 Task: Use the "Norton Family" extension for safer browsing for kids.
Action: Mouse moved to (1049, 28)
Screenshot: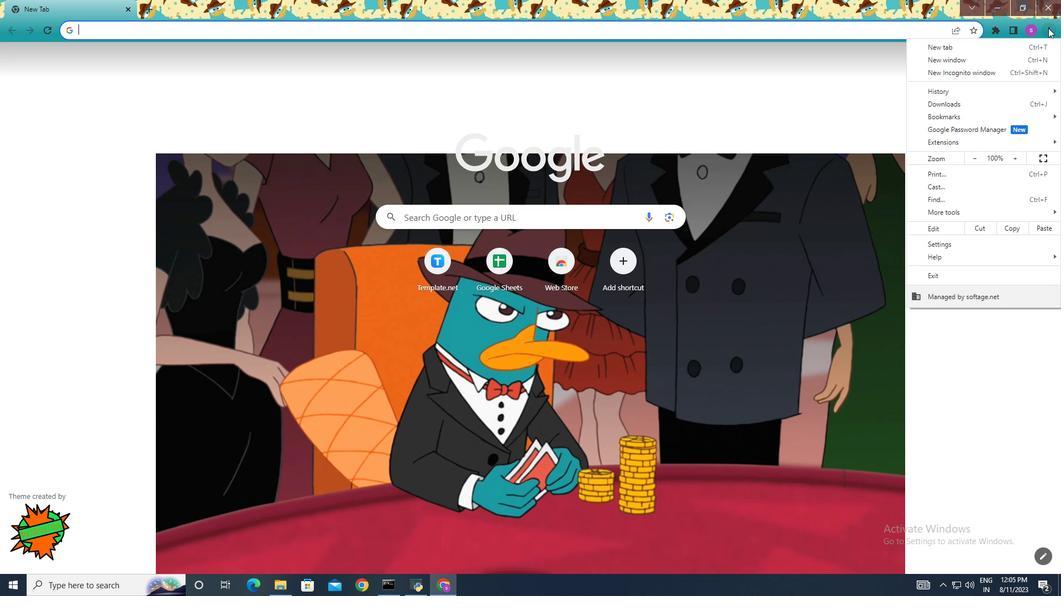 
Action: Mouse pressed left at (1049, 28)
Screenshot: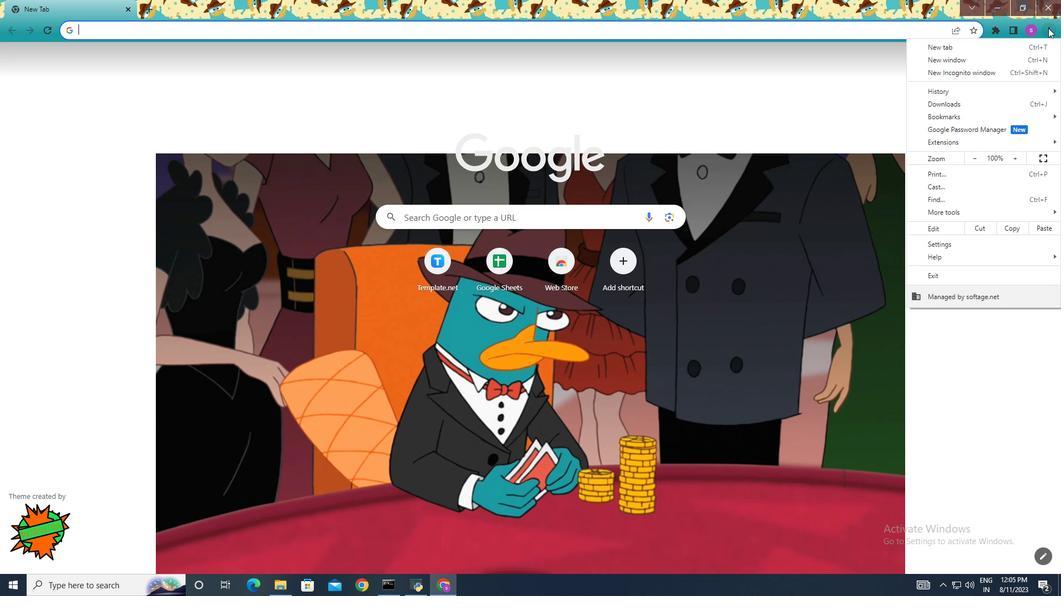 
Action: Mouse moved to (988, 243)
Screenshot: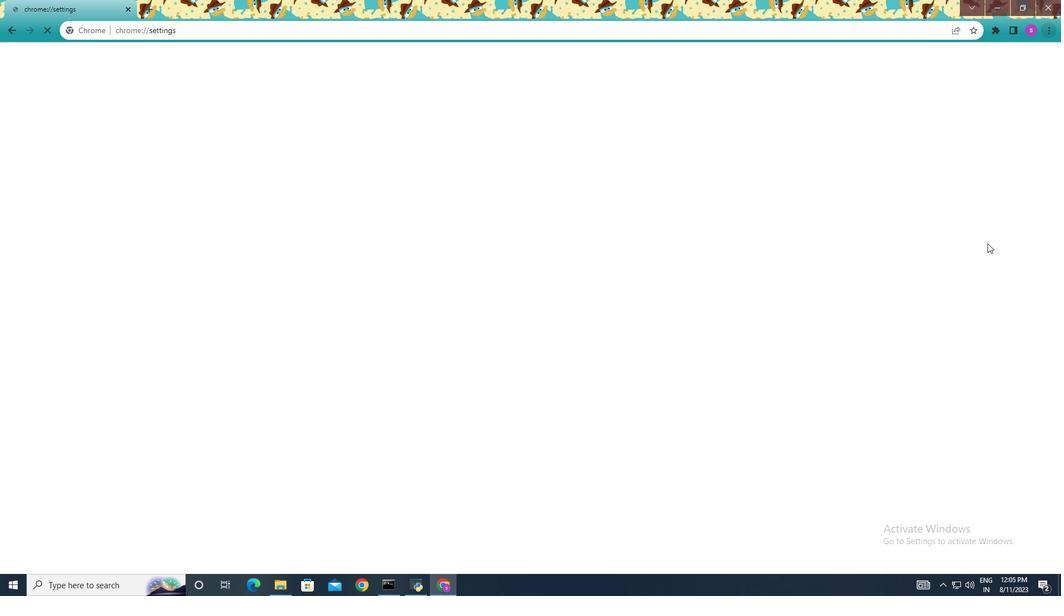 
Action: Mouse pressed left at (987, 243)
Screenshot: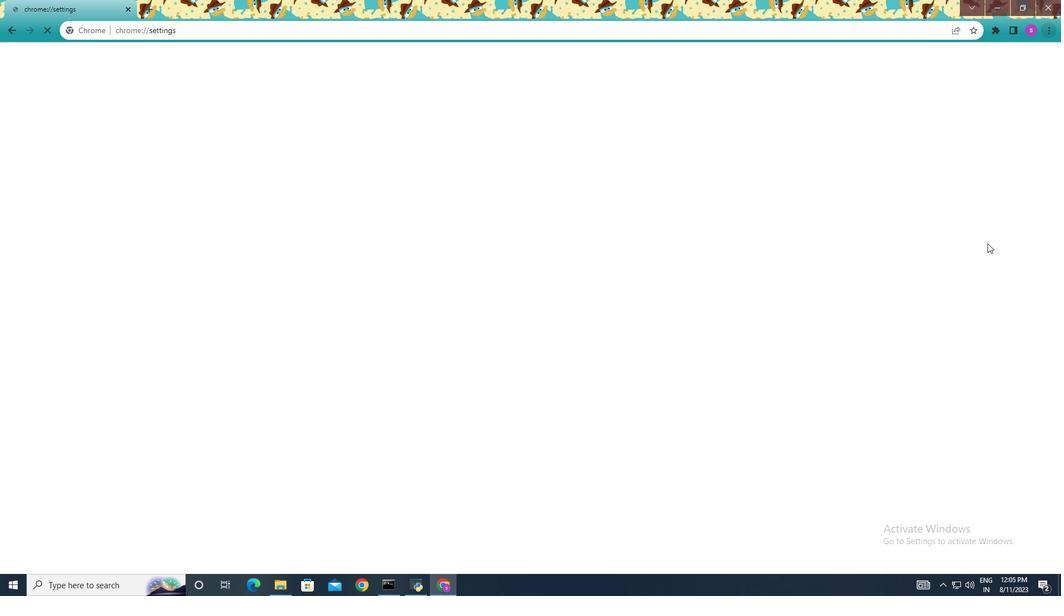 
Action: Mouse moved to (45, 399)
Screenshot: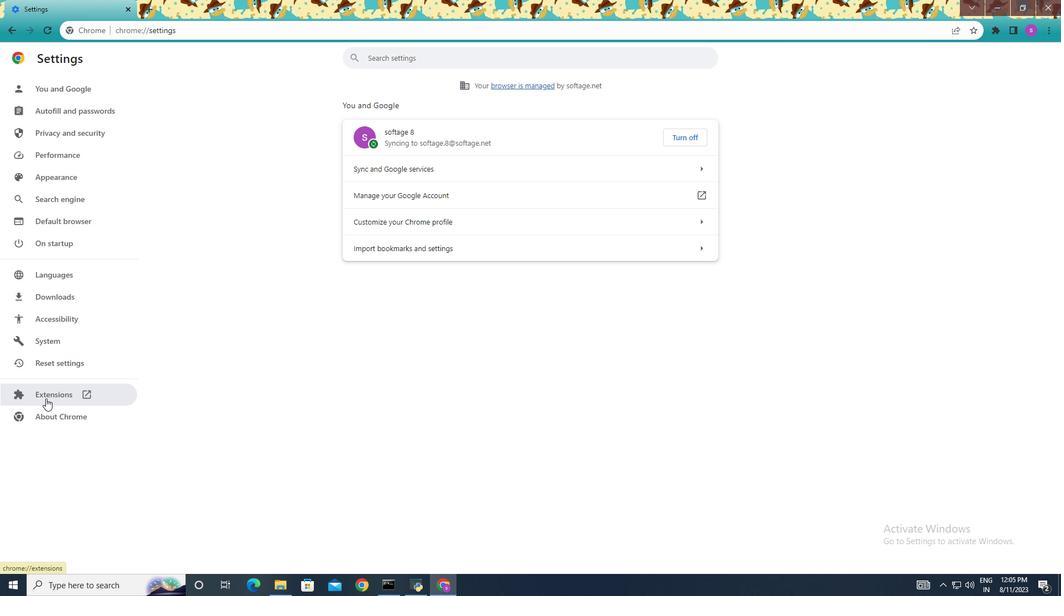 
Action: Mouse pressed left at (45, 399)
Screenshot: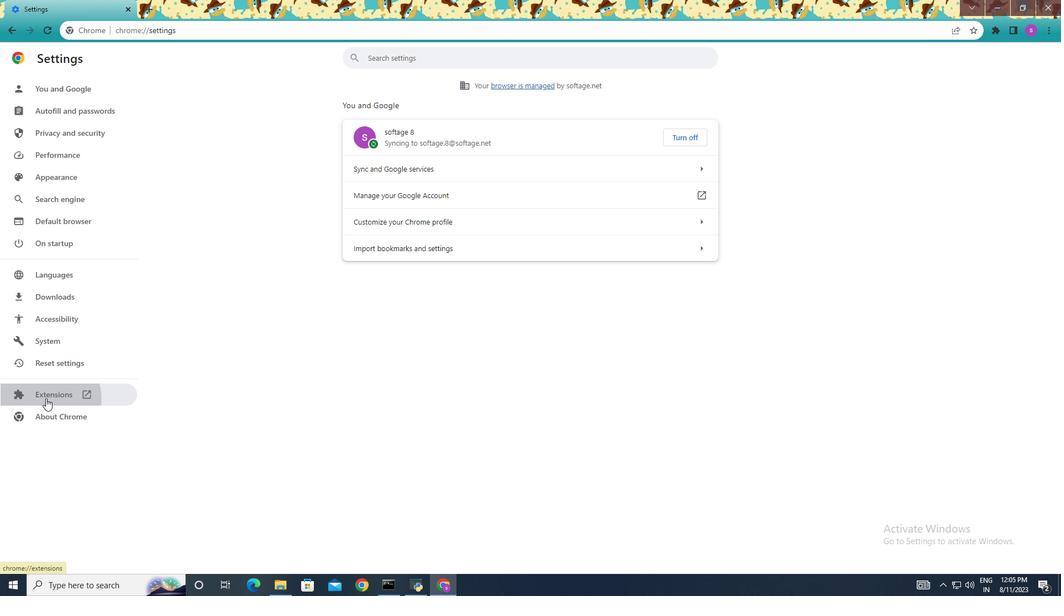 
Action: Mouse moved to (22, 58)
Screenshot: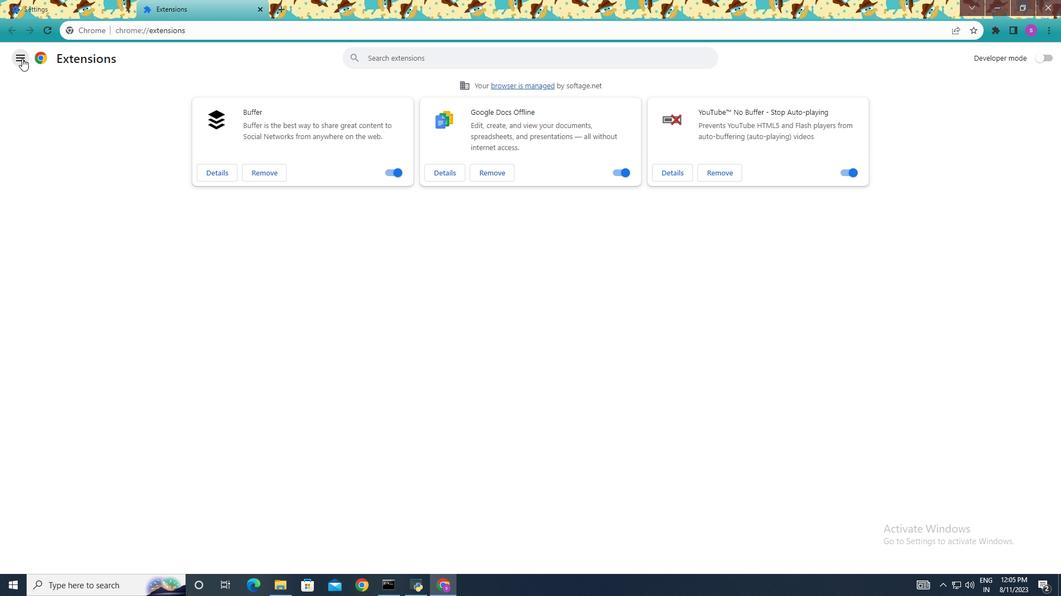 
Action: Mouse pressed left at (22, 58)
Screenshot: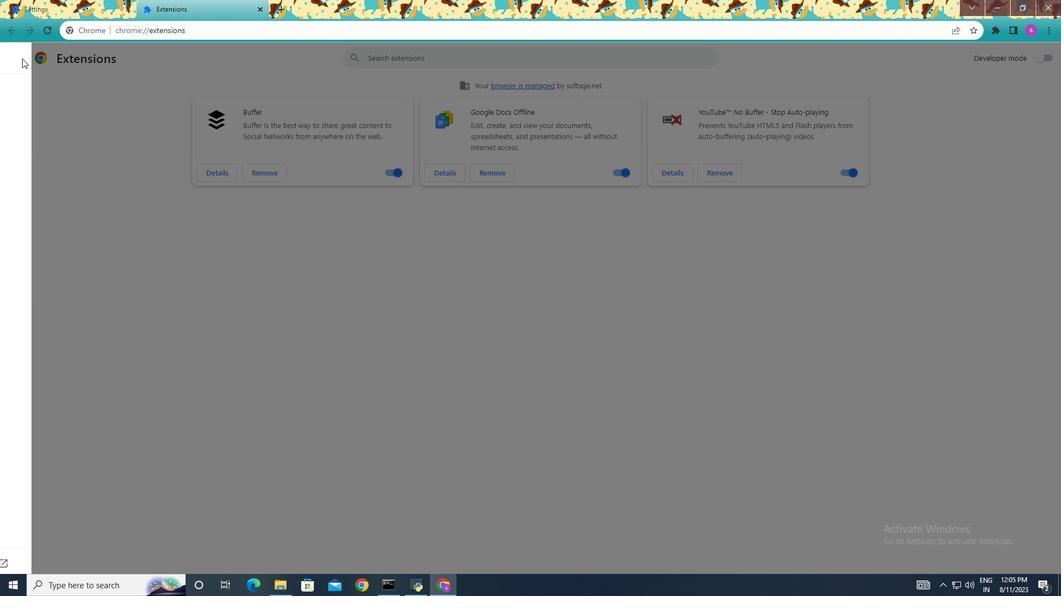 
Action: Mouse moved to (65, 561)
Screenshot: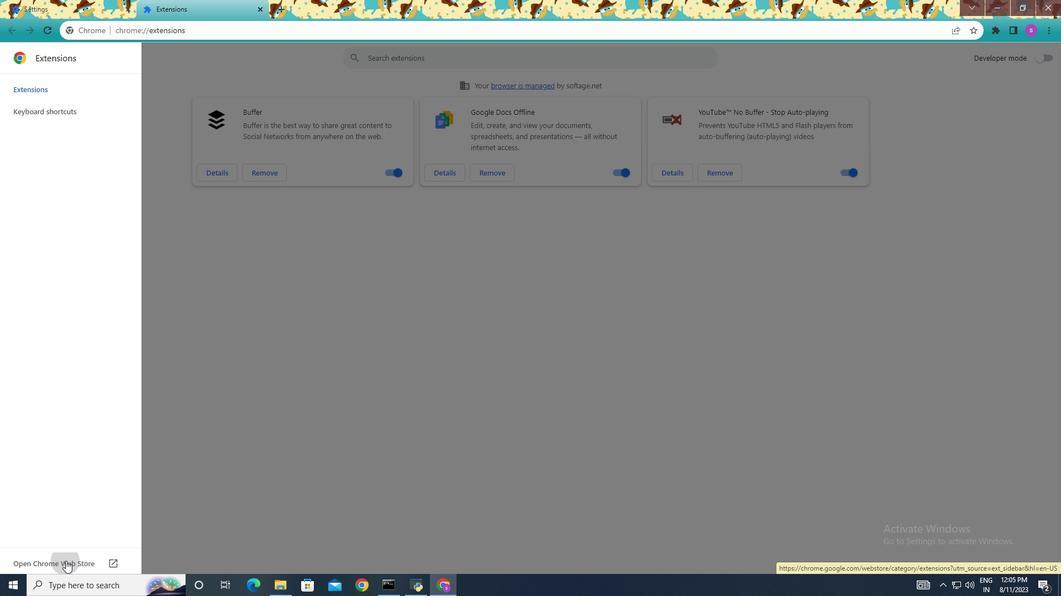 
Action: Mouse pressed left at (65, 561)
Screenshot: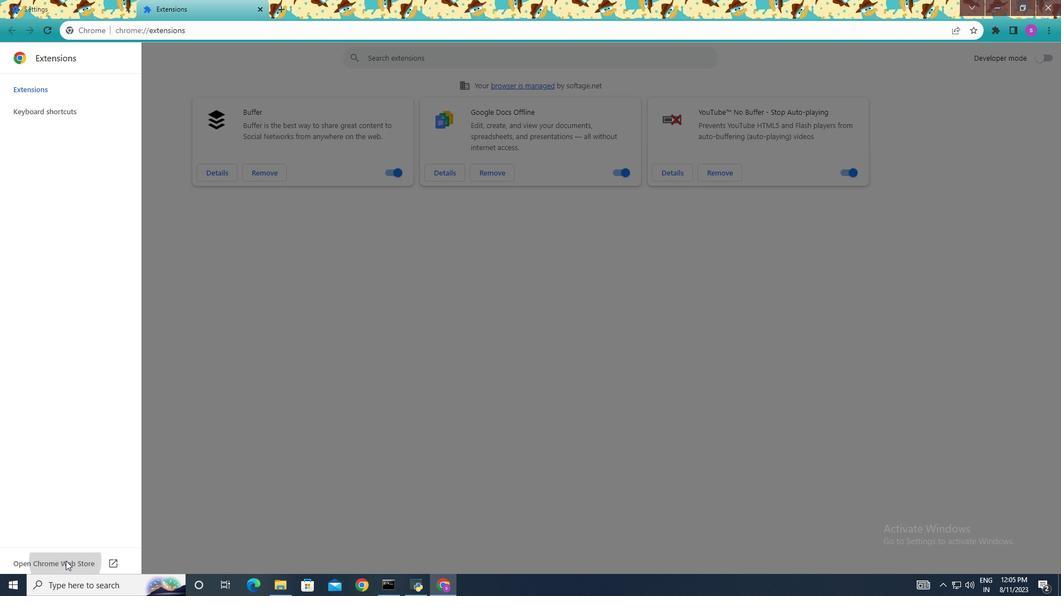 
Action: Mouse moved to (233, 100)
Screenshot: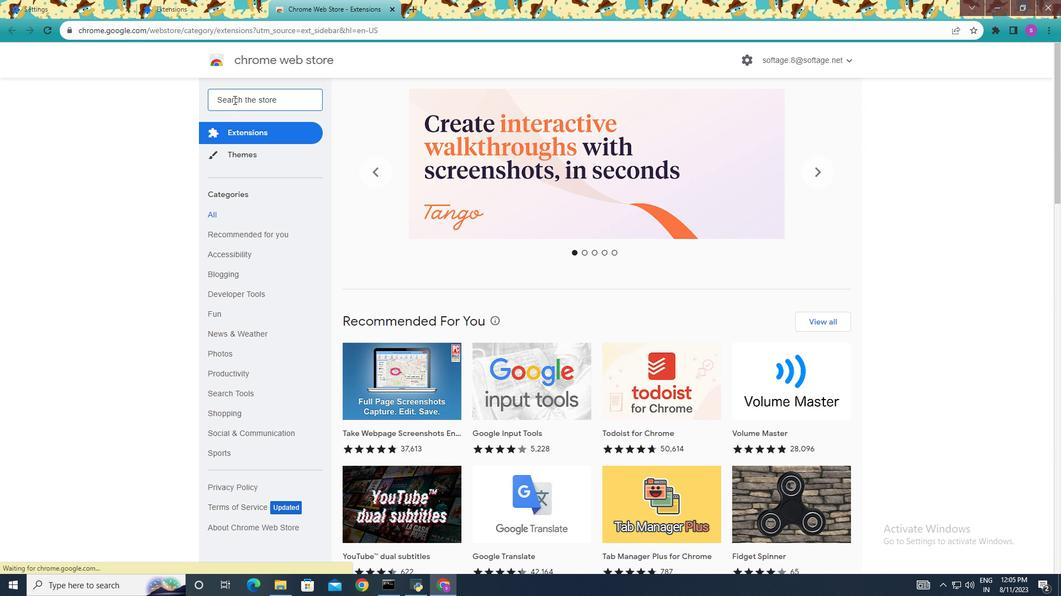 
Action: Mouse pressed left at (233, 100)
Screenshot: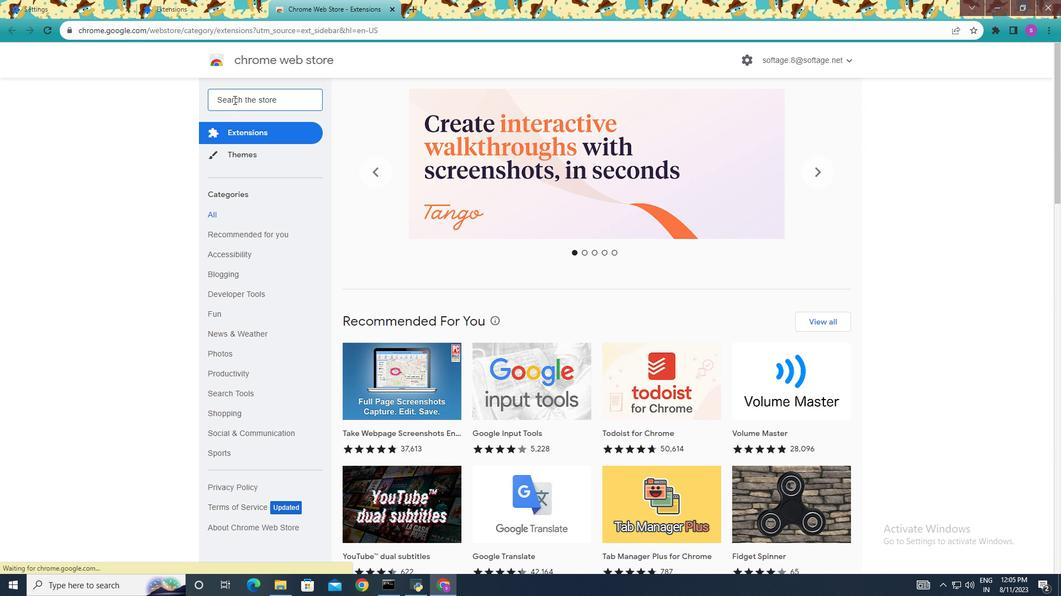 
Action: Mouse moved to (233, 100)
Screenshot: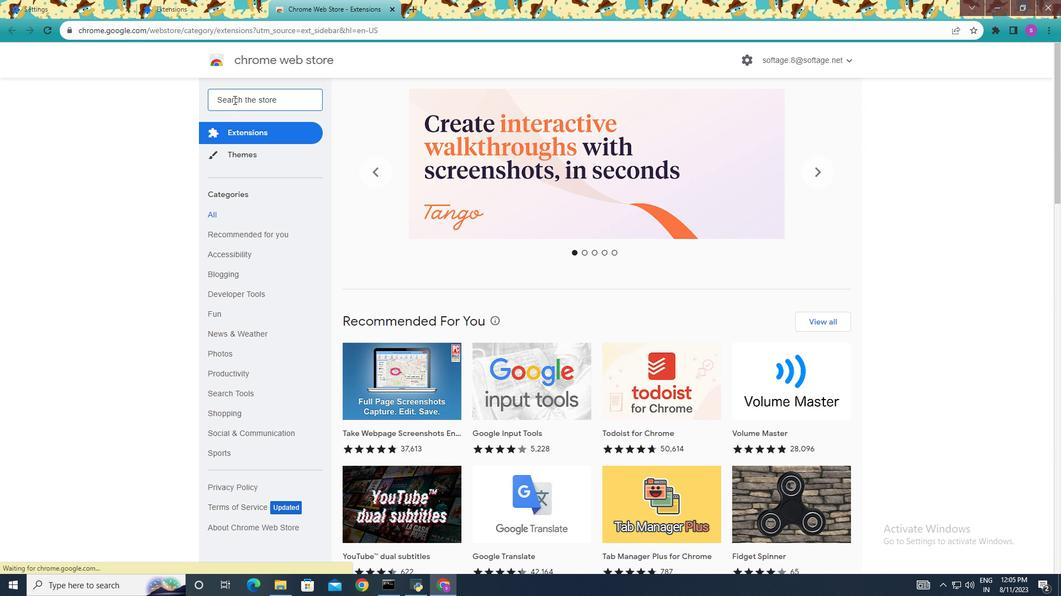 
Action: Key pressed <Key.shift>Norton<Key.space><Key.shift>Family
Screenshot: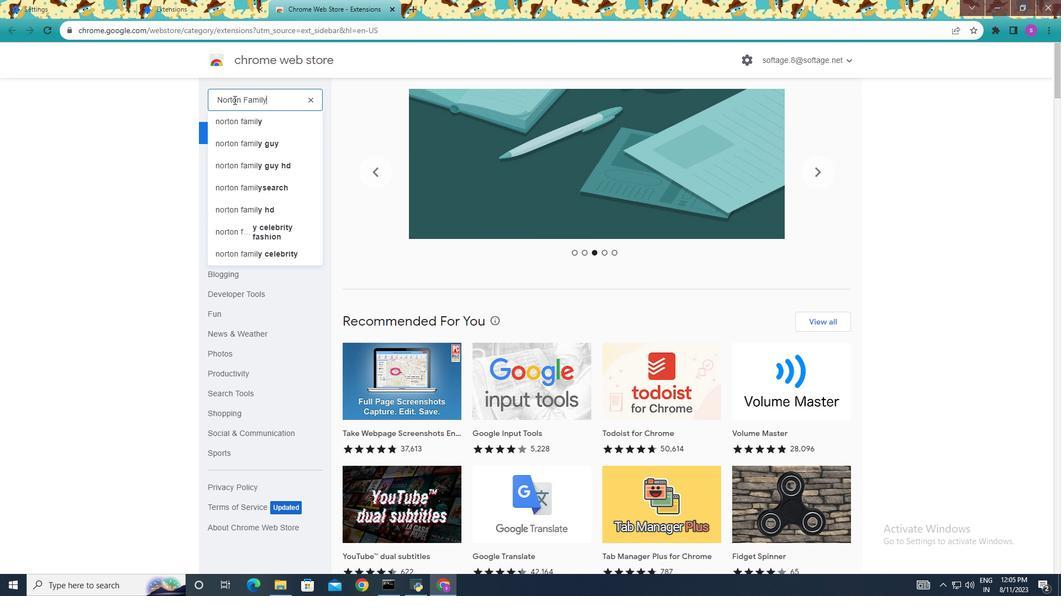 
Action: Mouse moved to (241, 125)
Screenshot: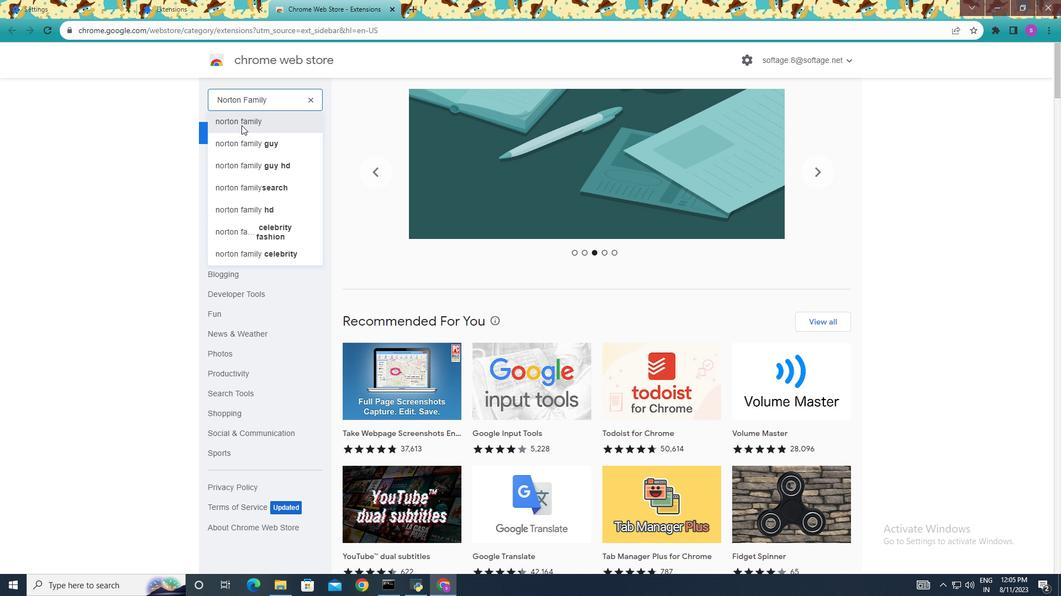
Action: Mouse pressed left at (241, 125)
Screenshot: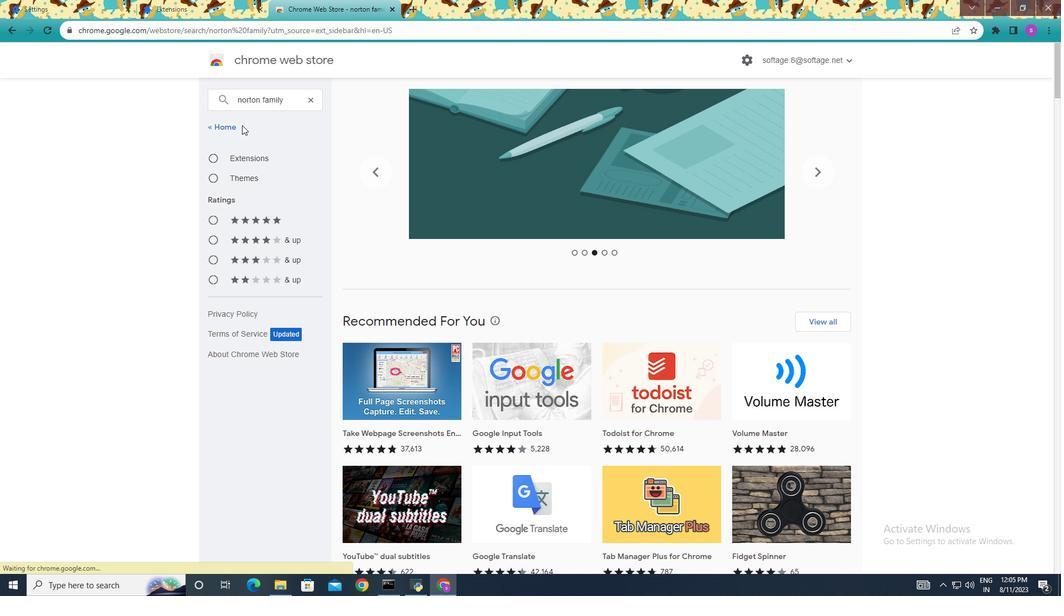 
Action: Mouse moved to (401, 167)
Screenshot: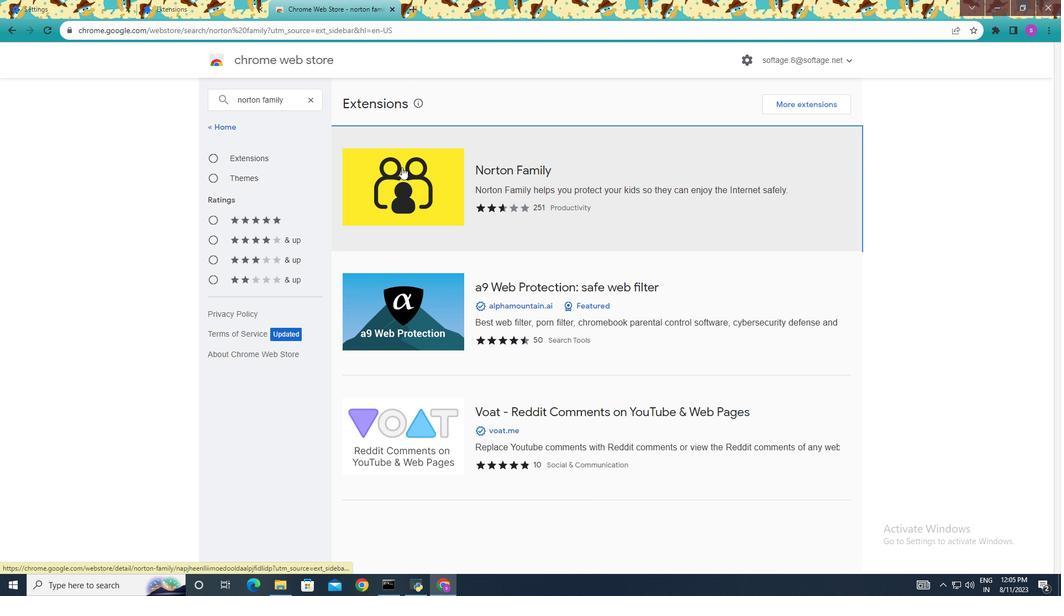 
Action: Mouse pressed left at (401, 167)
Screenshot: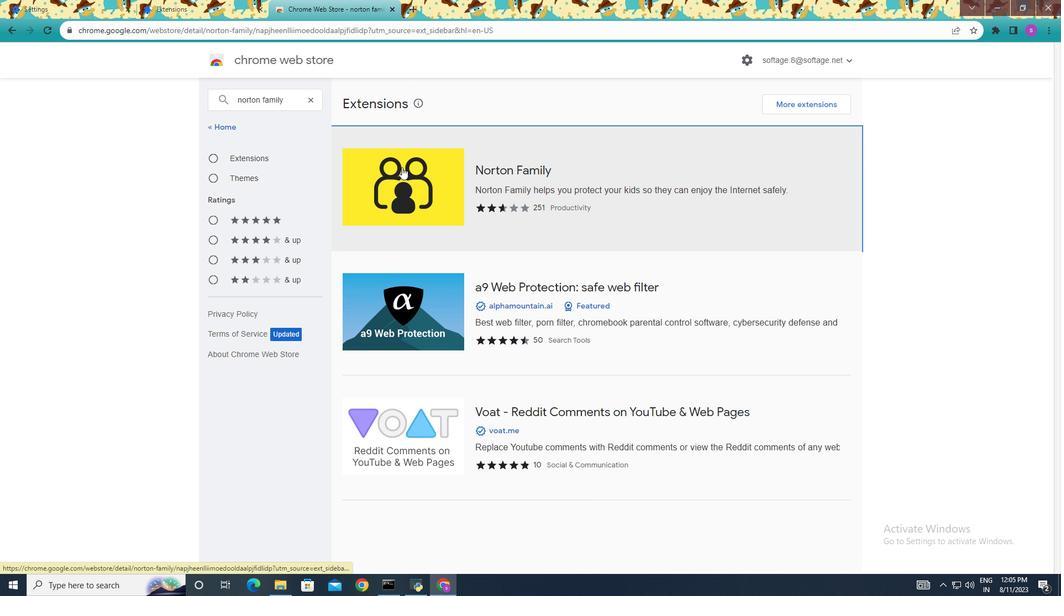 
Action: Mouse moved to (768, 133)
Screenshot: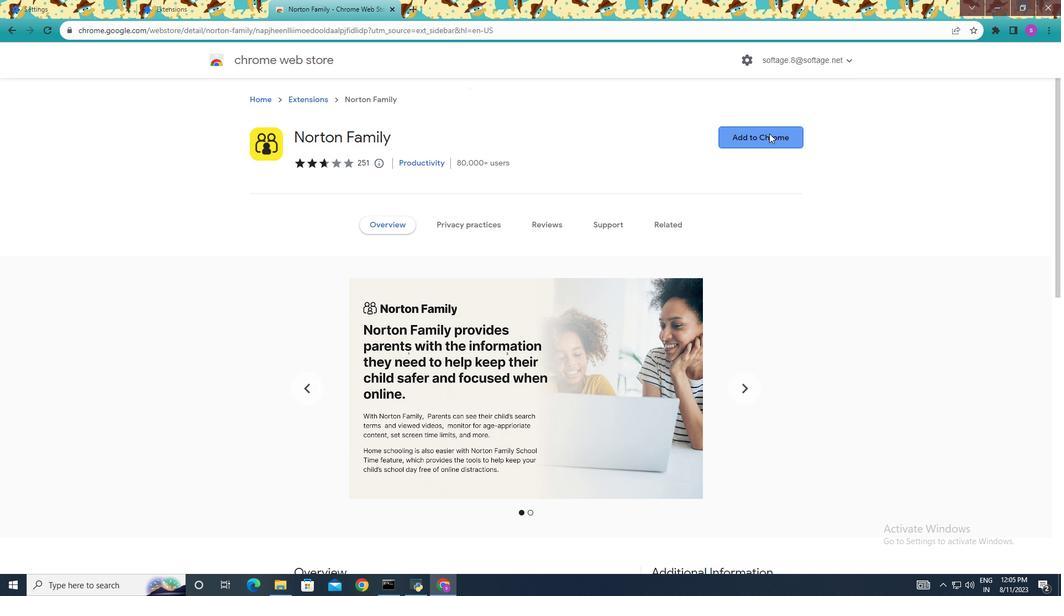 
Action: Mouse pressed left at (768, 133)
Screenshot: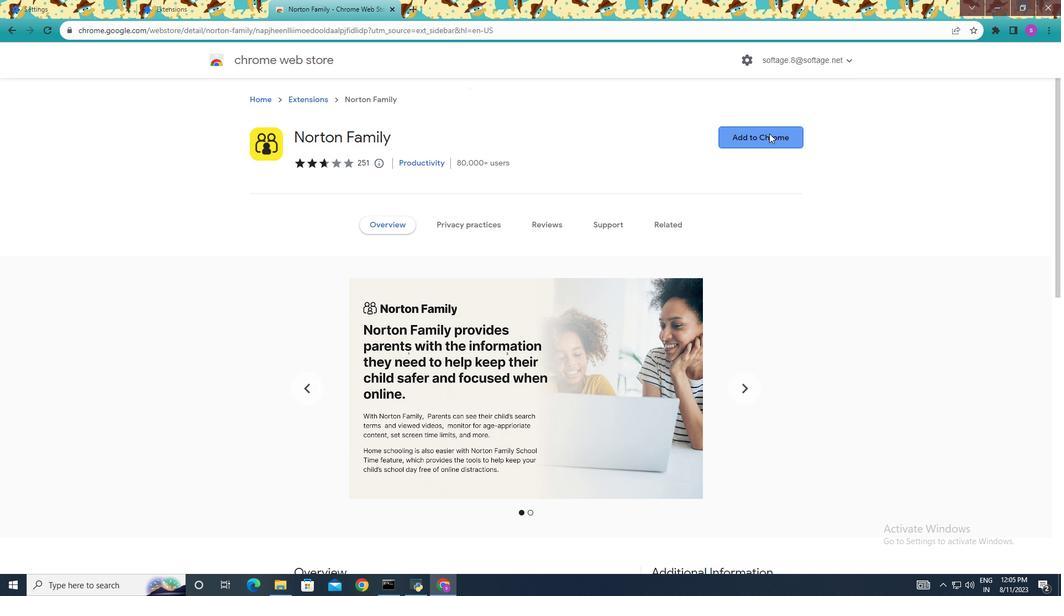 
Action: Mouse moved to (552, 143)
Screenshot: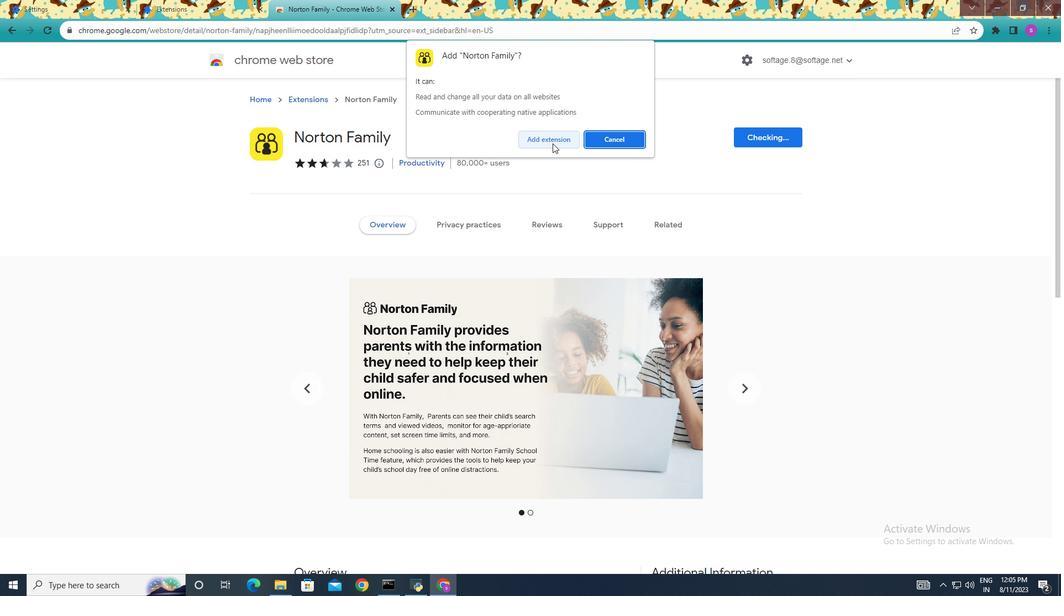 
Action: Mouse pressed left at (552, 143)
Screenshot: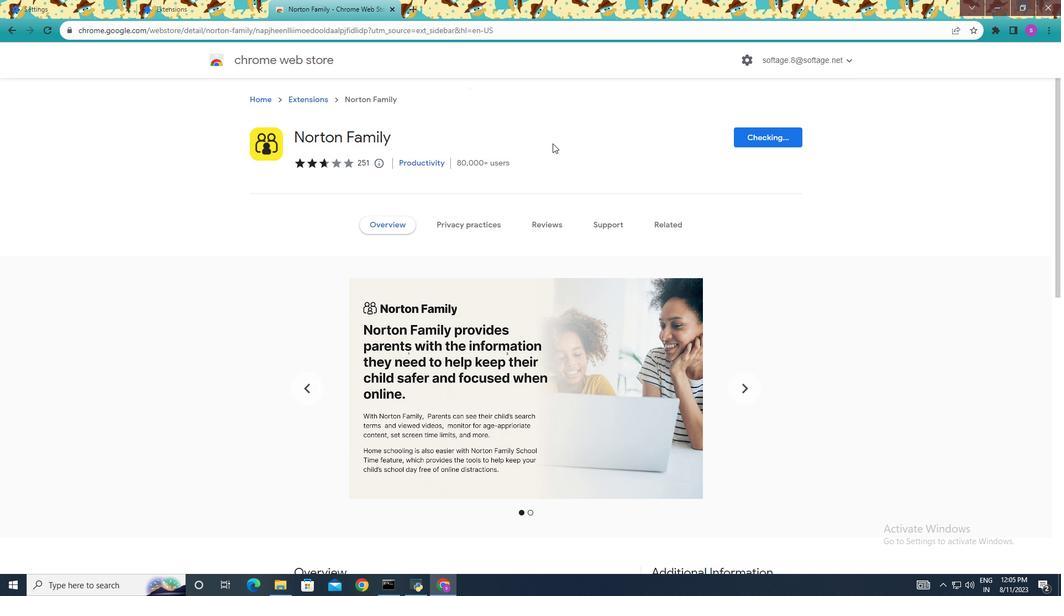 
Action: Mouse moved to (916, 50)
Screenshot: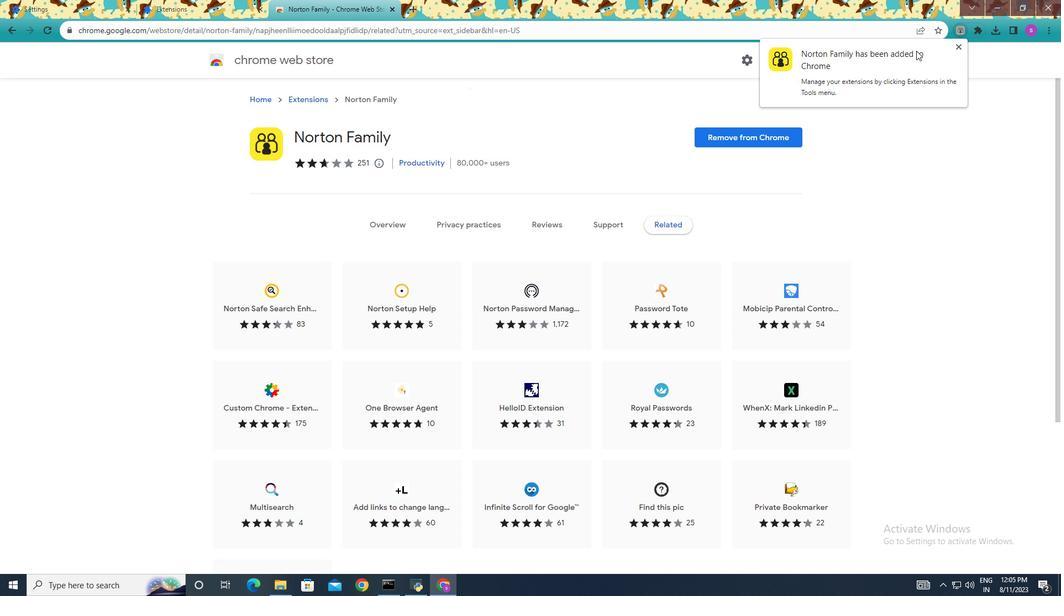 
Action: Mouse pressed left at (916, 50)
Screenshot: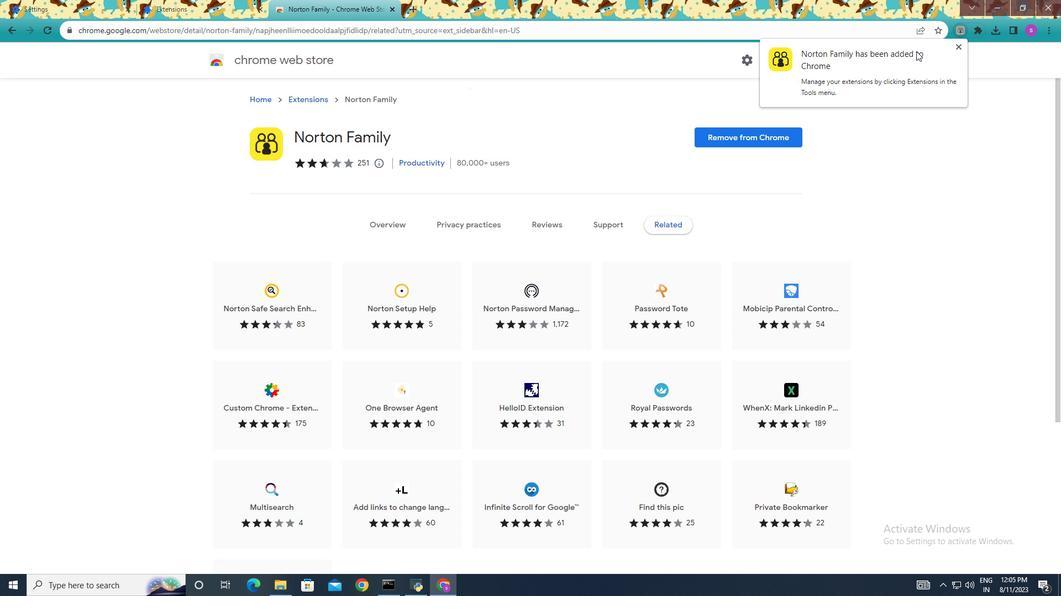 
Action: Mouse moved to (873, 69)
Screenshot: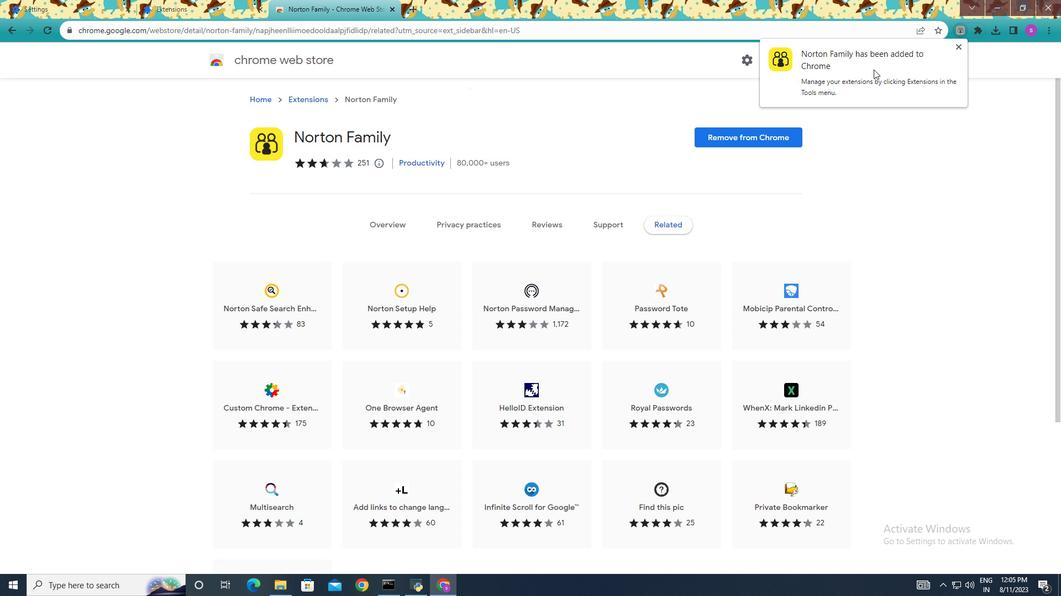 
Action: Mouse pressed left at (873, 69)
Screenshot: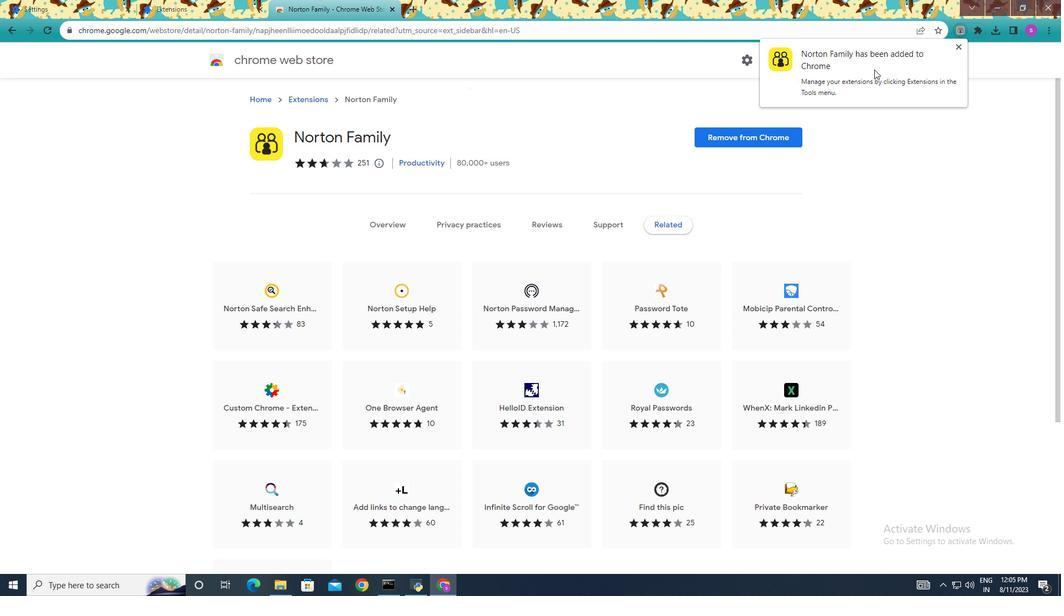 
Action: Mouse moved to (861, 96)
Screenshot: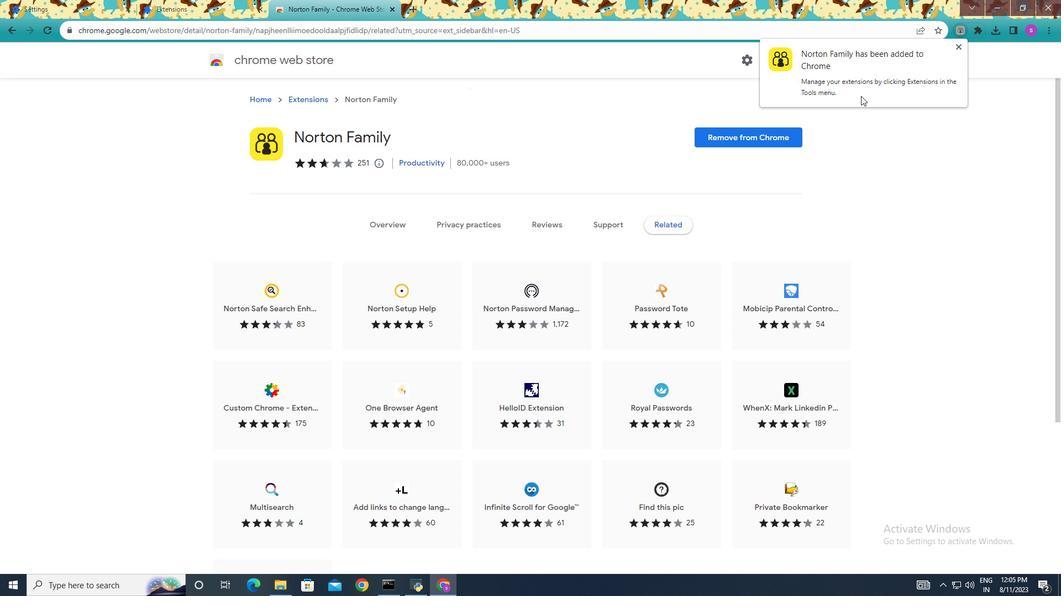 
Action: Mouse pressed left at (861, 96)
Screenshot: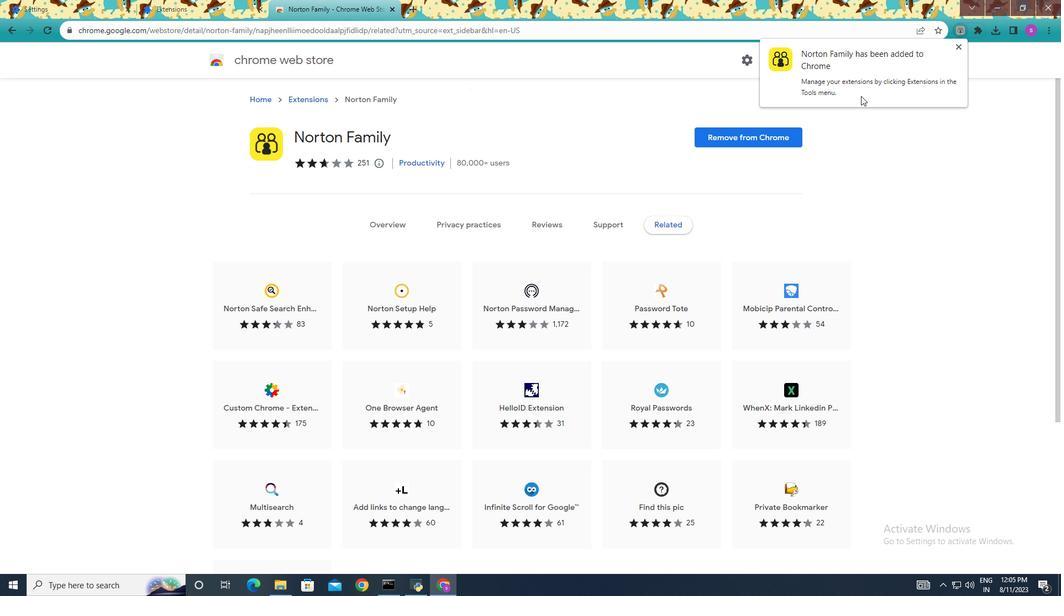 
Action: Mouse moved to (981, 28)
Screenshot: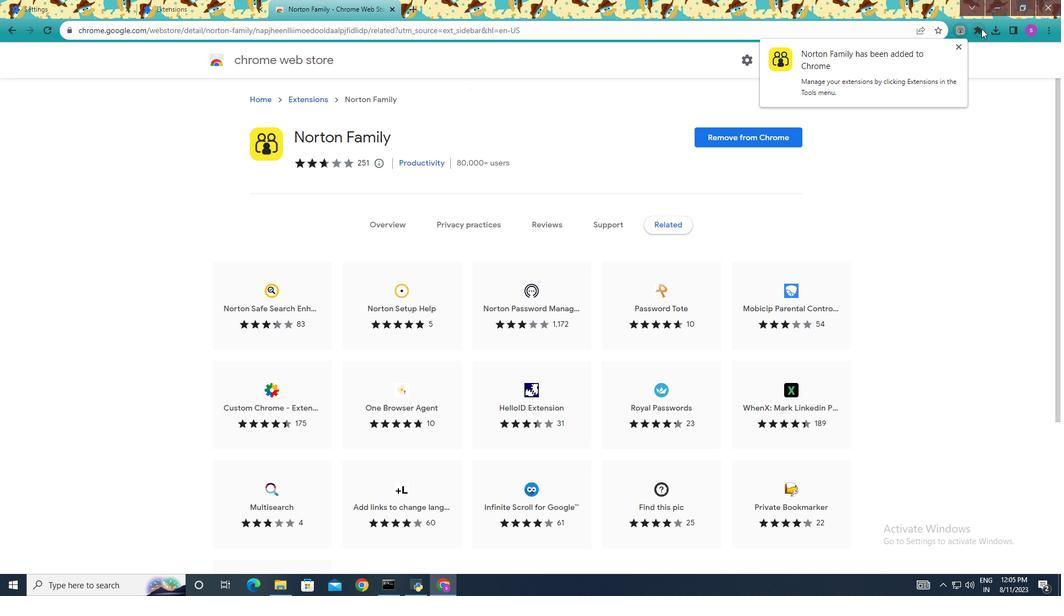 
Action: Mouse pressed left at (981, 28)
Screenshot: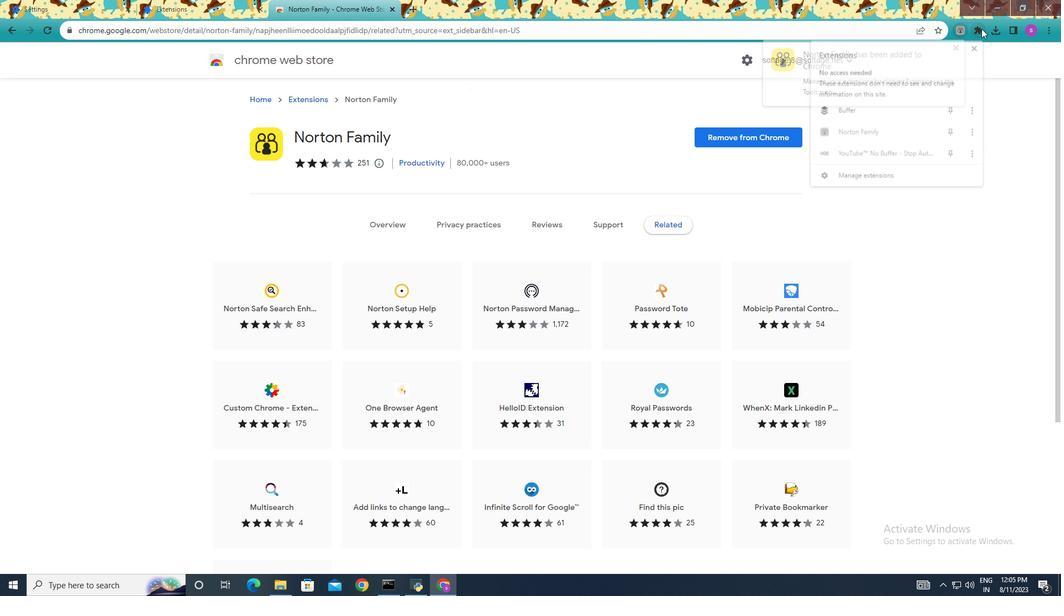 
Action: Mouse moved to (877, 124)
Screenshot: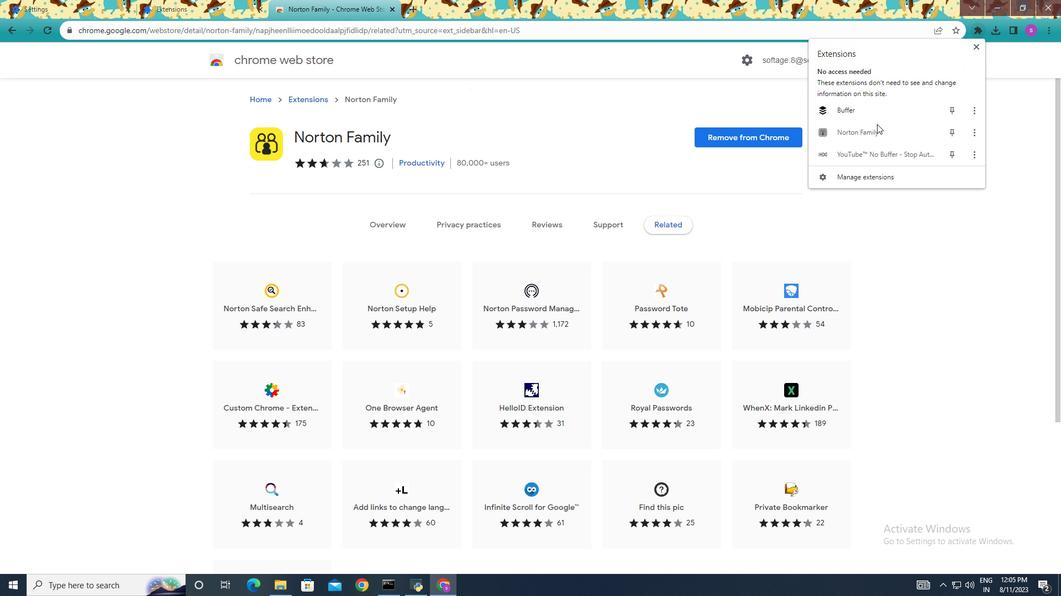 
Action: Mouse scrolled (877, 123) with delta (0, 0)
Screenshot: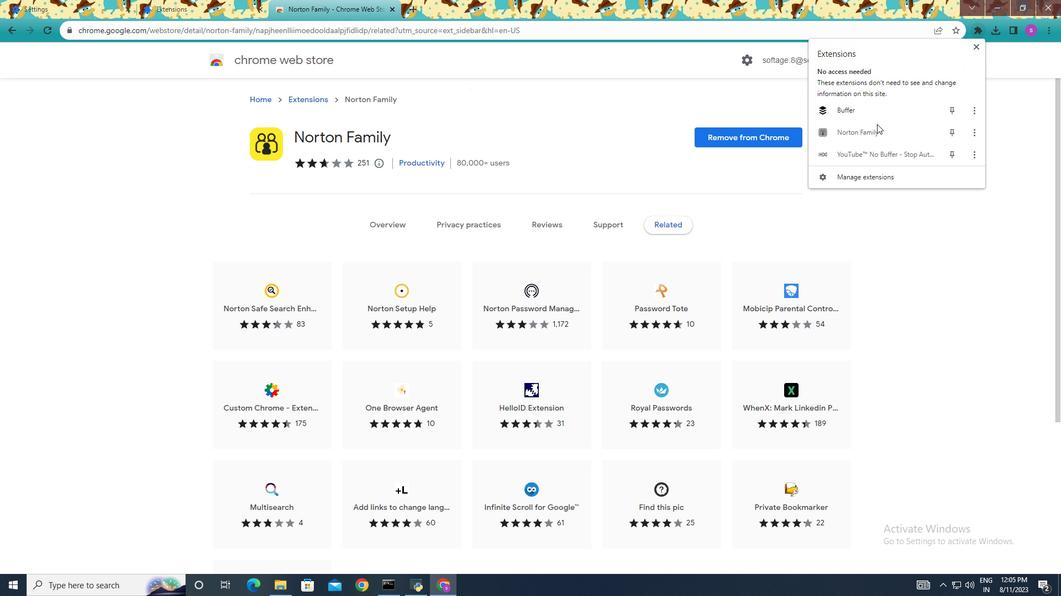 
Action: Mouse moved to (877, 128)
Screenshot: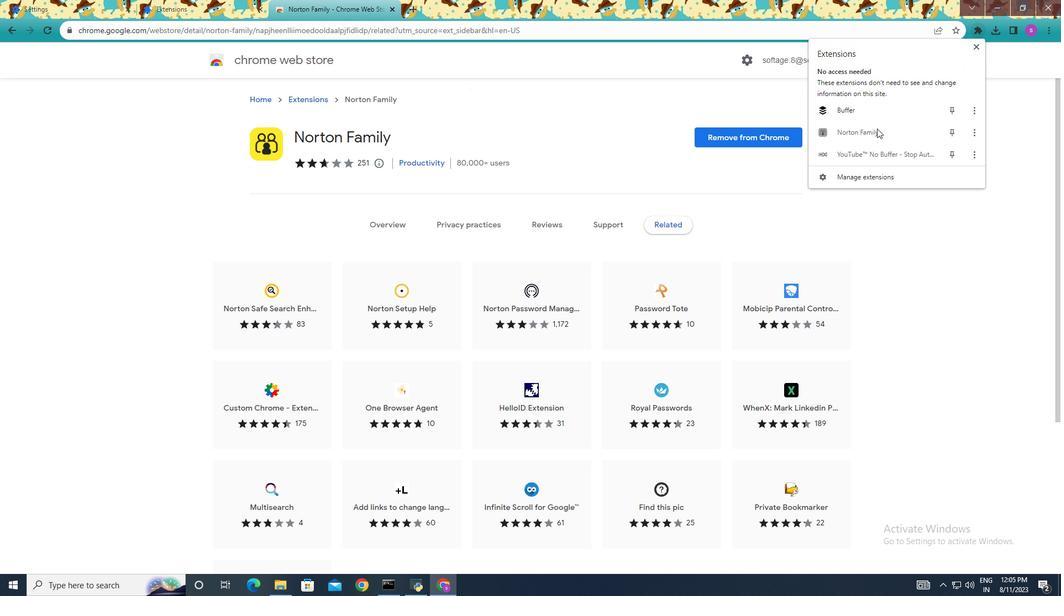 
Action: Mouse pressed left at (877, 128)
Screenshot: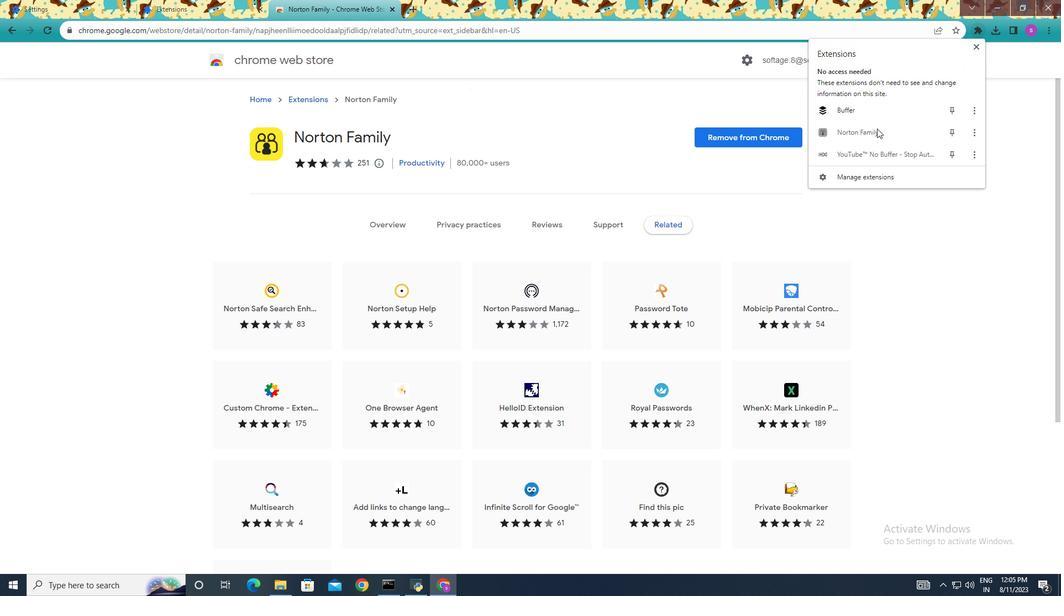 
Action: Mouse moved to (863, 131)
Screenshot: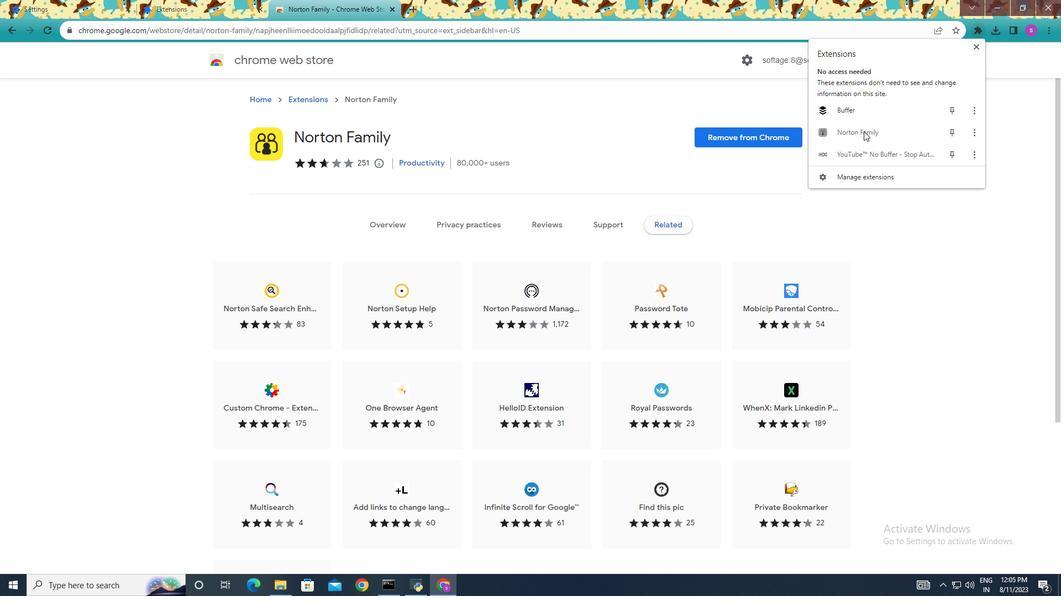 
Action: Mouse pressed left at (863, 131)
Screenshot: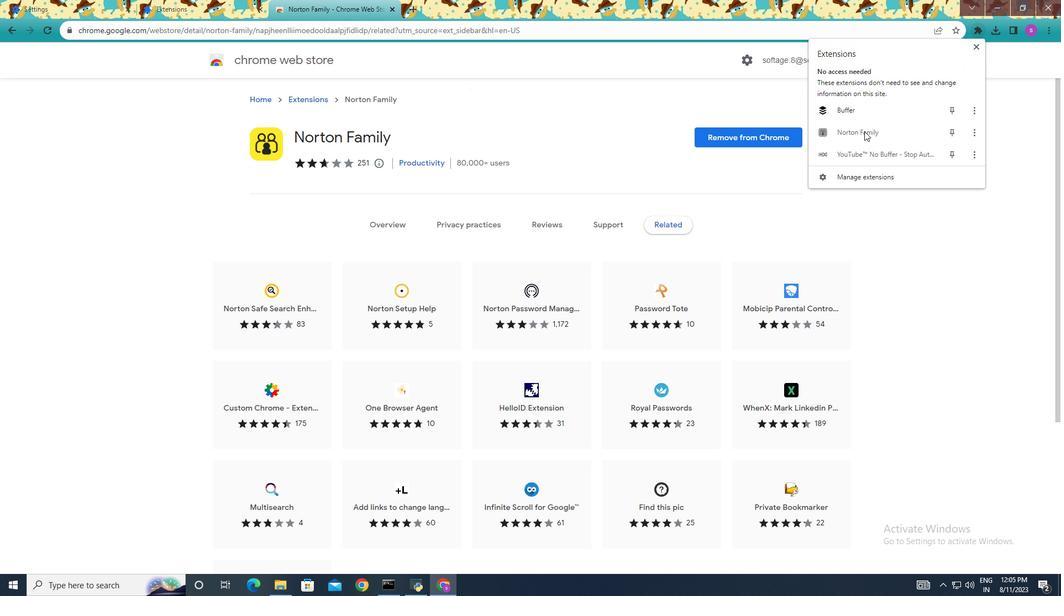 
Action: Mouse moved to (829, 132)
Screenshot: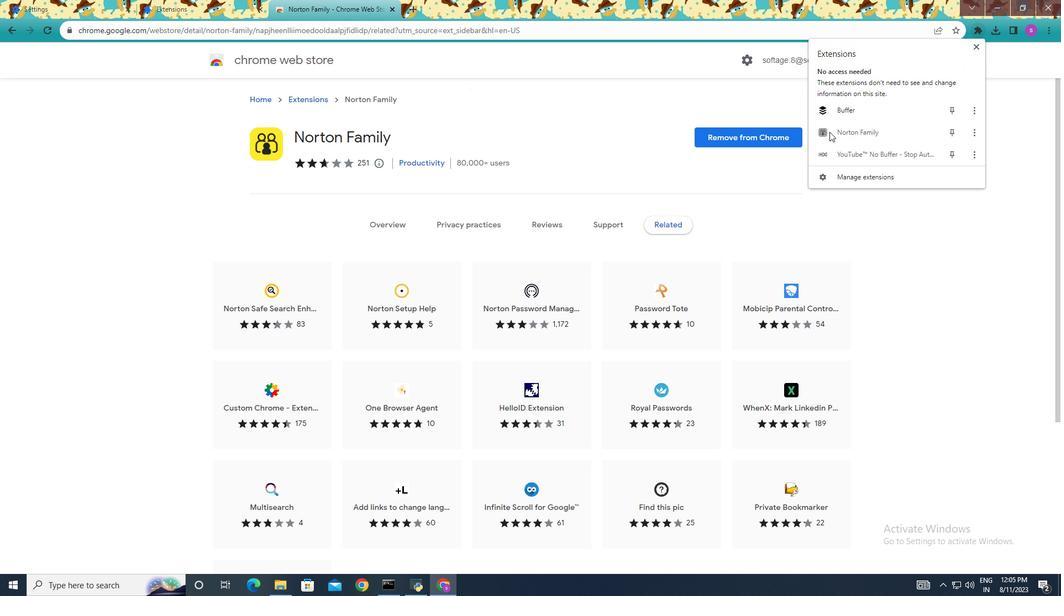 
Action: Mouse pressed left at (829, 132)
Screenshot: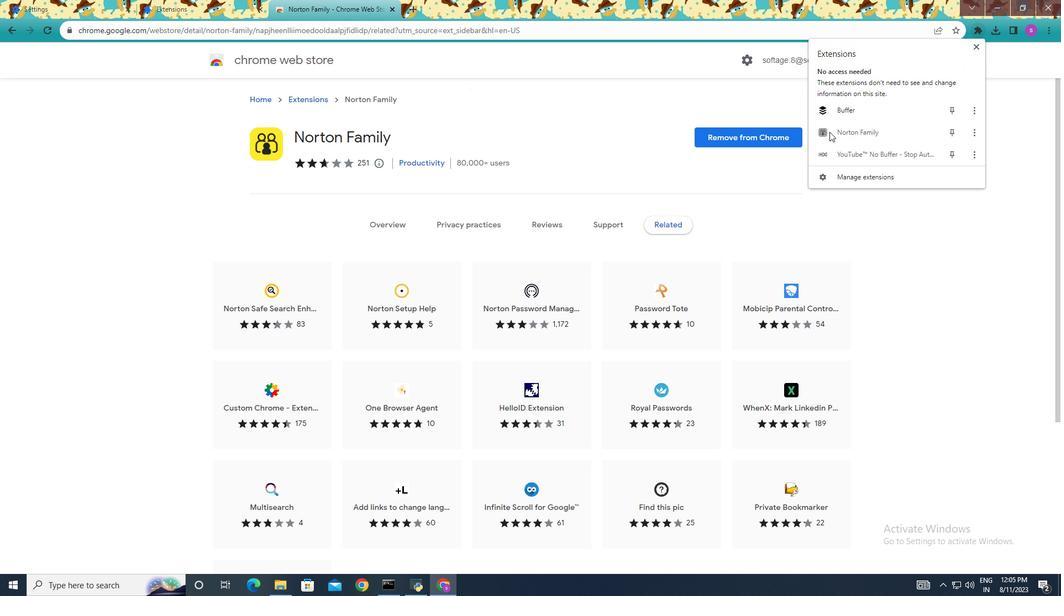 
Action: Mouse moved to (829, 132)
Screenshot: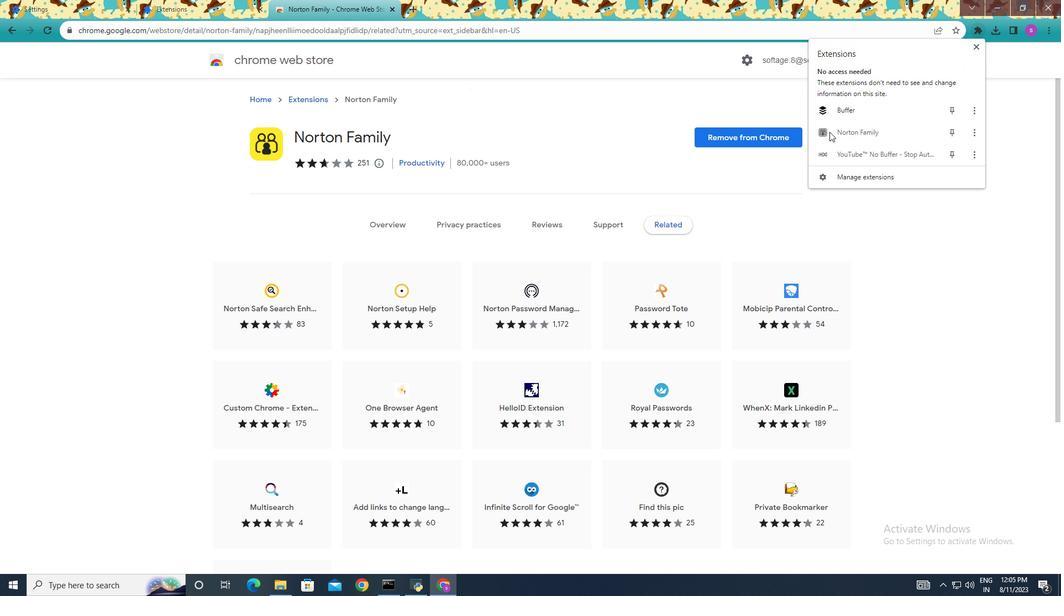 
Action: Mouse pressed left at (829, 132)
Screenshot: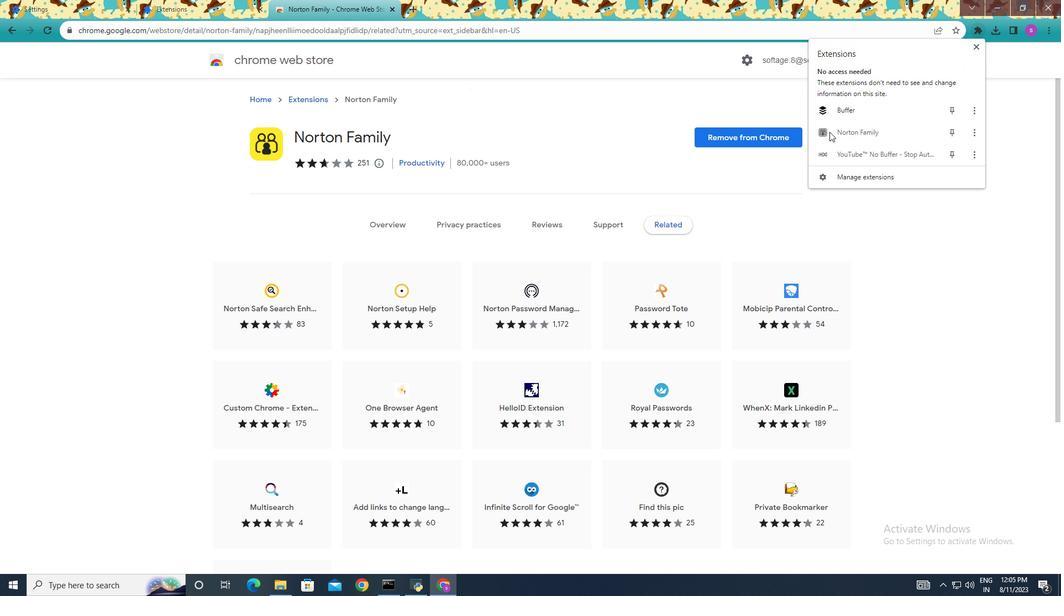 
Action: Mouse moved to (975, 132)
Screenshot: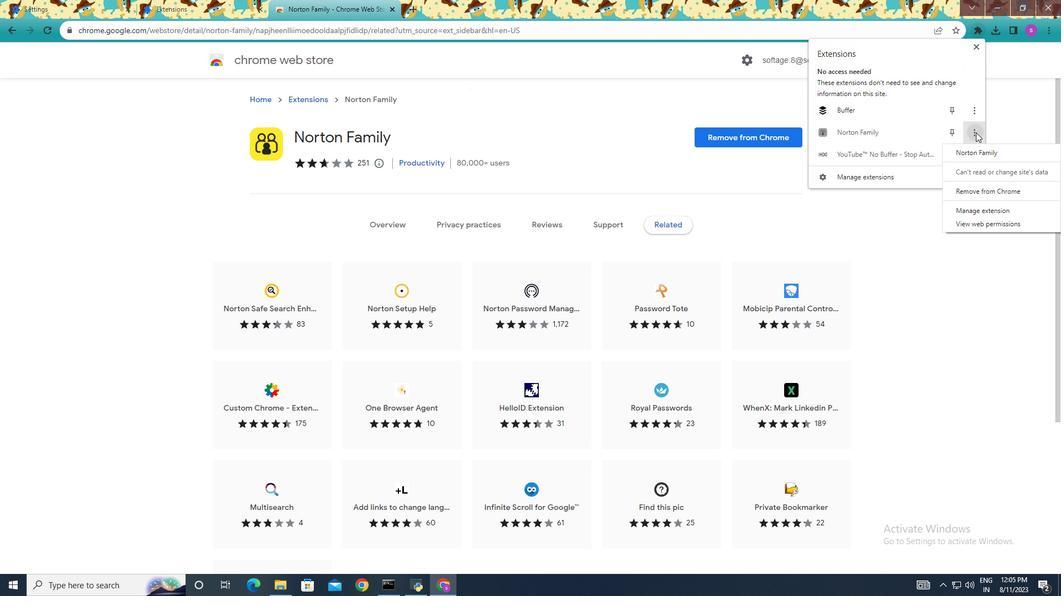 
Action: Mouse pressed left at (975, 132)
Screenshot: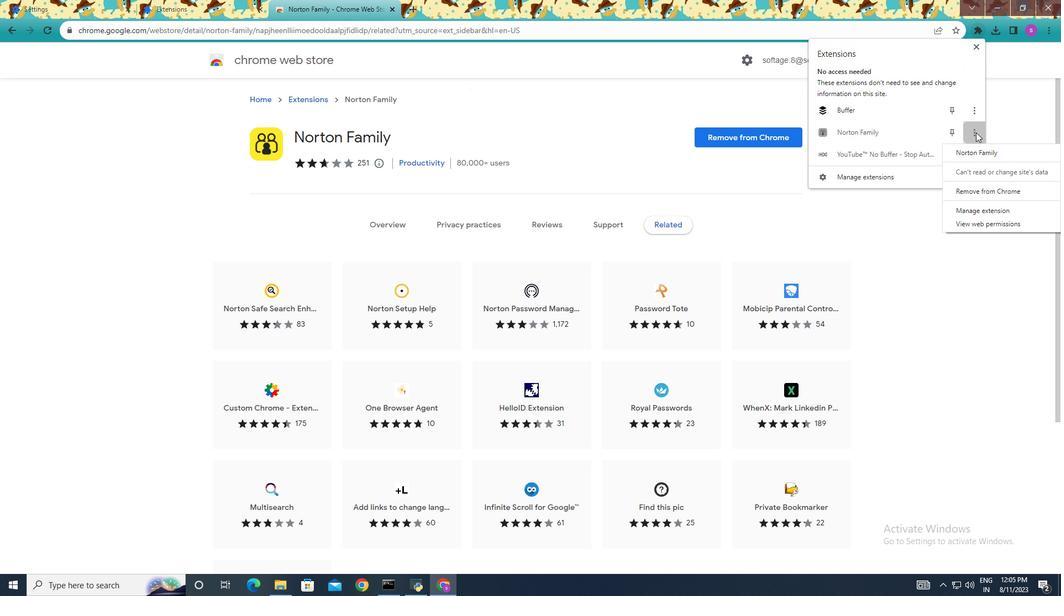 
Action: Mouse moved to (893, 132)
Screenshot: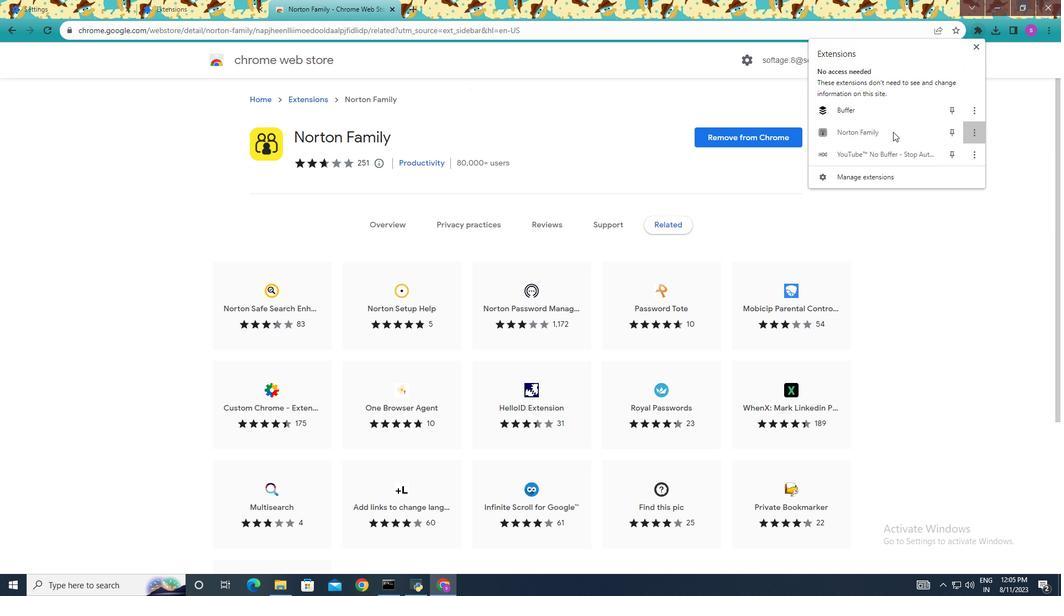 
Action: Mouse pressed left at (893, 132)
Screenshot: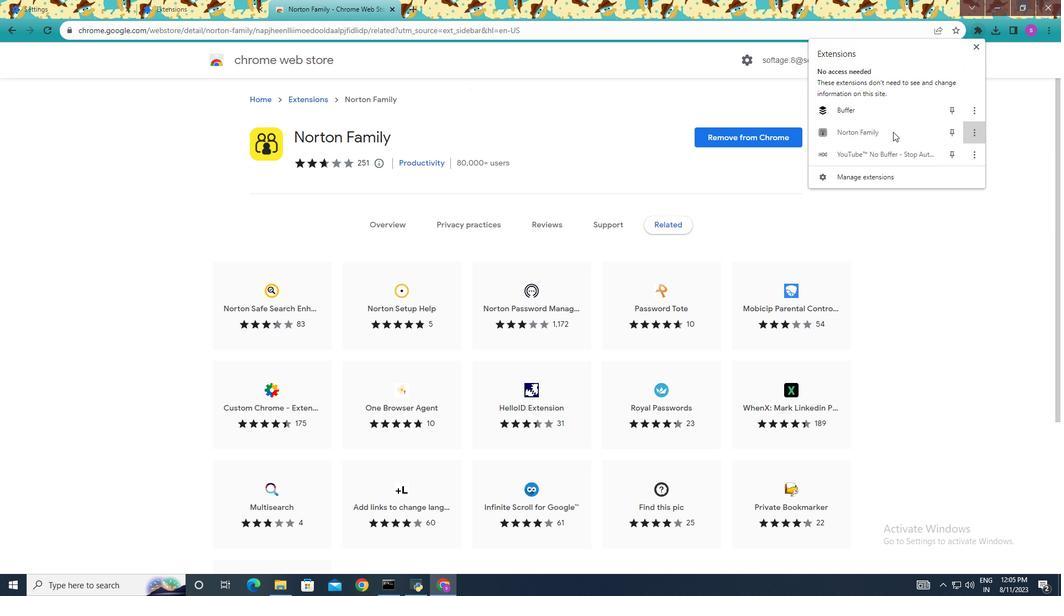 
Action: Mouse pressed left at (893, 132)
Screenshot: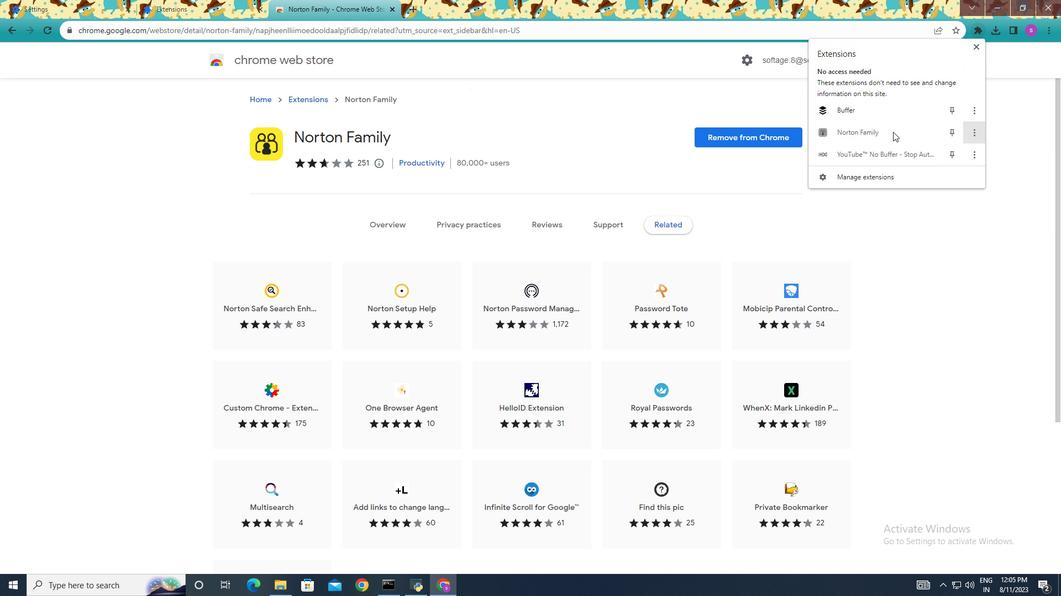 
Action: Mouse pressed left at (893, 132)
Screenshot: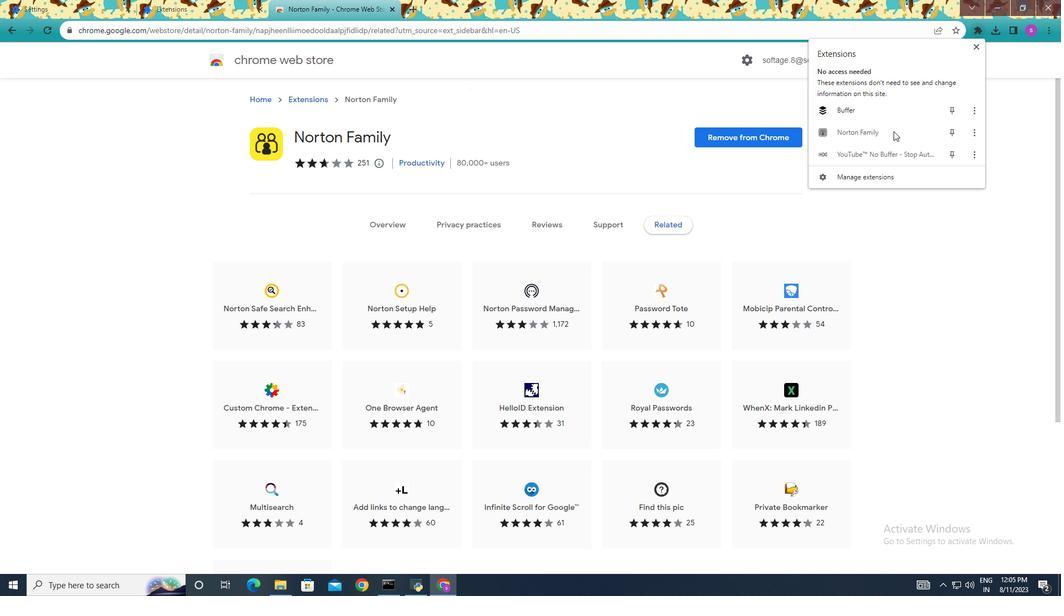 
Action: Mouse moved to (973, 42)
Screenshot: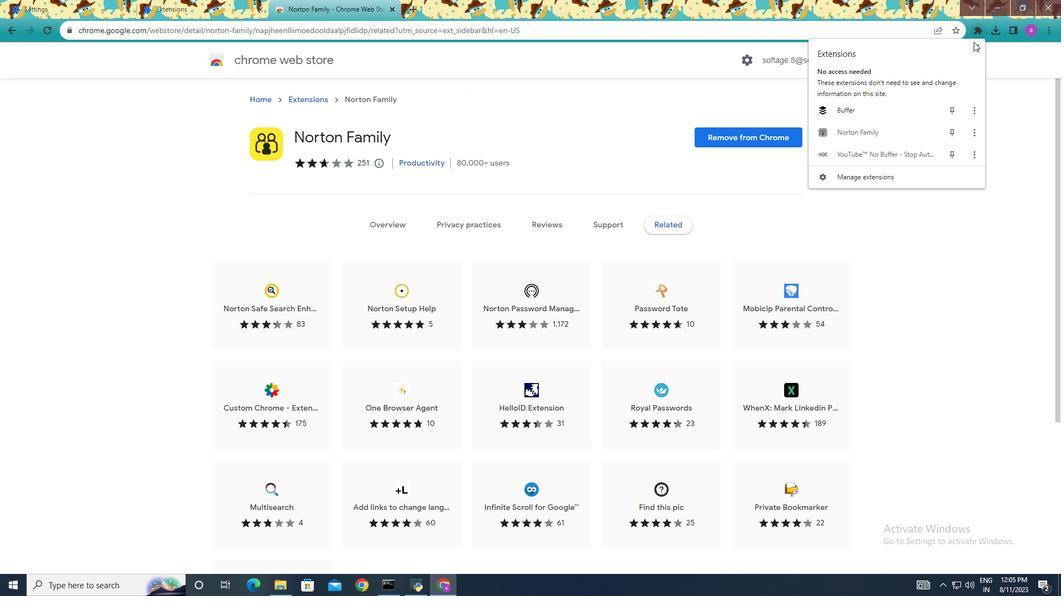 
Action: Mouse pressed left at (973, 42)
Screenshot: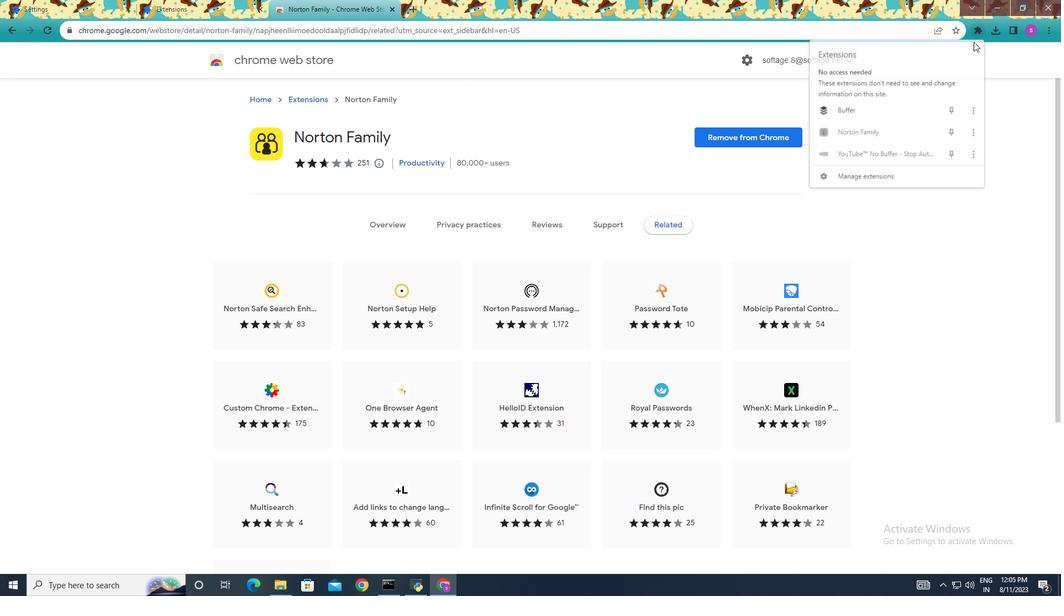 
Action: Mouse moved to (977, 29)
Screenshot: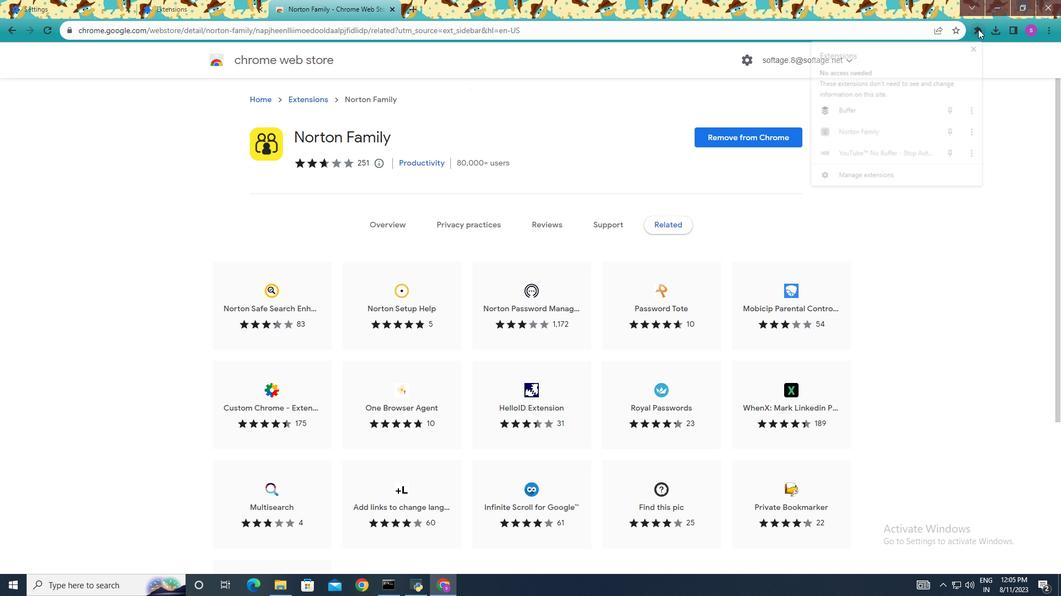 
Action: Mouse pressed left at (977, 29)
Screenshot: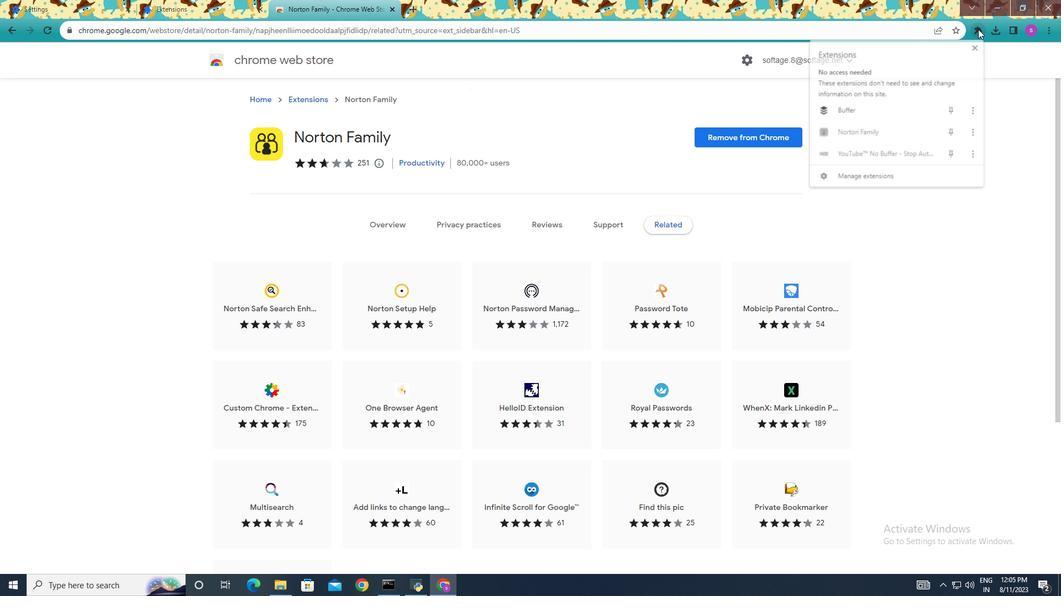 
Action: Mouse moved to (880, 127)
Screenshot: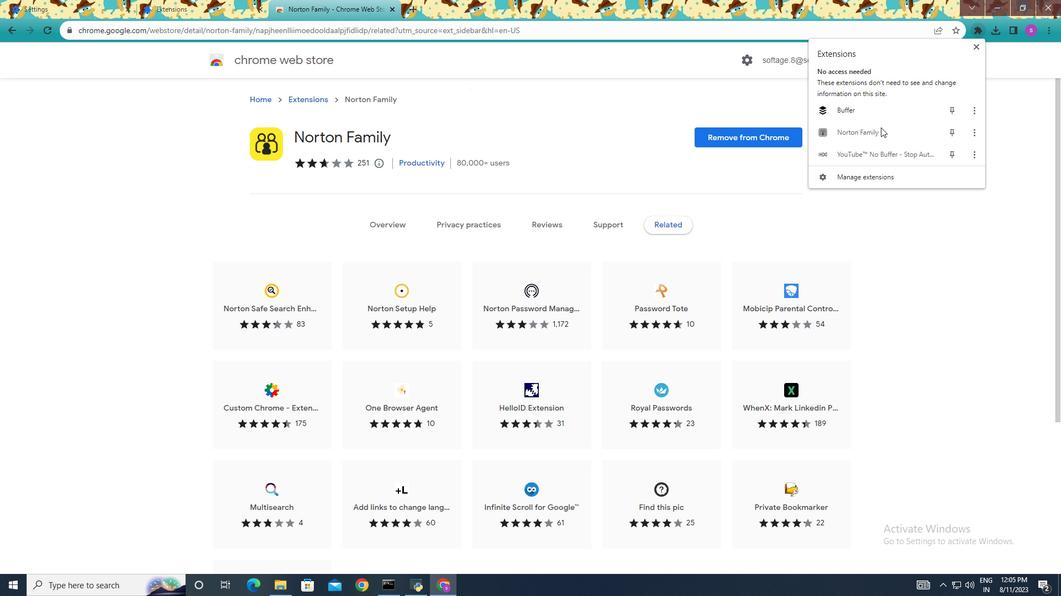 
Action: Mouse pressed left at (880, 127)
Screenshot: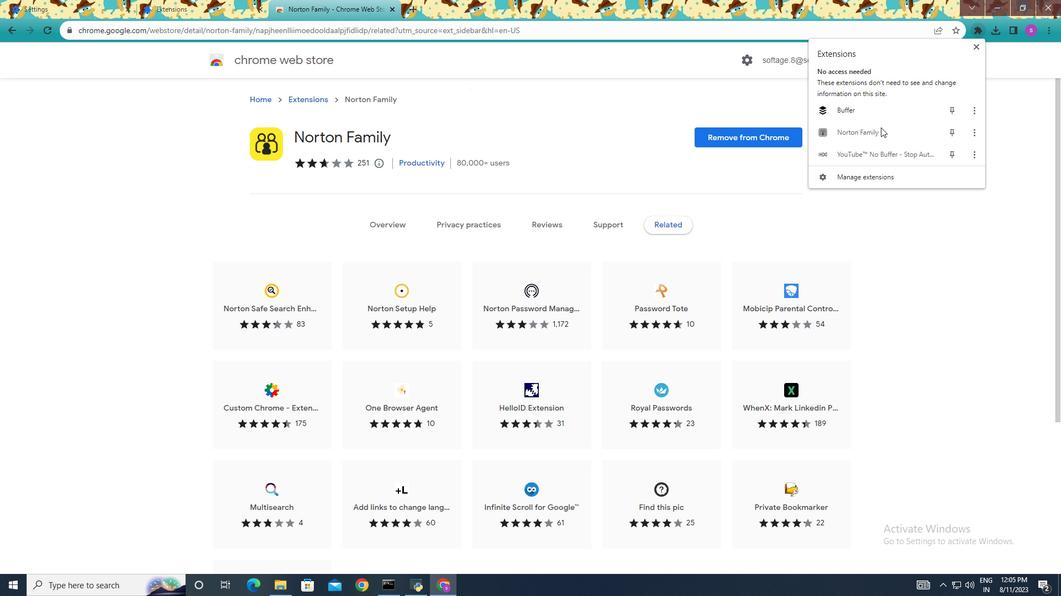 
Action: Mouse moved to (881, 129)
Screenshot: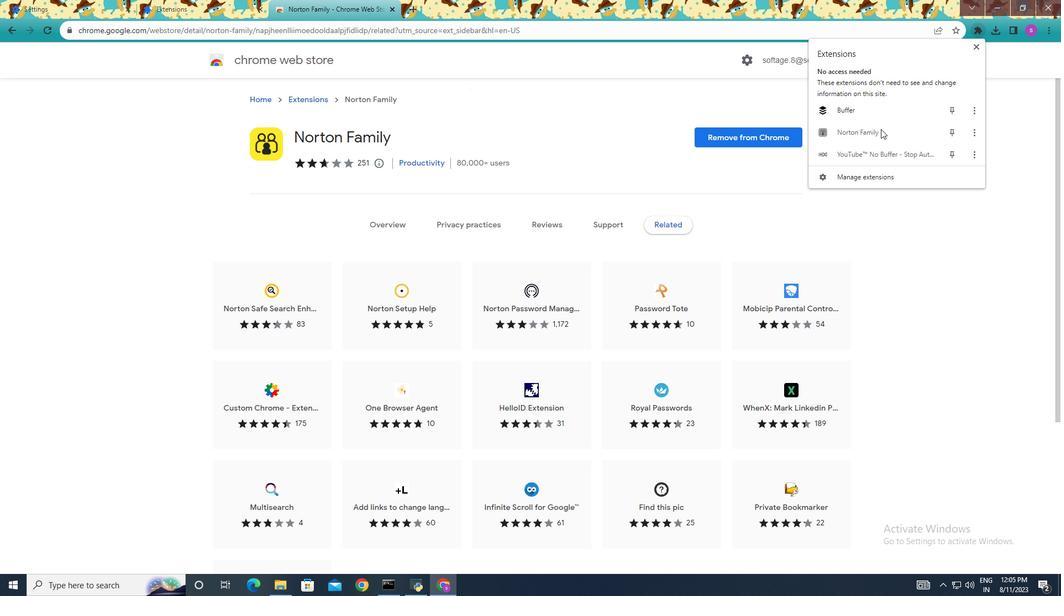 
Action: Mouse pressed left at (881, 129)
Screenshot: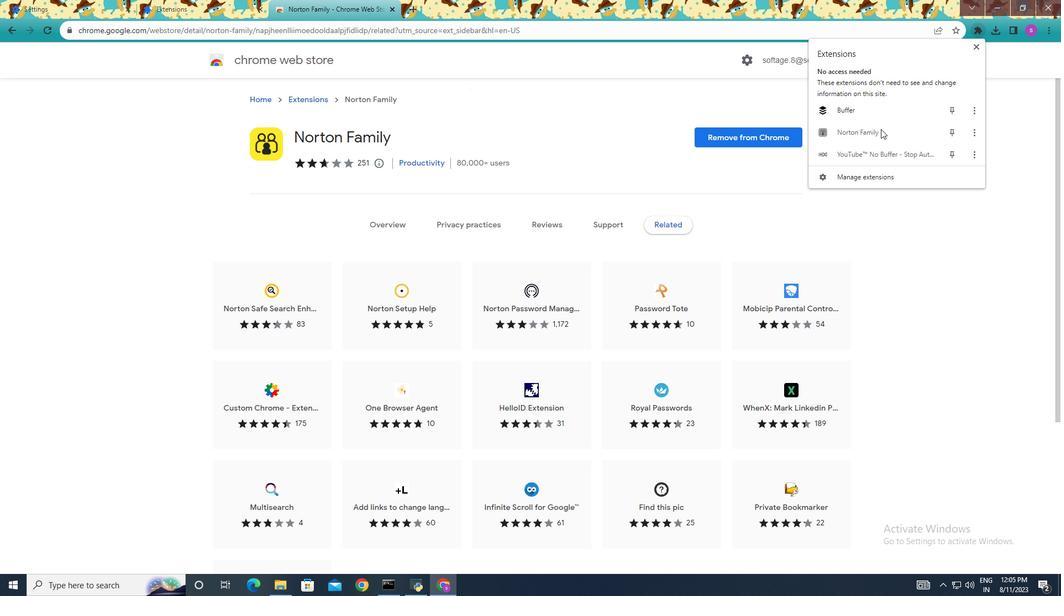 
Action: Mouse moved to (881, 129)
Screenshot: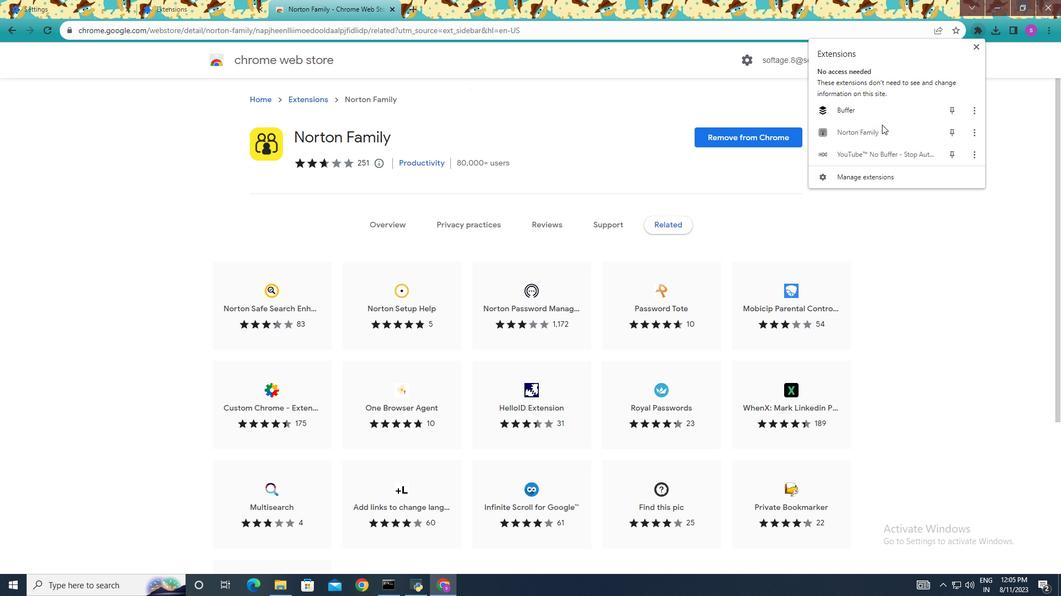
Action: Mouse pressed left at (881, 129)
Screenshot: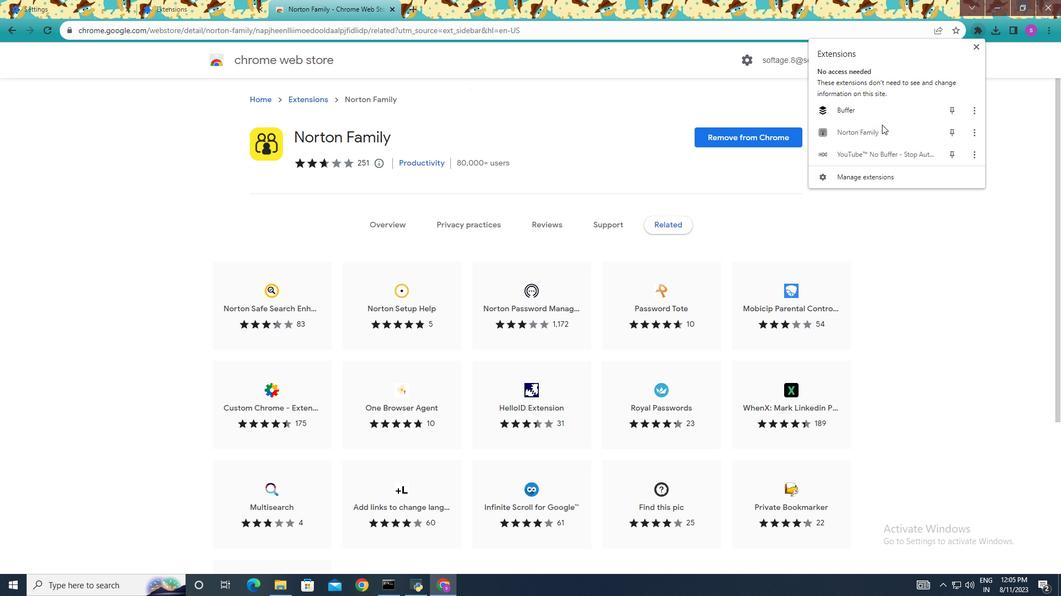 
Action: Mouse moved to (977, 45)
Screenshot: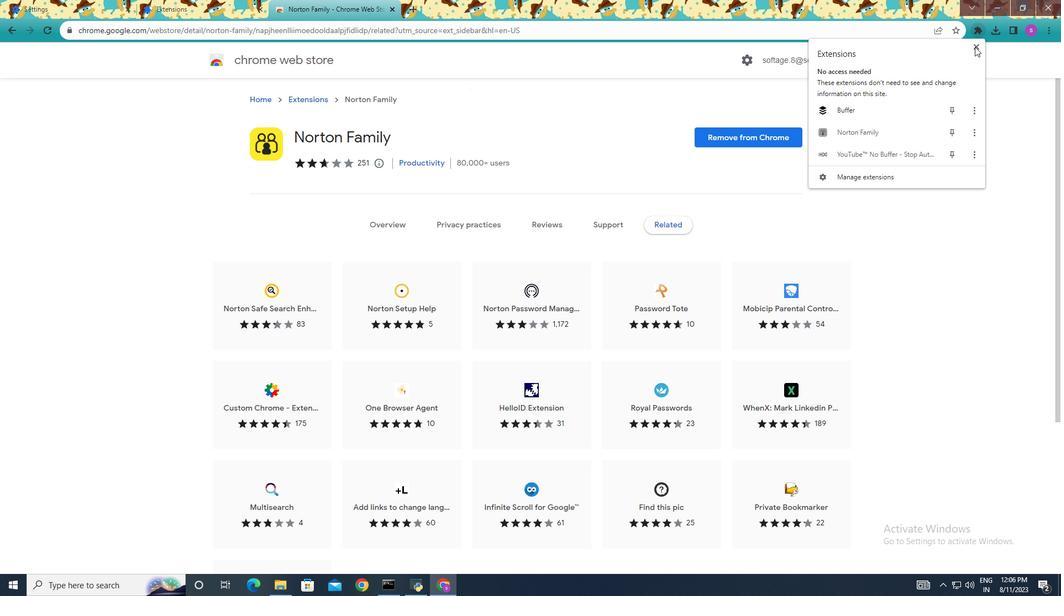 
Action: Mouse pressed left at (977, 45)
Screenshot: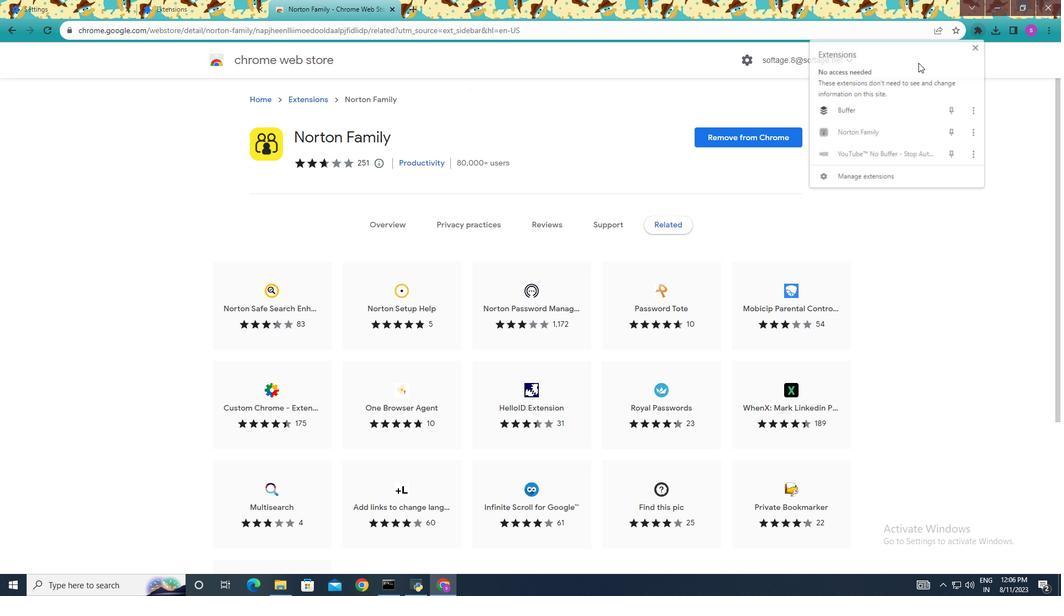 
Action: Mouse moved to (6, 28)
Screenshot: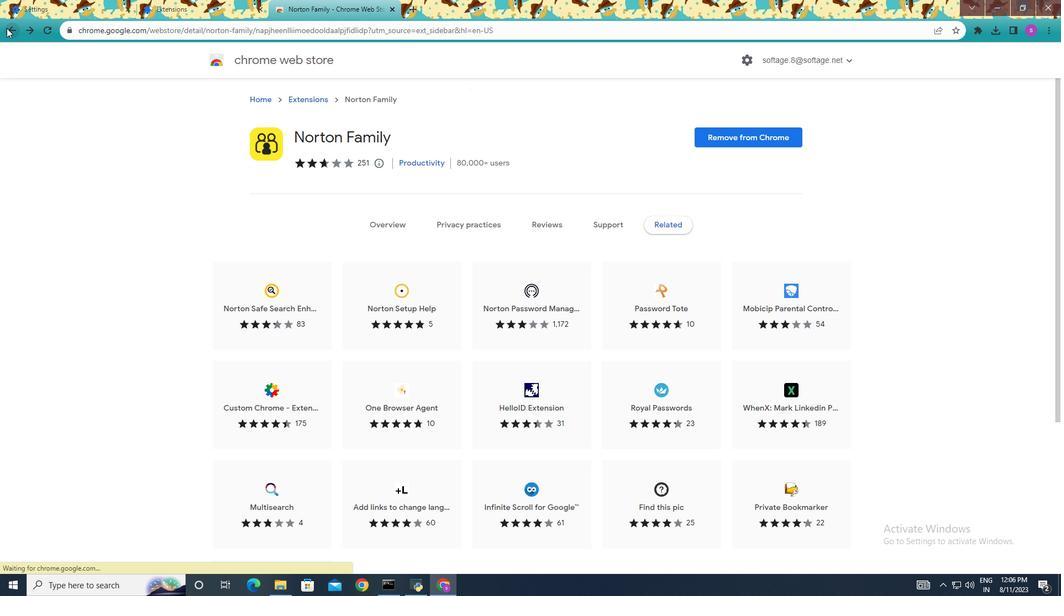 
Action: Mouse pressed left at (6, 28)
Screenshot: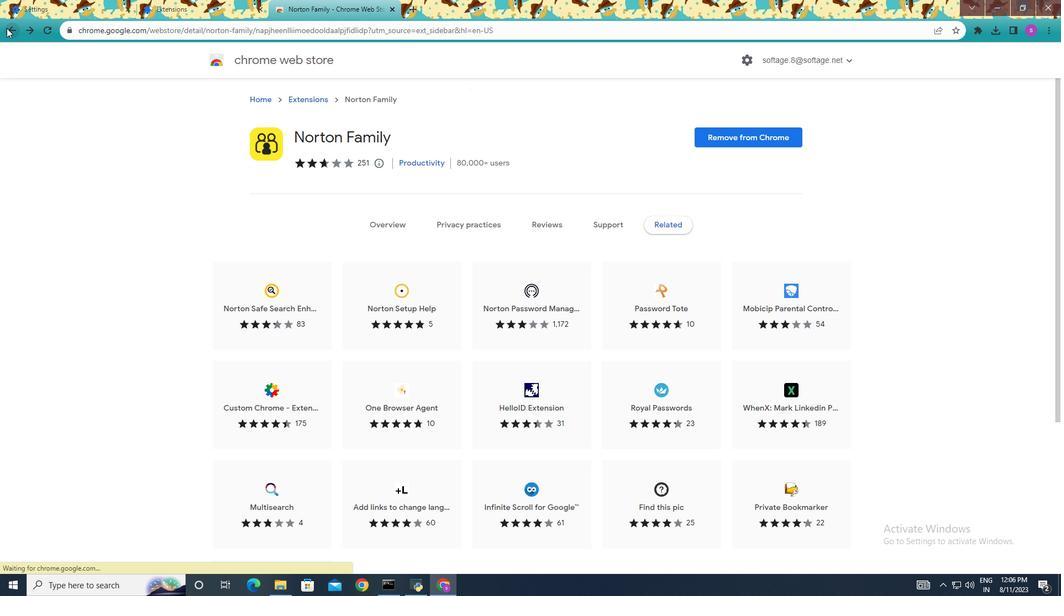 
Action: Mouse moved to (7, 31)
Screenshot: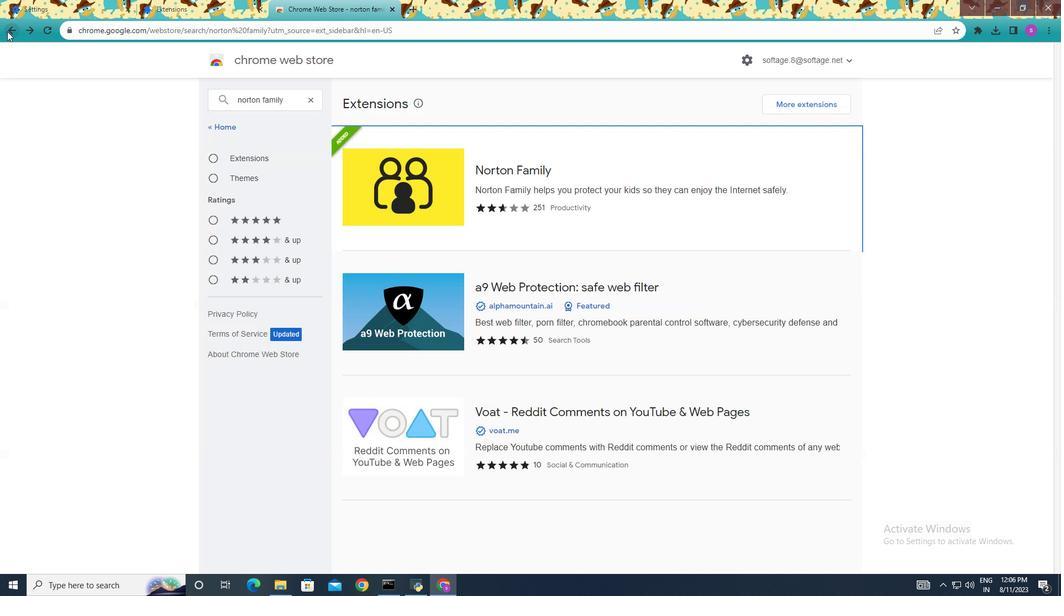
Action: Mouse pressed left at (7, 31)
Screenshot: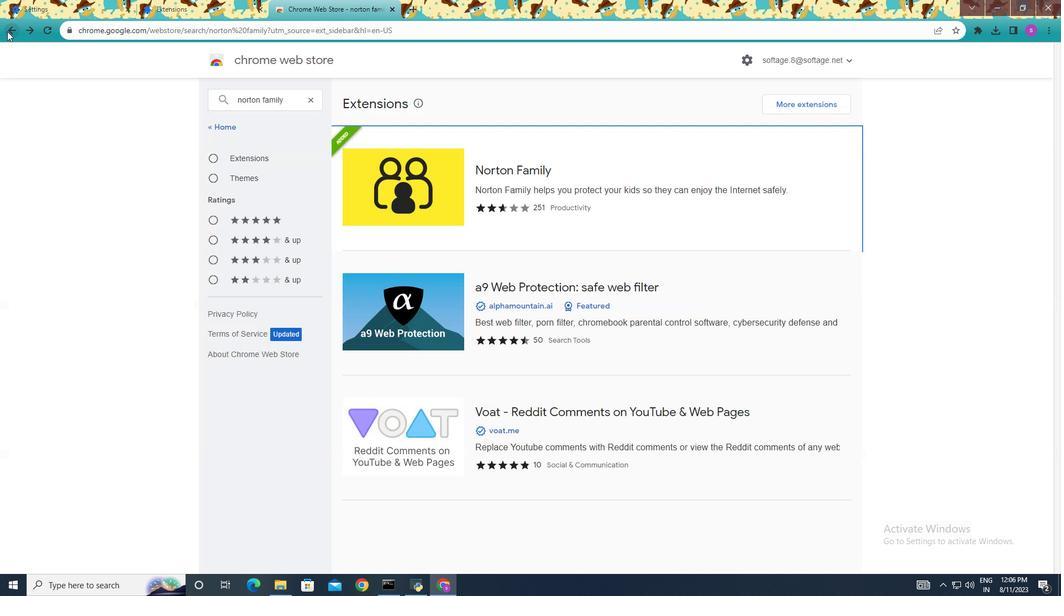 
Action: Mouse moved to (575, 279)
Screenshot: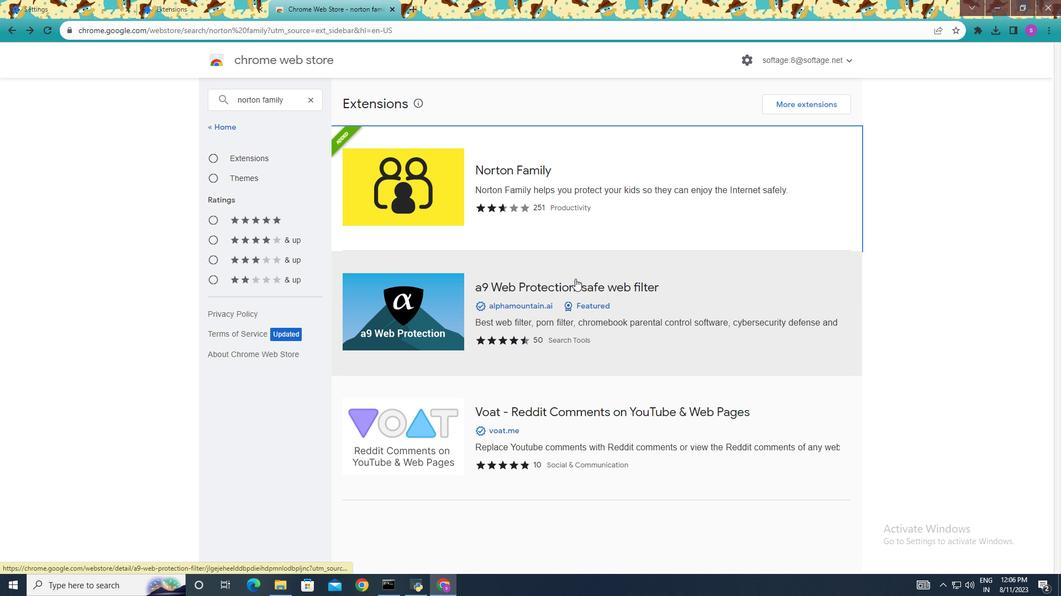 
Action: Mouse scrolled (575, 278) with delta (0, 0)
Screenshot: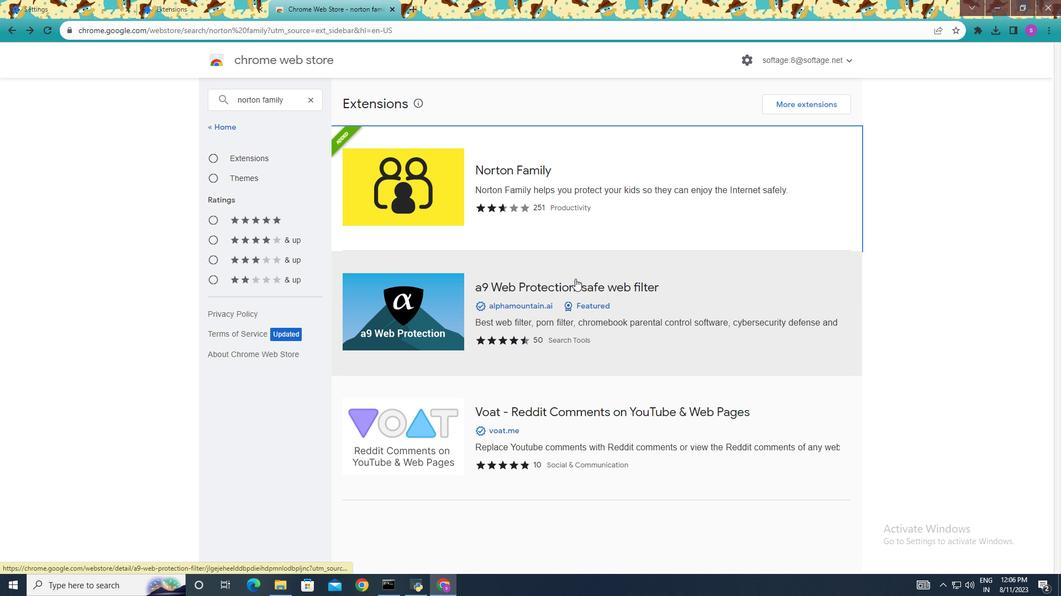 
Action: Mouse moved to (417, 296)
Screenshot: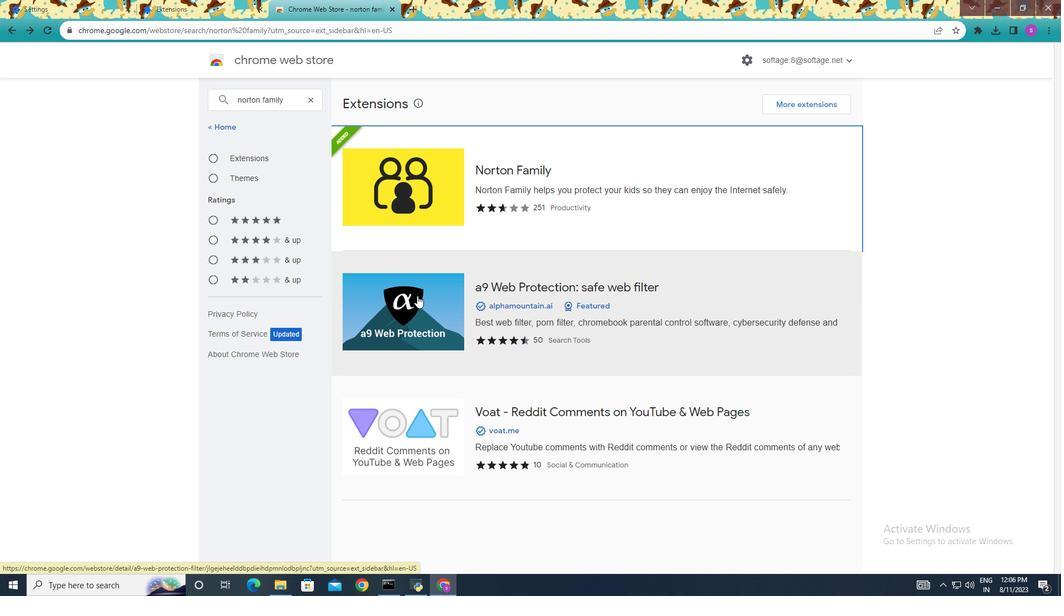 
Action: Mouse pressed left at (417, 296)
Screenshot: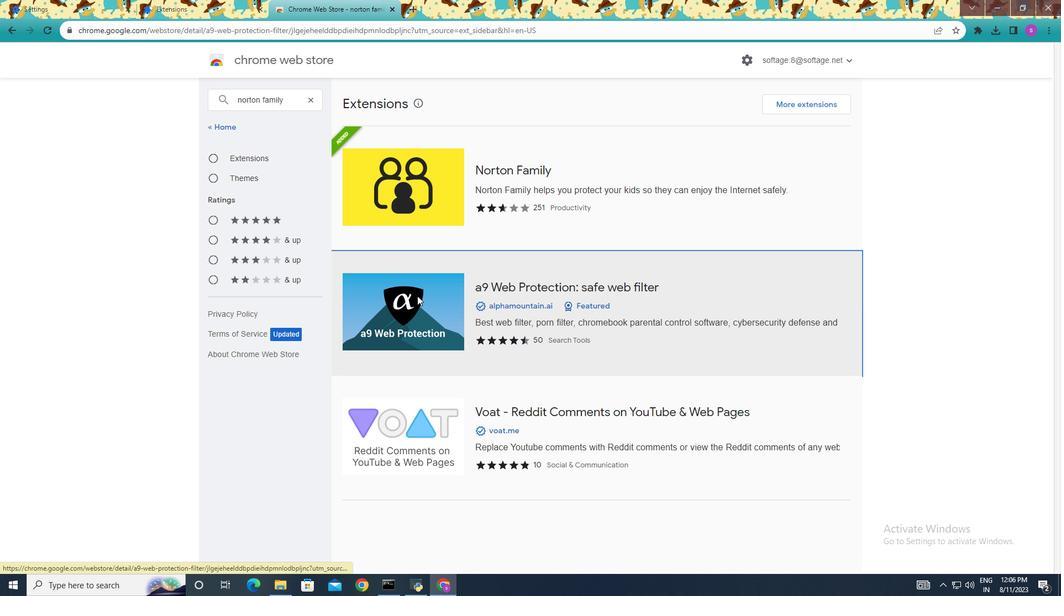 
Action: Mouse moved to (761, 135)
Screenshot: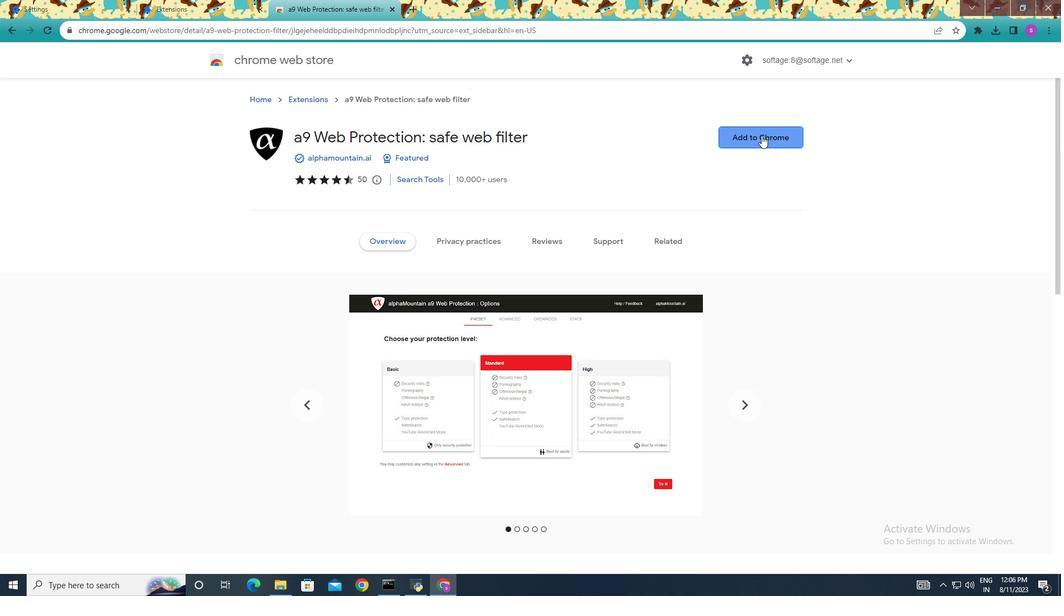 
Action: Mouse pressed left at (761, 135)
Screenshot: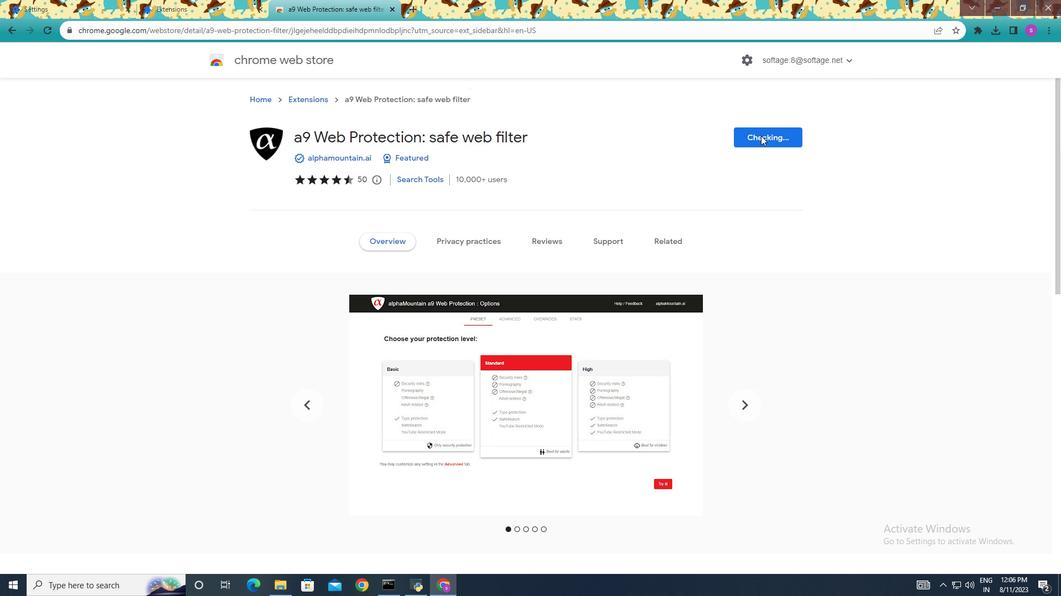 
Action: Mouse moved to (530, 125)
Screenshot: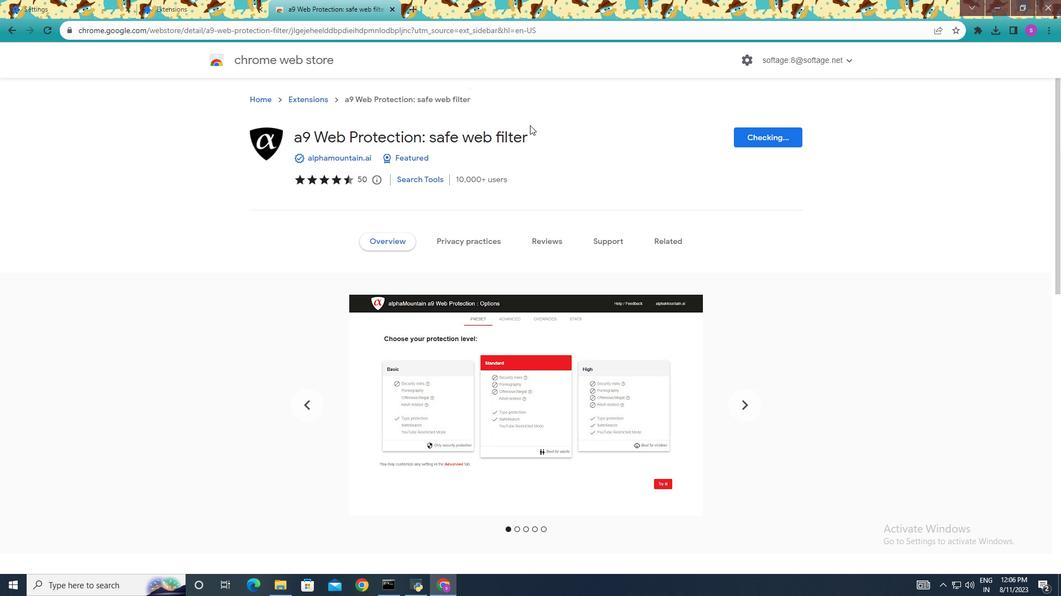 
Action: Mouse pressed left at (530, 125)
Screenshot: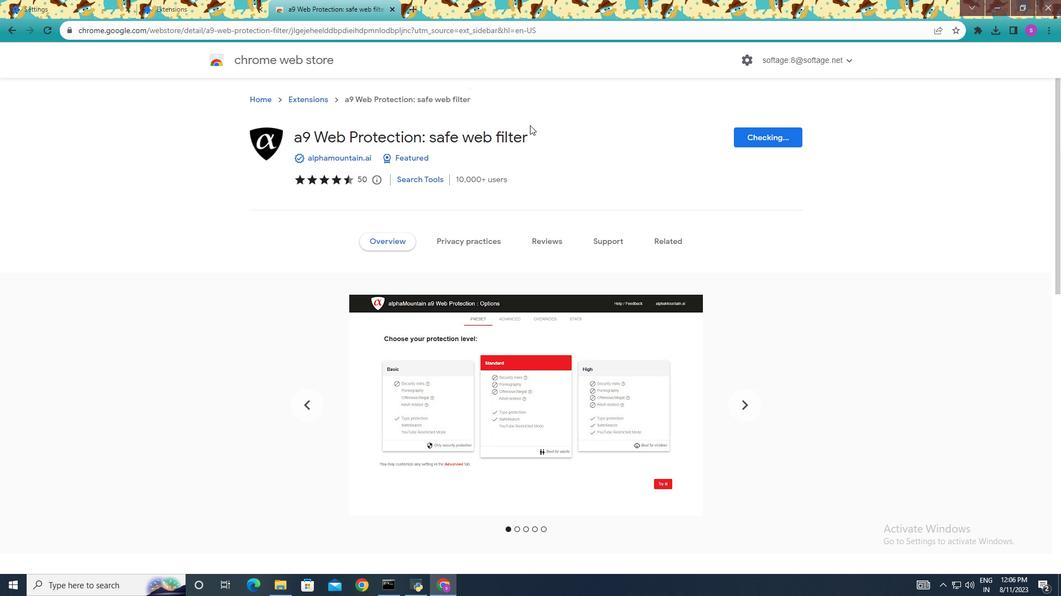 
Action: Mouse moved to (955, 46)
Screenshot: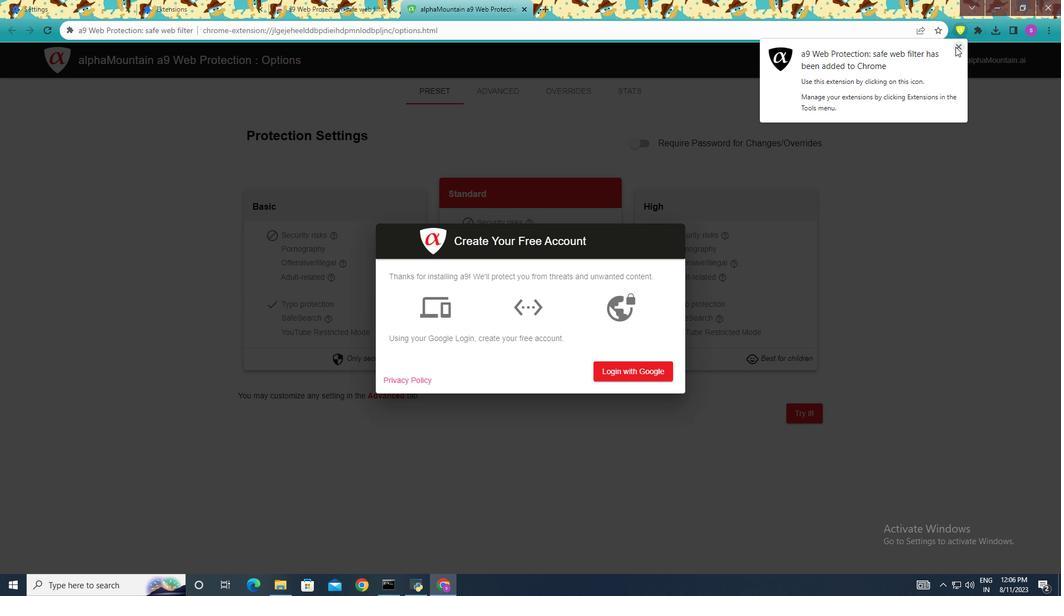 
Action: Mouse pressed left at (955, 46)
Screenshot: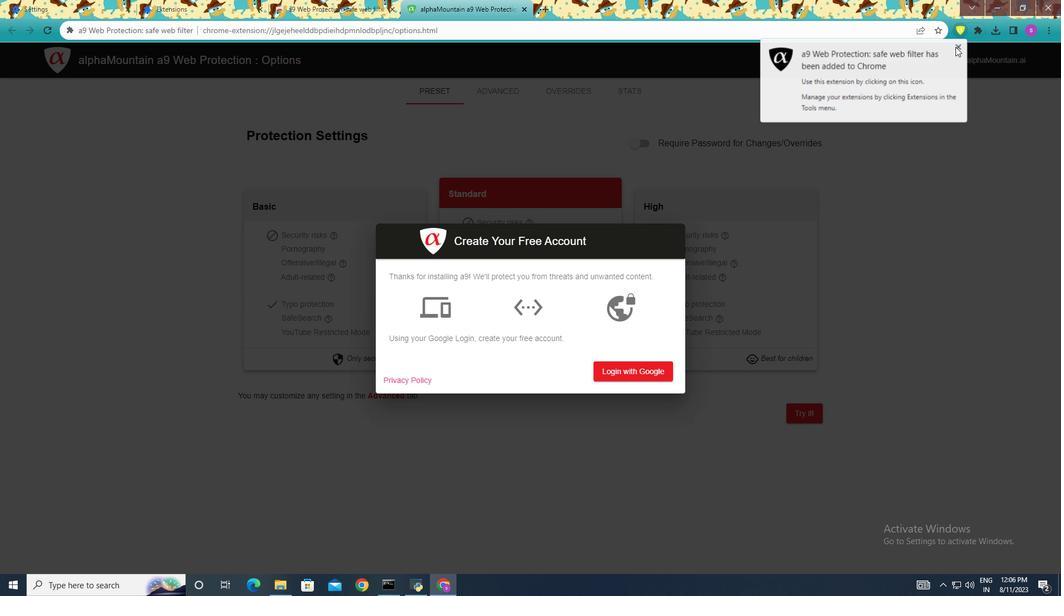 
Action: Mouse moved to (406, 382)
Screenshot: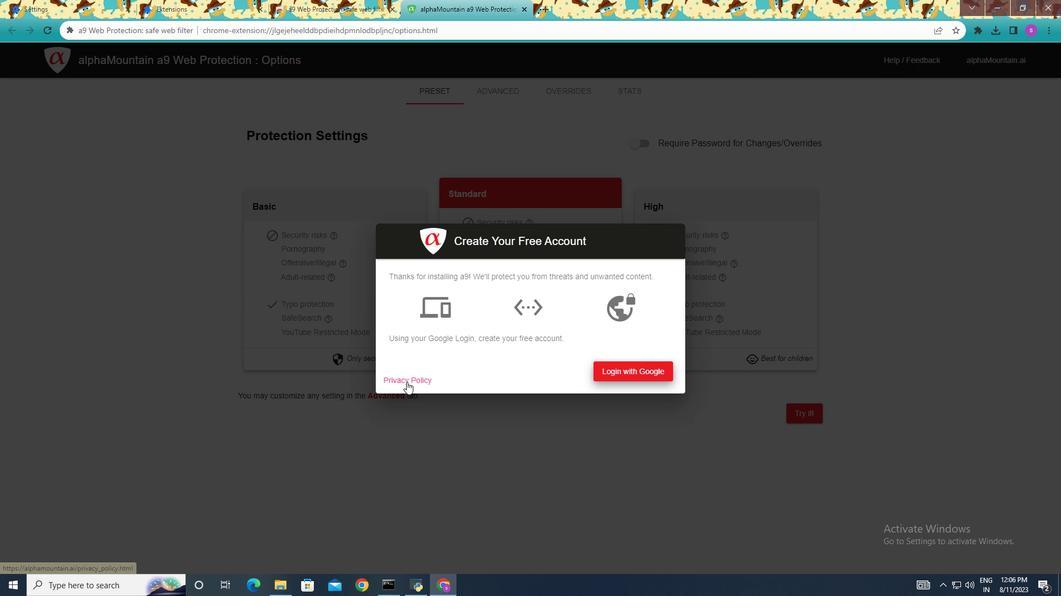 
Action: Mouse pressed left at (406, 382)
Screenshot: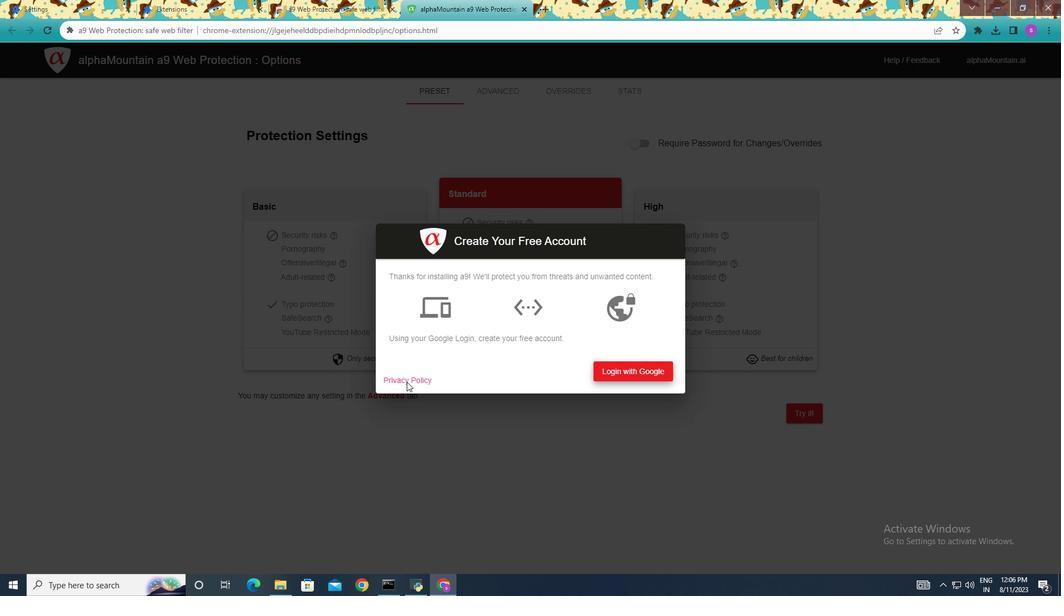 
Action: Mouse moved to (478, 5)
Screenshot: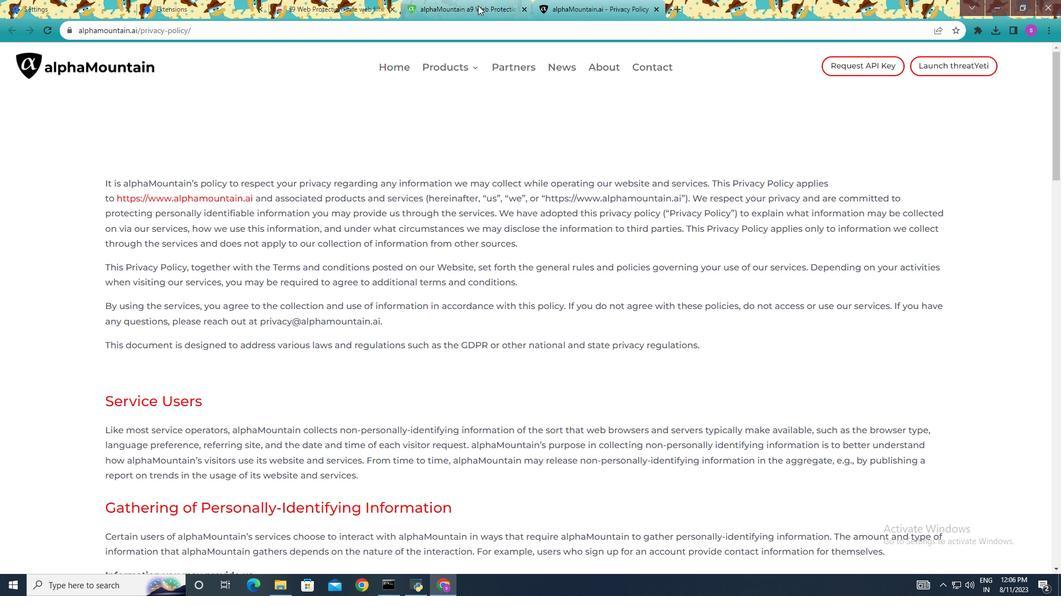 
Action: Mouse pressed left at (478, 5)
Screenshot: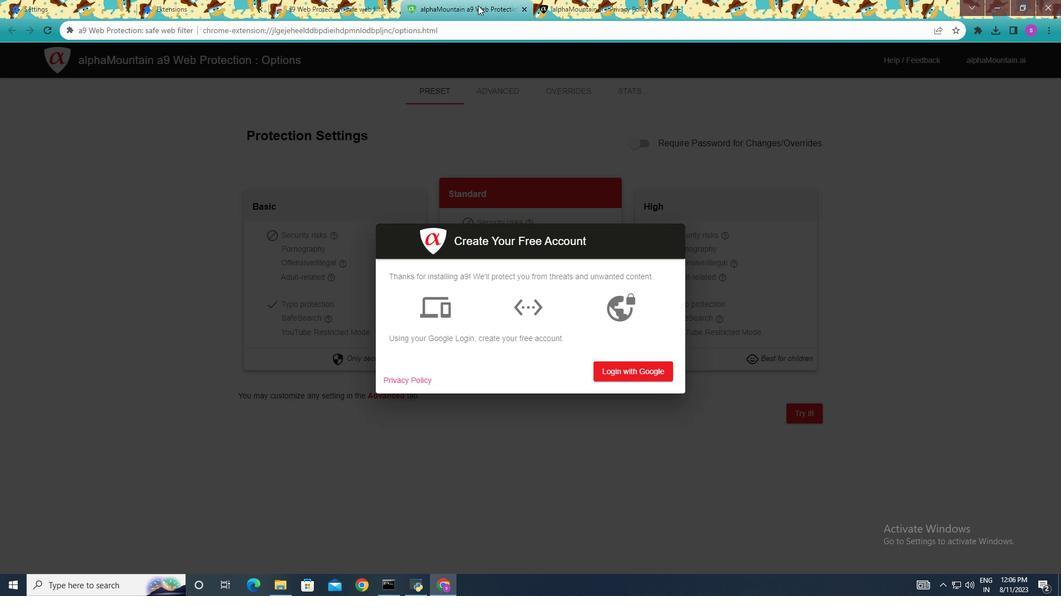 
Action: Mouse moved to (627, 436)
Screenshot: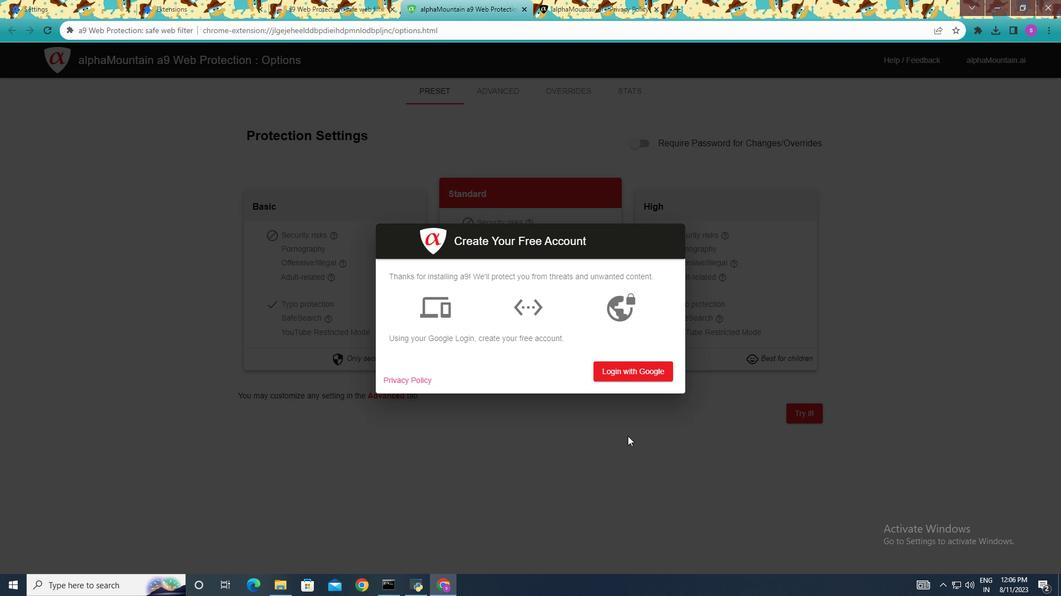 
Action: Mouse pressed left at (627, 436)
Screenshot: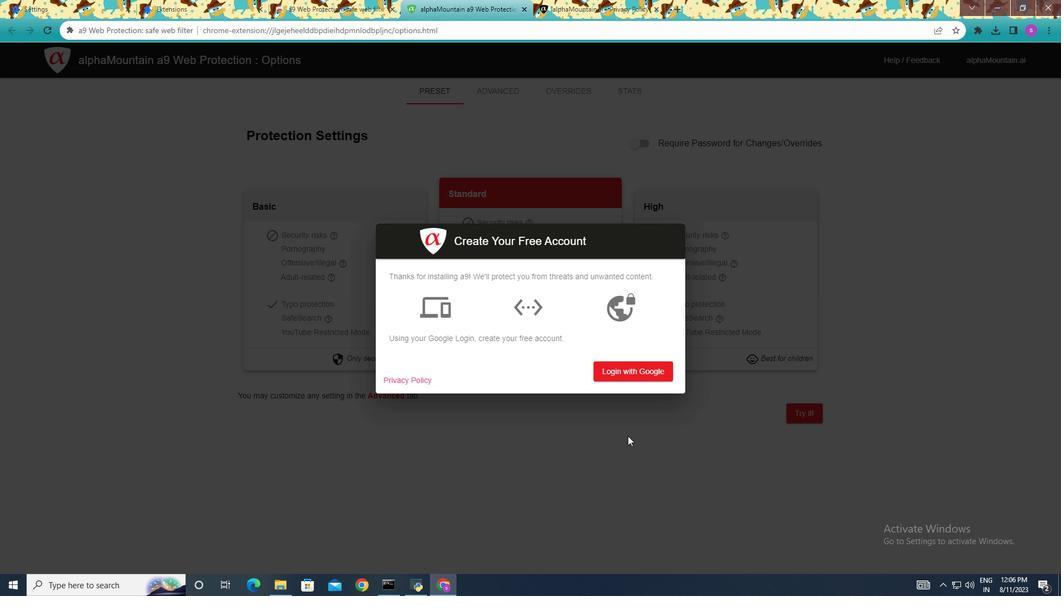 
Action: Mouse moved to (983, 33)
Screenshot: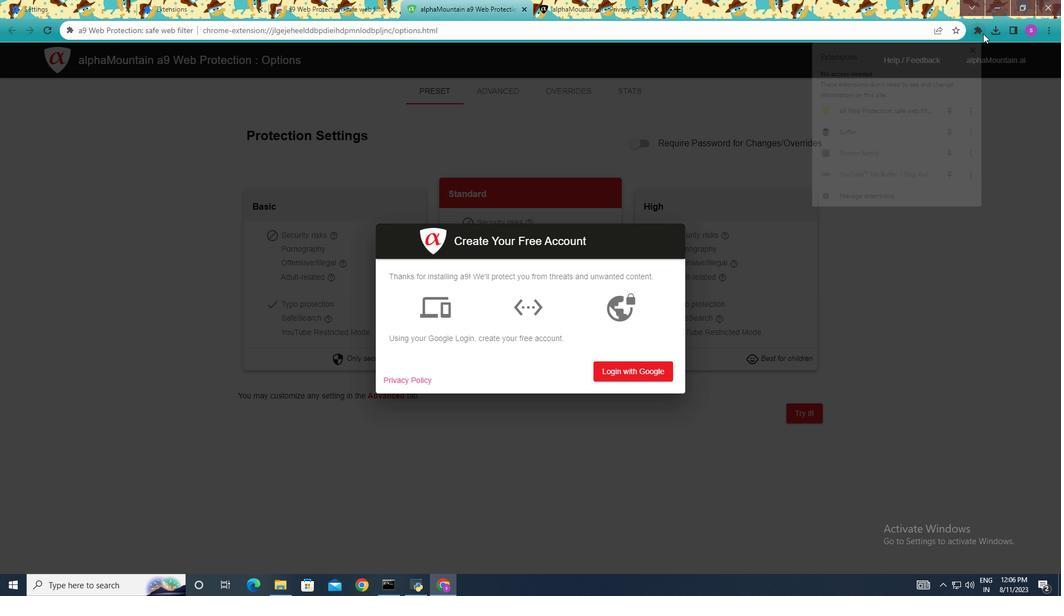 
Action: Mouse pressed left at (983, 33)
Screenshot: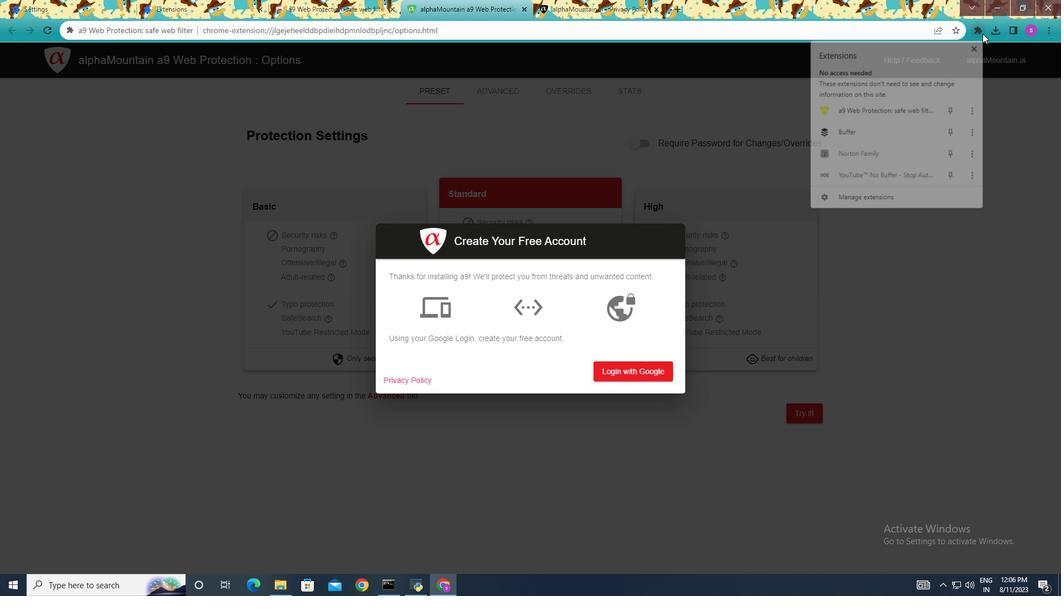 
Action: Mouse moved to (857, 112)
Screenshot: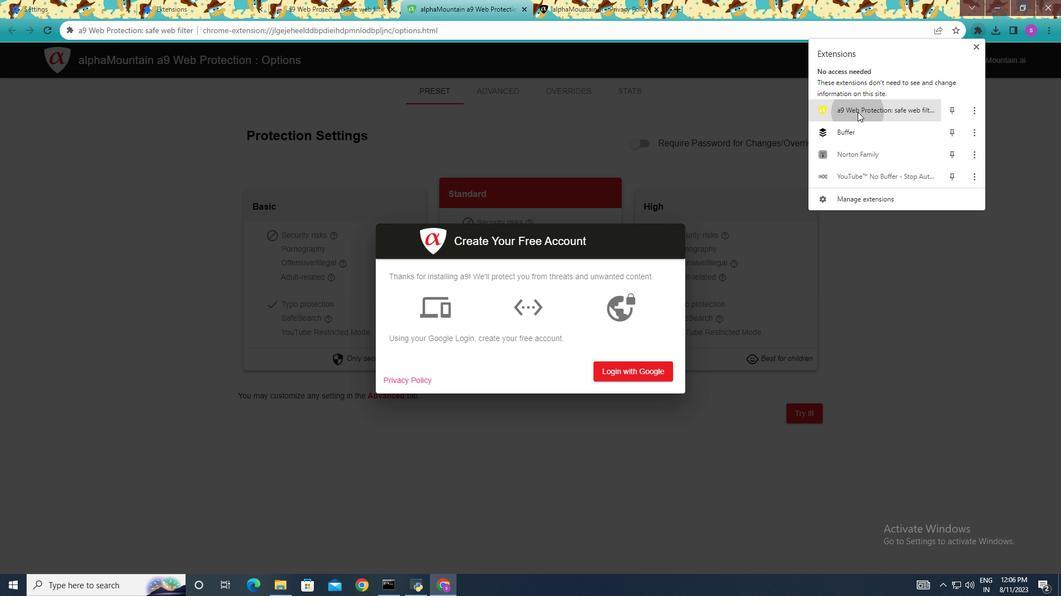 
Action: Mouse pressed left at (857, 112)
Screenshot: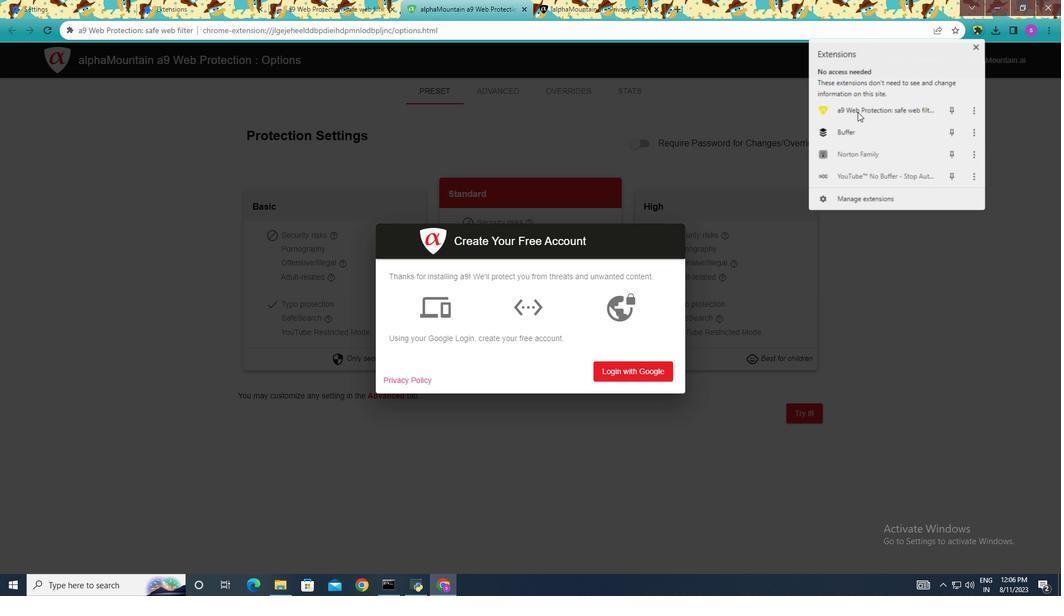 
Action: Mouse moved to (960, 176)
Screenshot: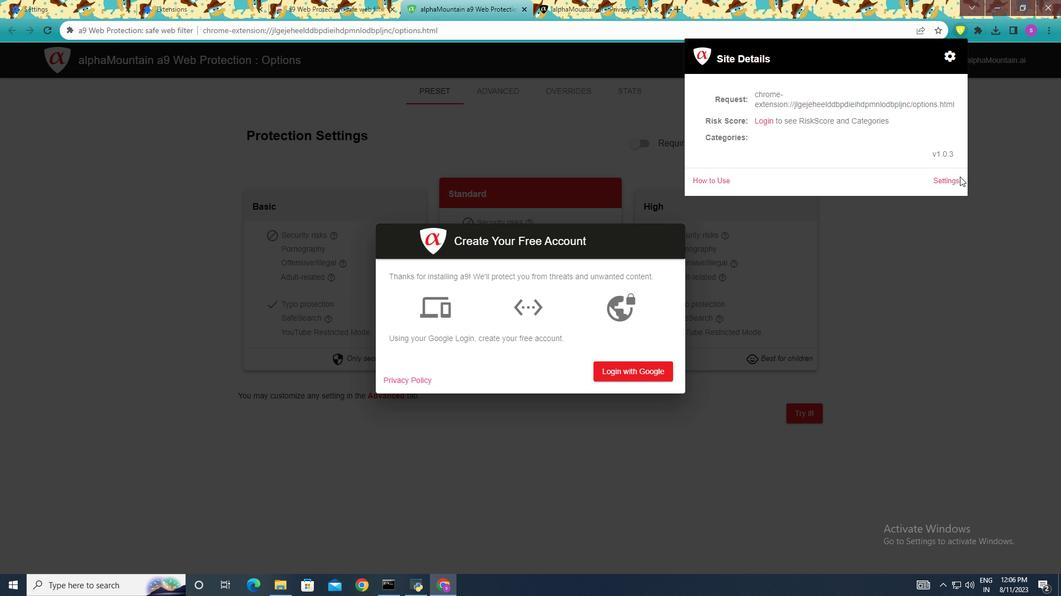
Action: Mouse pressed left at (960, 176)
Screenshot: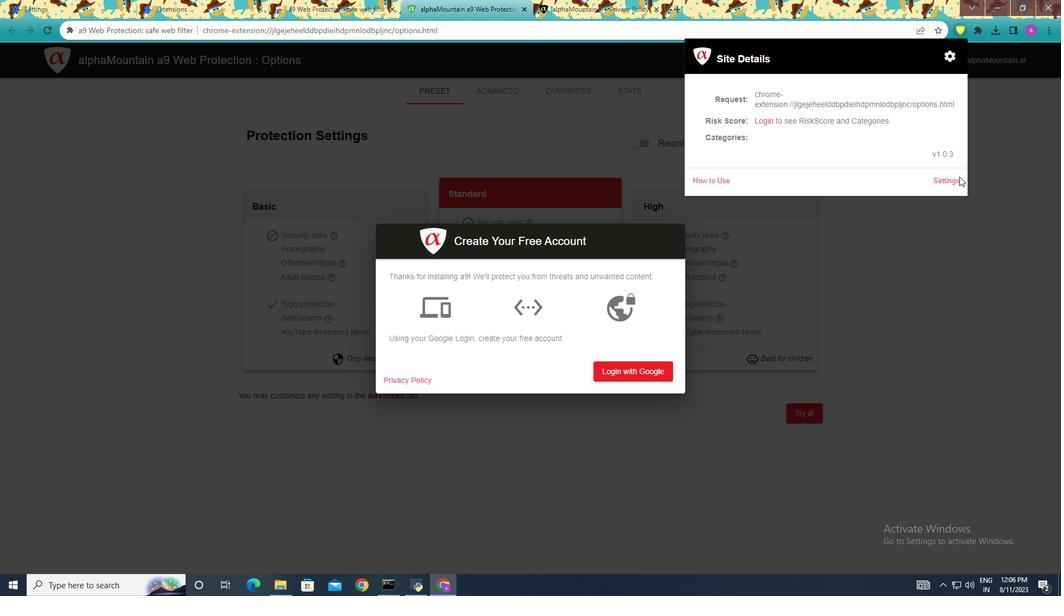
Action: Mouse moved to (956, 180)
Screenshot: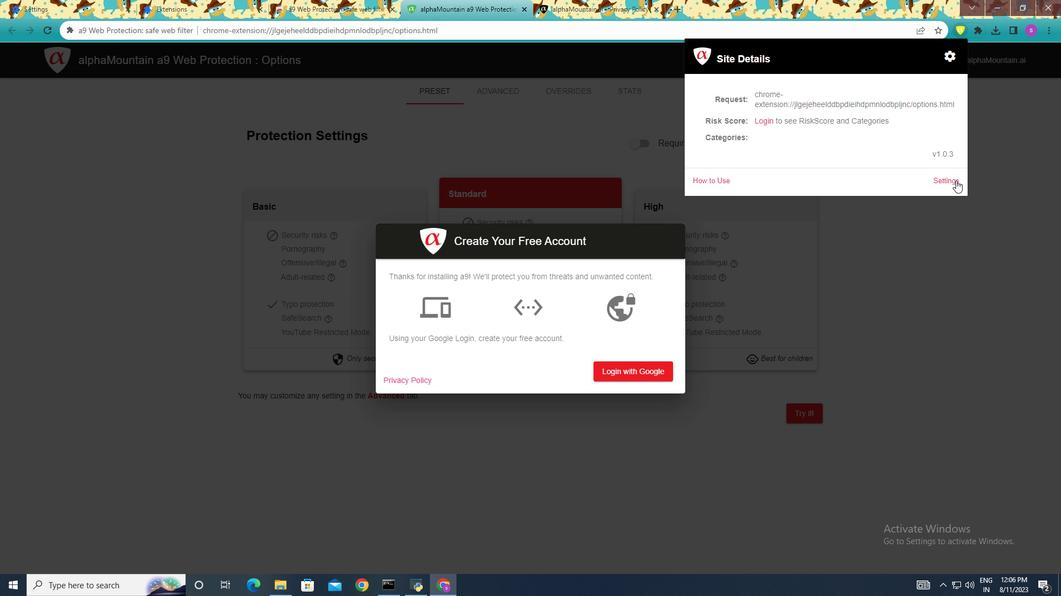 
Action: Mouse pressed left at (956, 180)
Screenshot: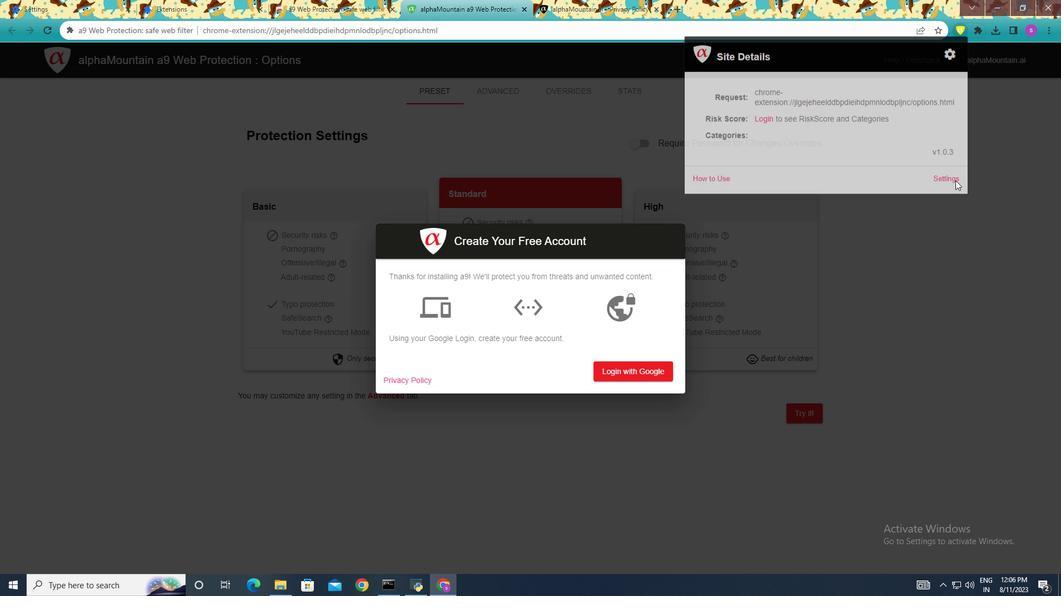 
Action: Mouse moved to (410, 405)
Screenshot: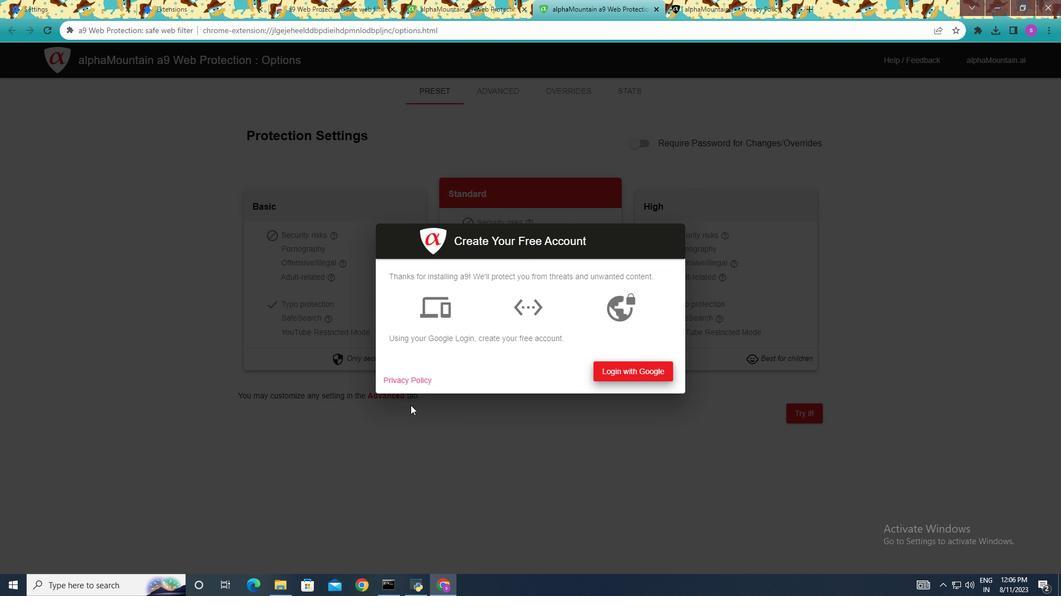 
Action: Mouse pressed left at (410, 405)
Screenshot: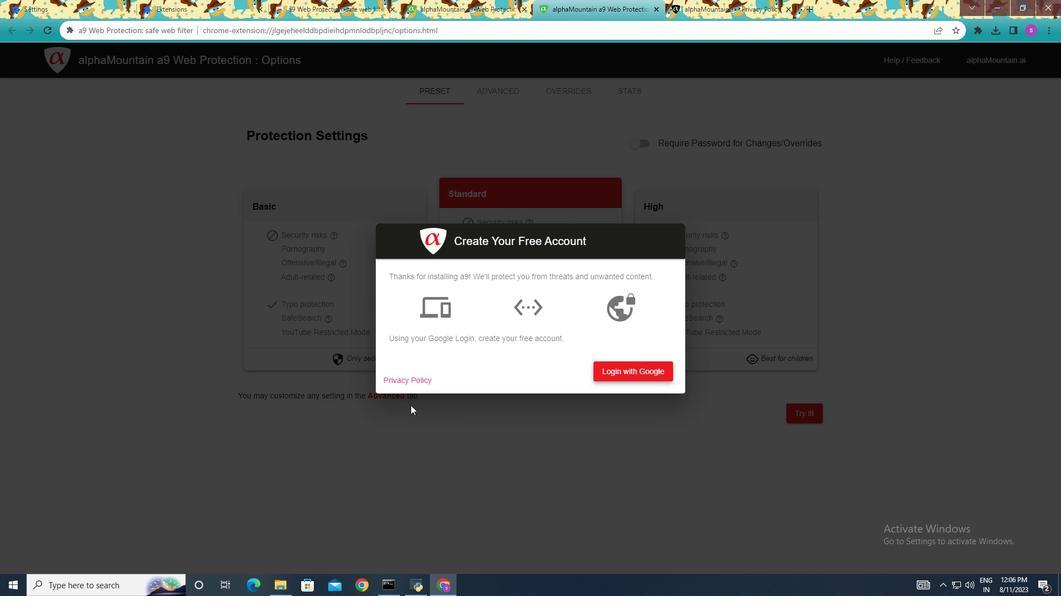 
Action: Mouse moved to (736, 259)
Screenshot: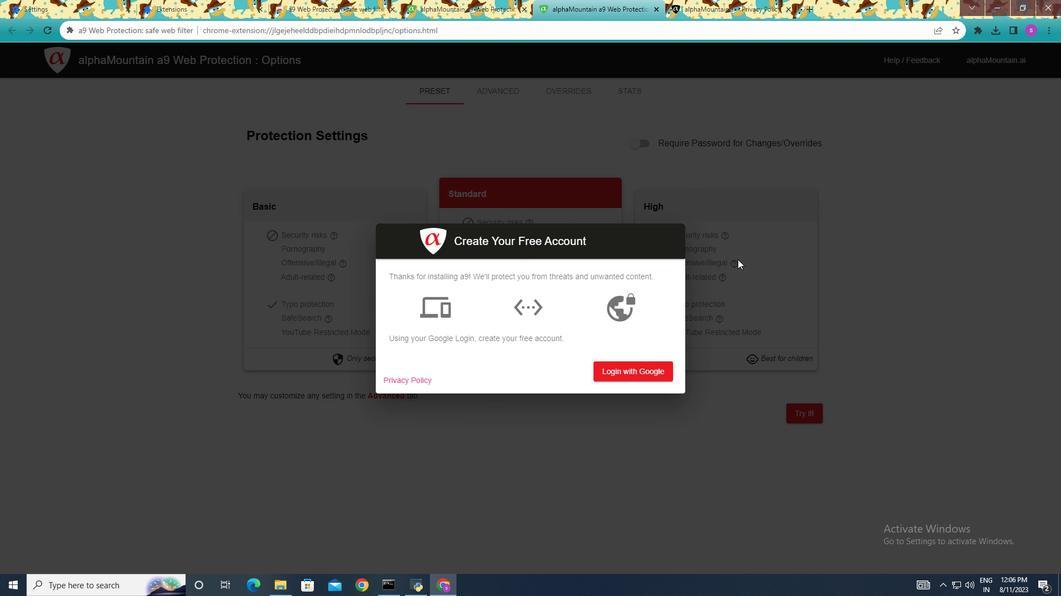 
Action: Mouse pressed left at (736, 259)
Screenshot: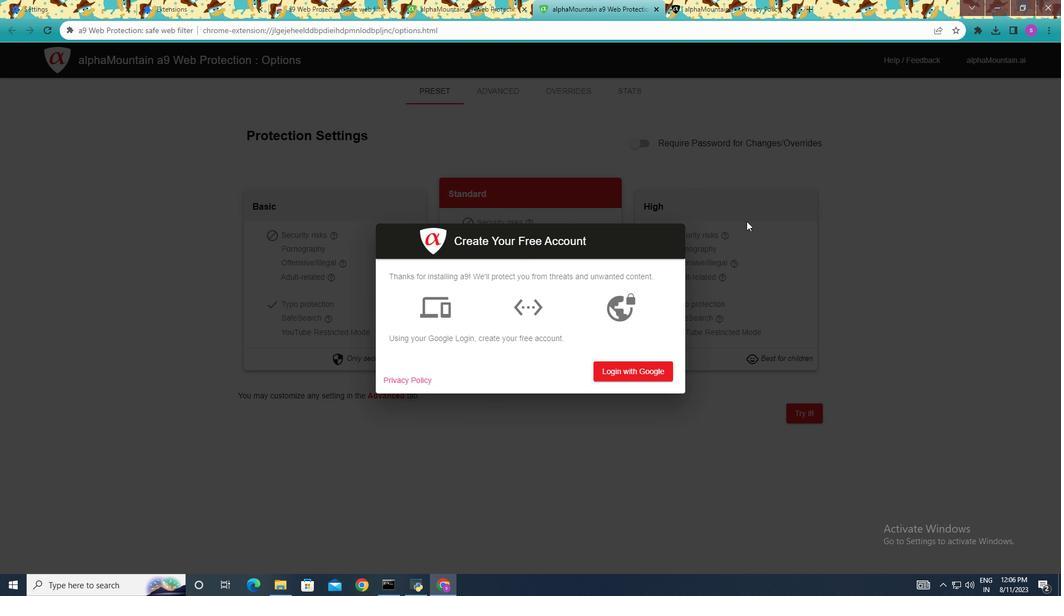 
Action: Mouse moved to (652, 9)
Screenshot: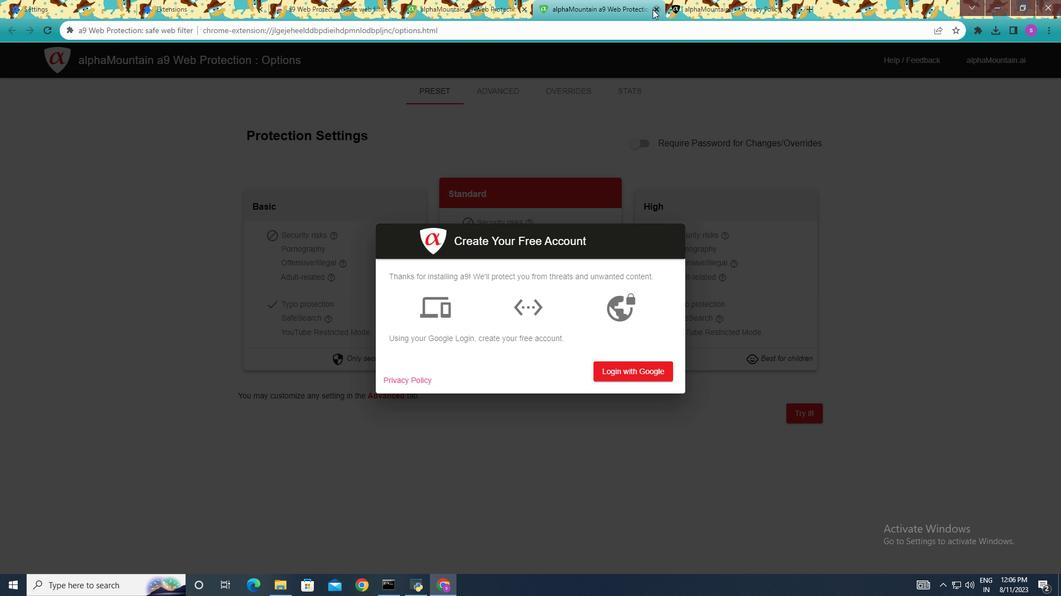 
Action: Mouse pressed left at (652, 9)
Screenshot: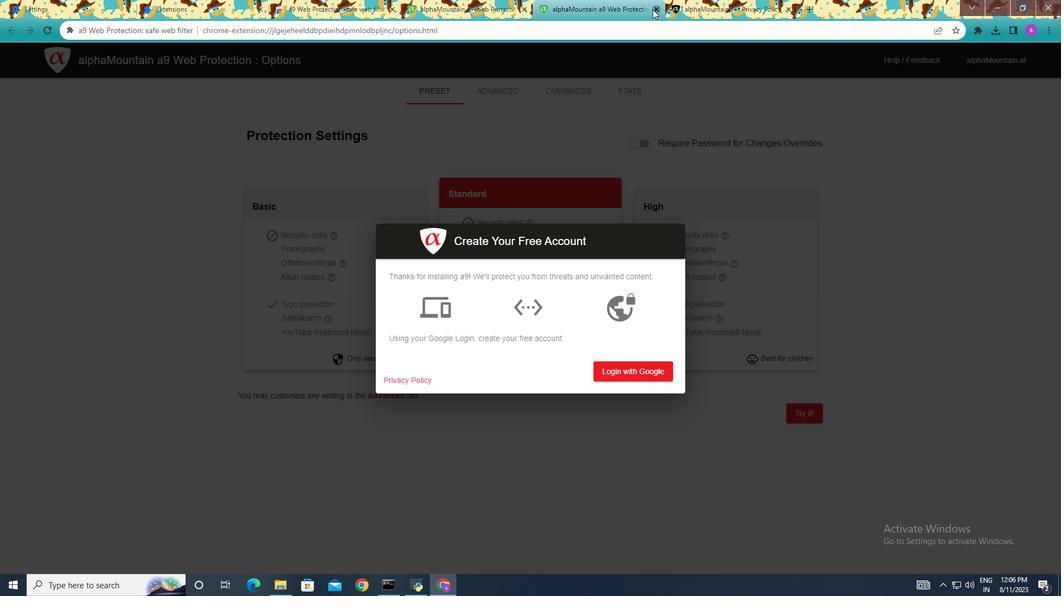 
Action: Mouse moved to (656, 7)
Screenshot: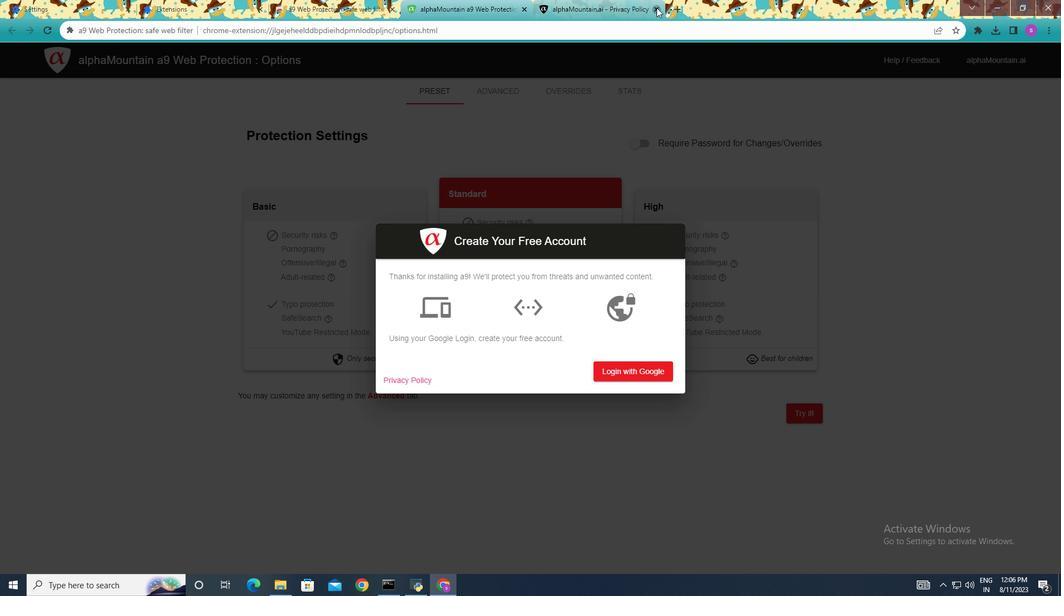 
Action: Mouse pressed left at (656, 7)
Screenshot: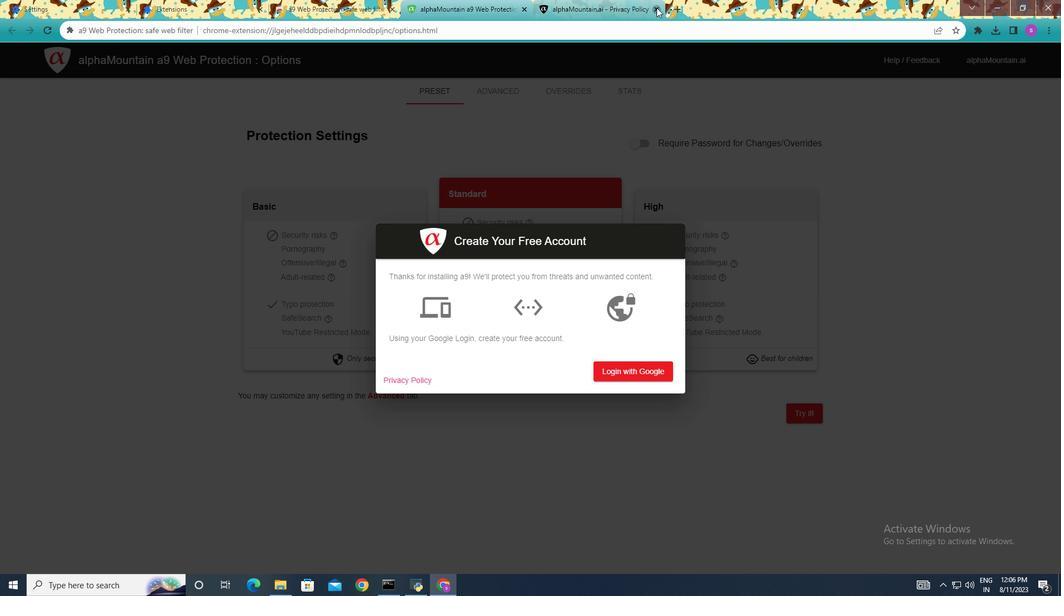 
Action: Mouse moved to (361, 3)
Screenshot: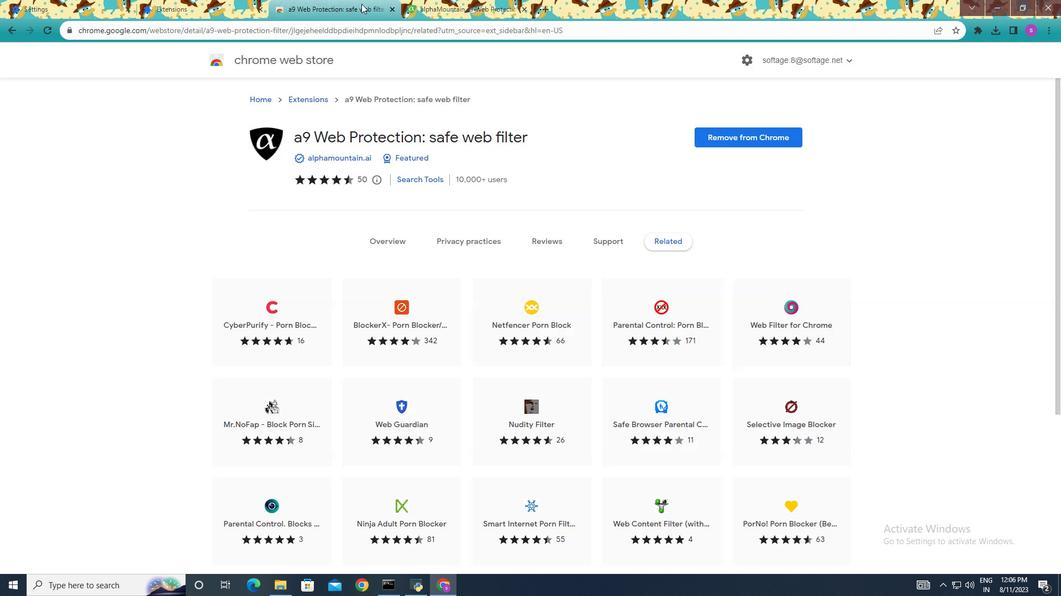 
Action: Mouse pressed left at (361, 3)
Screenshot: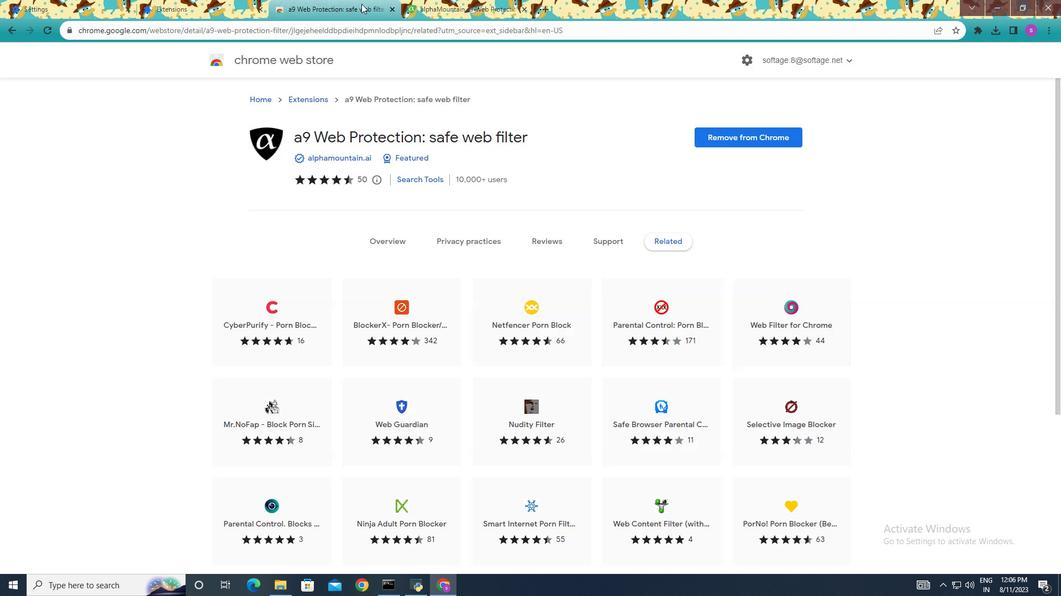 
Action: Mouse moved to (12, 28)
Screenshot: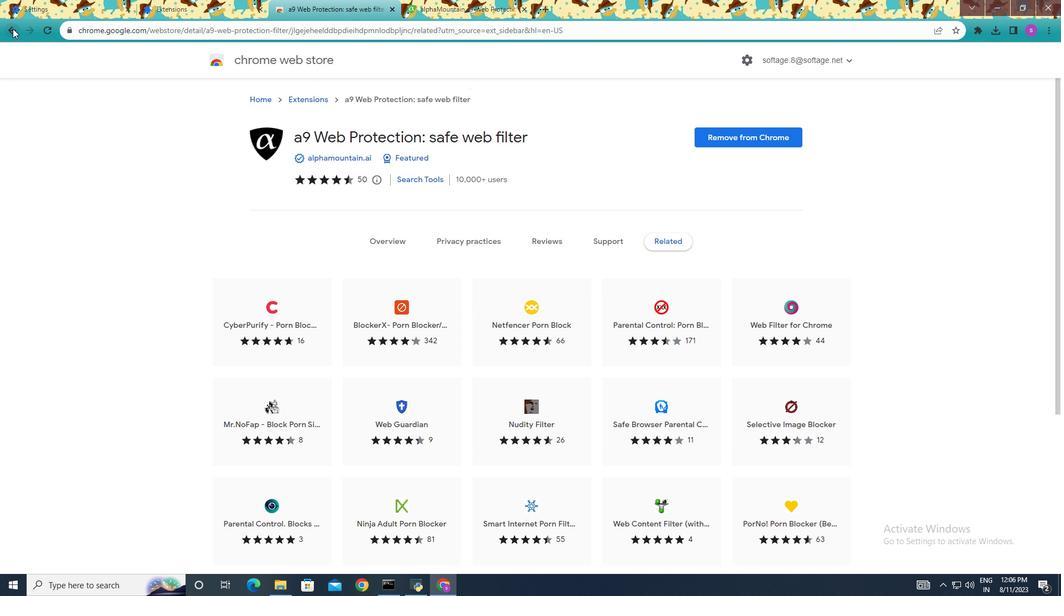 
Action: Mouse pressed left at (12, 28)
Screenshot: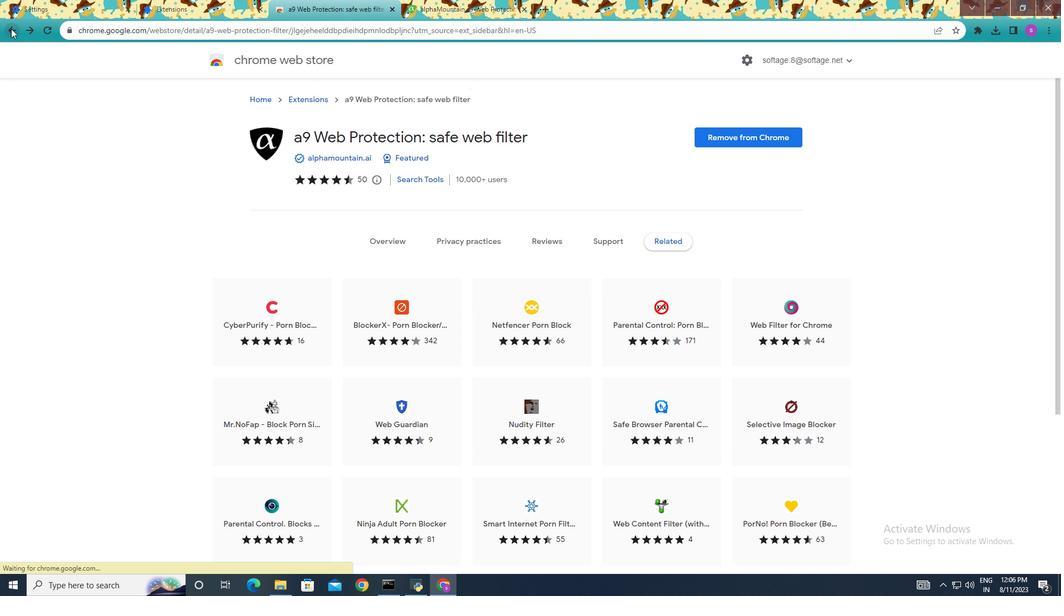 
Action: Mouse moved to (9, 30)
Screenshot: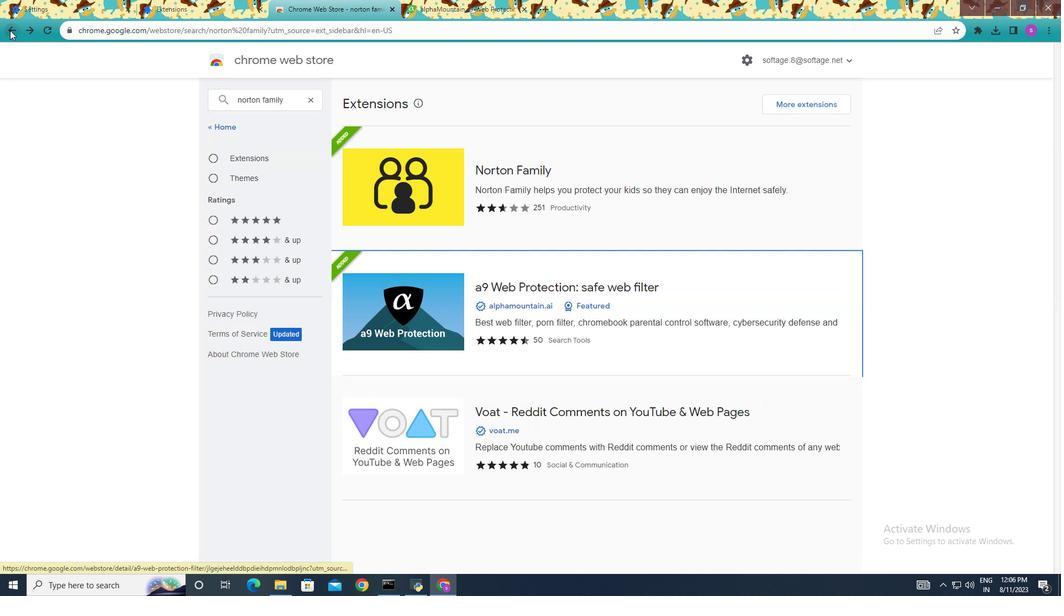 
Action: Mouse pressed left at (9, 30)
Screenshot: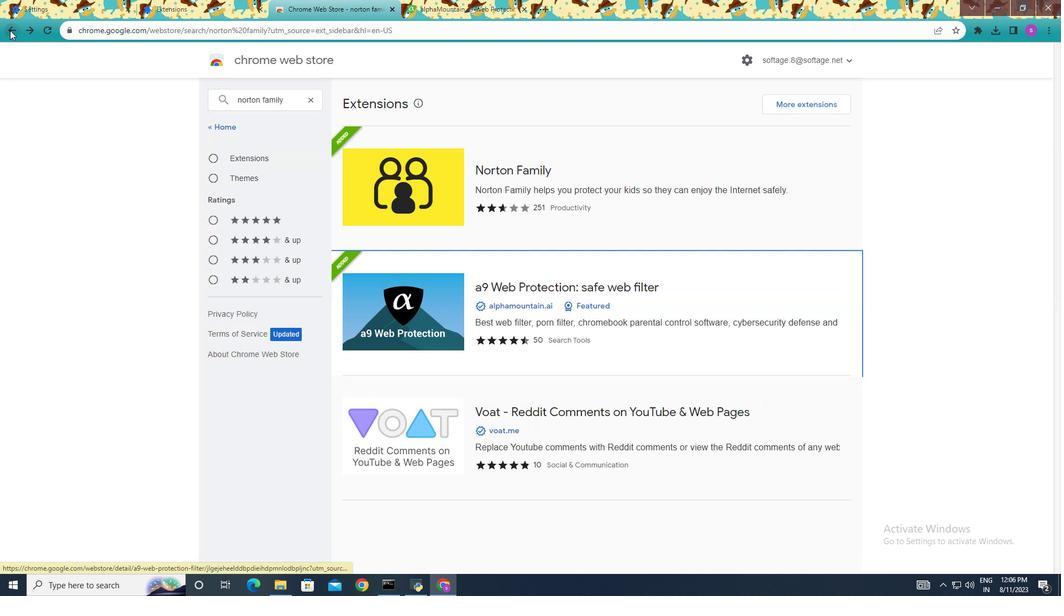 
Action: Mouse moved to (437, 394)
Screenshot: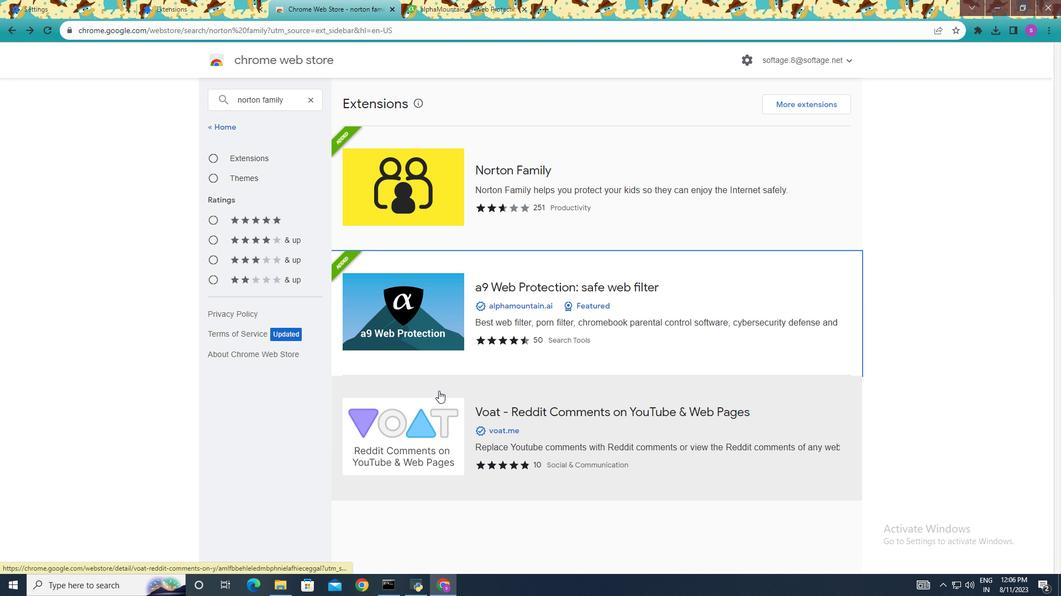 
Action: Mouse scrolled (437, 393) with delta (0, 0)
Screenshot: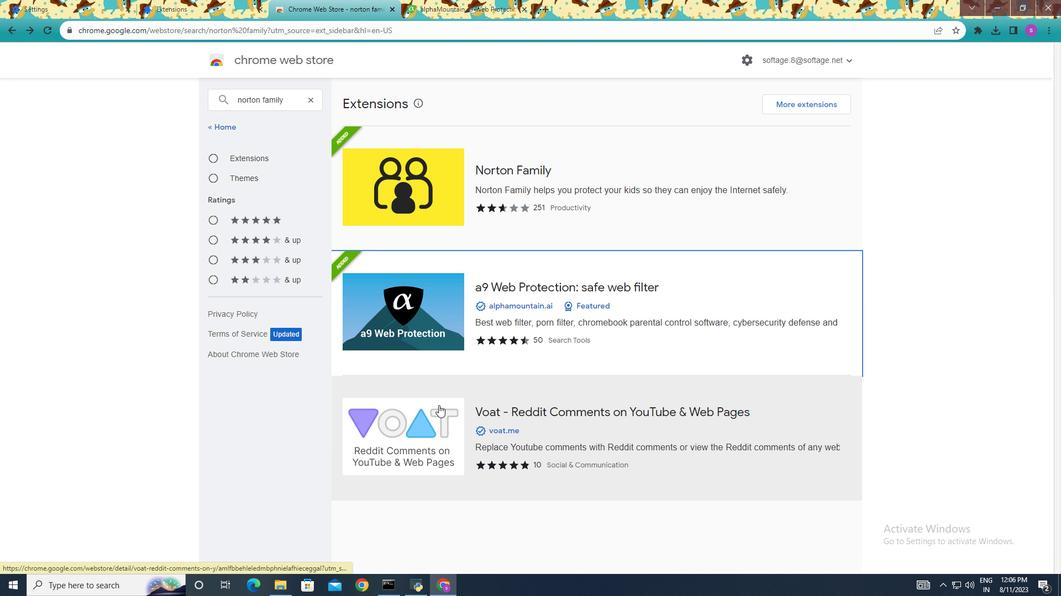
Action: Mouse moved to (437, 393)
Screenshot: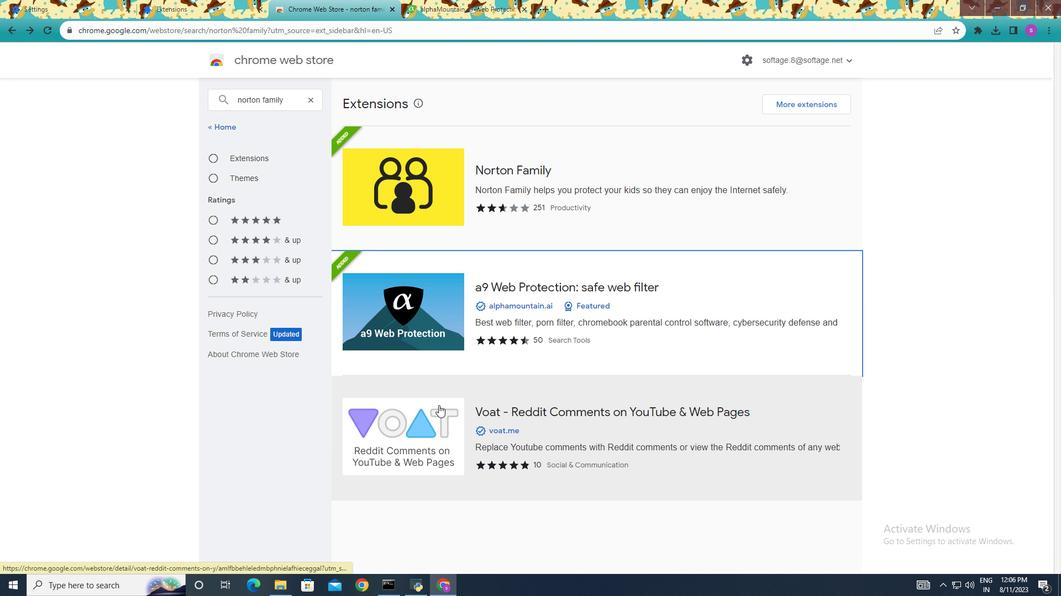 
Action: Mouse scrolled (437, 392) with delta (0, 0)
Screenshot: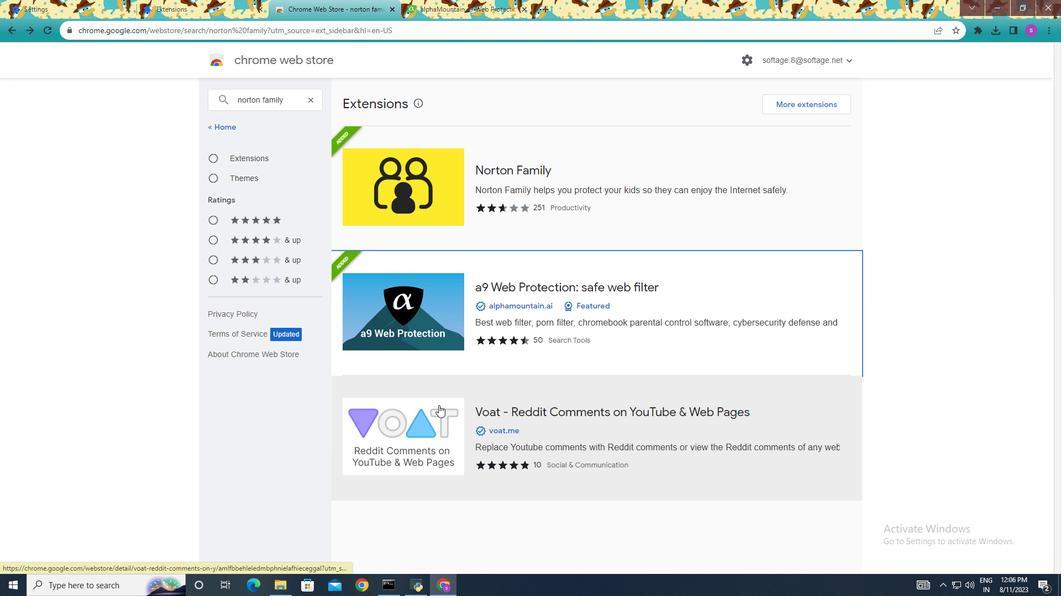 
Action: Mouse moved to (410, 427)
Screenshot: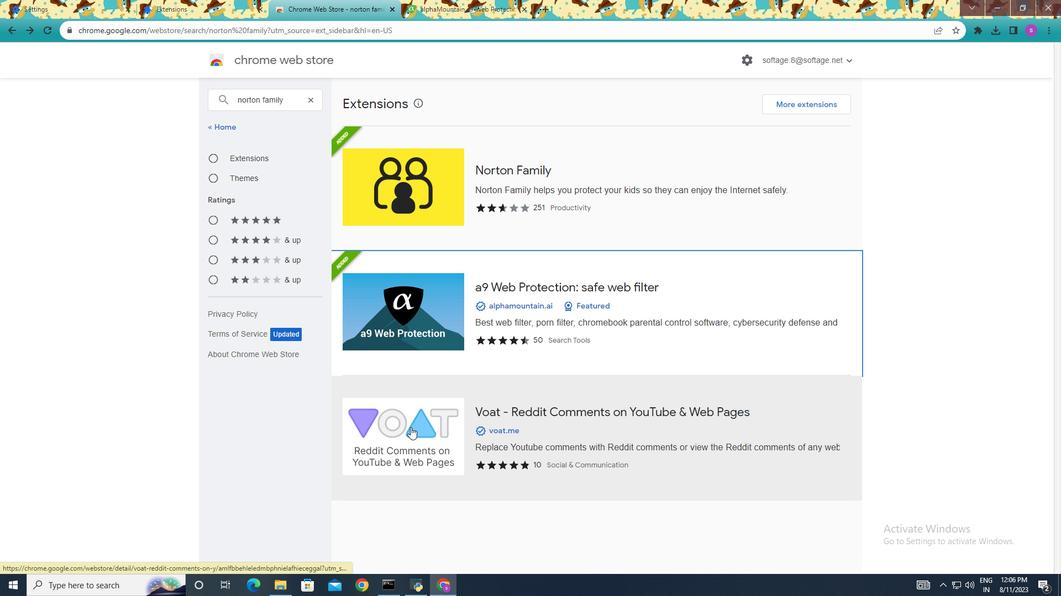 
Action: Mouse pressed left at (410, 427)
Screenshot: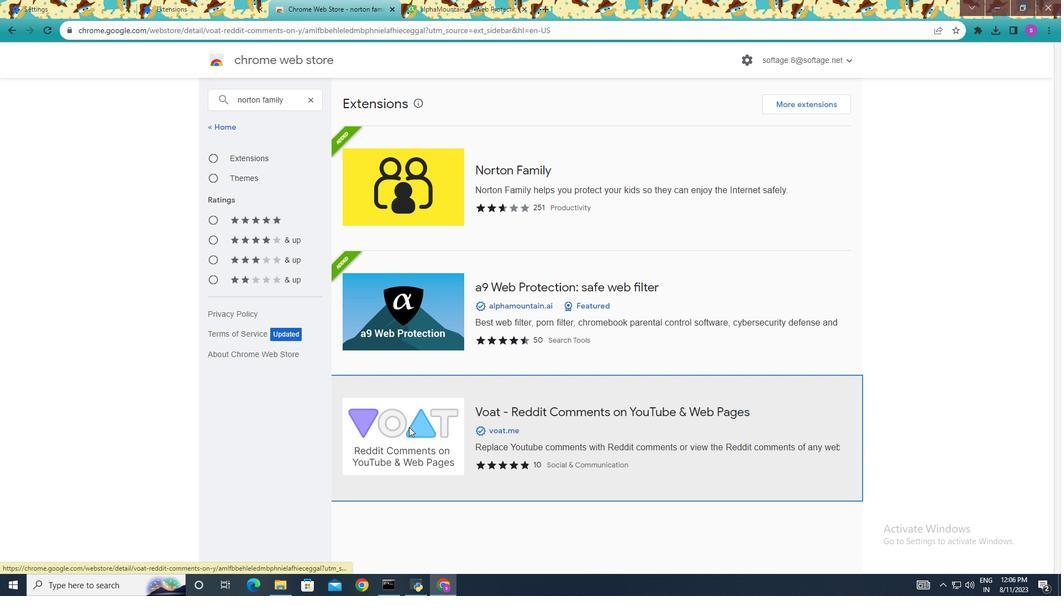 
Action: Mouse moved to (769, 138)
Screenshot: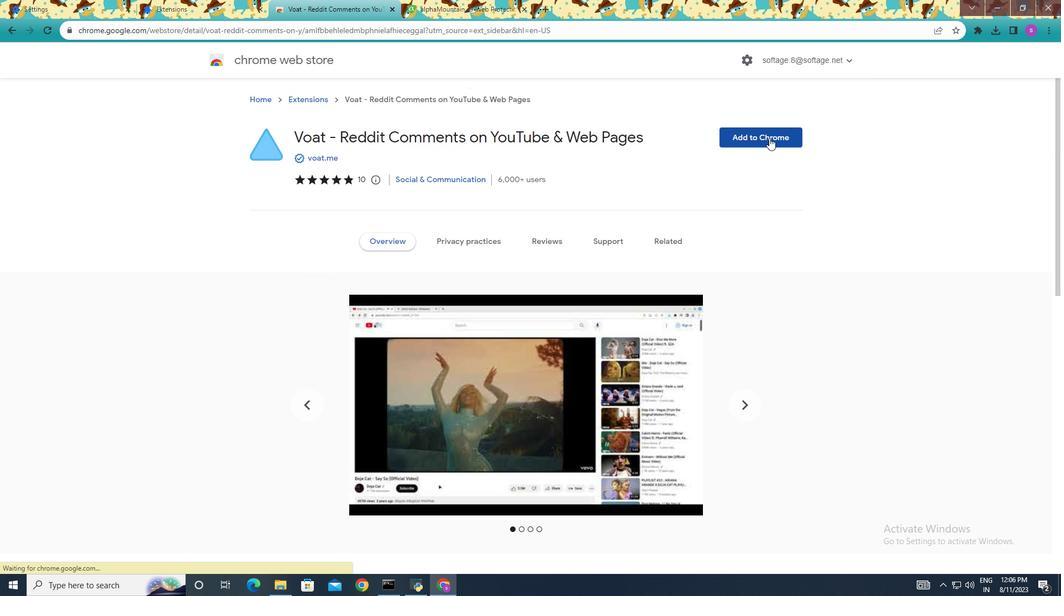 
Action: Mouse pressed left at (769, 138)
Screenshot: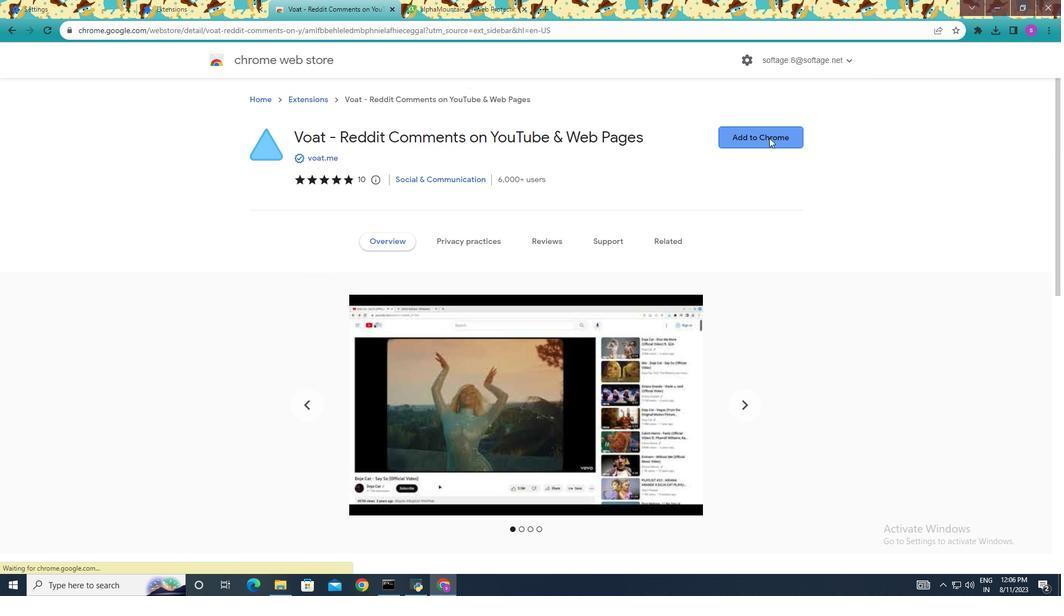 
Action: Mouse moved to (538, 155)
Screenshot: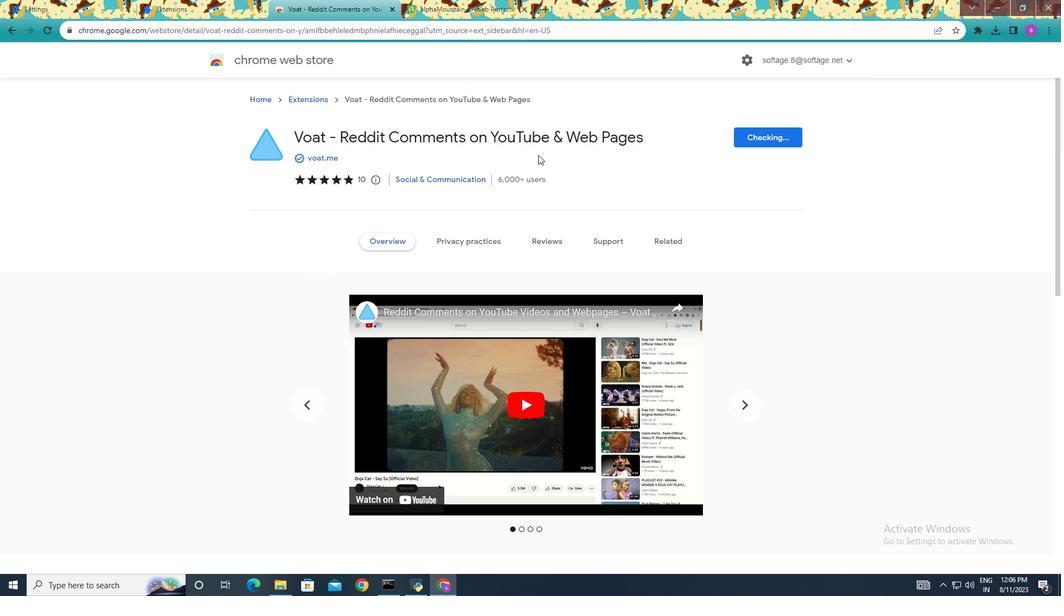 
Action: Mouse pressed left at (538, 155)
Screenshot: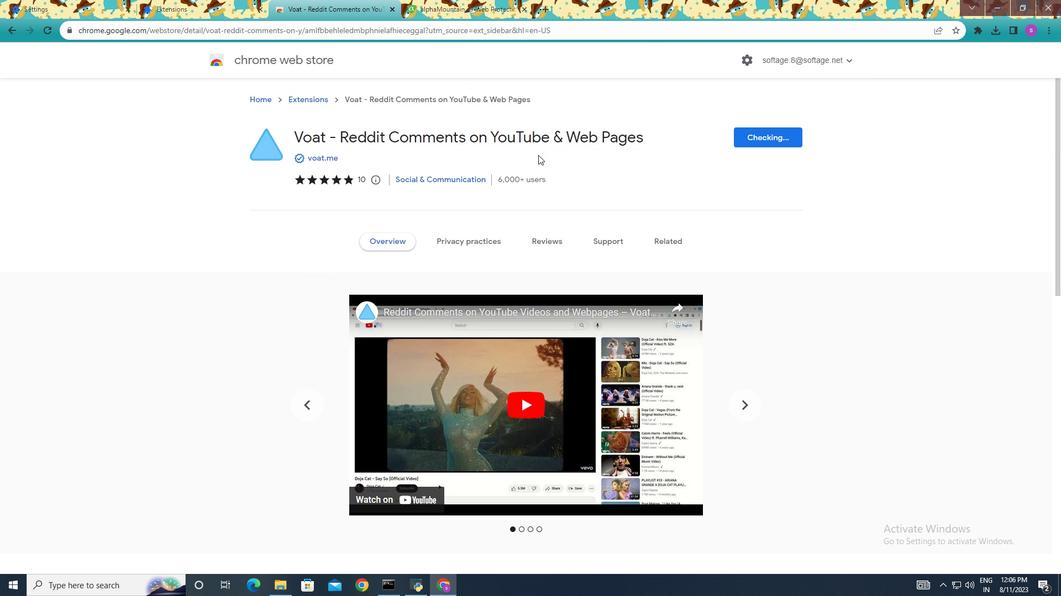 
Action: Mouse moved to (976, 29)
Screenshot: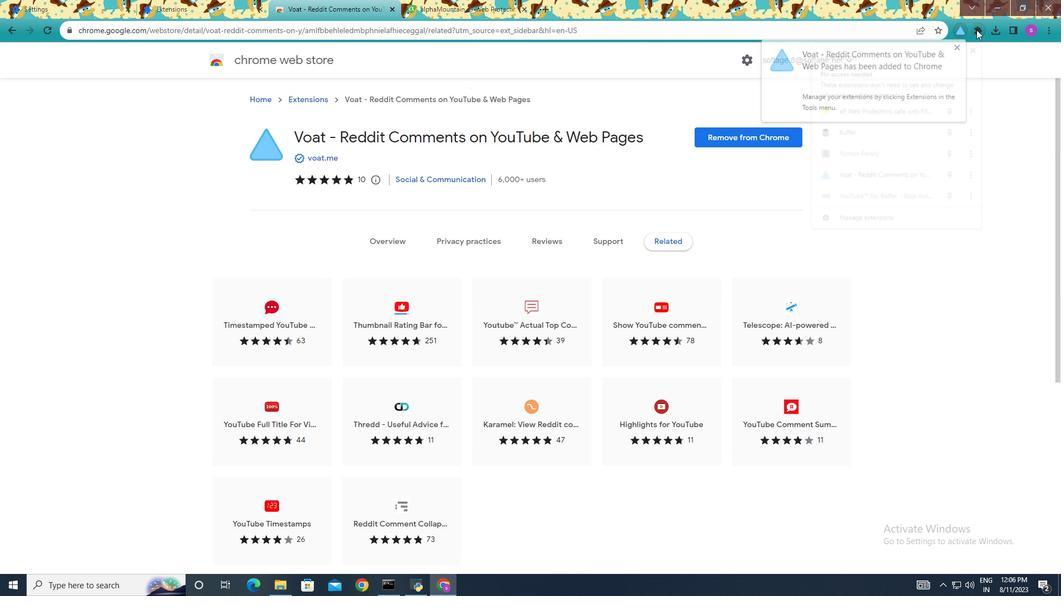 
Action: Mouse pressed left at (976, 29)
Screenshot: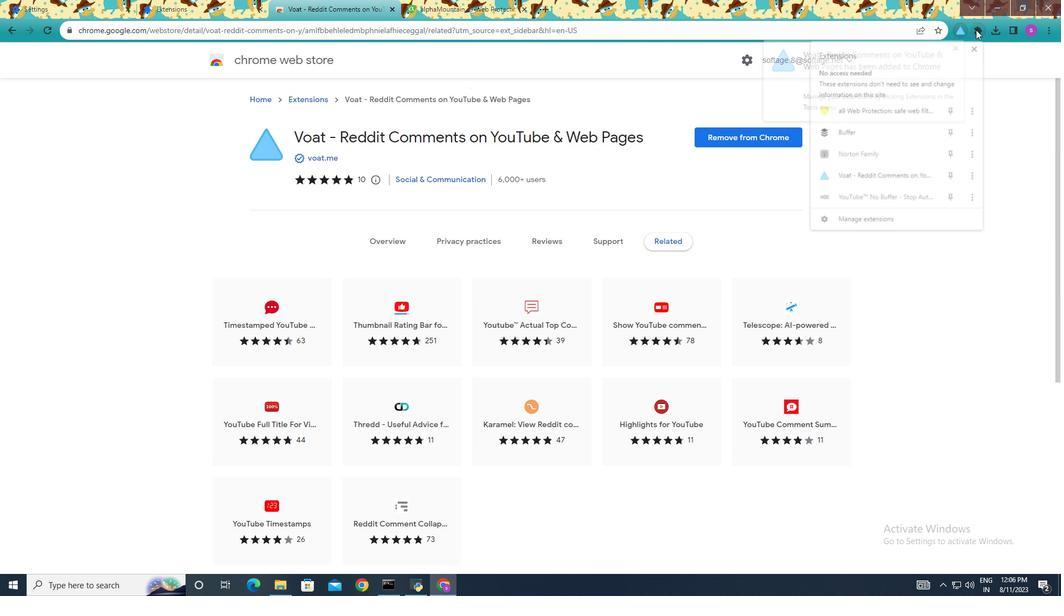 
Action: Mouse moved to (876, 177)
Screenshot: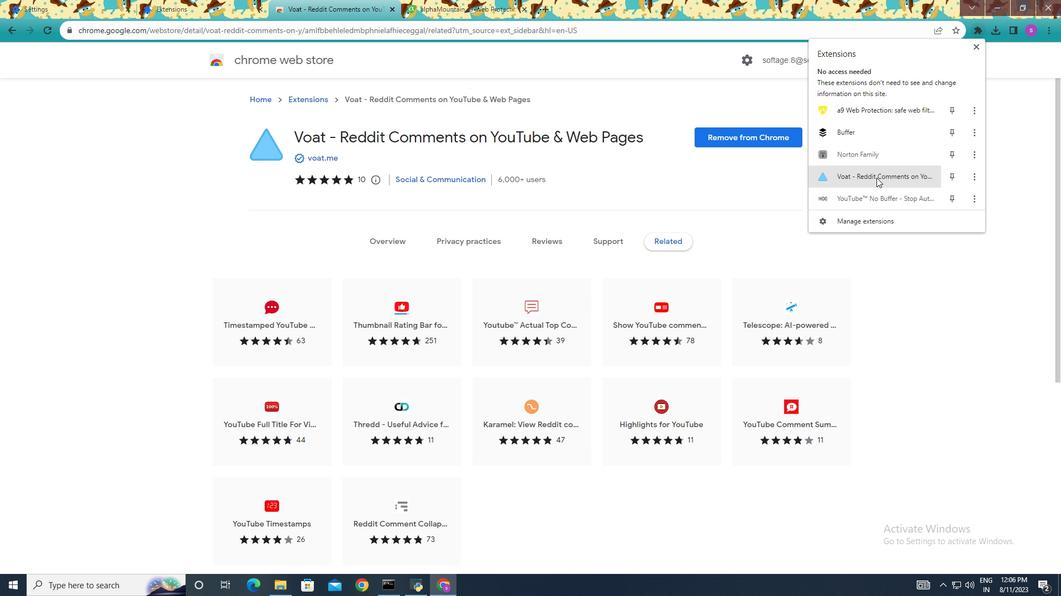 
Action: Mouse pressed left at (876, 177)
Screenshot: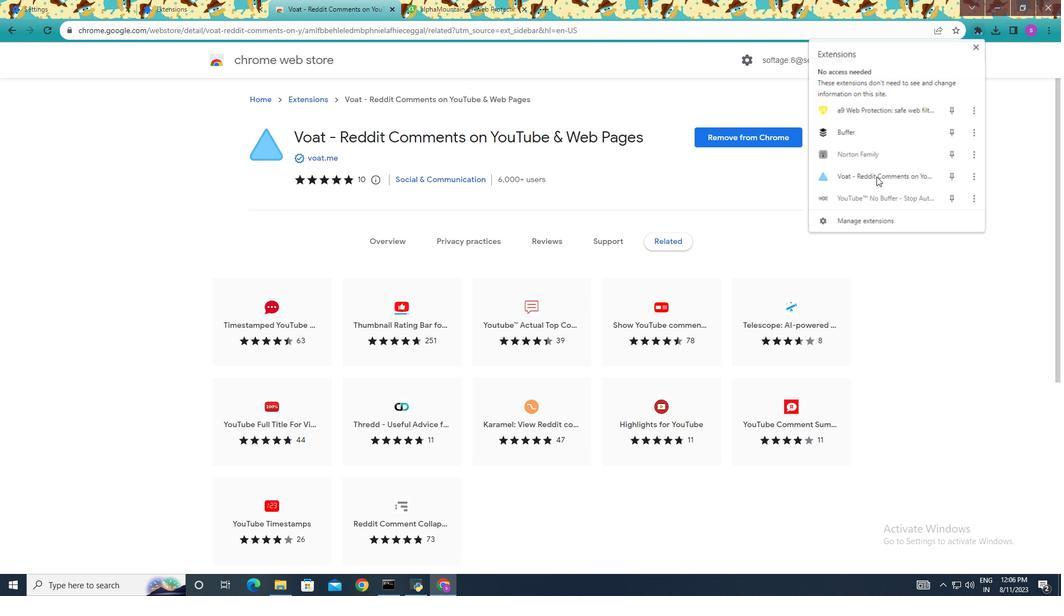 
Action: Mouse moved to (902, 134)
Screenshot: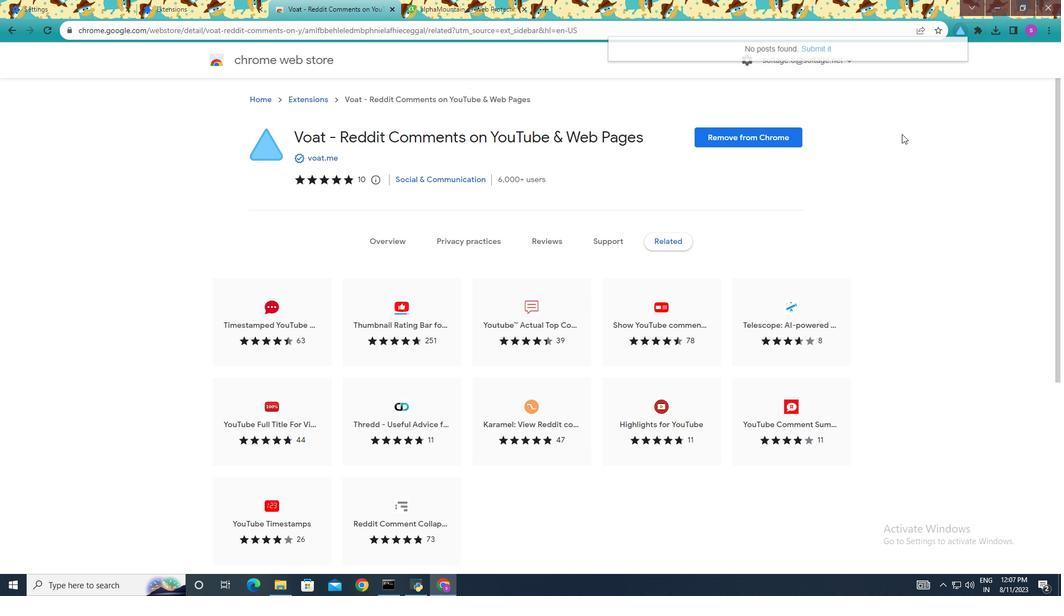 
Action: Mouse pressed left at (902, 134)
Screenshot: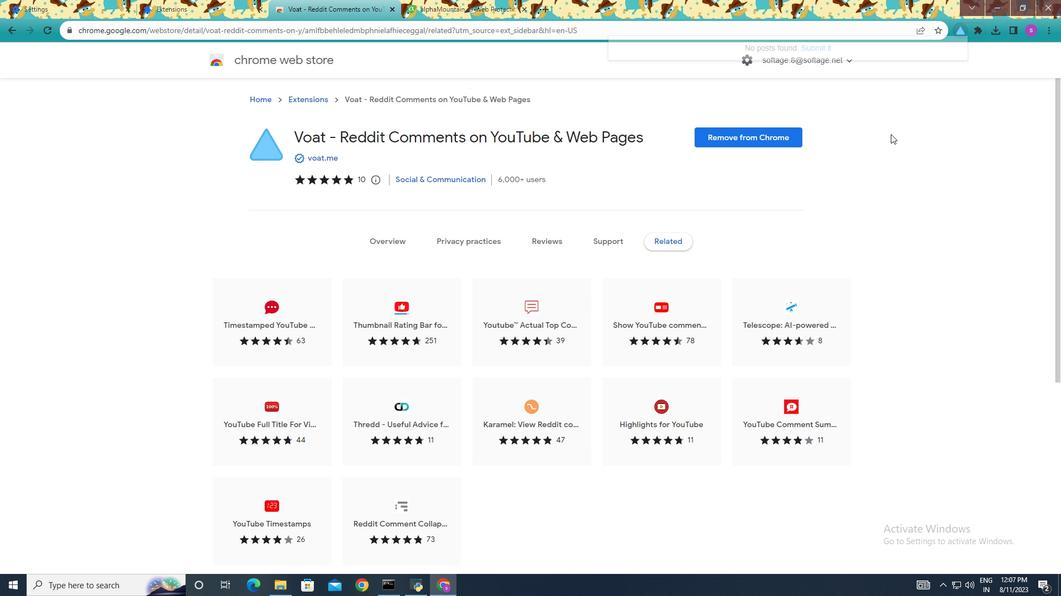 
Action: Mouse moved to (486, 1)
Screenshot: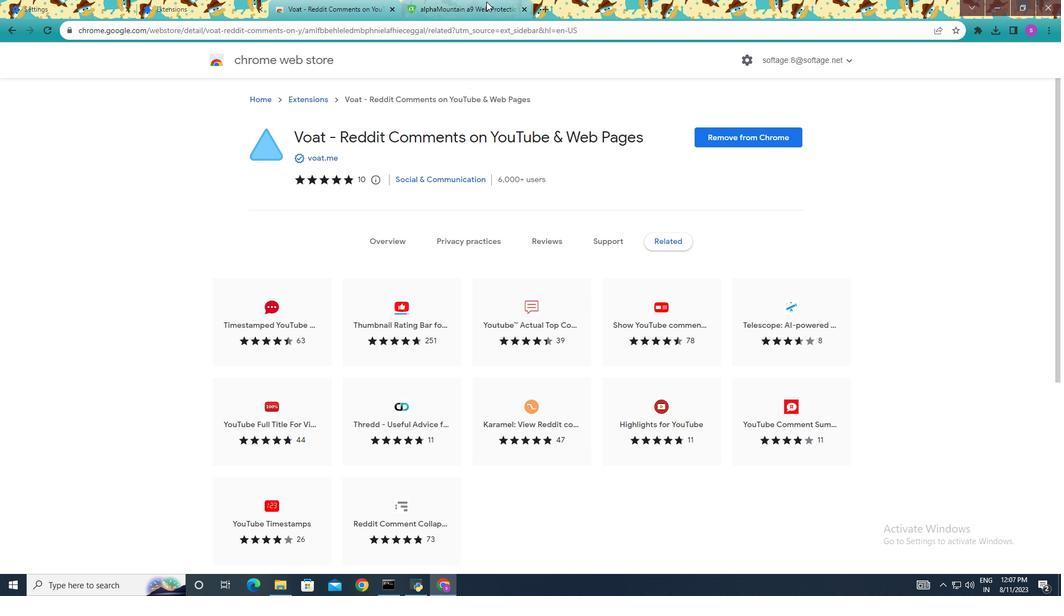
Action: Mouse pressed left at (486, 1)
Screenshot: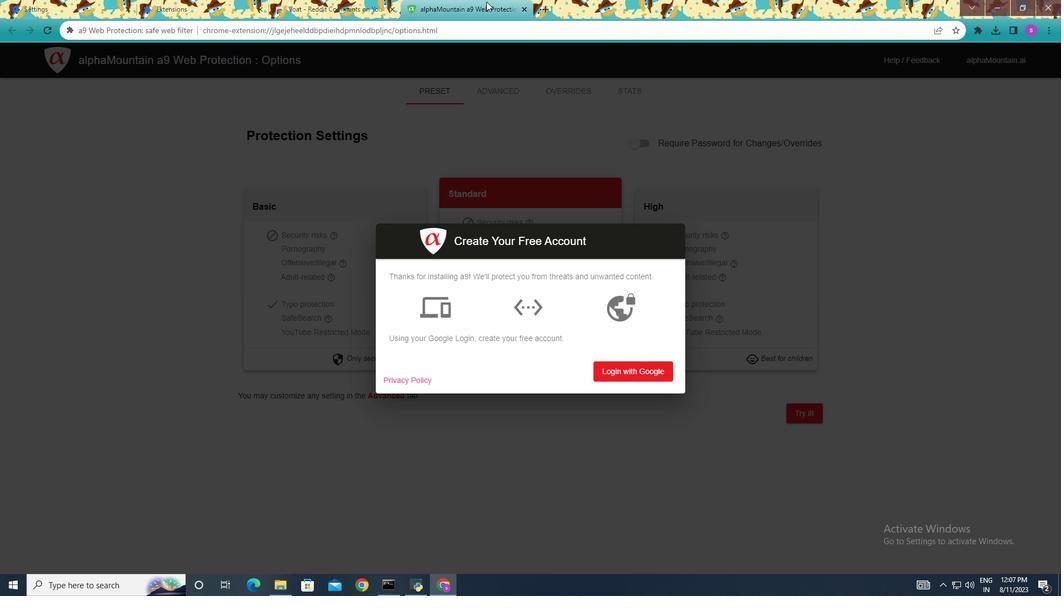 
Action: Mouse moved to (150, 1)
Screenshot: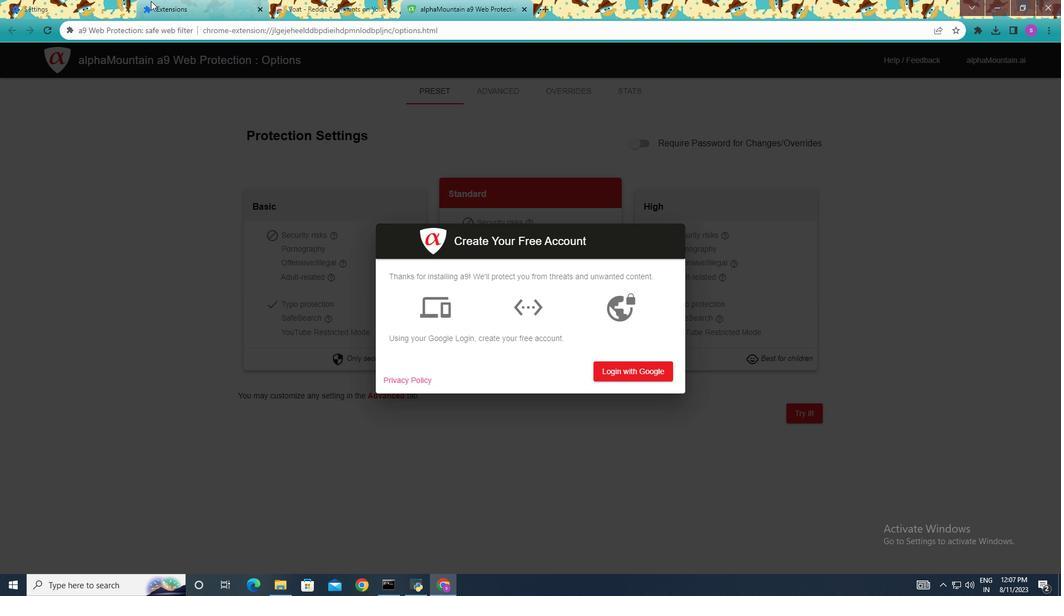 
Action: Mouse pressed left at (150, 1)
Screenshot: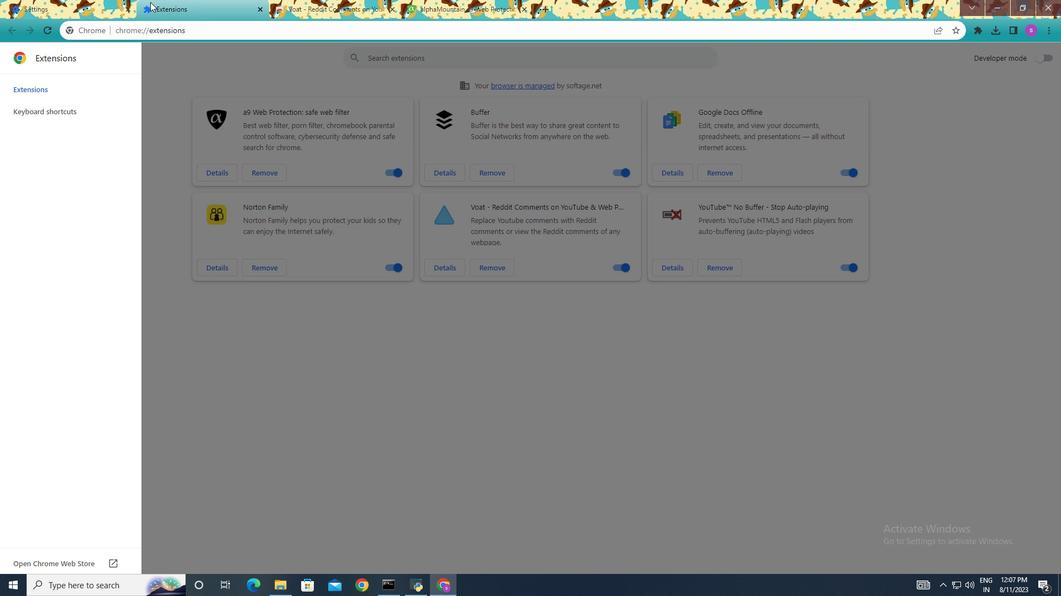 
Action: Mouse moved to (360, 5)
Screenshot: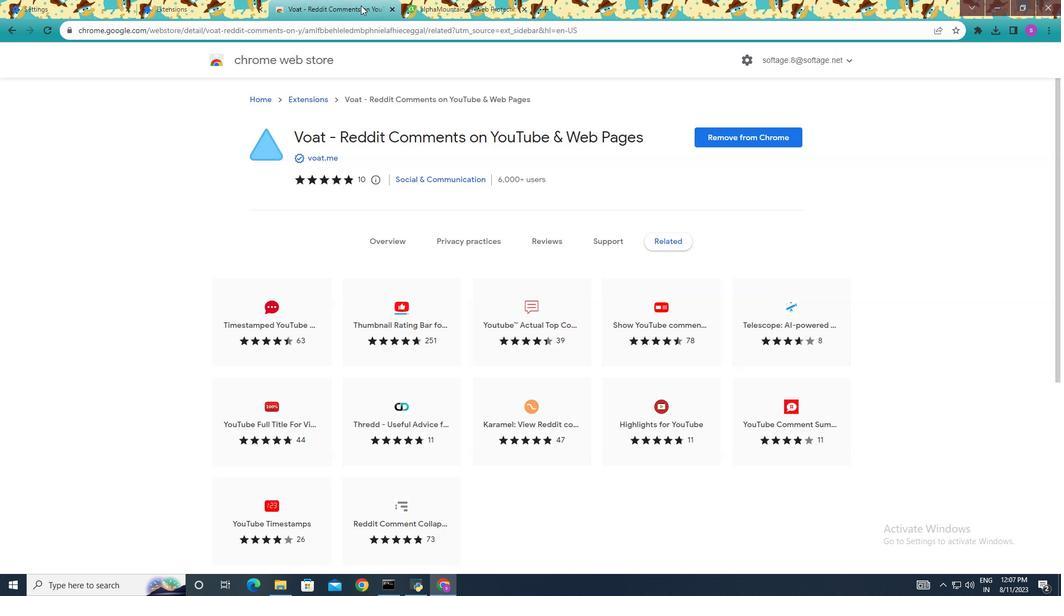 
Action: Mouse pressed left at (360, 5)
Screenshot: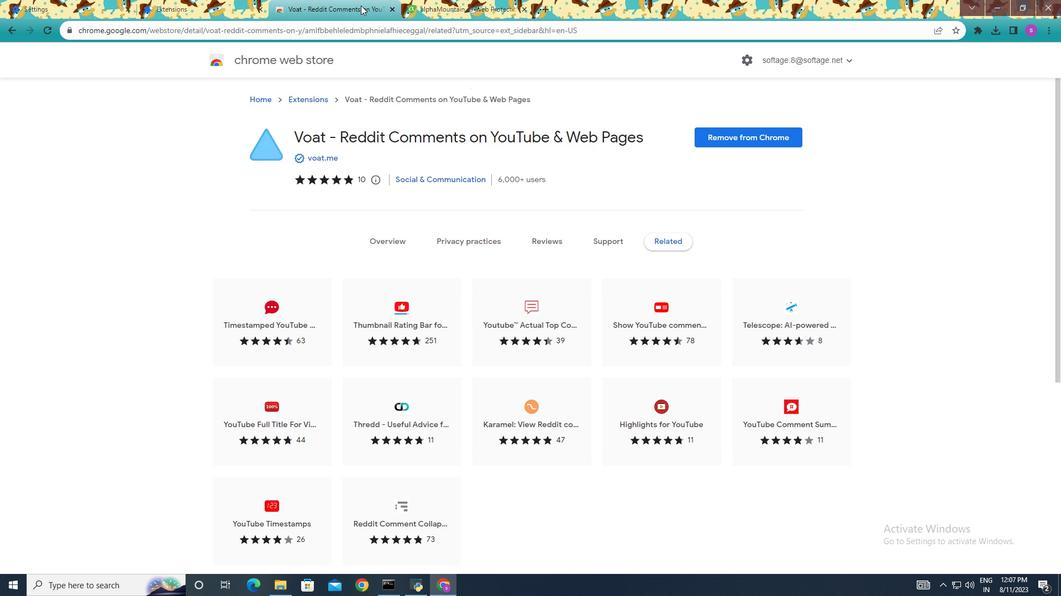 
Action: Mouse moved to (390, 238)
Screenshot: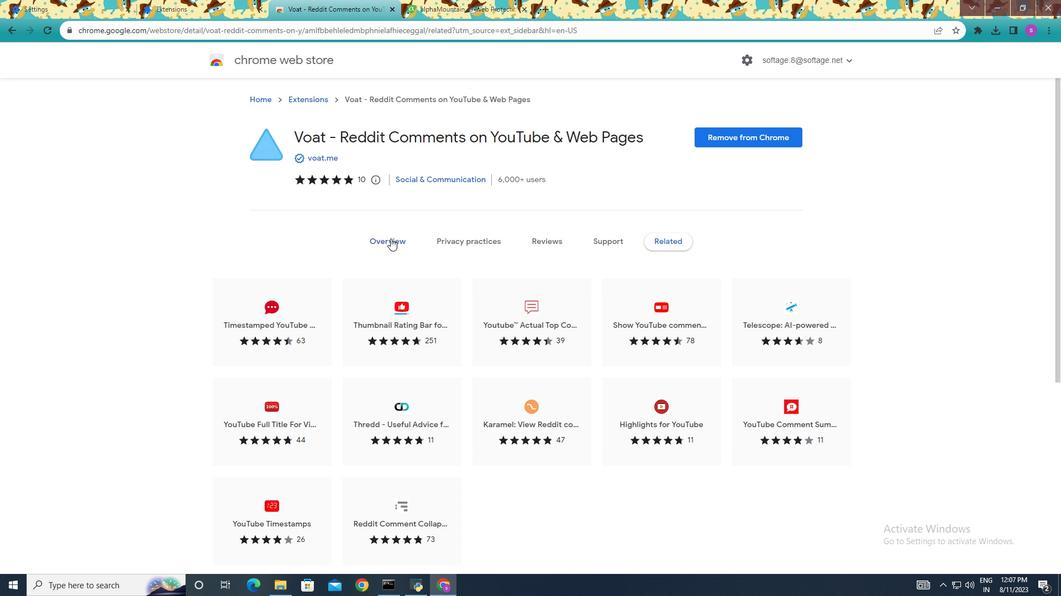 
Action: Mouse scrolled (390, 239) with delta (0, 0)
Screenshot: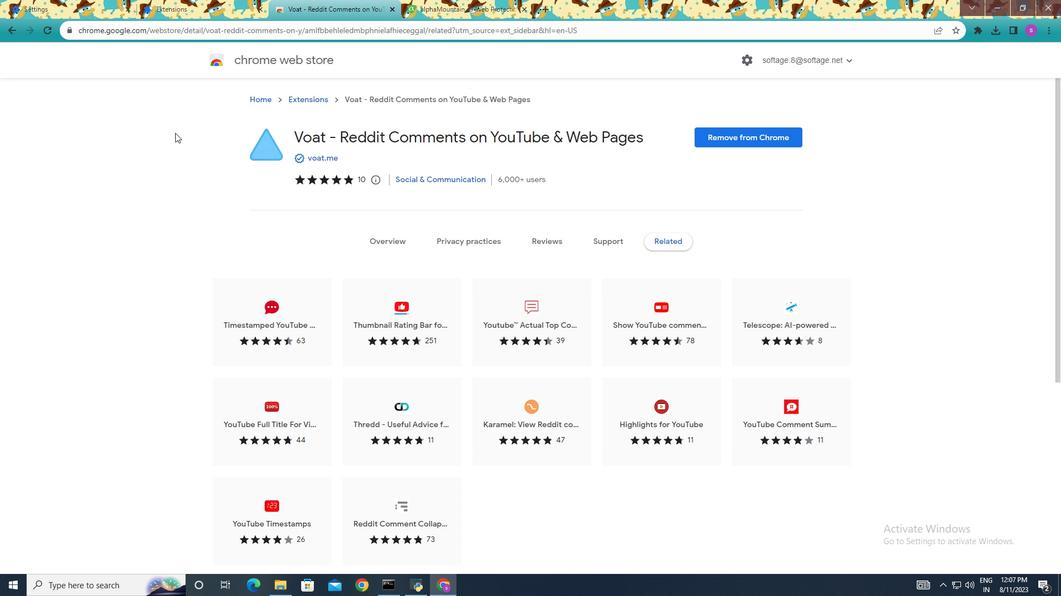 
Action: Mouse scrolled (390, 239) with delta (0, 0)
Screenshot: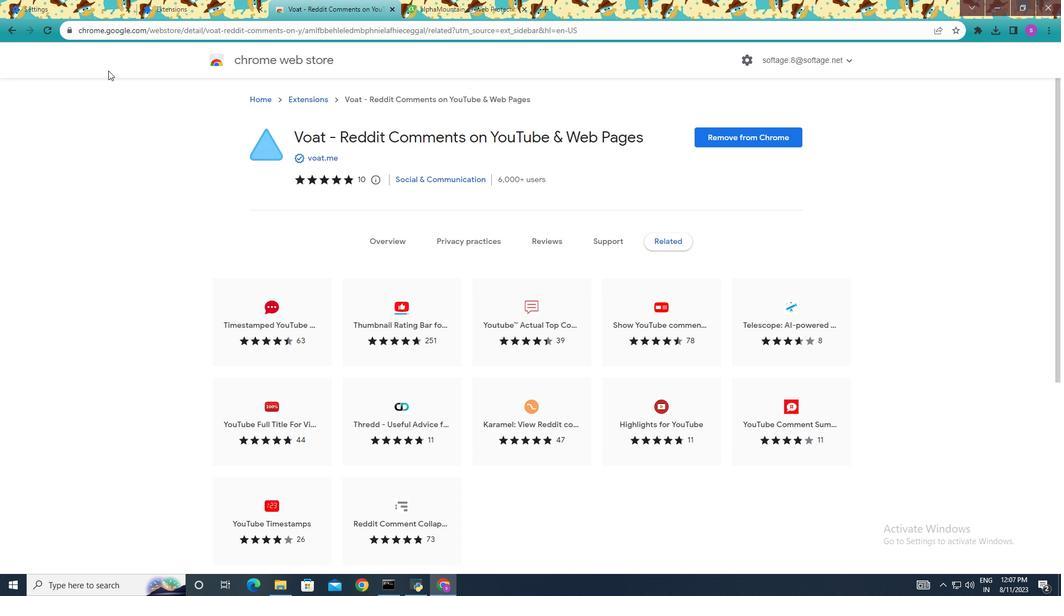 
Action: Mouse moved to (10, 28)
Screenshot: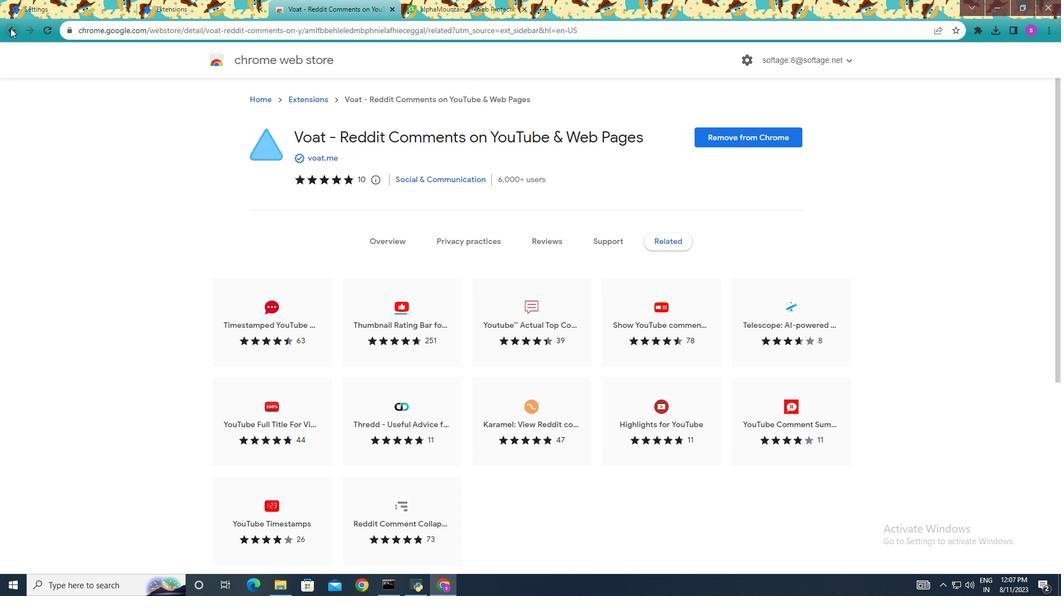 
Action: Mouse pressed left at (10, 28)
Screenshot: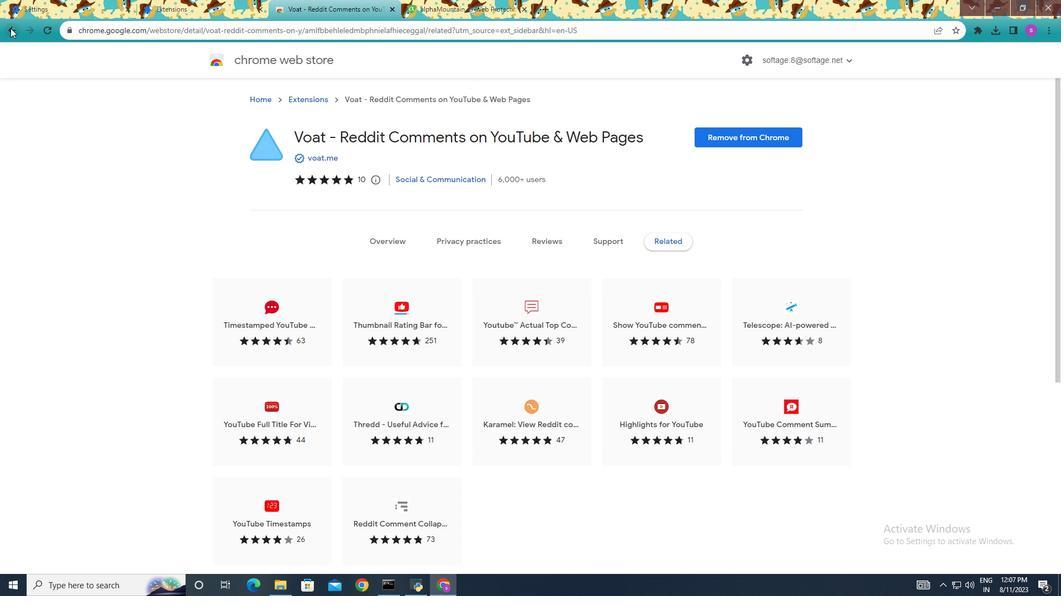 
Action: Mouse moved to (411, 231)
Screenshot: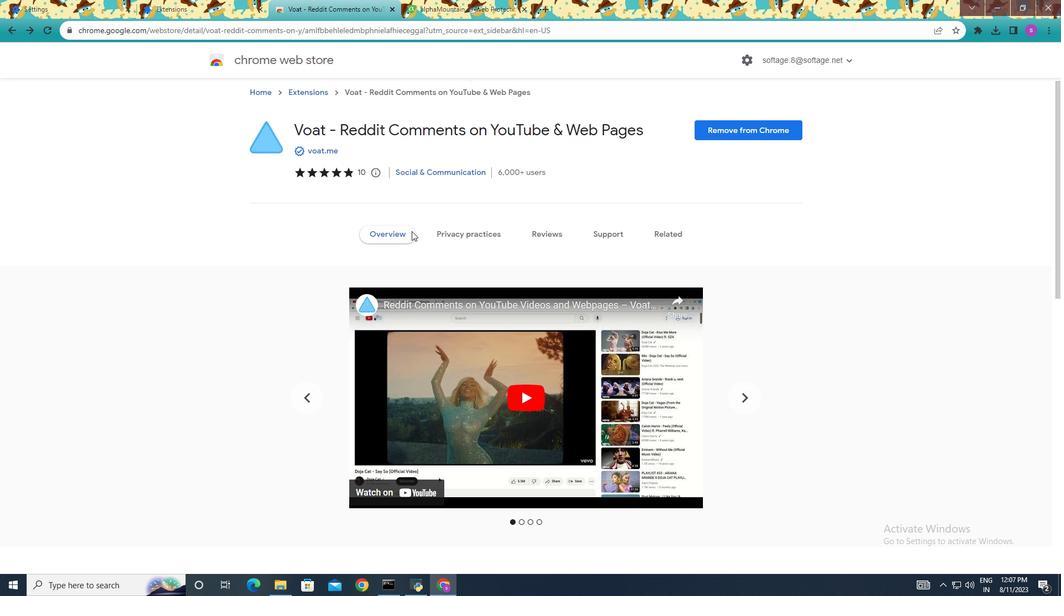 
Action: Mouse scrolled (411, 231) with delta (0, 0)
Screenshot: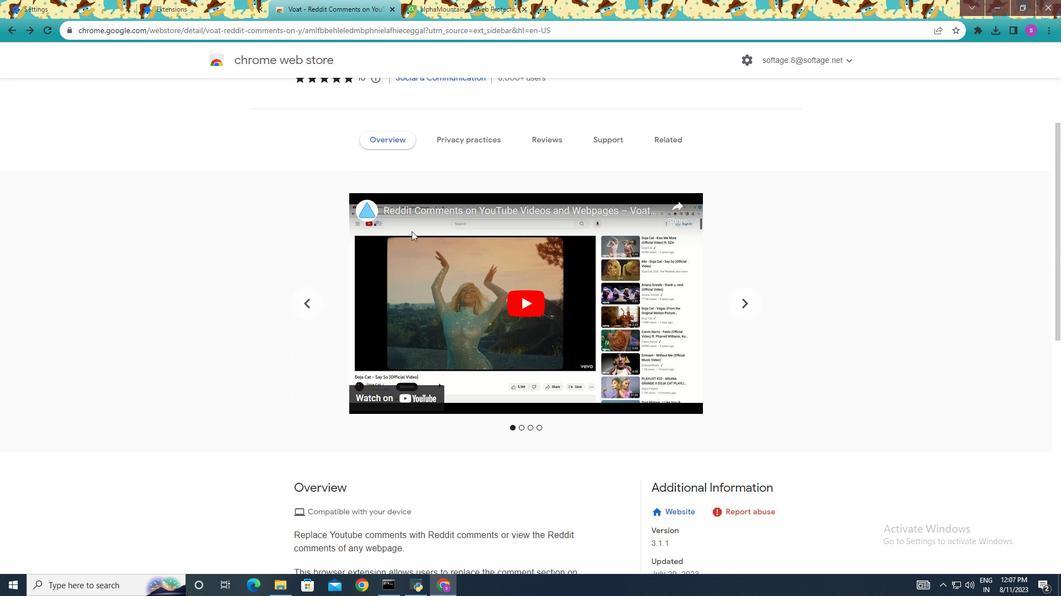
Action: Mouse scrolled (411, 231) with delta (0, 0)
Screenshot: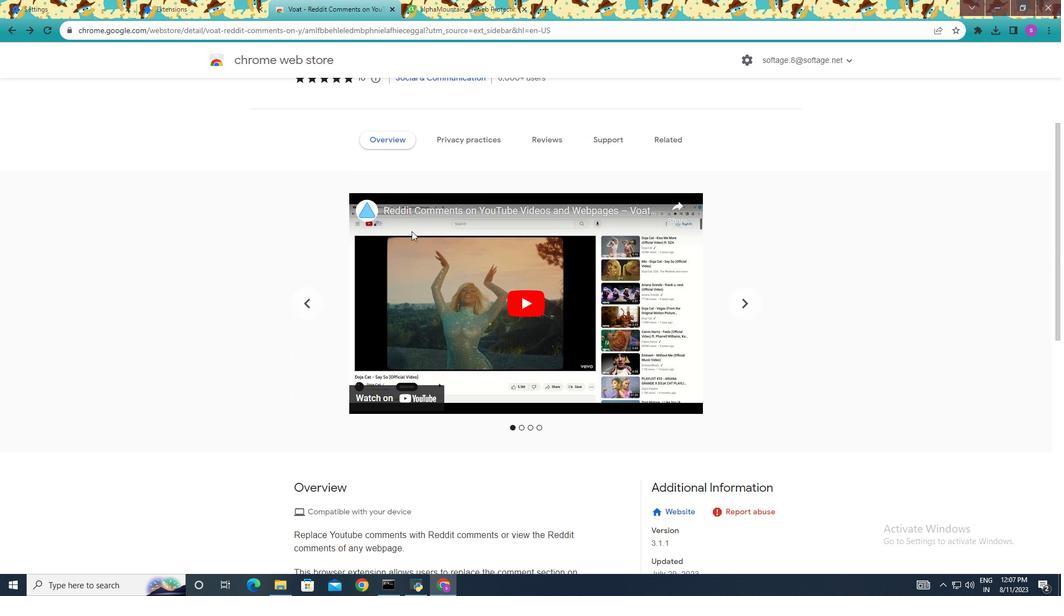 
Action: Mouse moved to (411, 231)
Screenshot: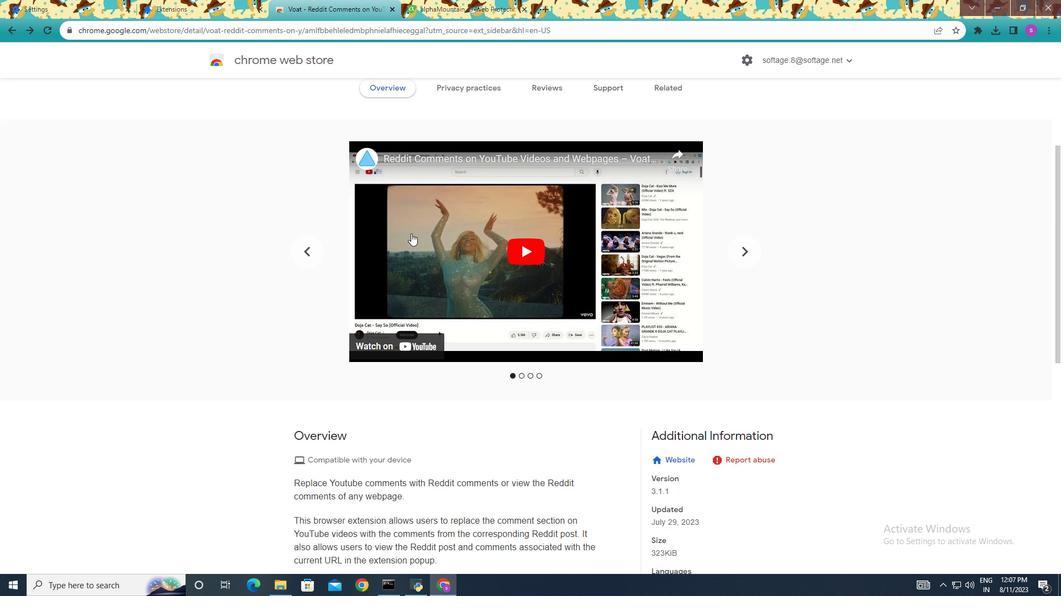 
Action: Mouse scrolled (411, 231) with delta (0, 0)
Screenshot: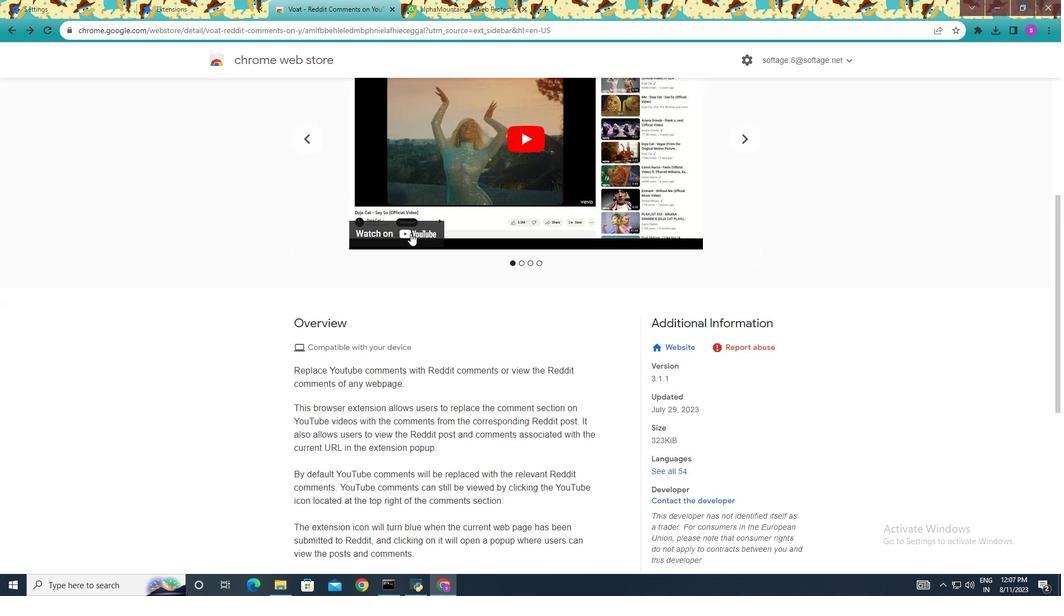 
Action: Mouse moved to (411, 233)
Screenshot: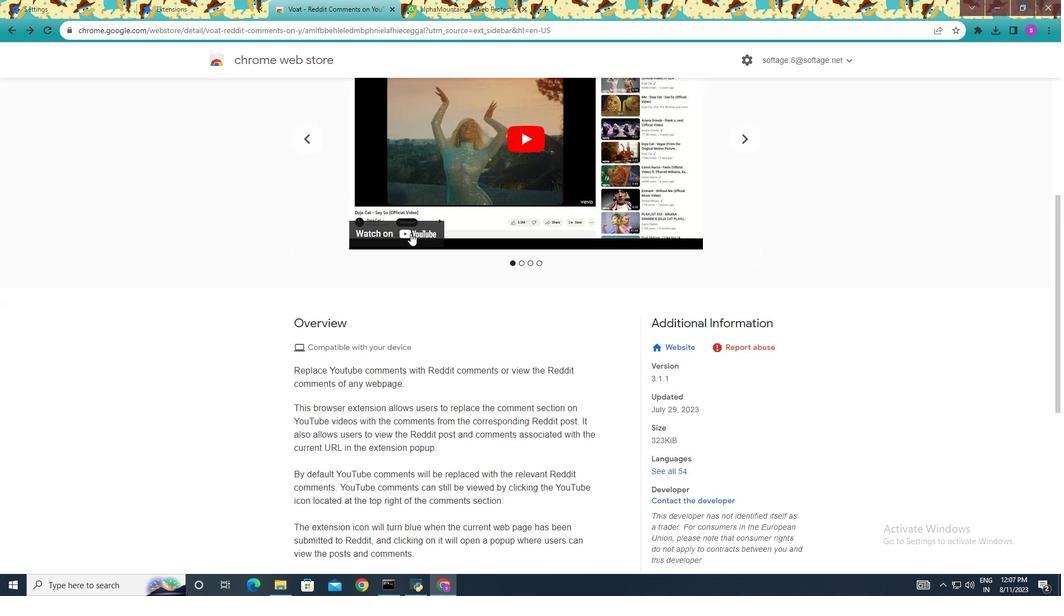 
Action: Mouse scrolled (411, 232) with delta (0, 0)
Screenshot: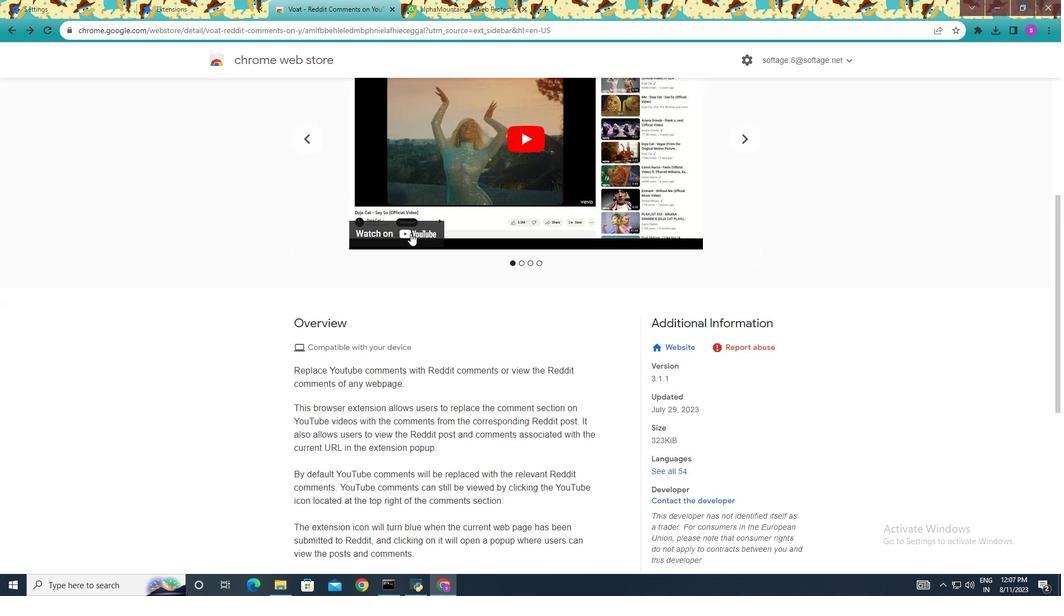 
Action: Mouse scrolled (411, 232) with delta (0, 0)
Screenshot: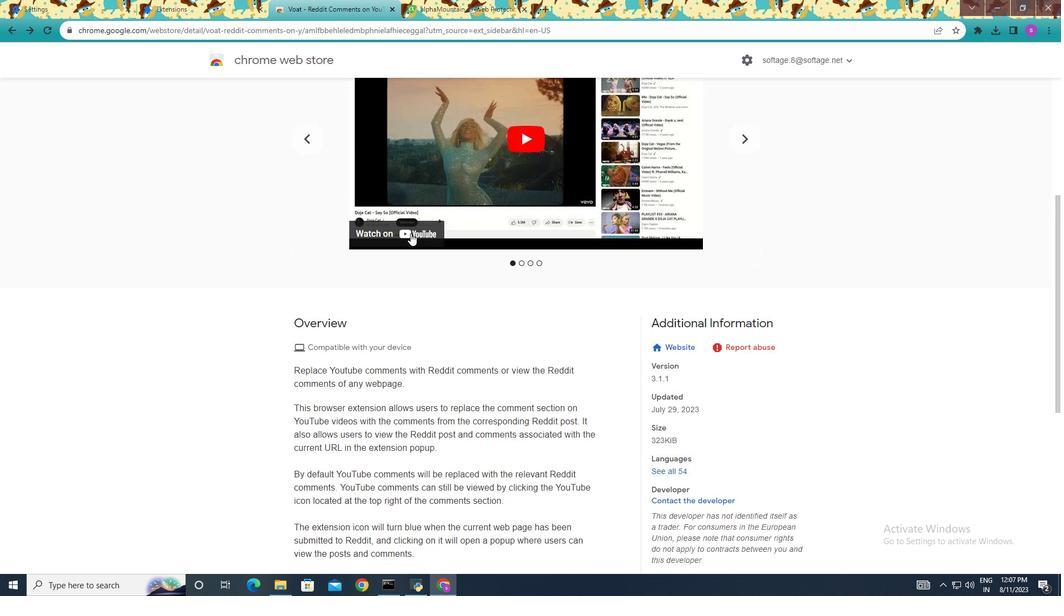
Action: Mouse moved to (410, 233)
Screenshot: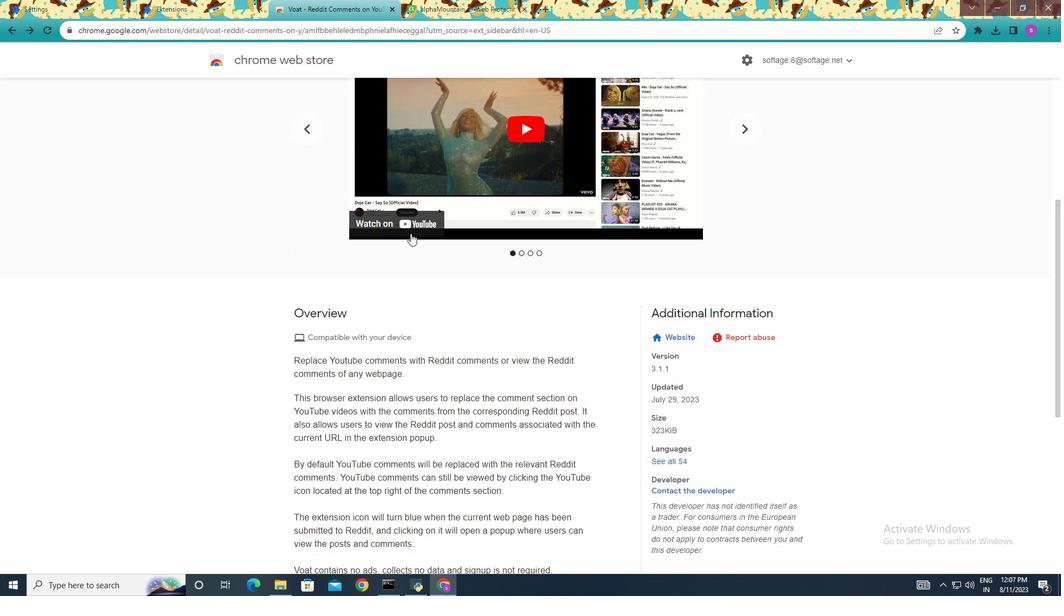 
Action: Mouse scrolled (410, 233) with delta (0, 0)
Screenshot: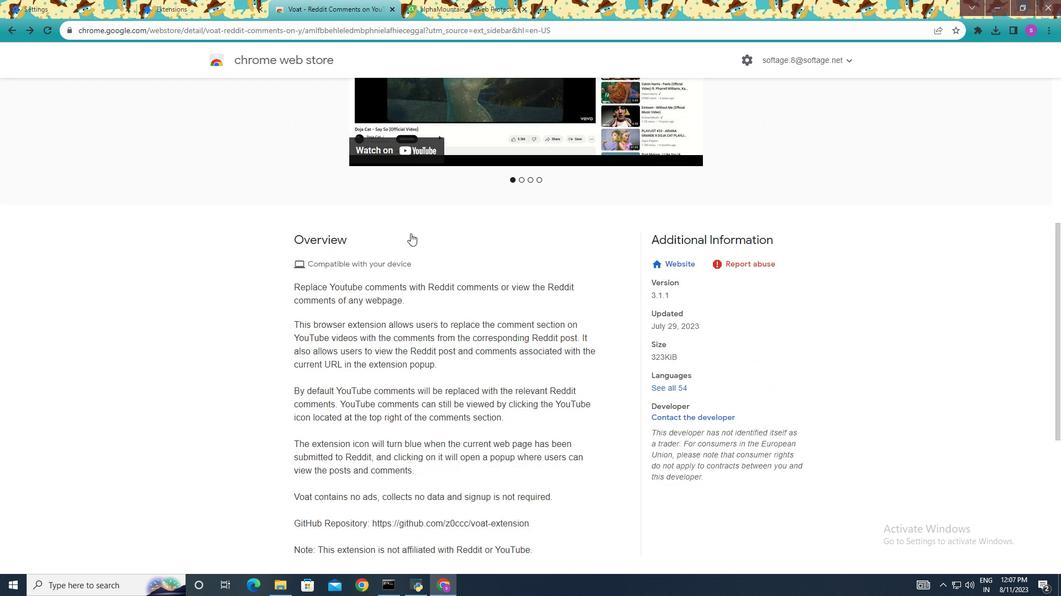 
Action: Mouse scrolled (410, 233) with delta (0, 0)
Screenshot: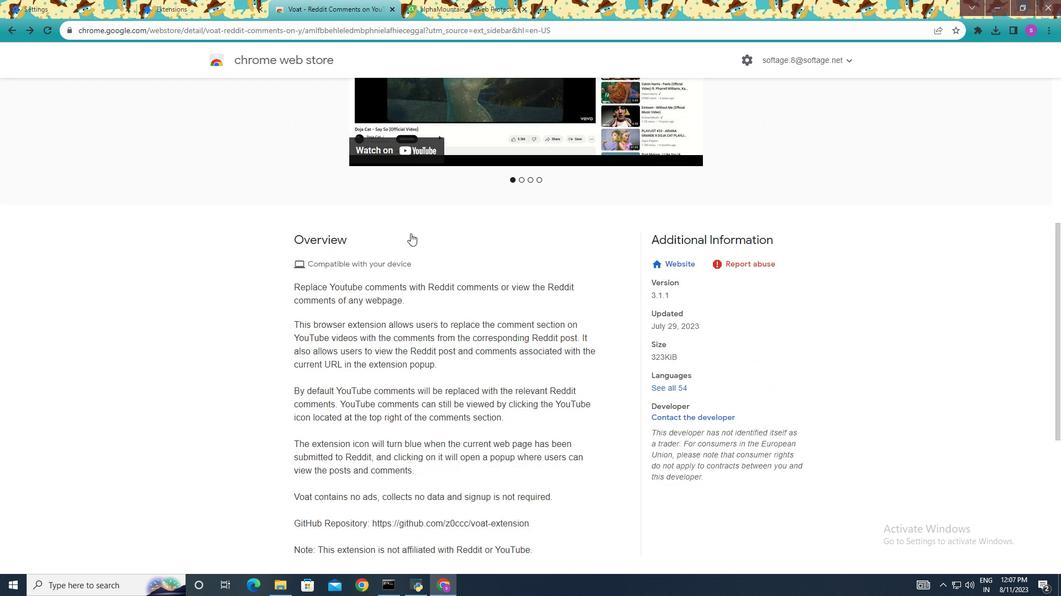
Action: Mouse scrolled (410, 233) with delta (0, 0)
Screenshot: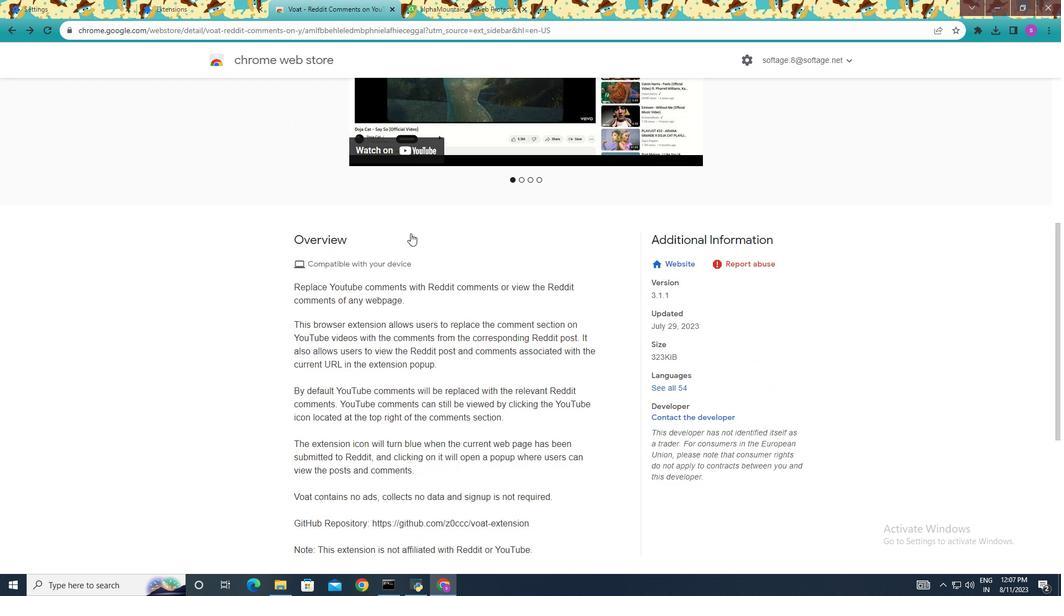 
Action: Mouse scrolled (410, 233) with delta (0, 0)
Screenshot: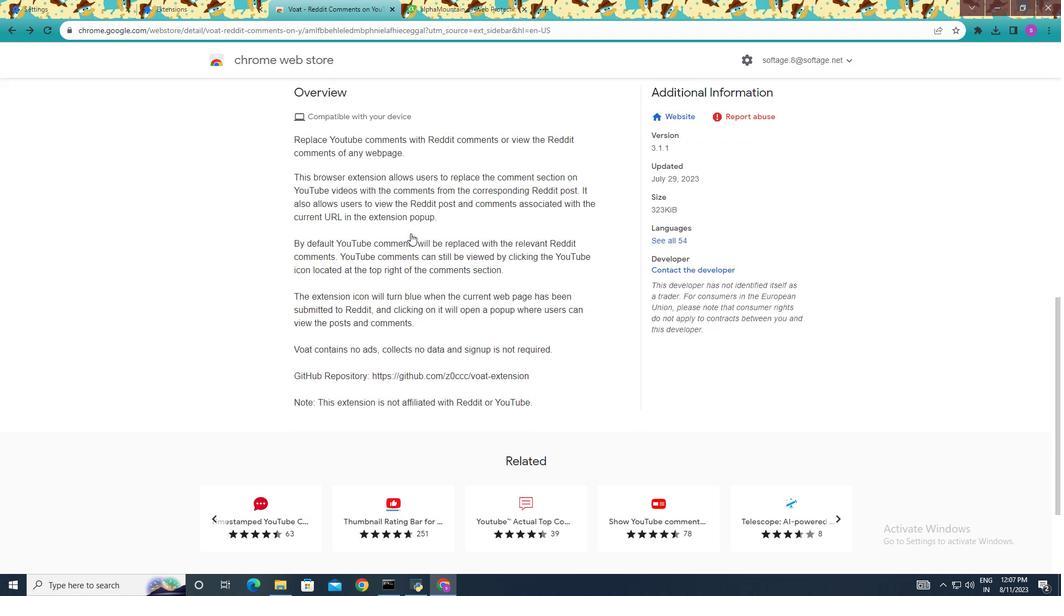 
Action: Mouse scrolled (410, 233) with delta (0, 0)
Screenshot: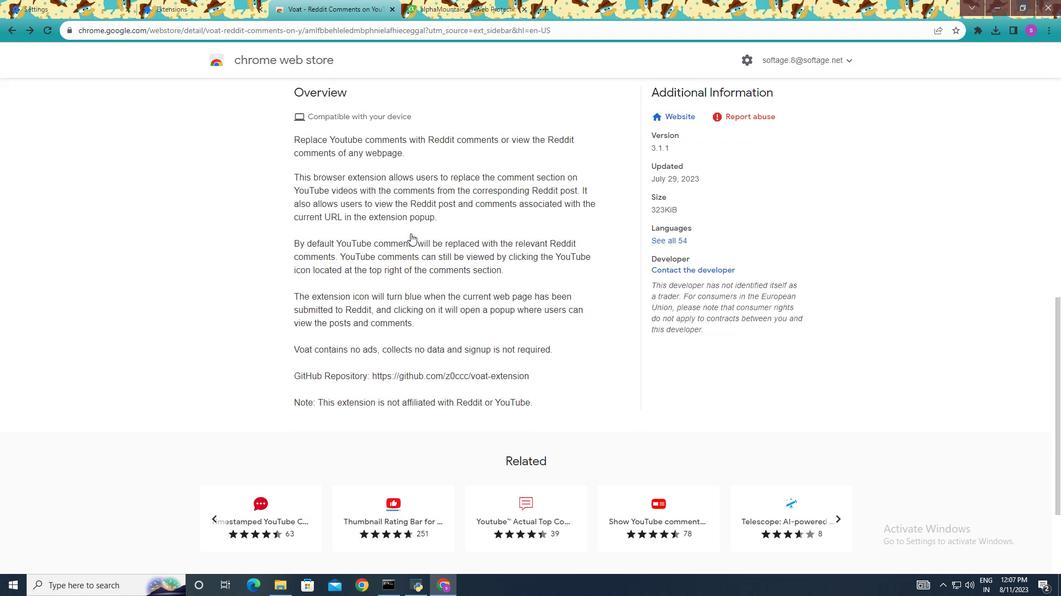 
Action: Mouse scrolled (410, 234) with delta (0, 0)
Screenshot: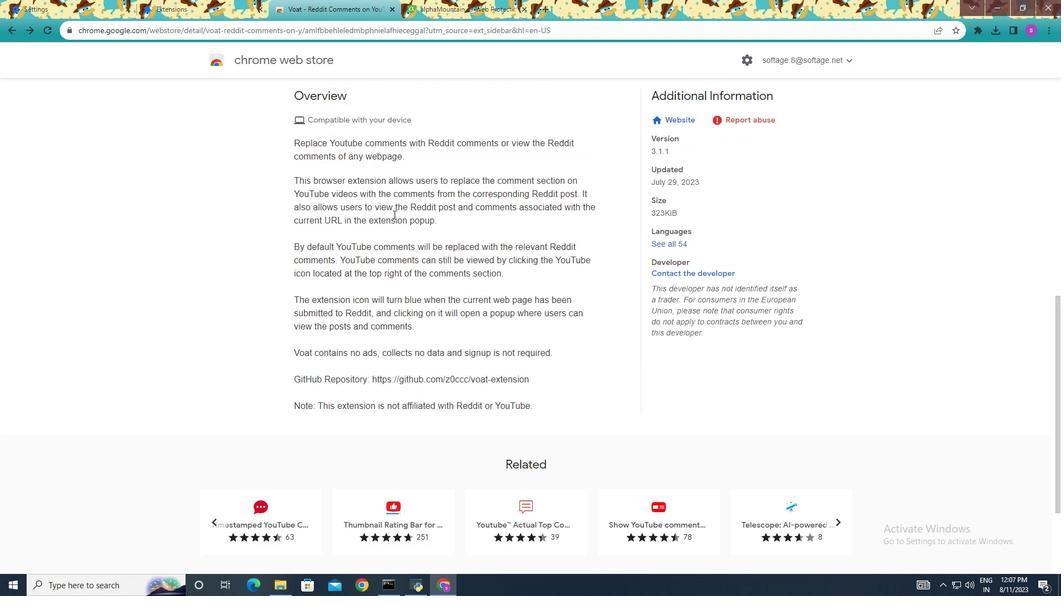 
Action: Mouse scrolled (410, 234) with delta (0, 0)
Screenshot: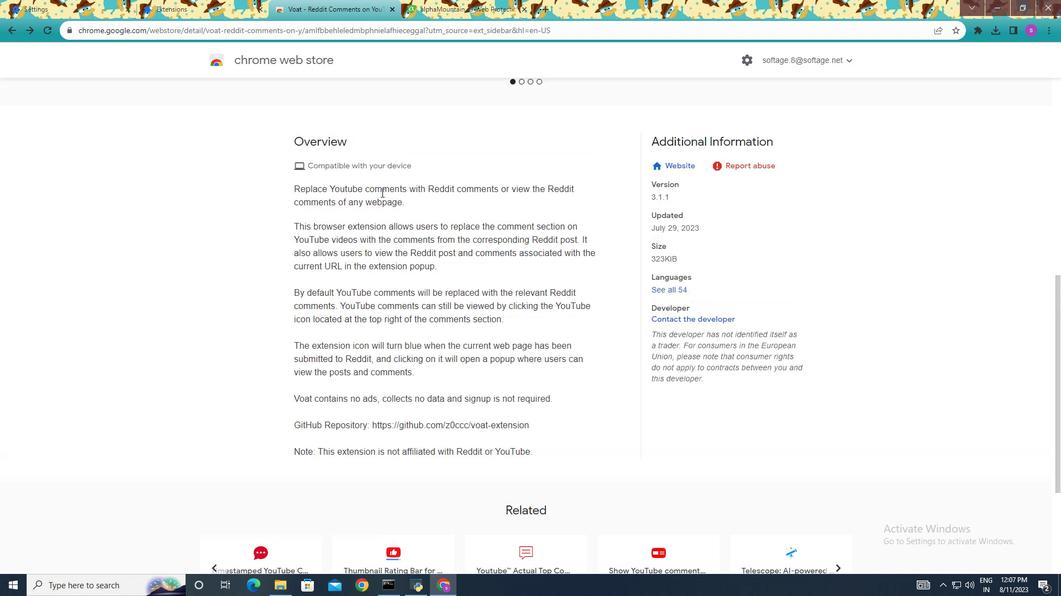 
Action: Mouse moved to (7, 29)
Screenshot: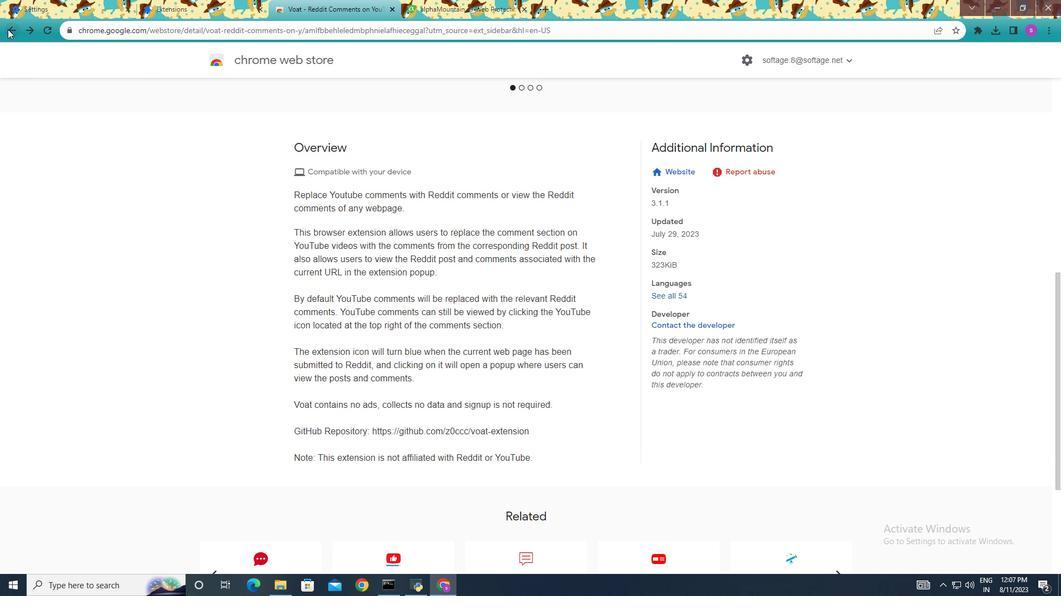 
Action: Mouse pressed left at (7, 29)
Screenshot: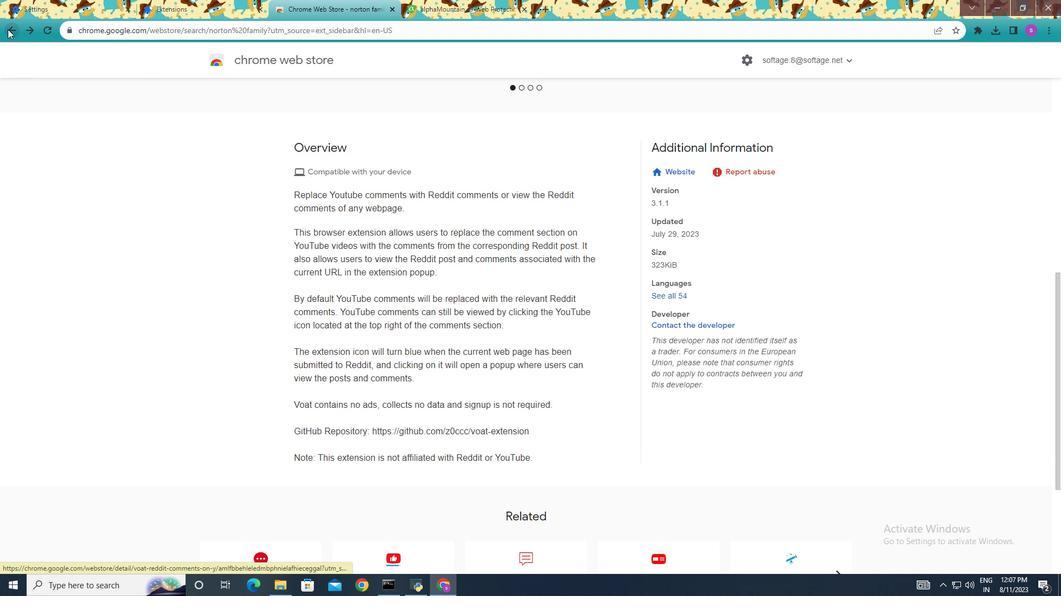 
Action: Mouse moved to (404, 149)
Screenshot: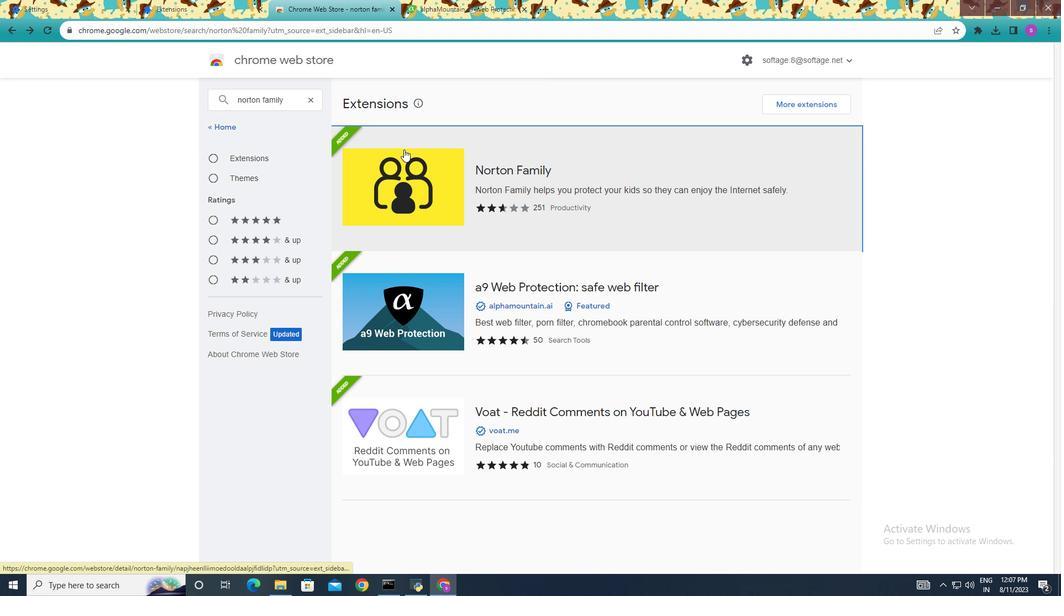 
Action: Mouse pressed left at (404, 149)
Screenshot: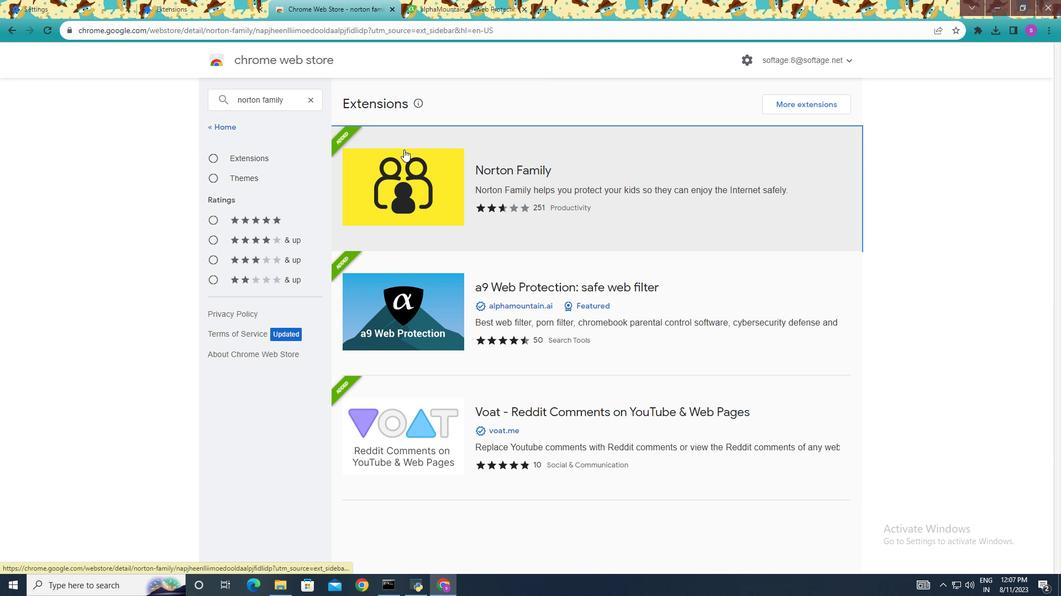 
Action: Mouse moved to (486, 277)
Screenshot: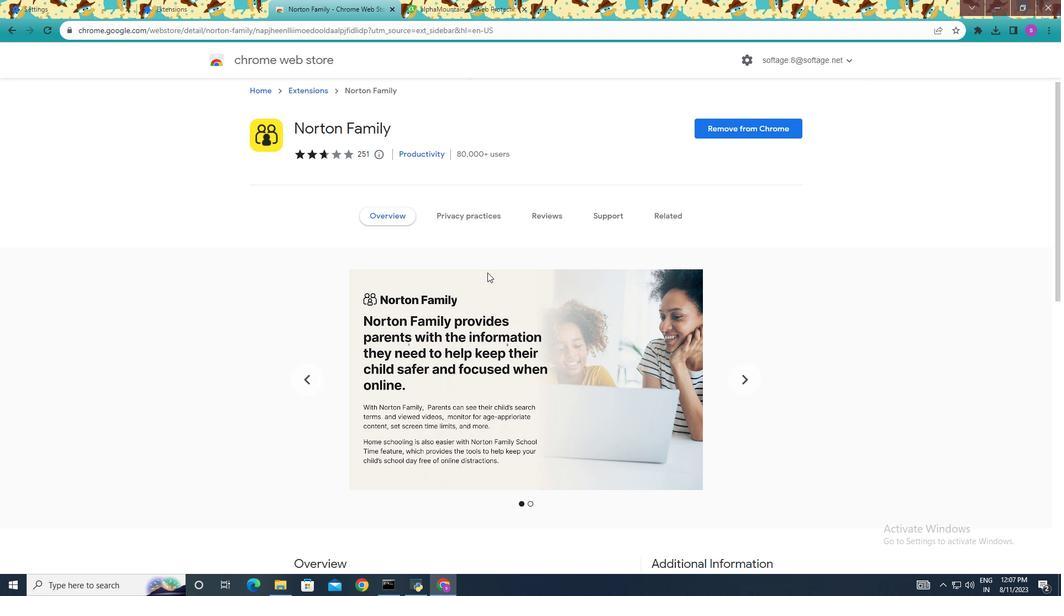 
Action: Mouse scrolled (486, 276) with delta (0, 0)
Screenshot: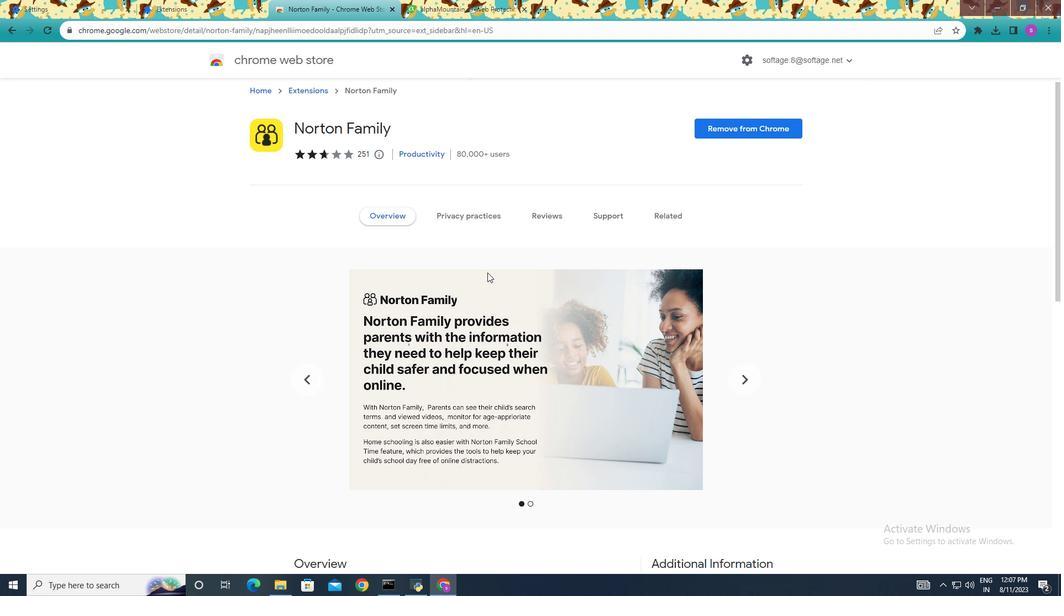 
Action: Mouse moved to (486, 277)
Screenshot: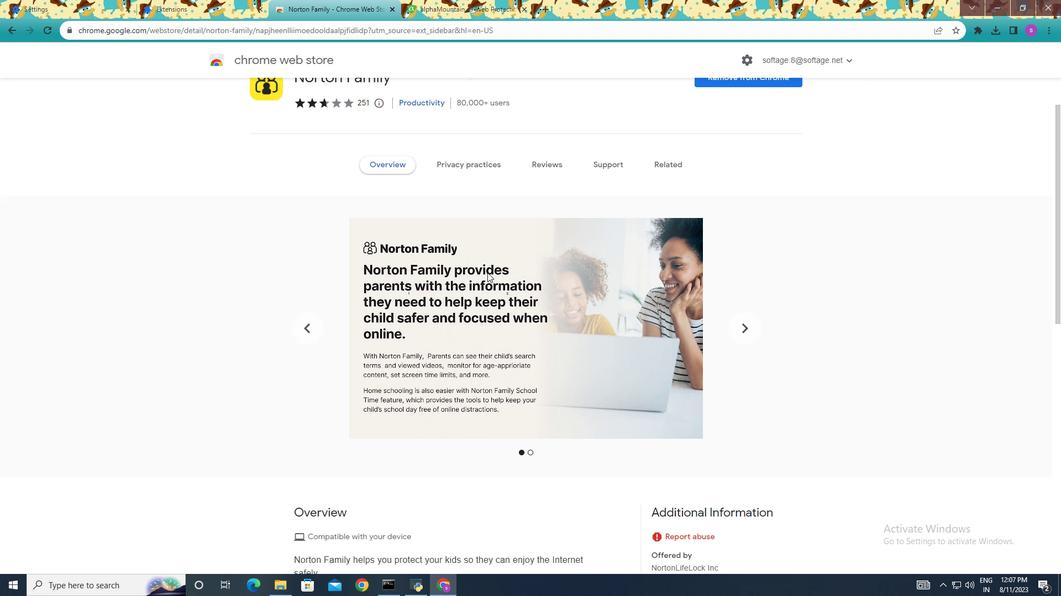 
Action: Mouse scrolled (486, 276) with delta (0, 0)
Screenshot: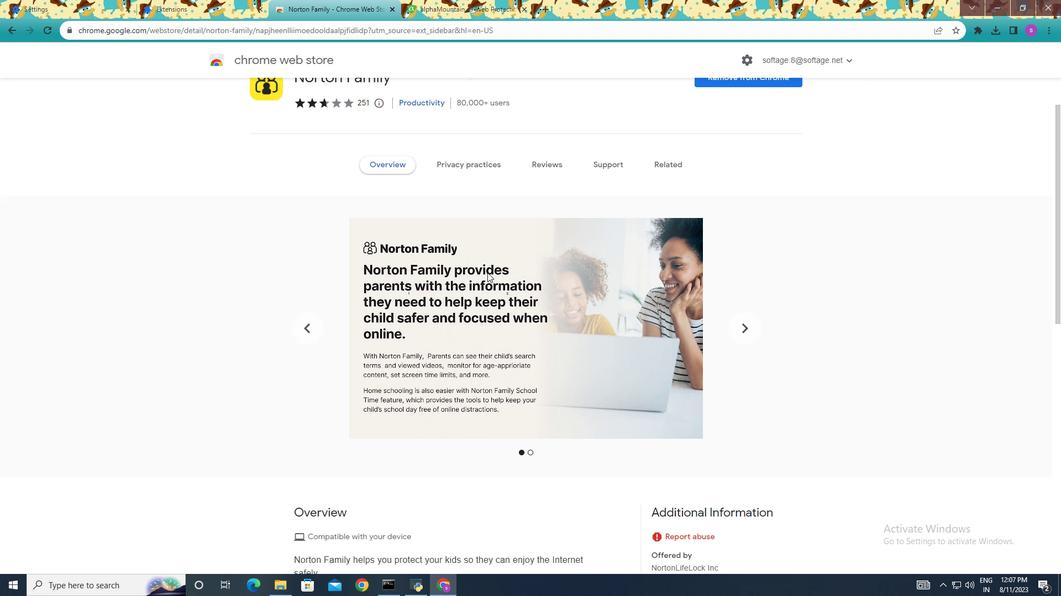 
Action: Mouse moved to (742, 279)
Screenshot: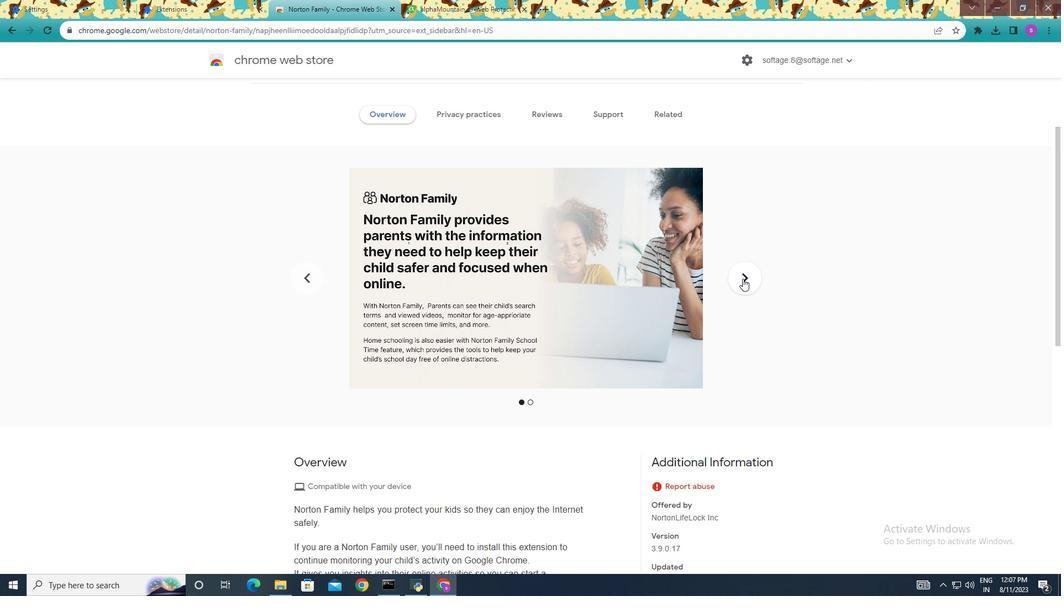 
Action: Mouse pressed left at (742, 279)
Screenshot: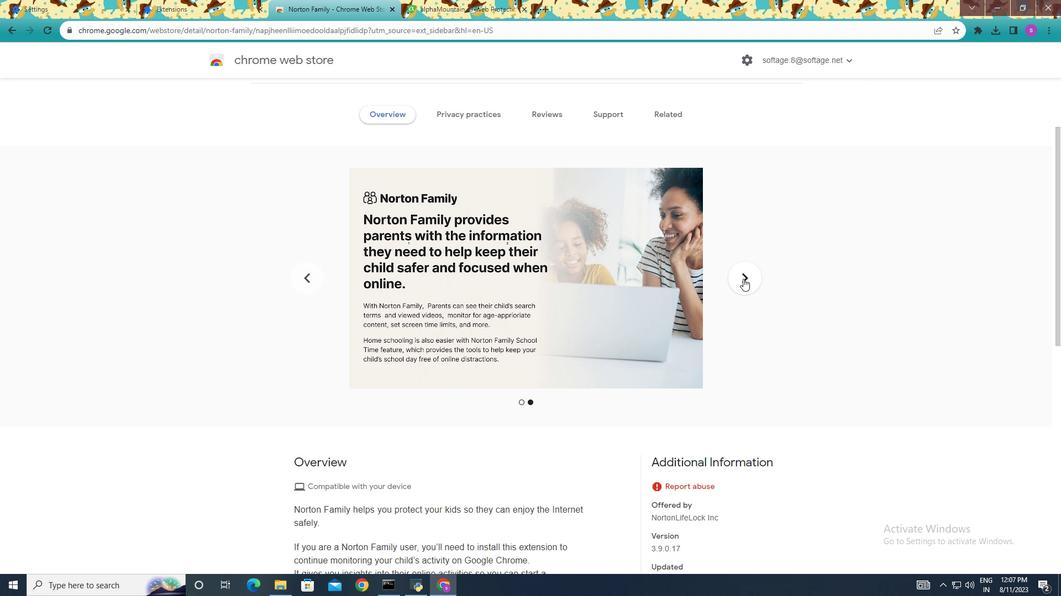 
Action: Mouse moved to (641, 253)
Screenshot: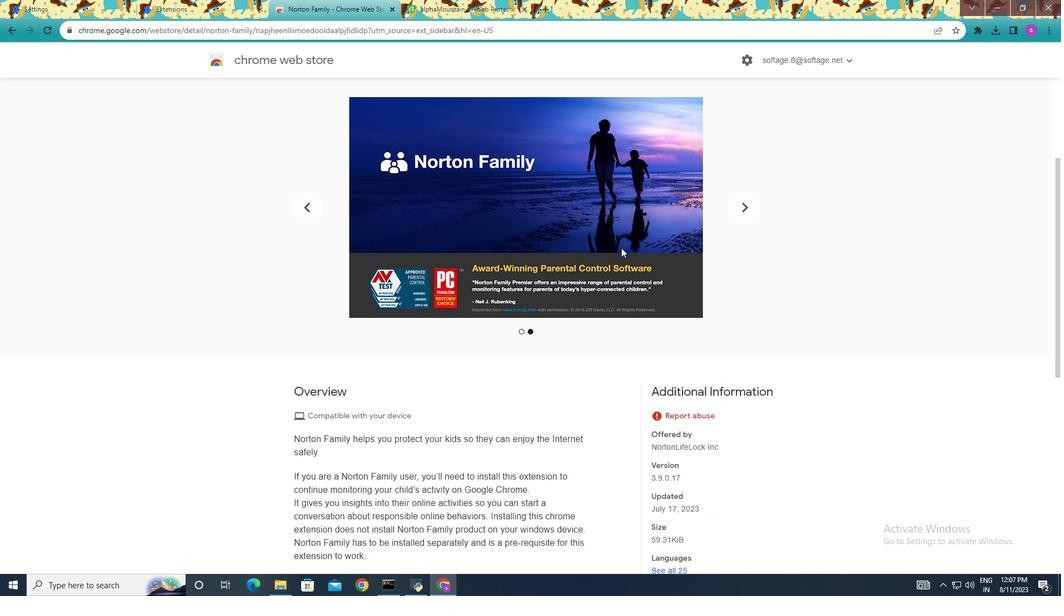 
Action: Mouse scrolled (641, 253) with delta (0, 0)
Screenshot: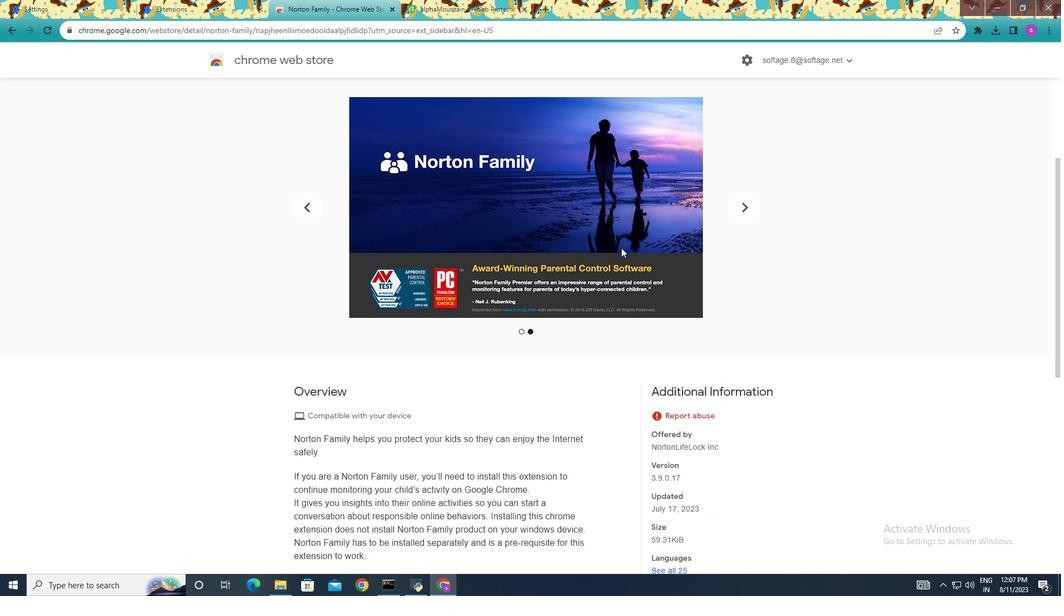 
Action: Mouse moved to (631, 251)
Screenshot: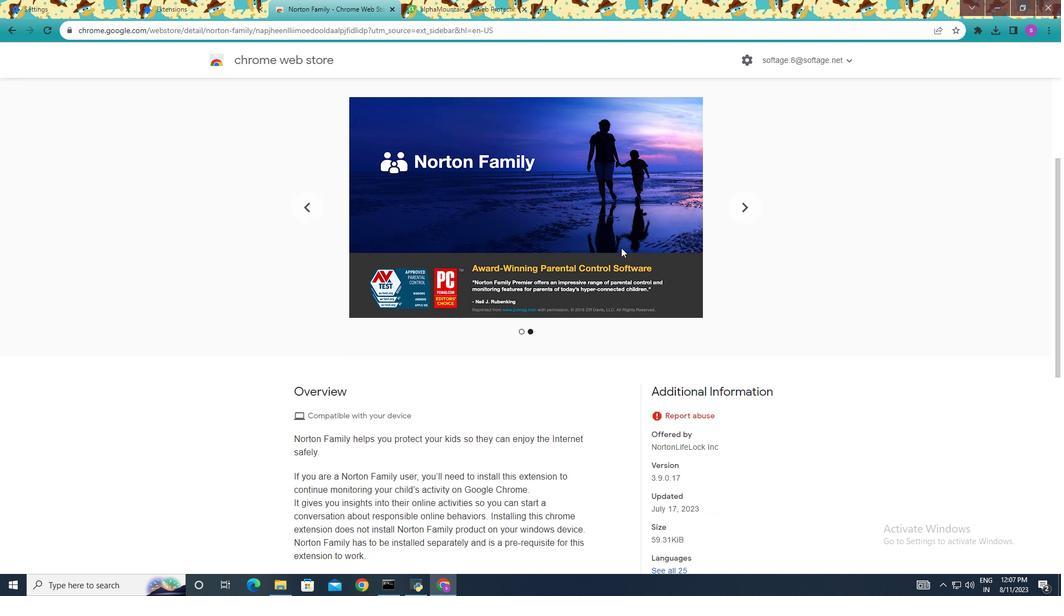 
Action: Mouse scrolled (631, 250) with delta (0, 0)
Screenshot: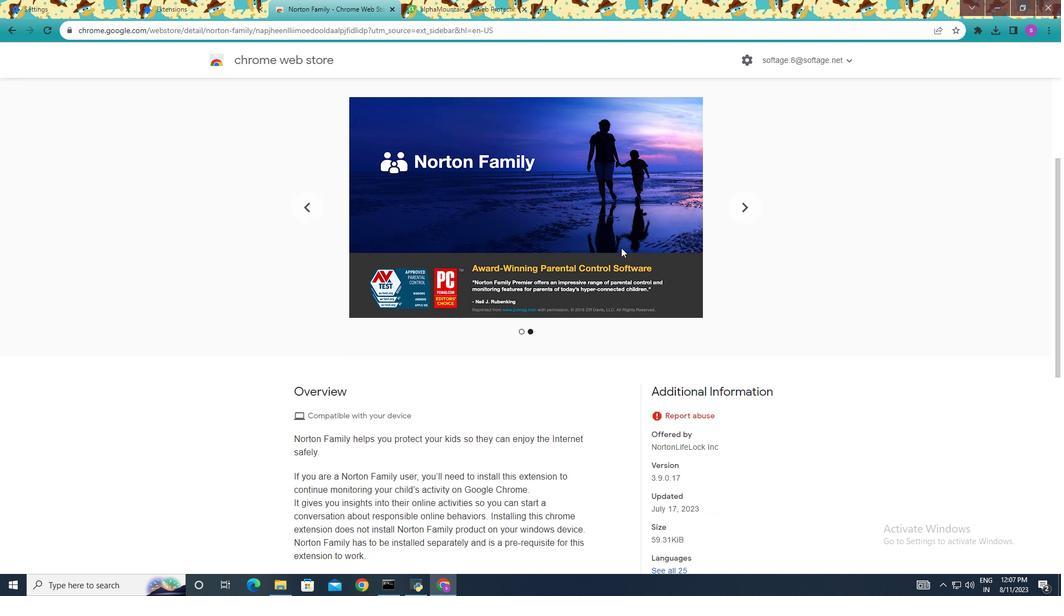
Action: Mouse moved to (627, 249)
Screenshot: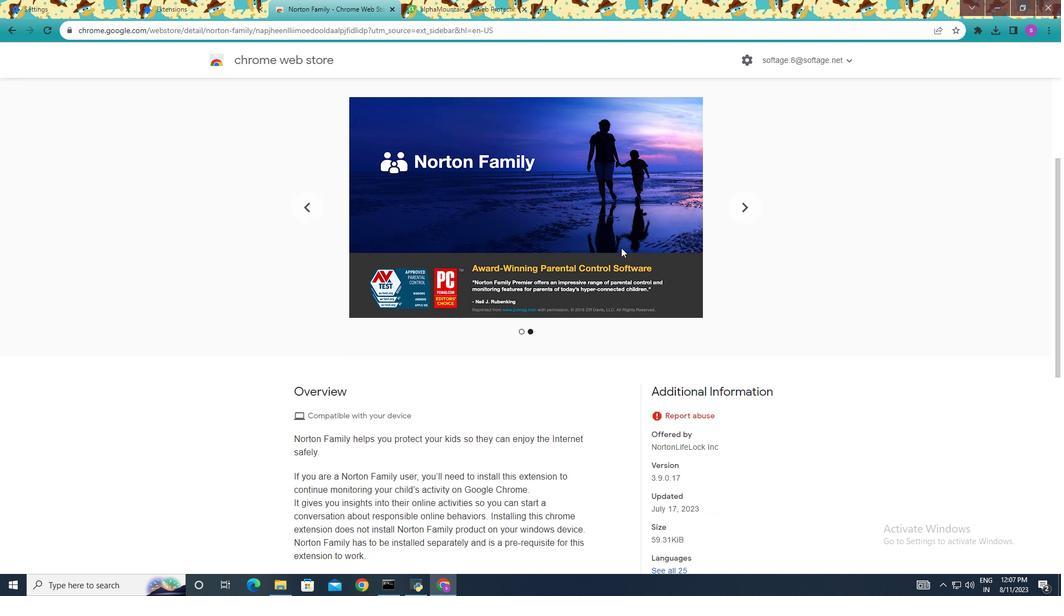 
Action: Mouse scrolled (627, 249) with delta (0, 0)
Screenshot: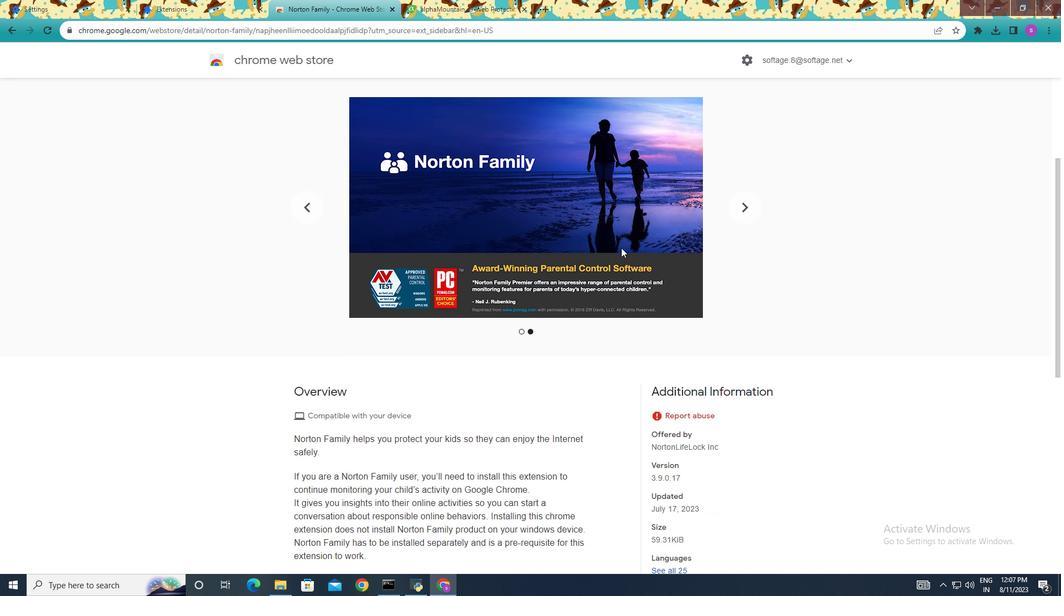 
Action: Mouse moved to (361, 329)
Screenshot: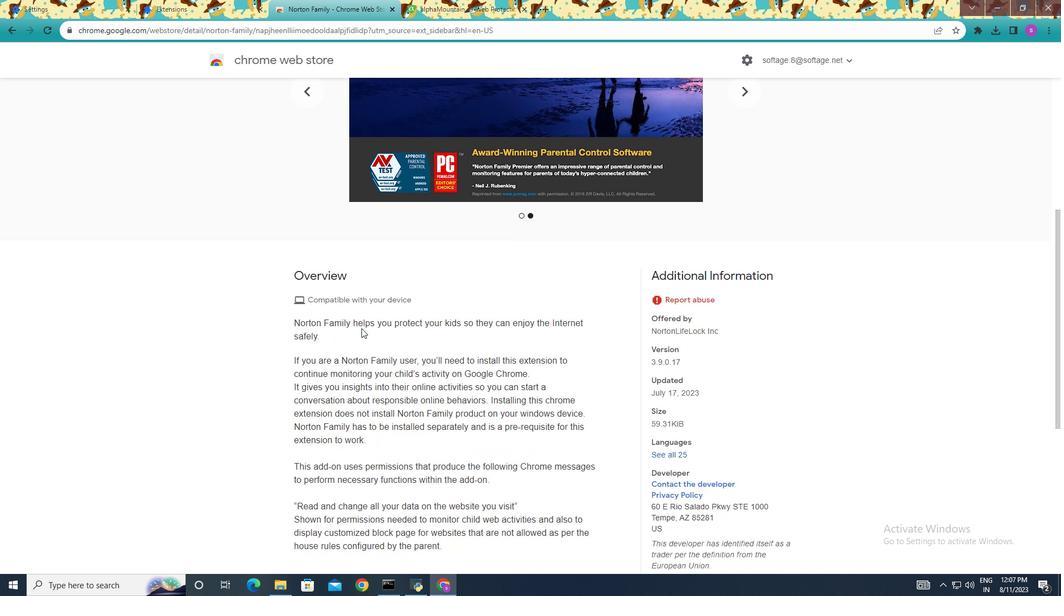 
Action: Mouse scrolled (361, 328) with delta (0, 0)
Screenshot: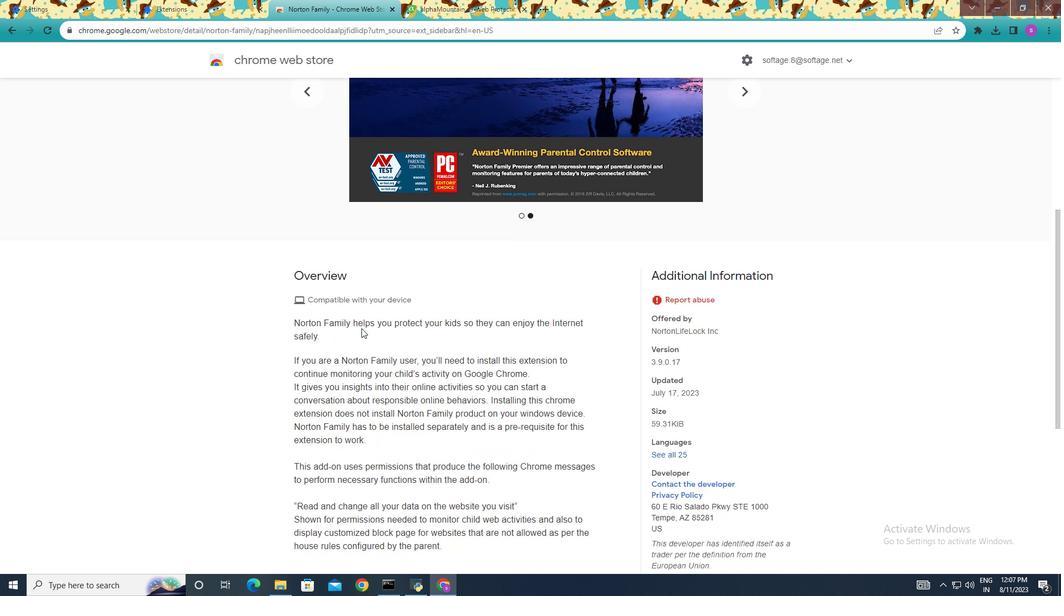 
Action: Mouse moved to (515, 302)
Screenshot: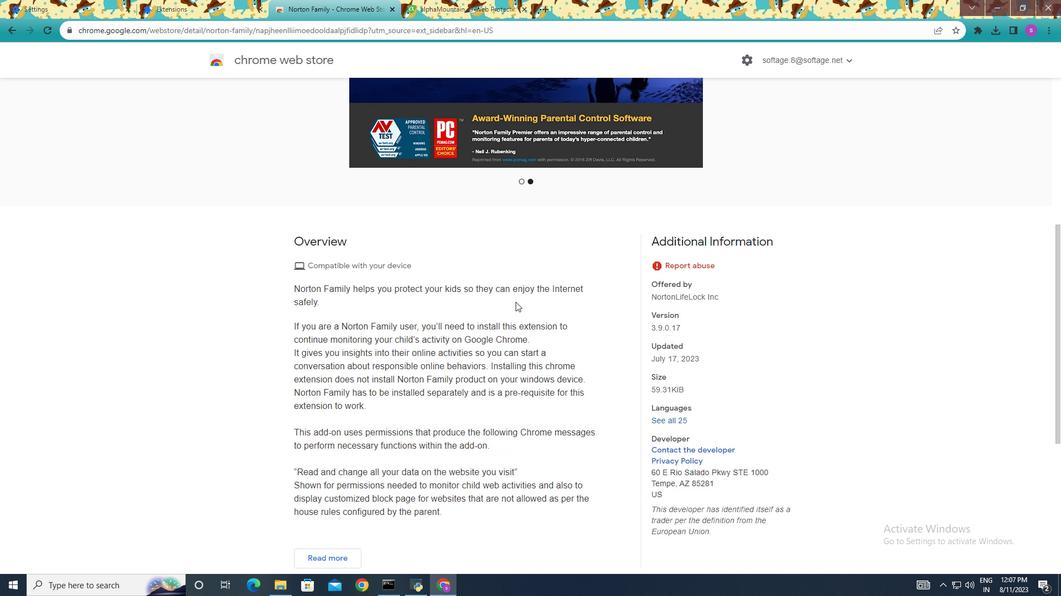 
Action: Mouse scrolled (515, 301) with delta (0, 0)
Screenshot: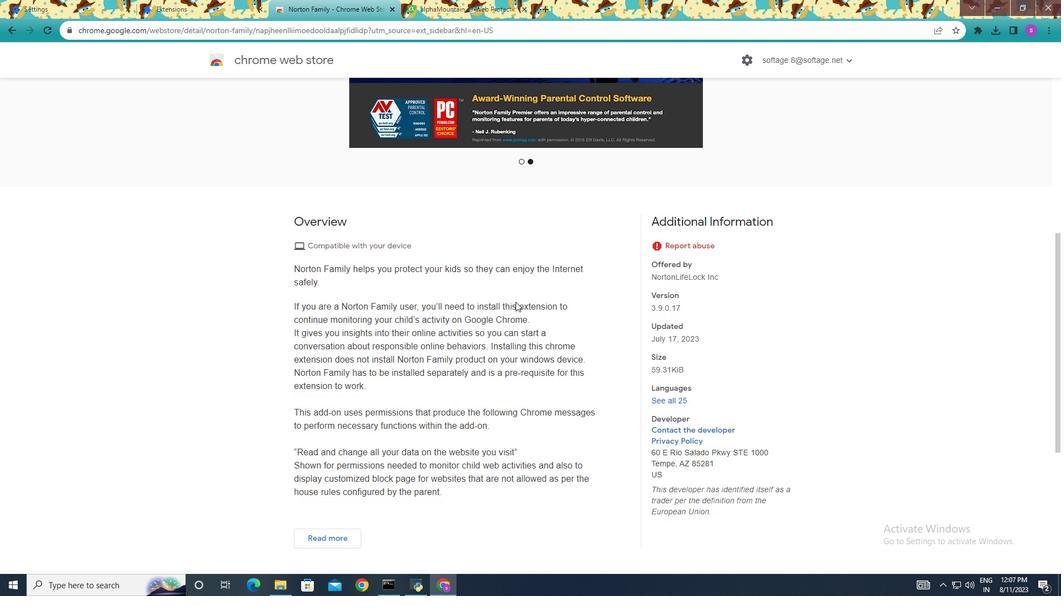 
Action: Mouse moved to (314, 290)
Screenshot: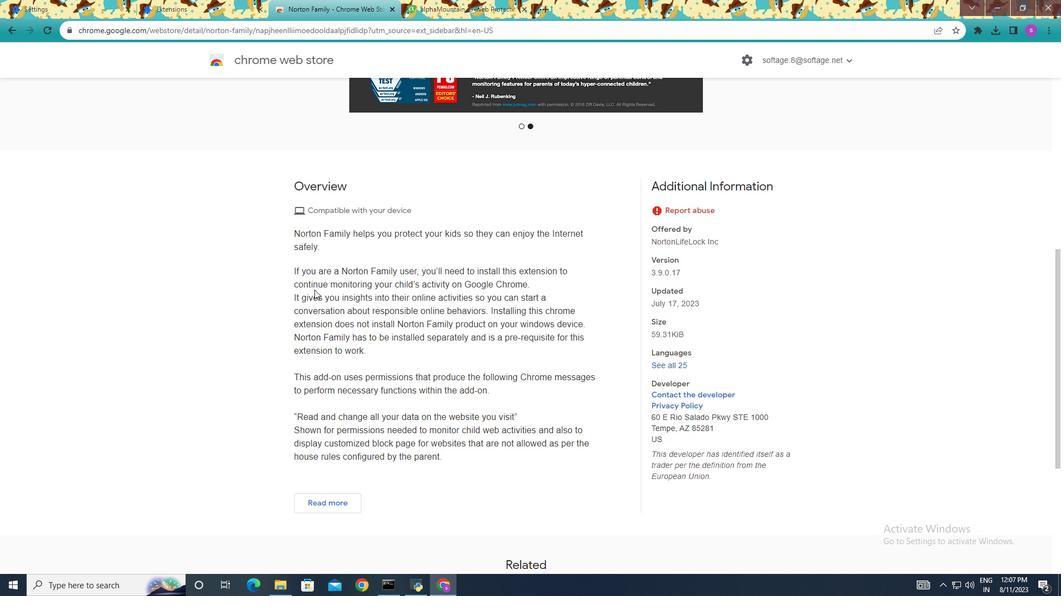 
Action: Mouse scrolled (314, 289) with delta (0, 0)
Screenshot: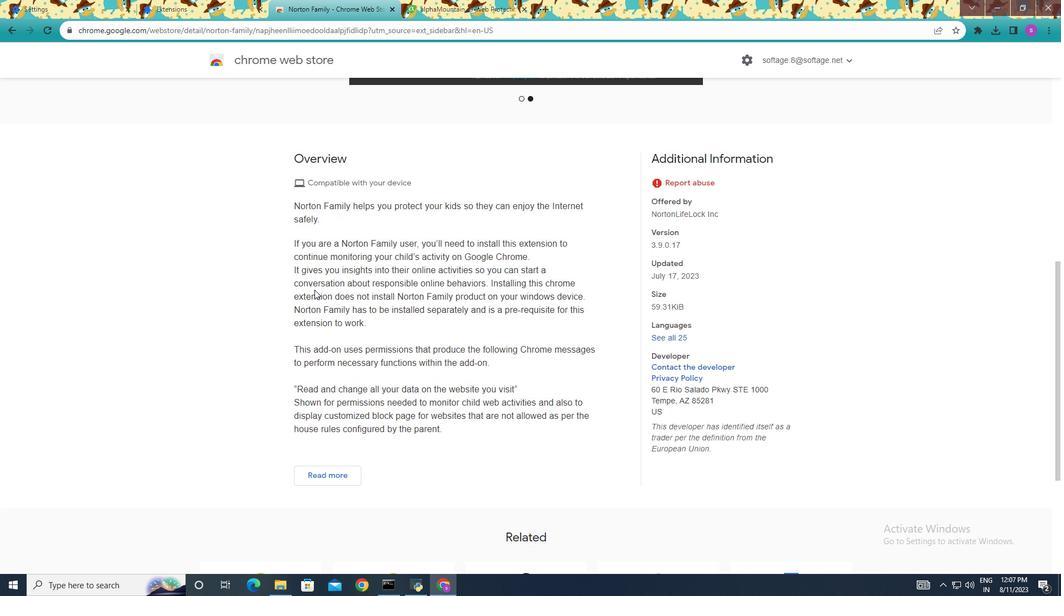 
Action: Mouse moved to (373, 286)
Screenshot: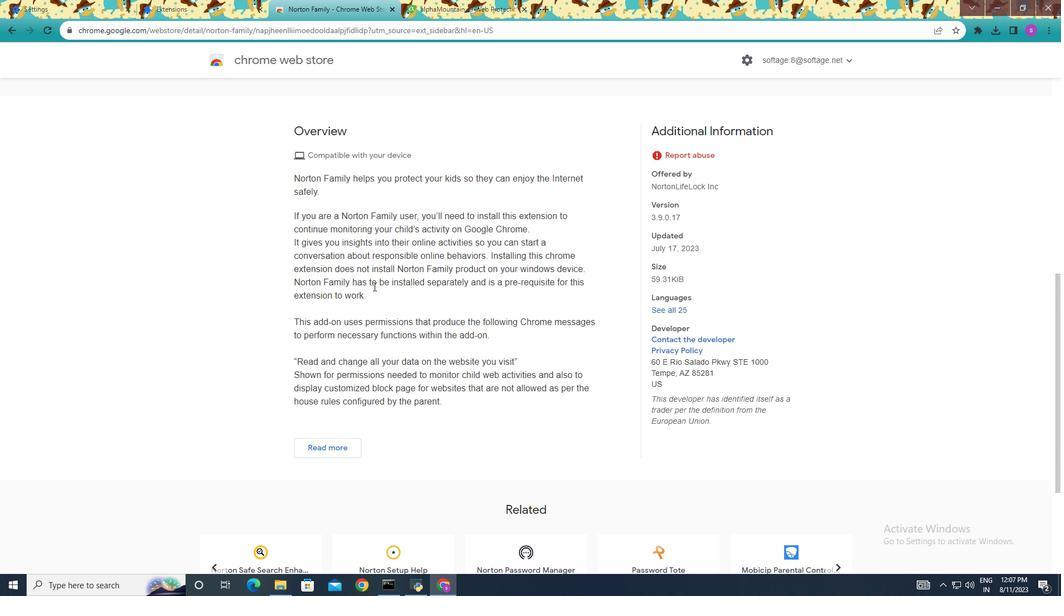 
Action: Mouse scrolled (373, 287) with delta (0, 0)
Screenshot: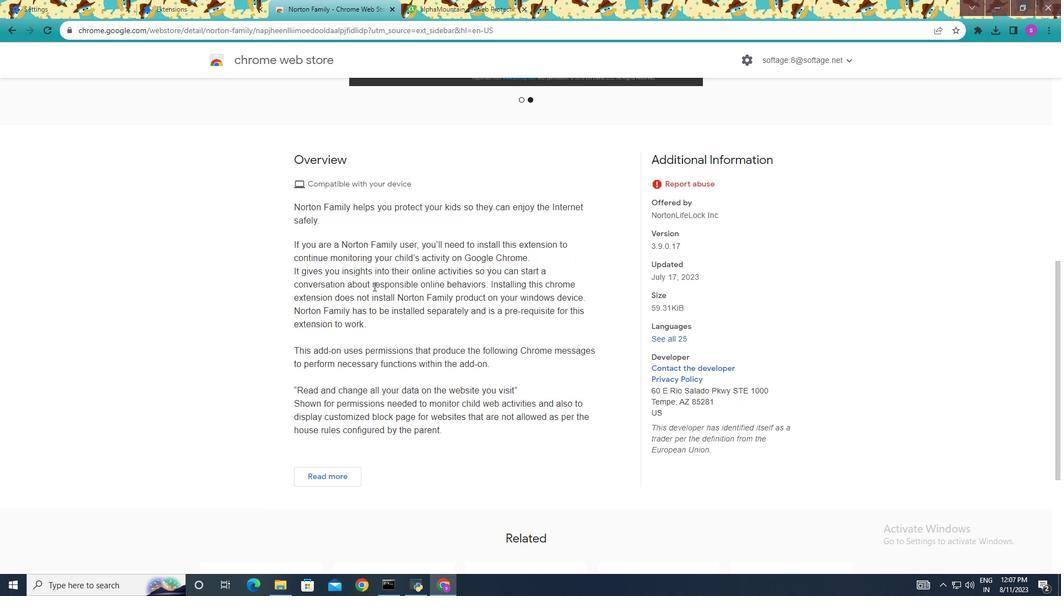 
Action: Mouse moved to (394, 314)
Screenshot: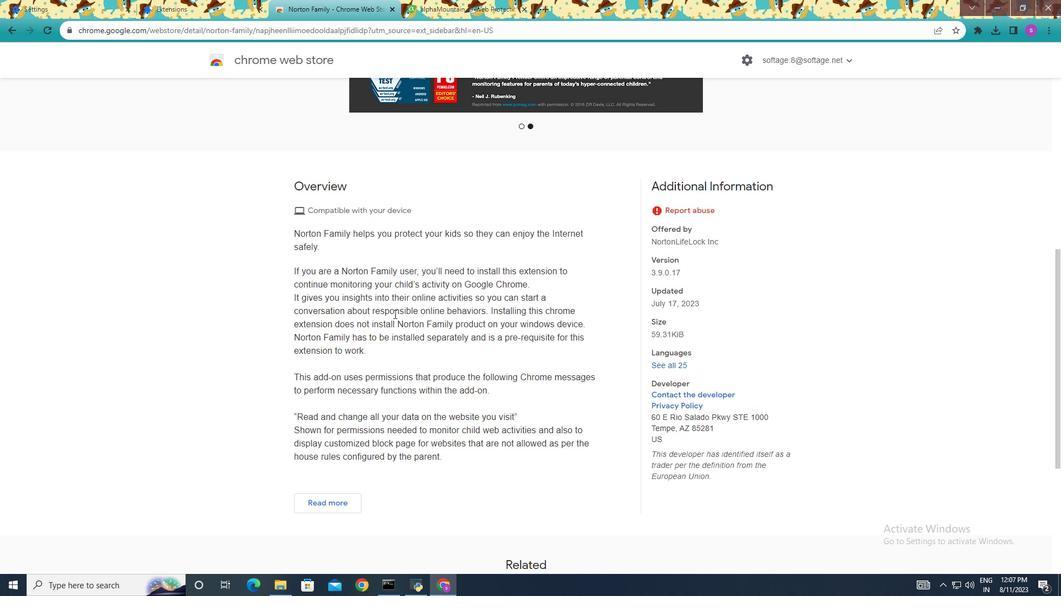
Action: Mouse scrolled (394, 313) with delta (0, 0)
Screenshot: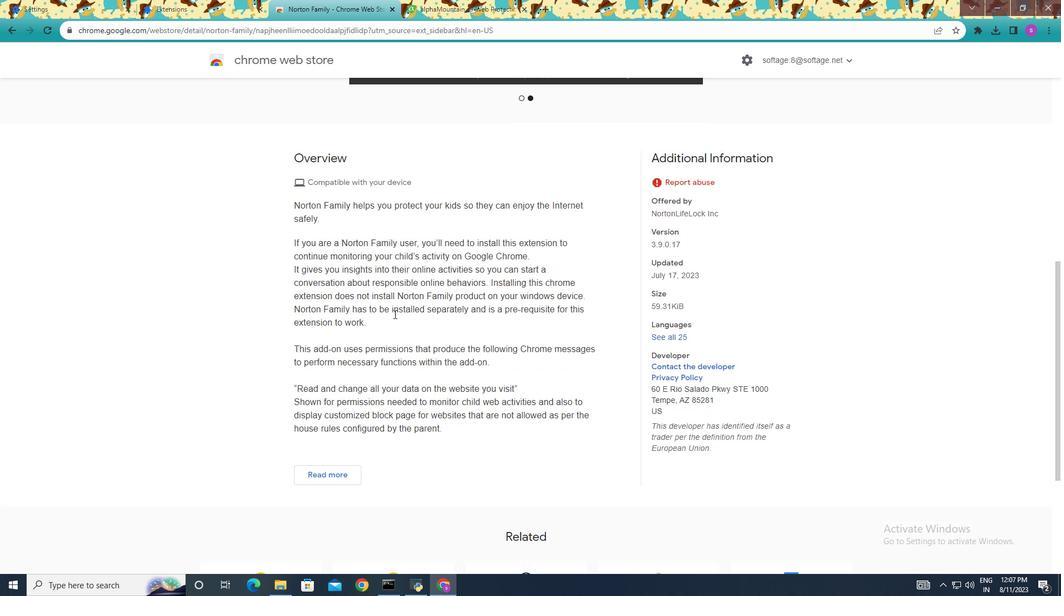 
Action: Mouse moved to (311, 307)
Screenshot: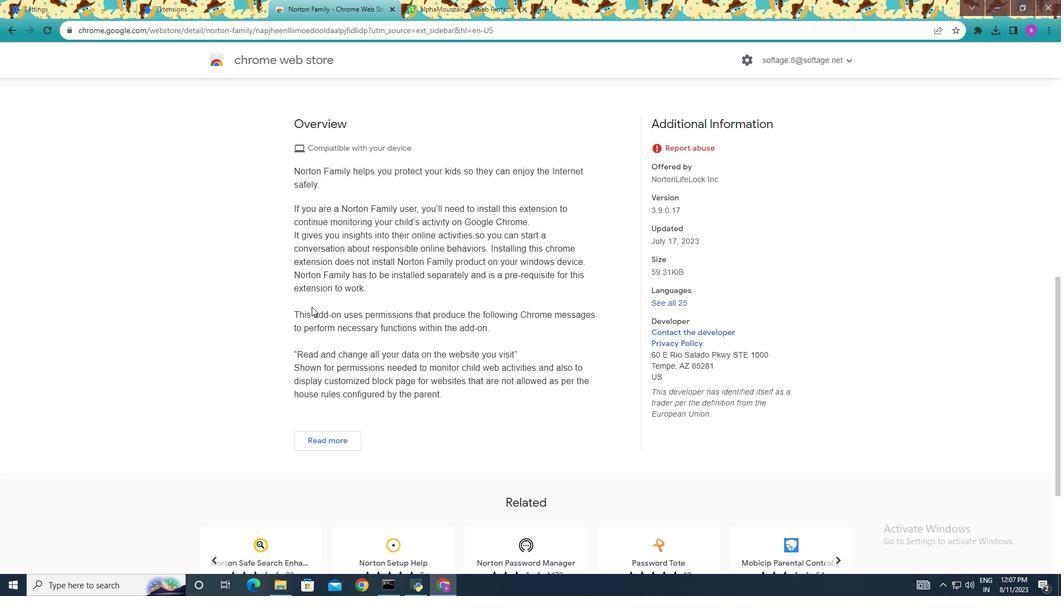 
Action: Mouse scrolled (311, 306) with delta (0, 0)
Screenshot: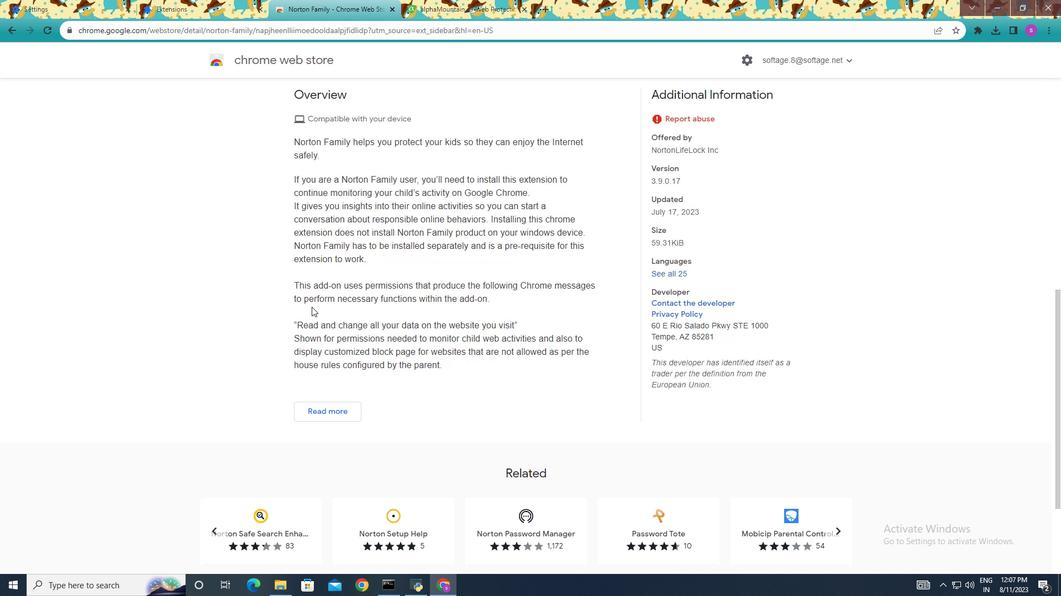 
Action: Mouse moved to (325, 395)
Screenshot: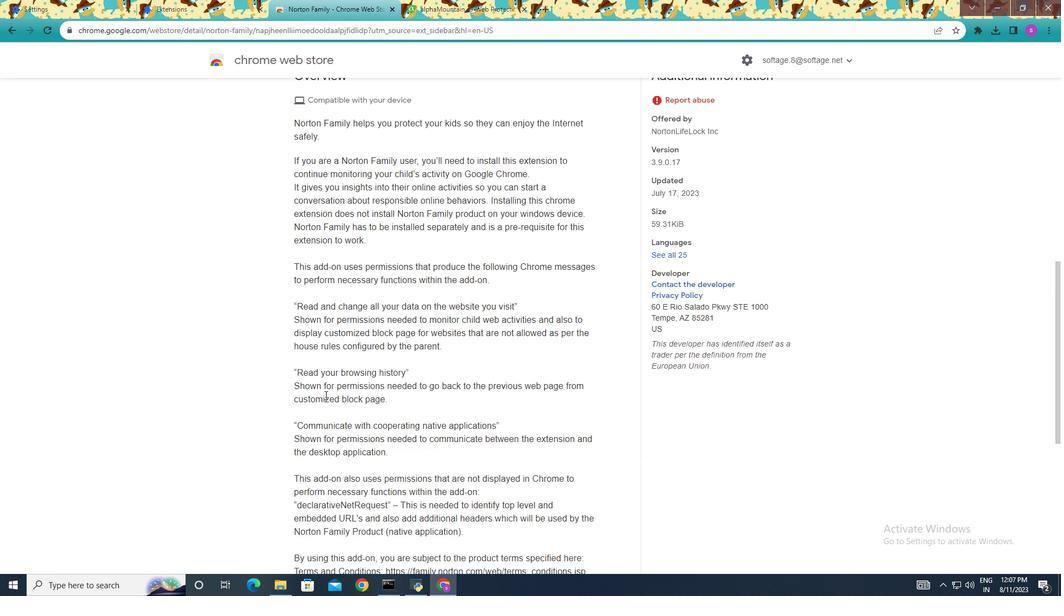 
Action: Mouse pressed left at (325, 395)
Screenshot: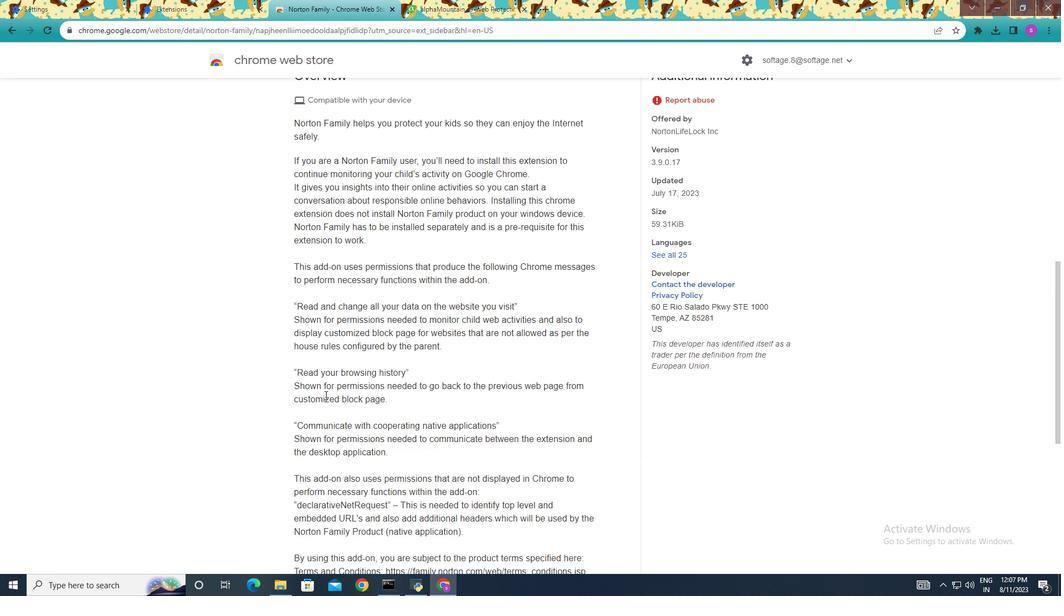 
Action: Mouse moved to (343, 322)
Screenshot: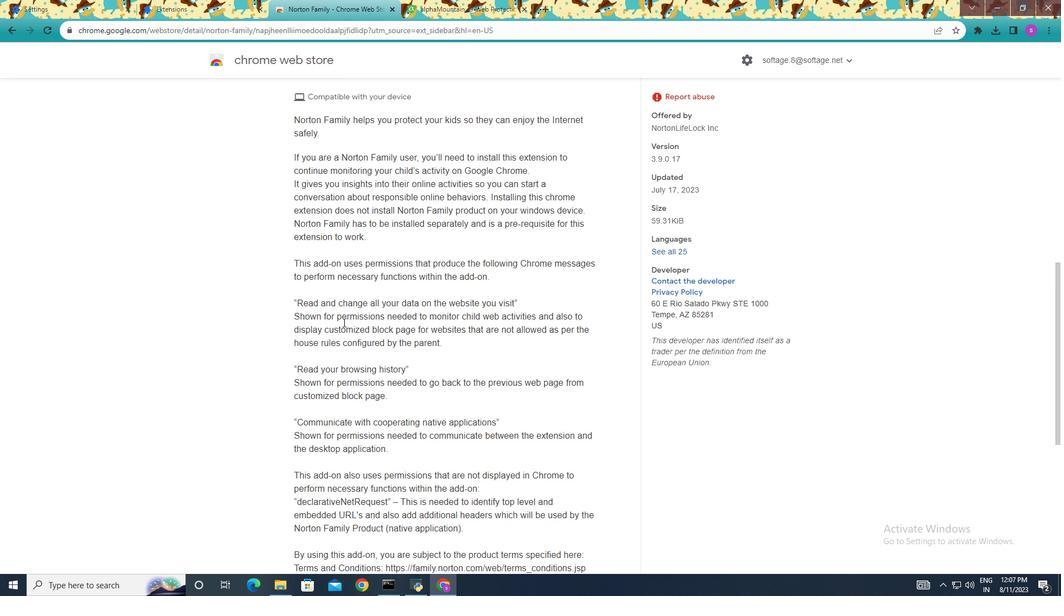 
Action: Mouse scrolled (343, 322) with delta (0, 0)
Screenshot: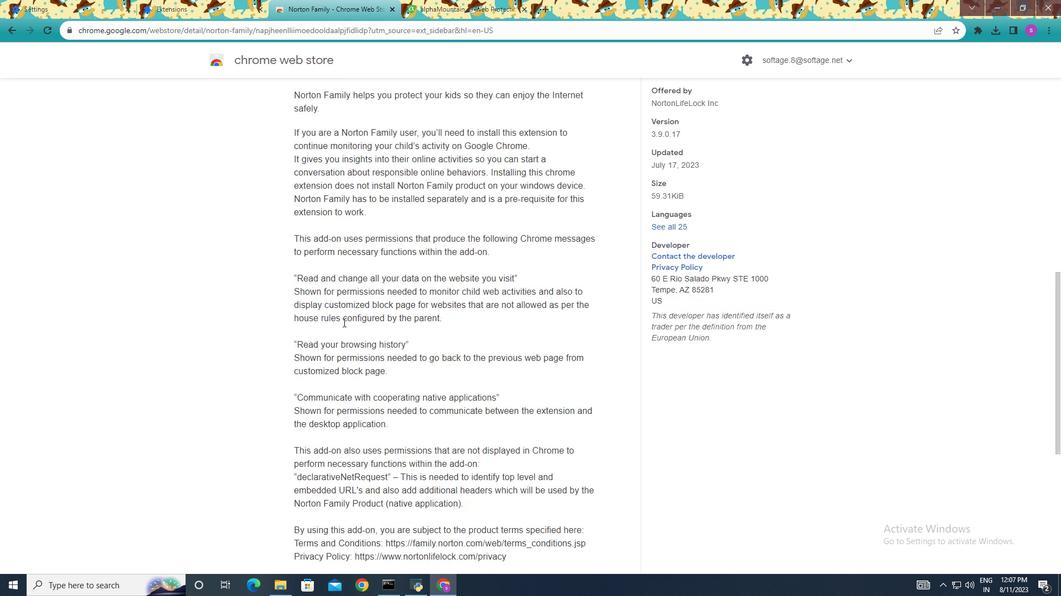 
Action: Mouse moved to (312, 314)
Screenshot: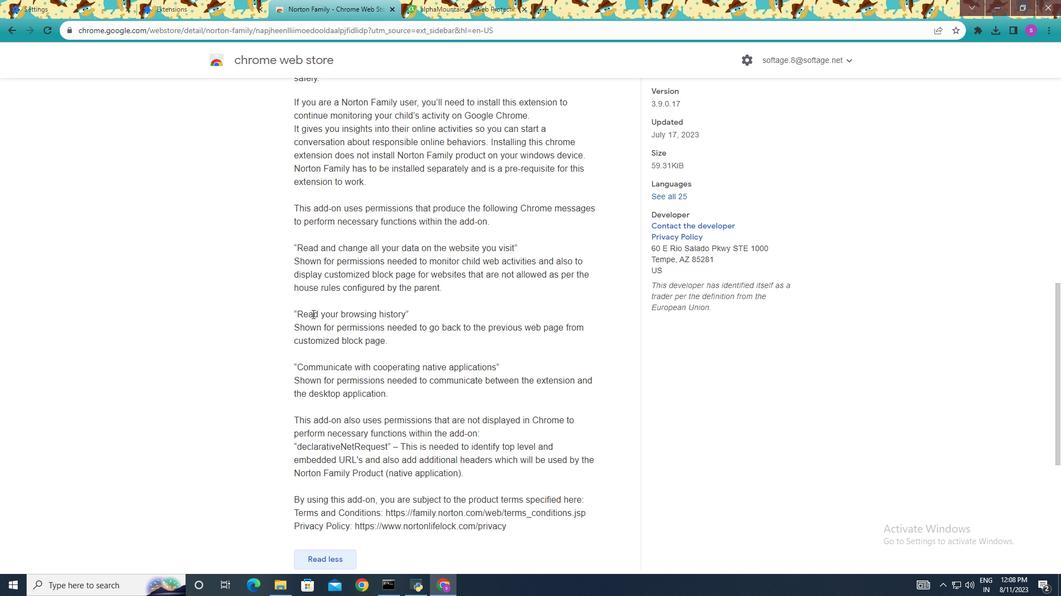 
Action: Mouse scrolled (312, 313) with delta (0, 0)
Screenshot: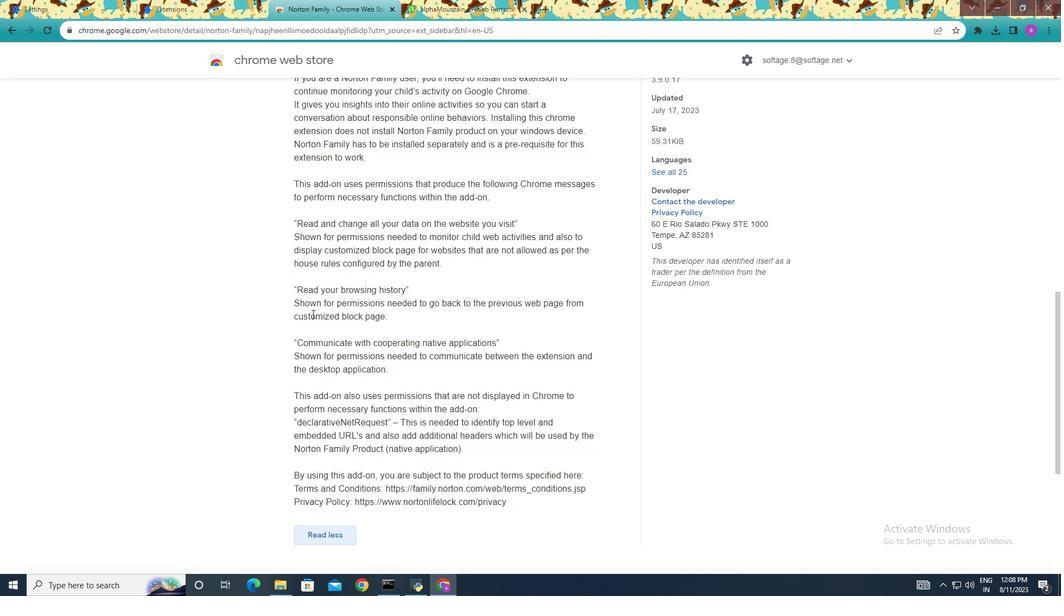 
Action: Mouse moved to (313, 310)
Screenshot: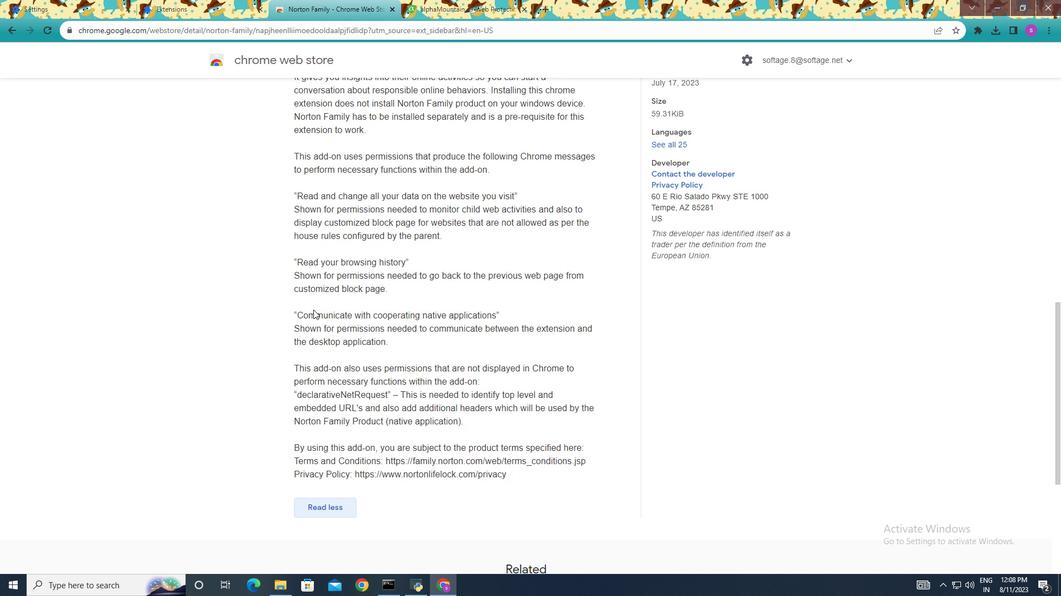 
Action: Mouse scrolled (313, 309) with delta (0, 0)
Screenshot: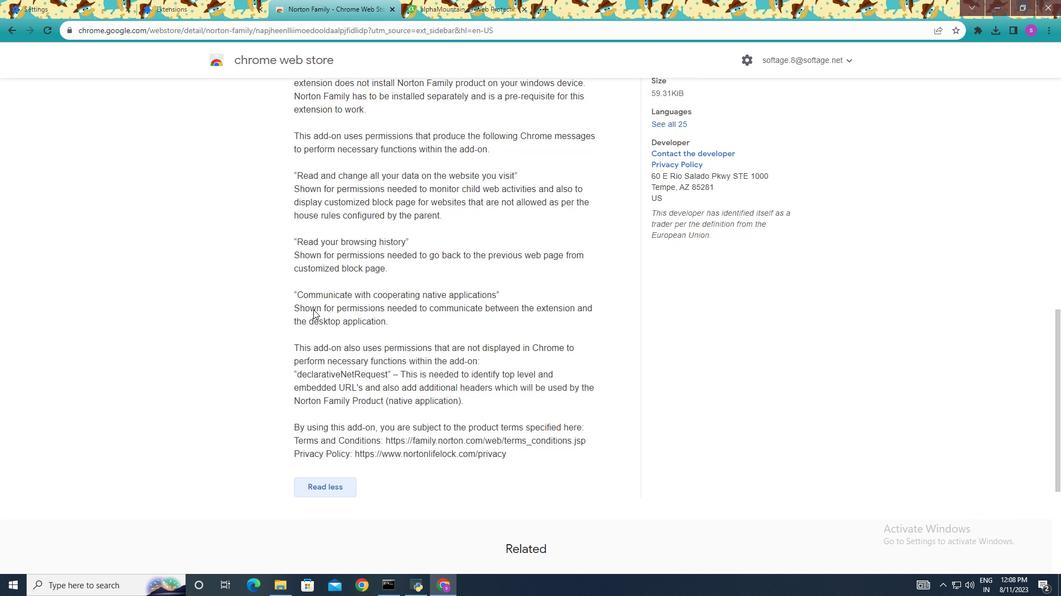 
Action: Mouse moved to (316, 296)
Screenshot: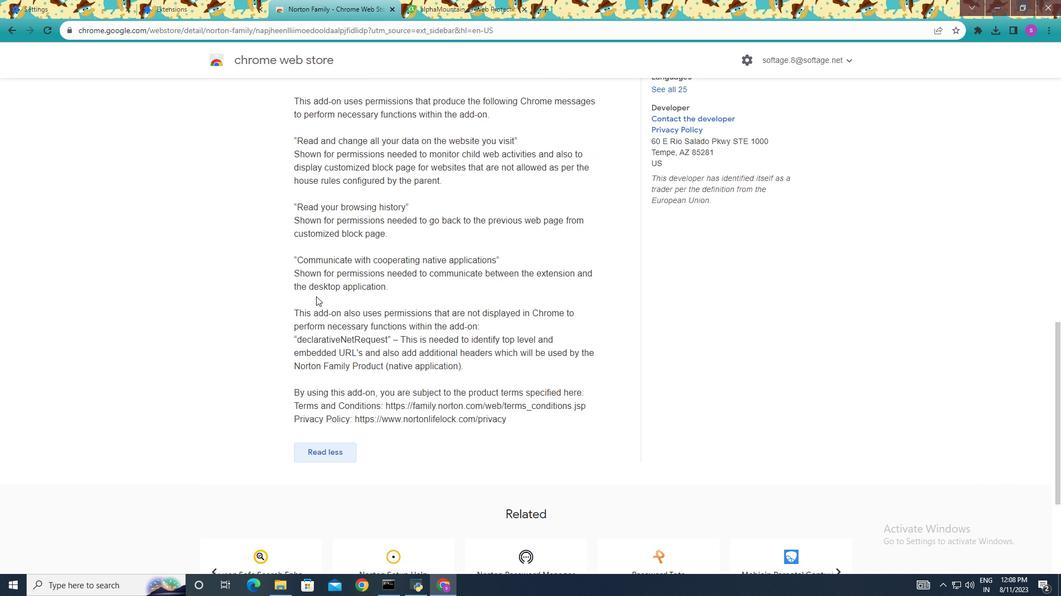 
Action: Mouse scrolled (316, 296) with delta (0, 0)
Screenshot: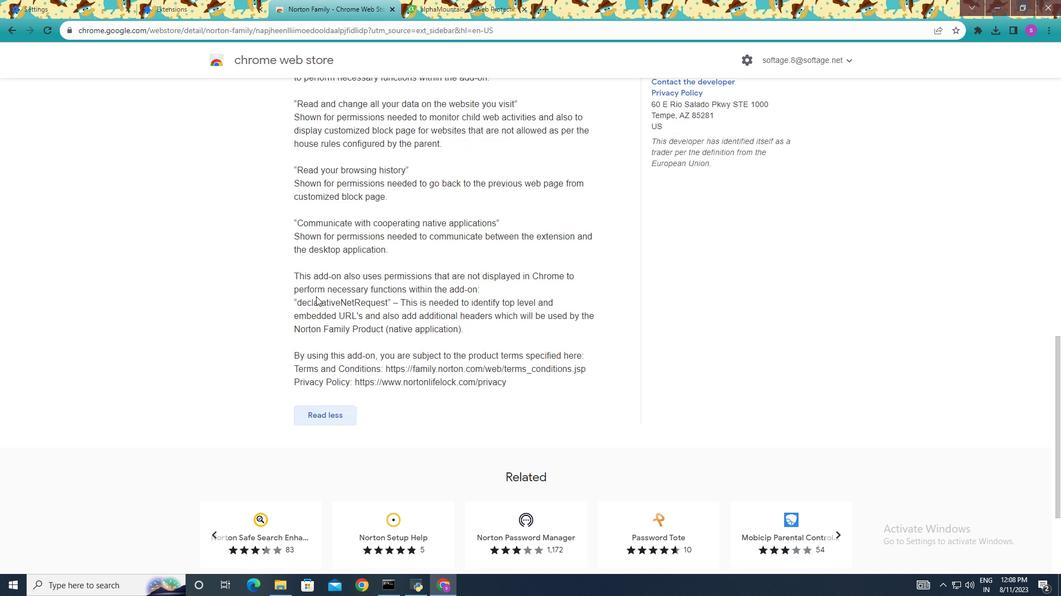 
Action: Mouse moved to (418, 280)
Screenshot: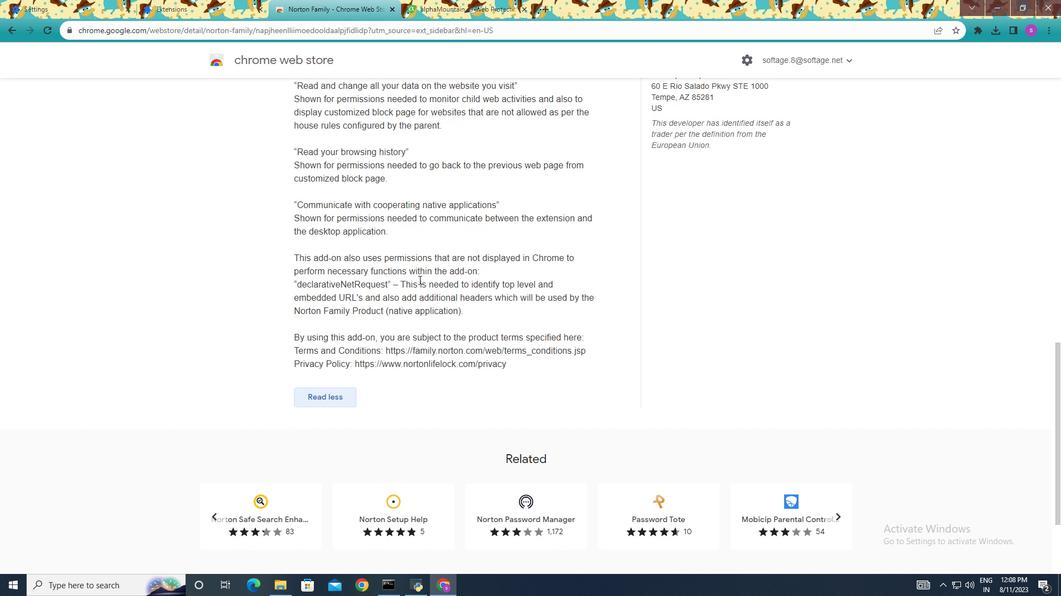 
Action: Mouse scrolled (418, 279) with delta (0, 0)
Screenshot: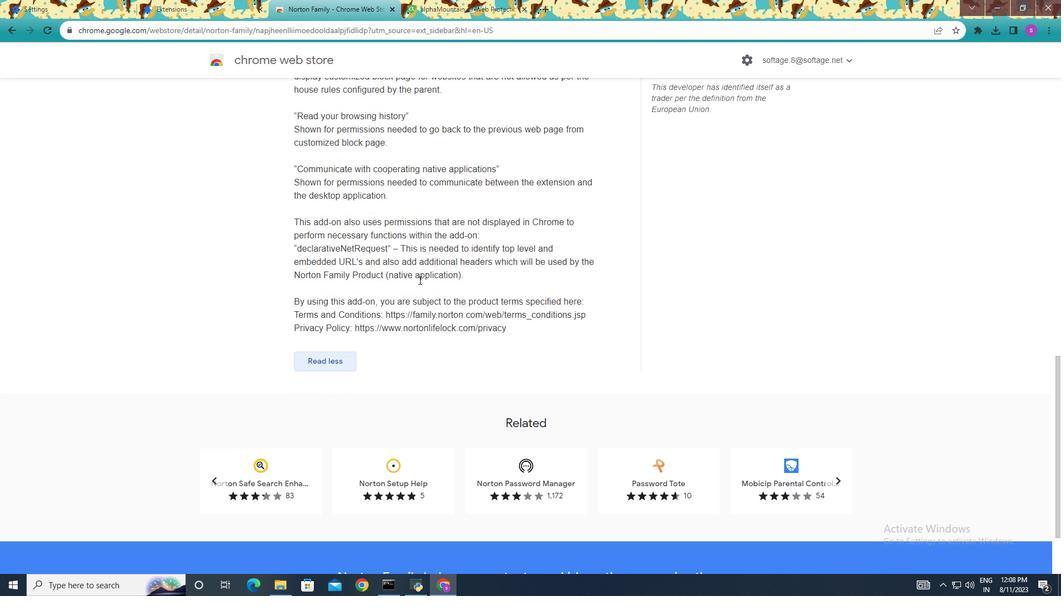 
Action: Mouse moved to (326, 338)
Screenshot: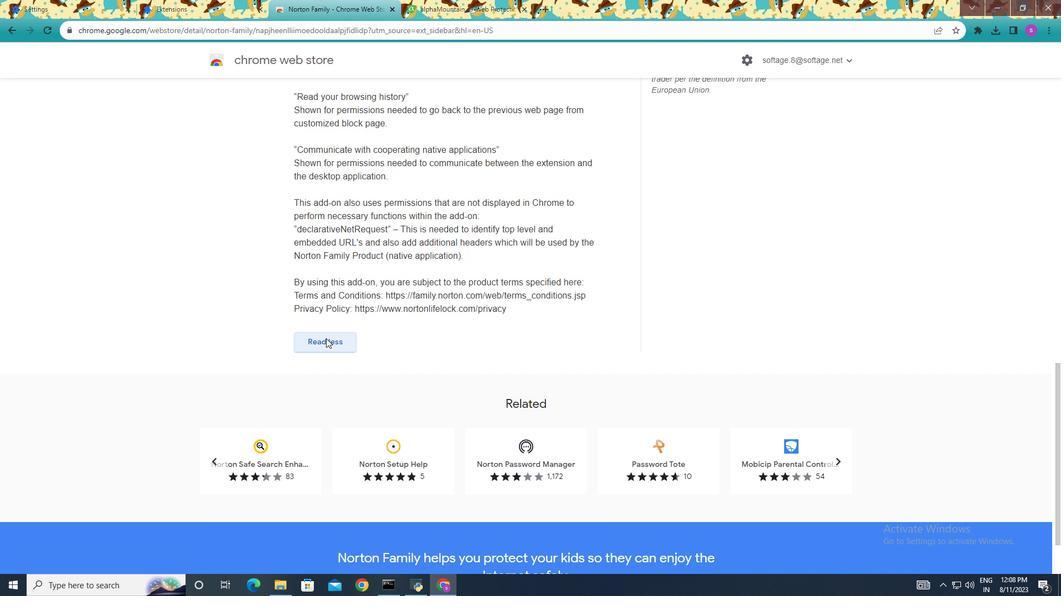 
Action: Mouse pressed left at (326, 338)
Screenshot: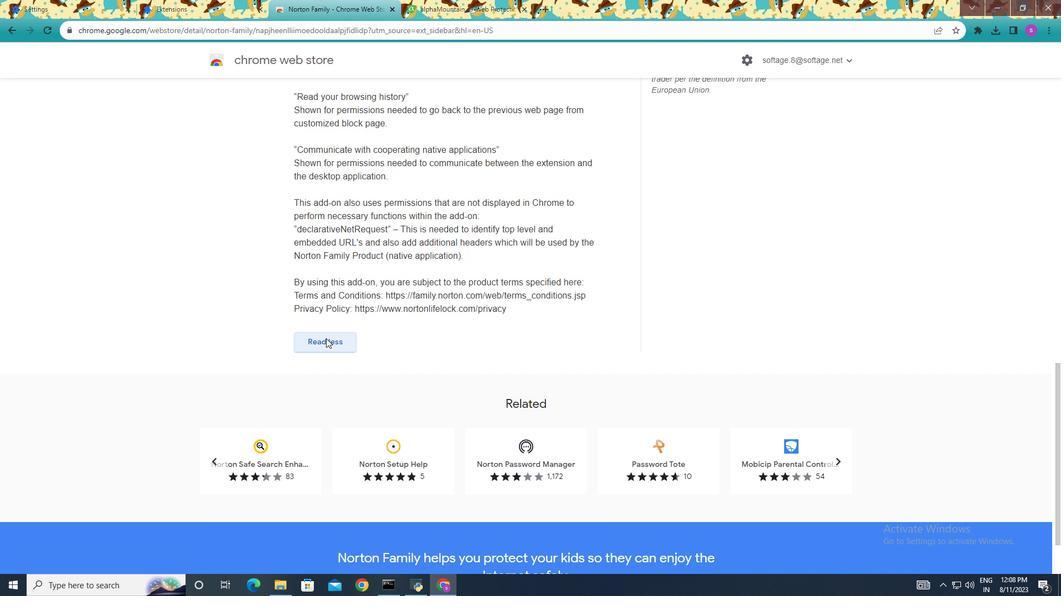 
Action: Mouse moved to (320, 356)
Screenshot: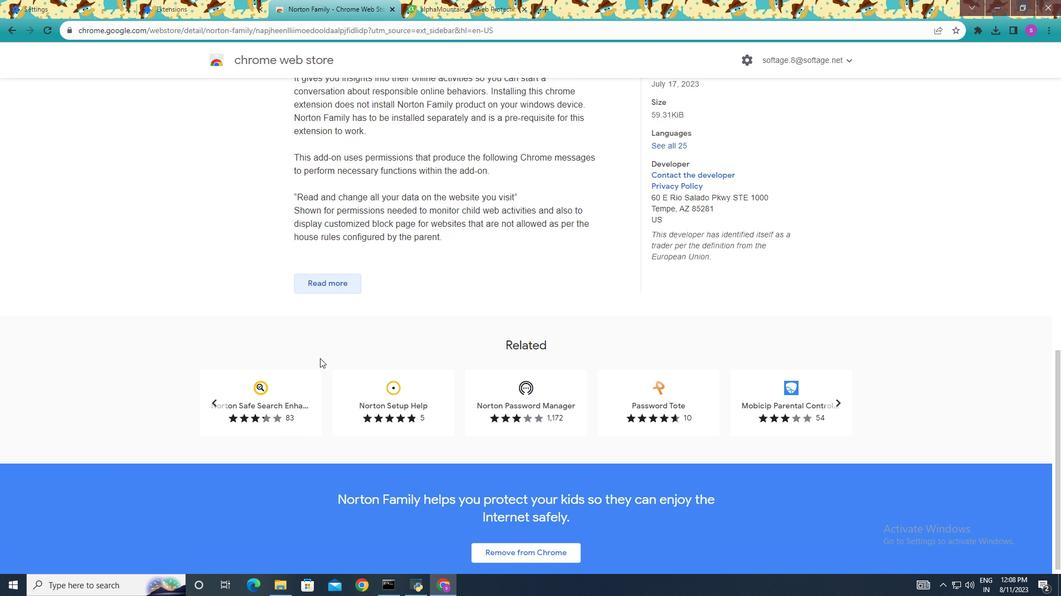 
Action: Mouse scrolled (320, 357) with delta (0, 0)
Screenshot: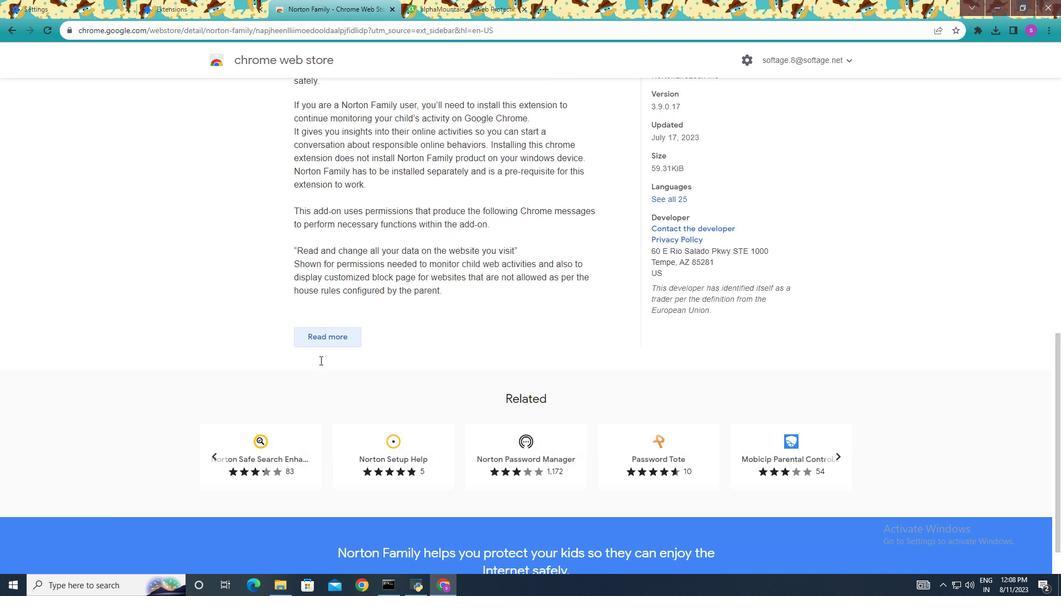 
Action: Mouse scrolled (320, 357) with delta (0, 0)
Screenshot: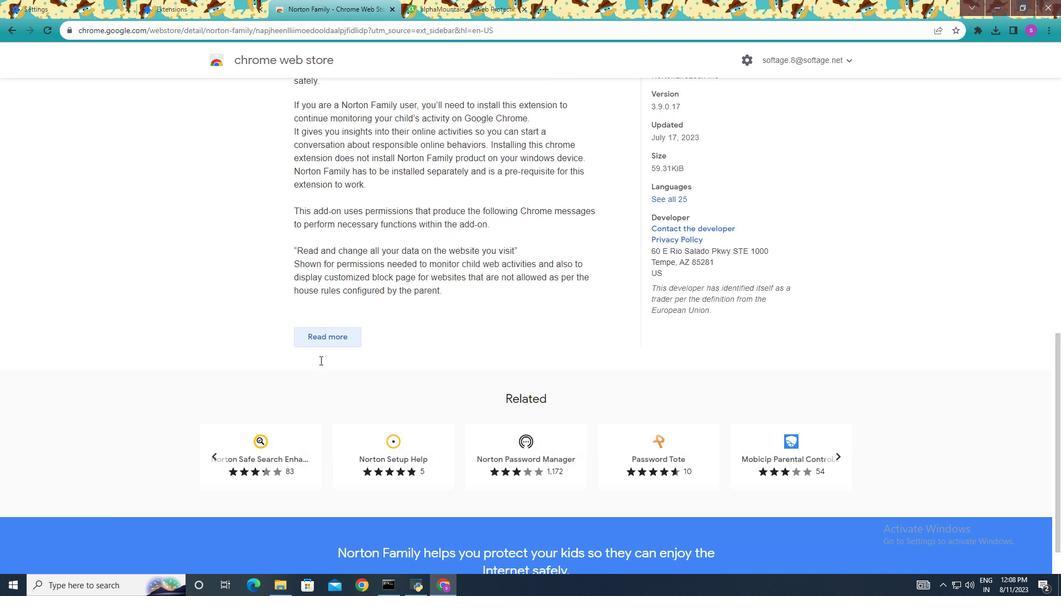 
Action: Mouse scrolled (320, 357) with delta (0, 0)
Screenshot: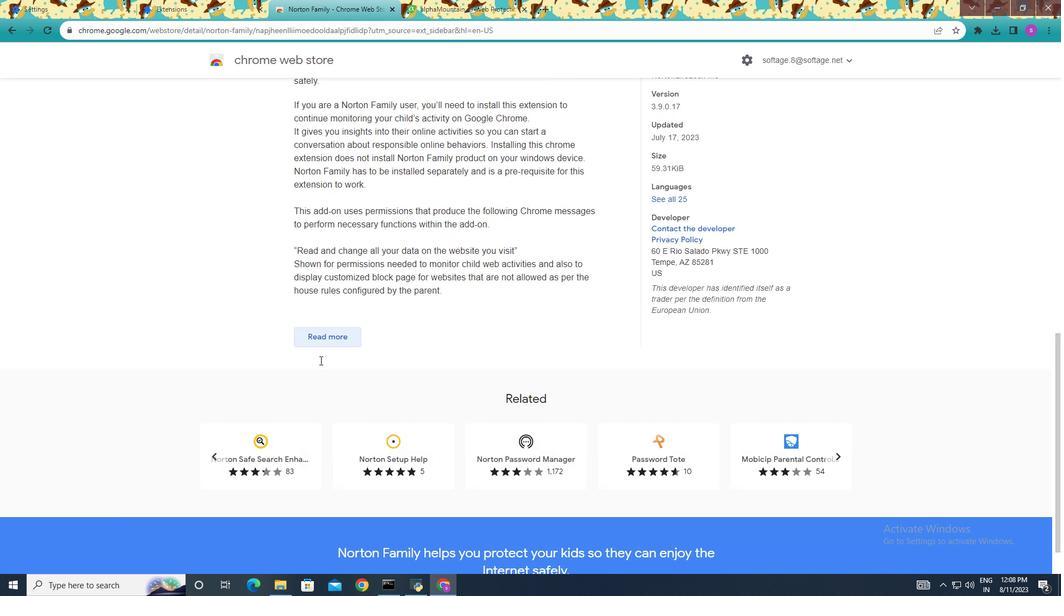 
Action: Mouse moved to (320, 357)
Screenshot: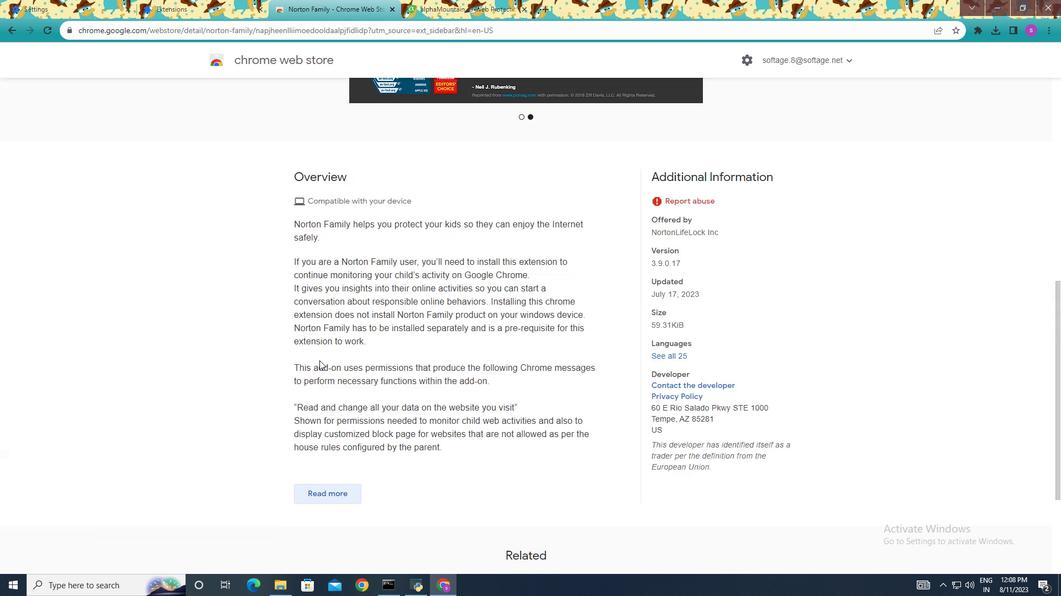 
Action: Mouse scrolled (320, 357) with delta (0, 0)
Screenshot: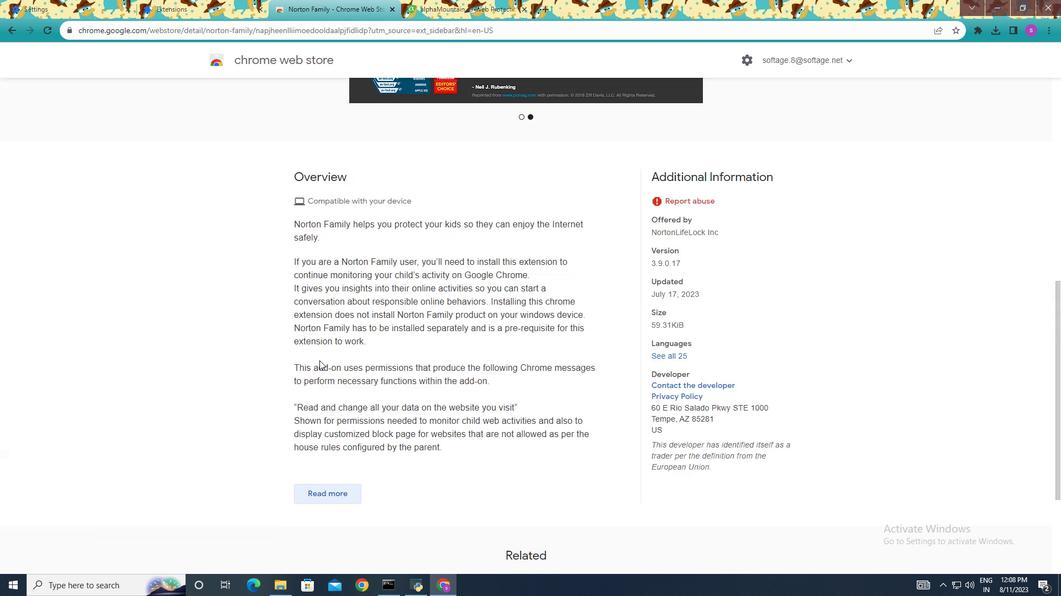 
Action: Mouse moved to (320, 358)
Screenshot: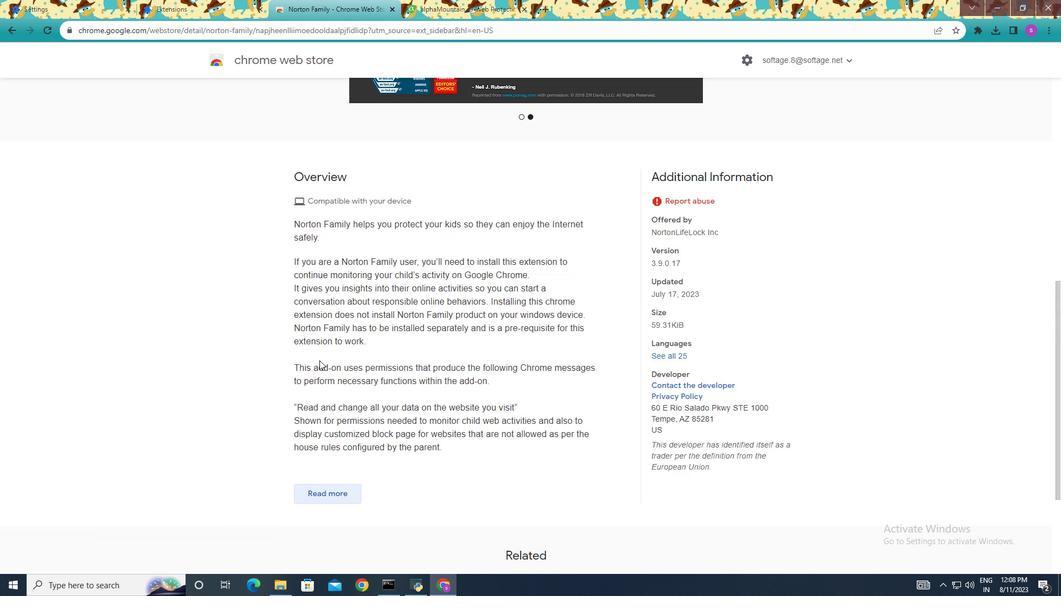 
Action: Mouse scrolled (320, 359) with delta (0, 0)
Screenshot: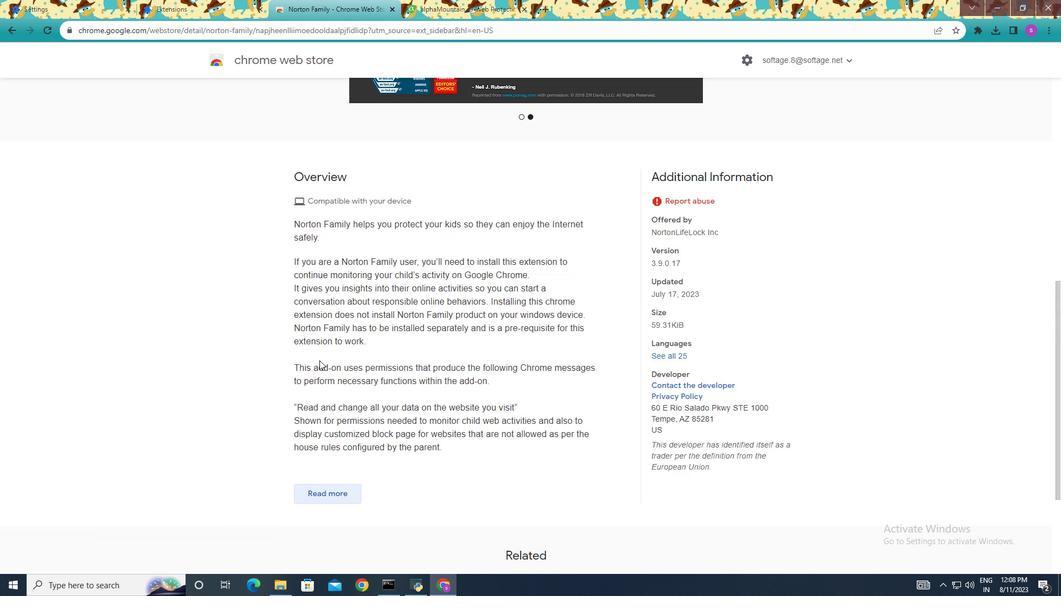 
Action: Mouse moved to (238, 279)
Screenshot: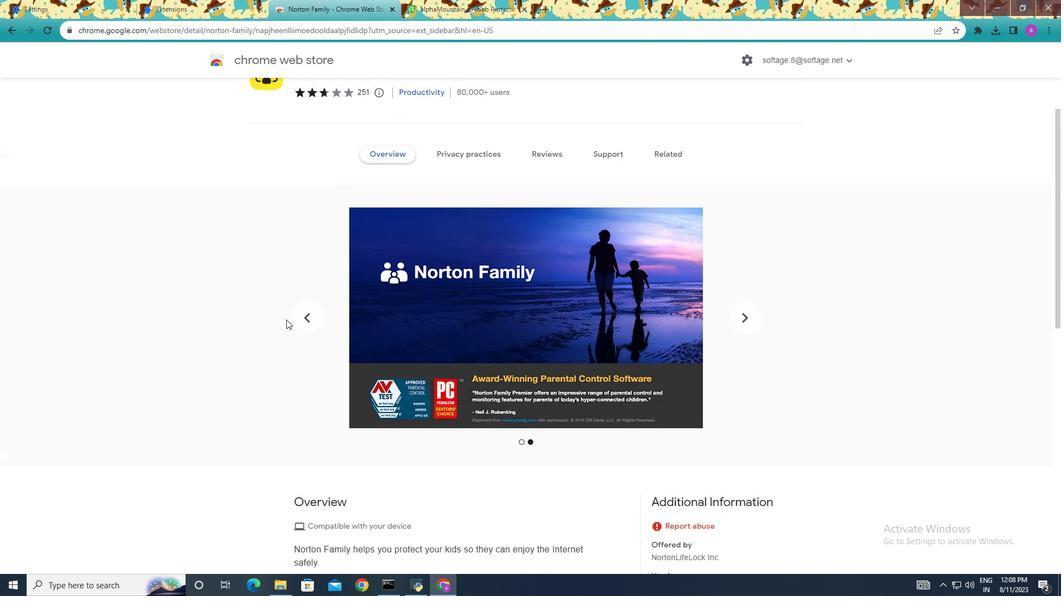 
Action: Mouse scrolled (237, 275) with delta (0, 0)
Screenshot: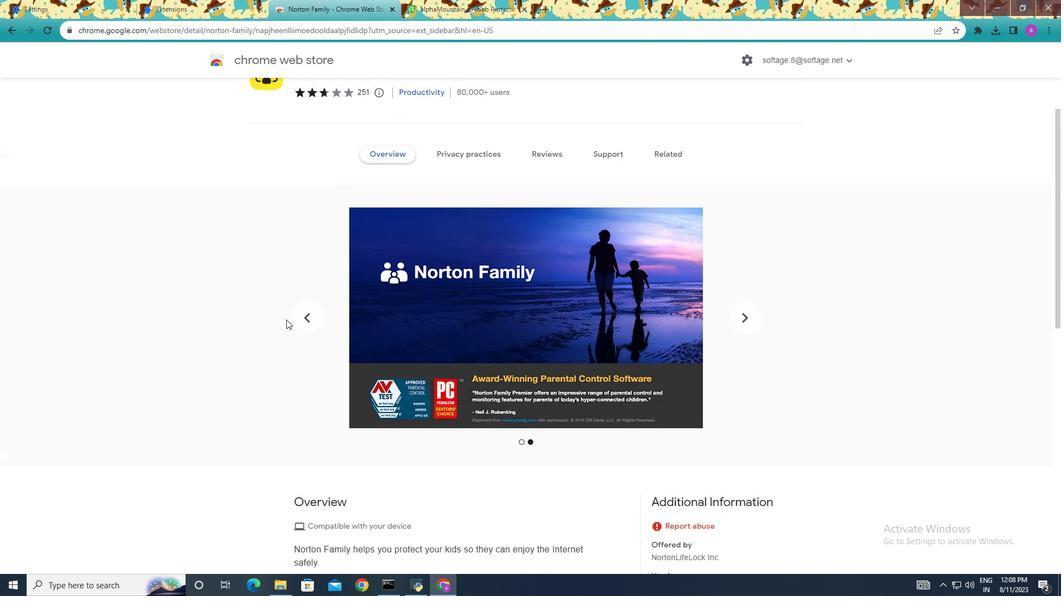 
Action: Mouse moved to (239, 282)
Screenshot: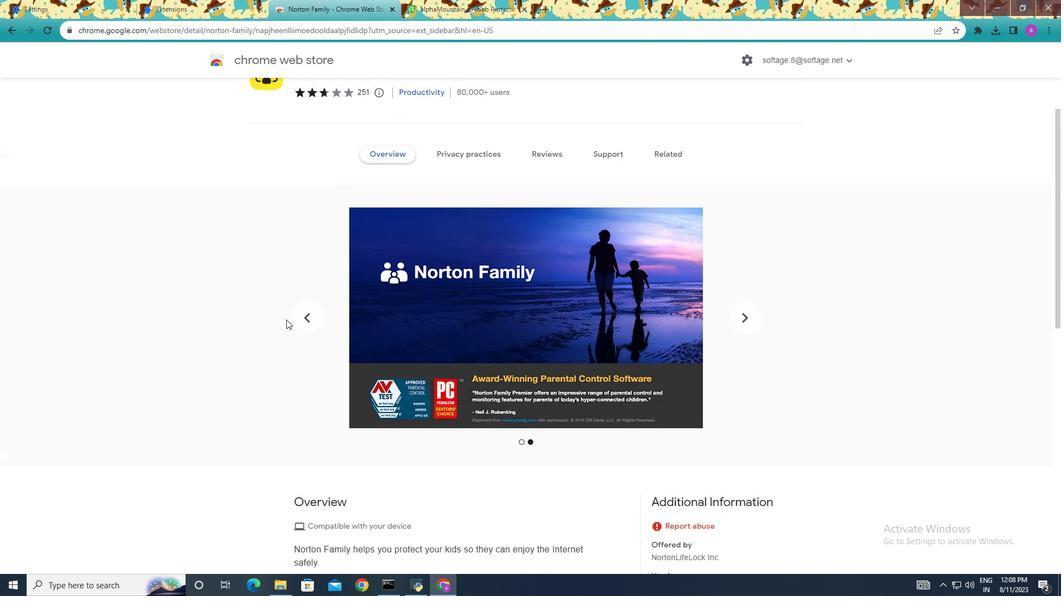 
Action: Mouse scrolled (237, 275) with delta (0, 0)
Screenshot: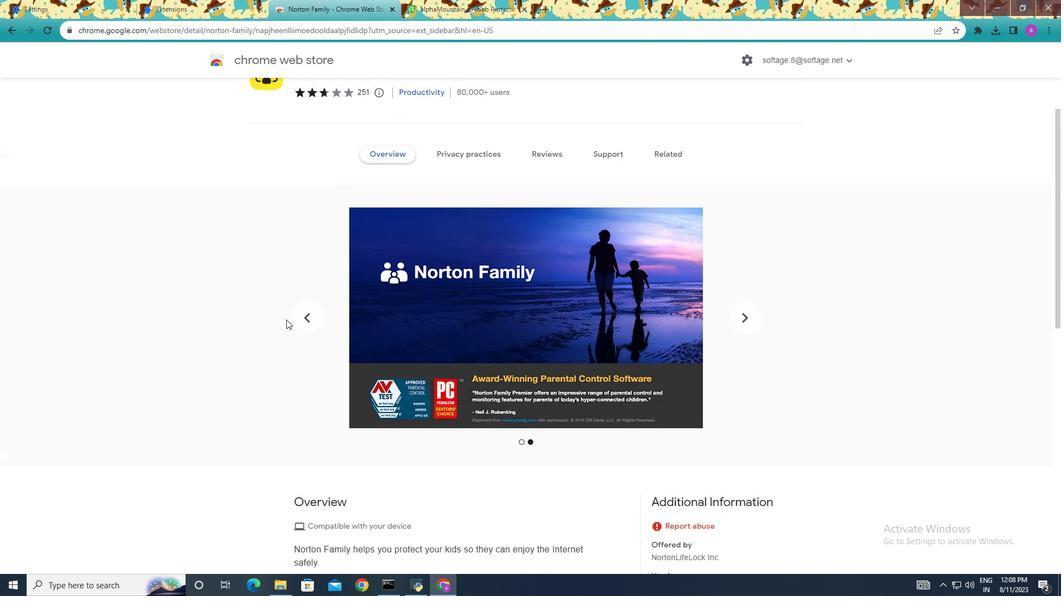 
Action: Mouse moved to (241, 285)
Screenshot: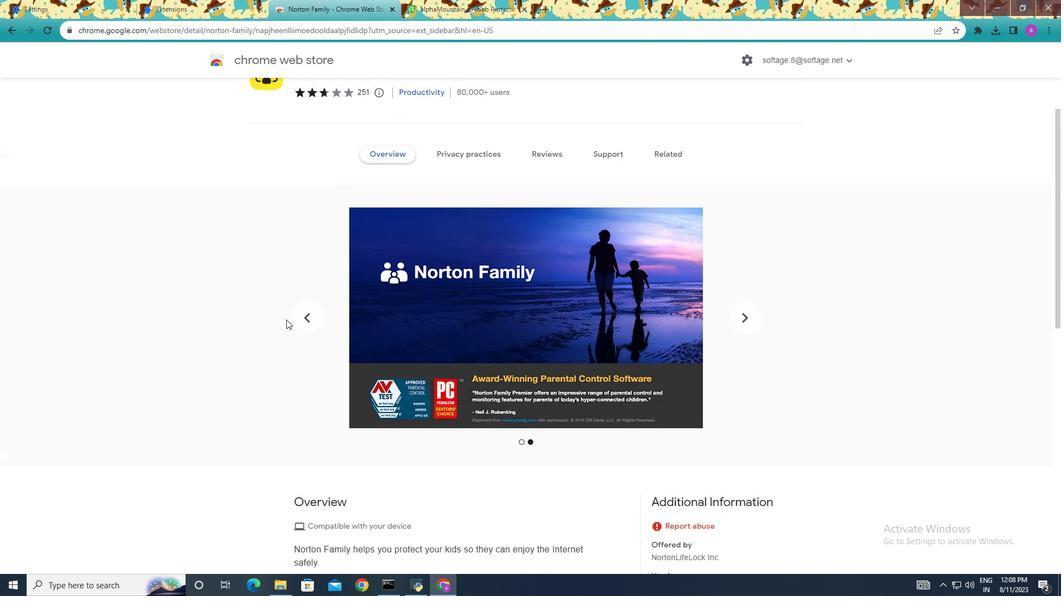 
Action: Mouse scrolled (237, 275) with delta (0, 0)
Screenshot: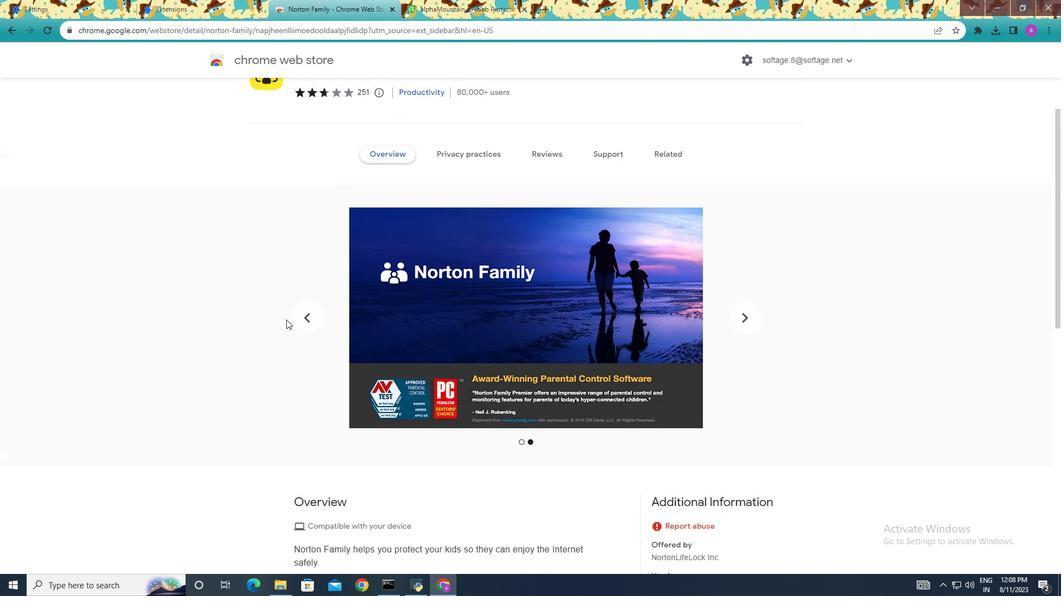 
Action: Mouse moved to (243, 287)
Screenshot: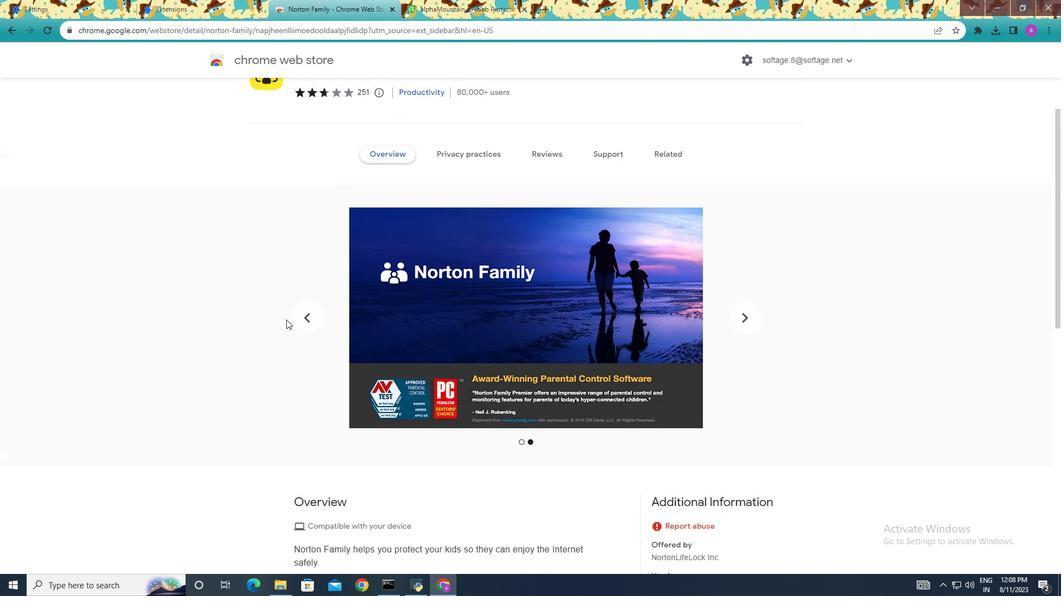 
Action: Mouse scrolled (237, 275) with delta (0, 0)
Screenshot: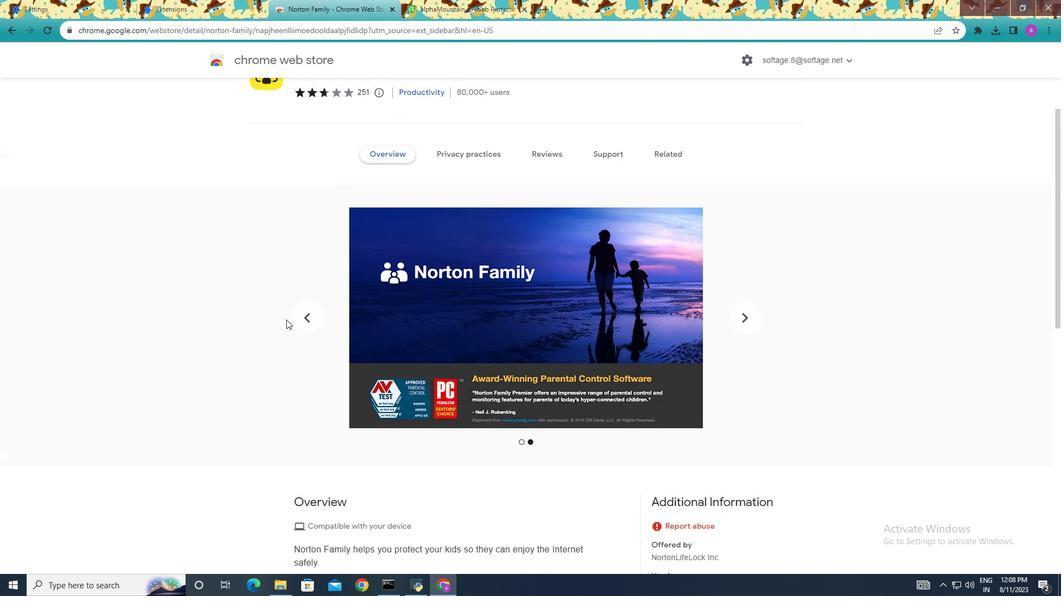 
Action: Mouse moved to (244, 290)
Screenshot: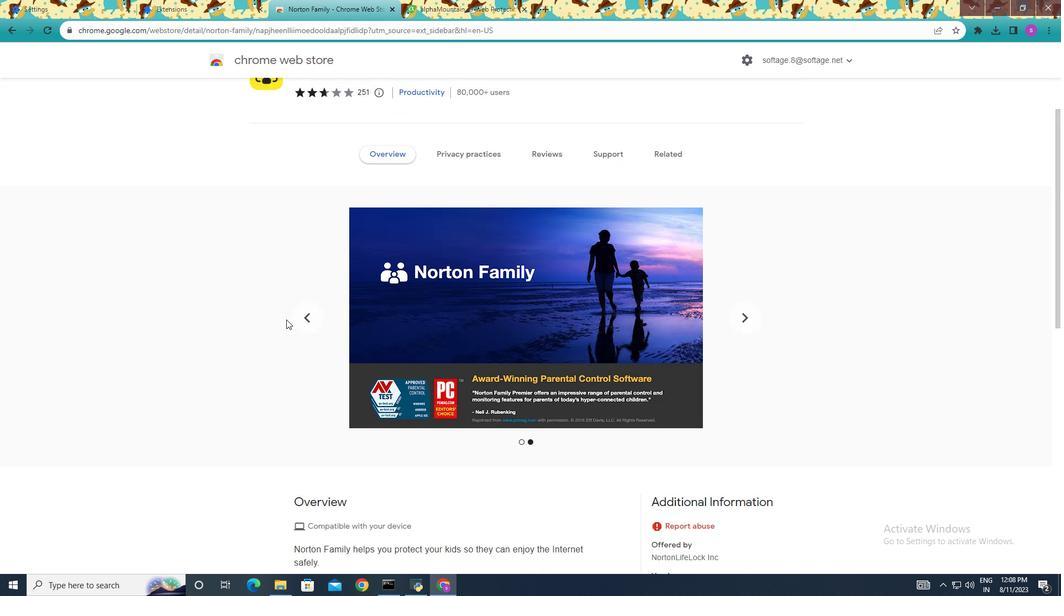 
Action: Mouse scrolled (237, 276) with delta (0, 0)
Screenshot: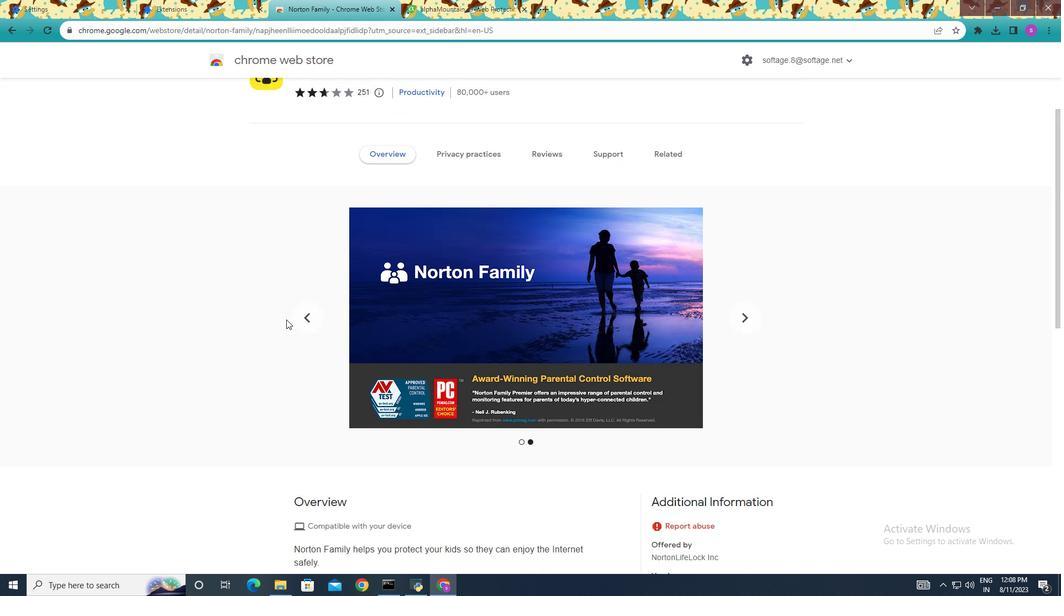 
Action: Mouse moved to (286, 320)
Screenshot: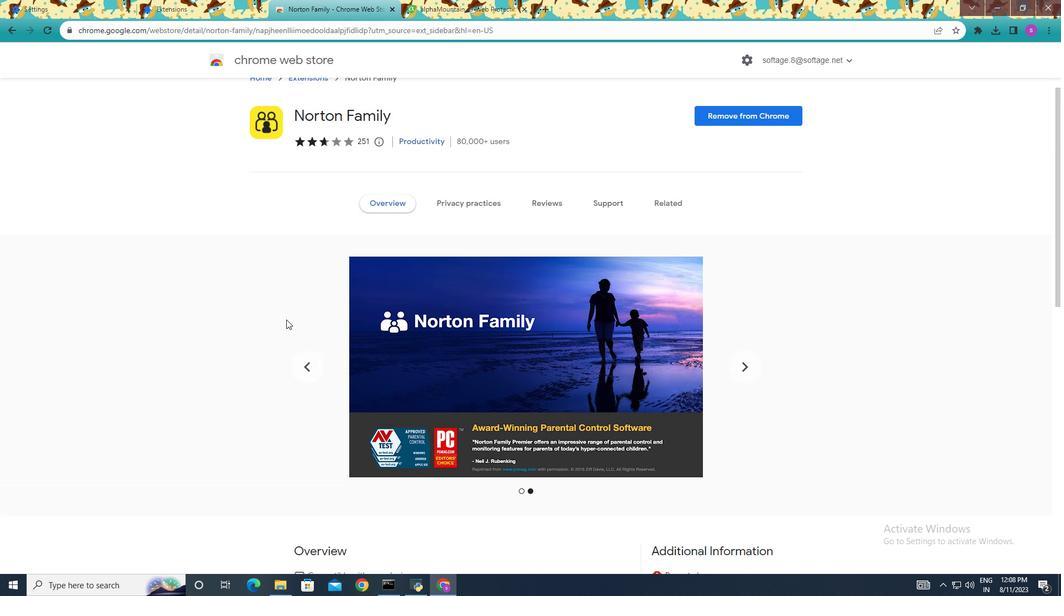 
Action: Mouse scrolled (286, 320) with delta (0, 0)
Screenshot: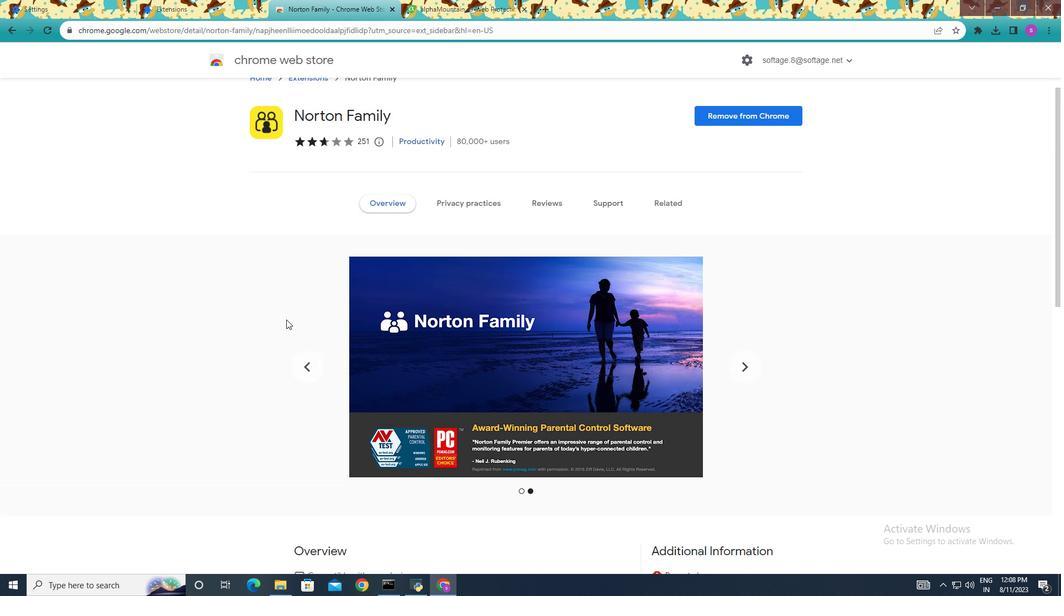 
Action: Mouse scrolled (286, 320) with delta (0, 0)
Screenshot: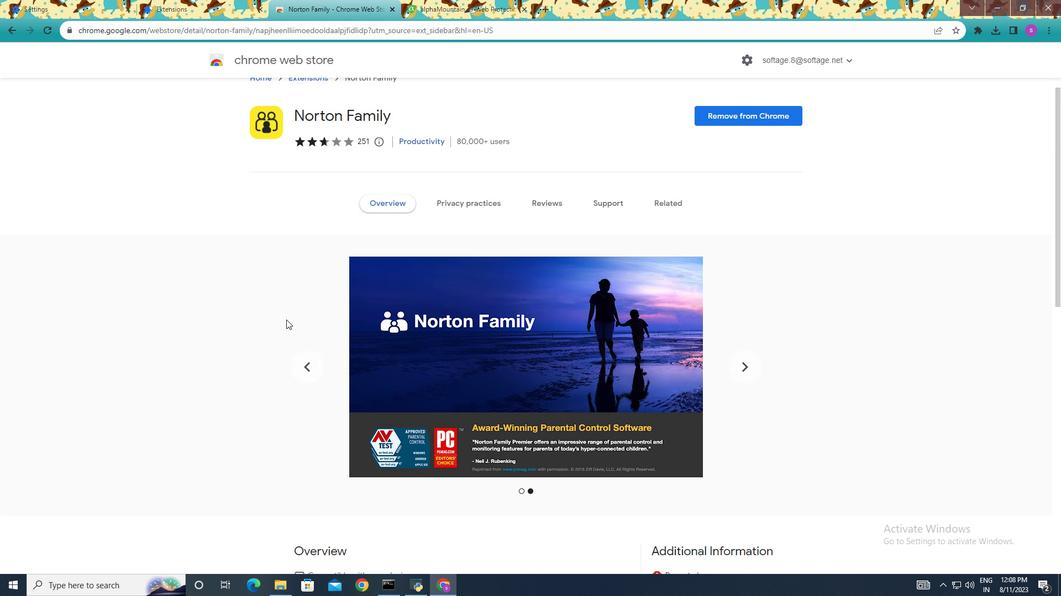 
Action: Mouse scrolled (286, 320) with delta (0, 0)
Screenshot: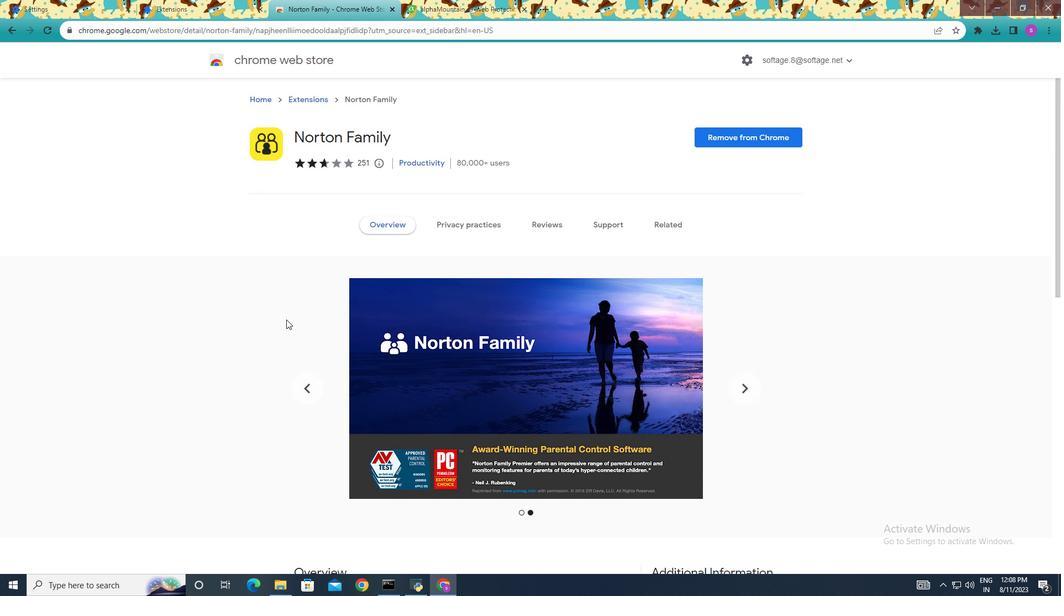 
Action: Mouse scrolled (286, 320) with delta (0, 0)
Screenshot: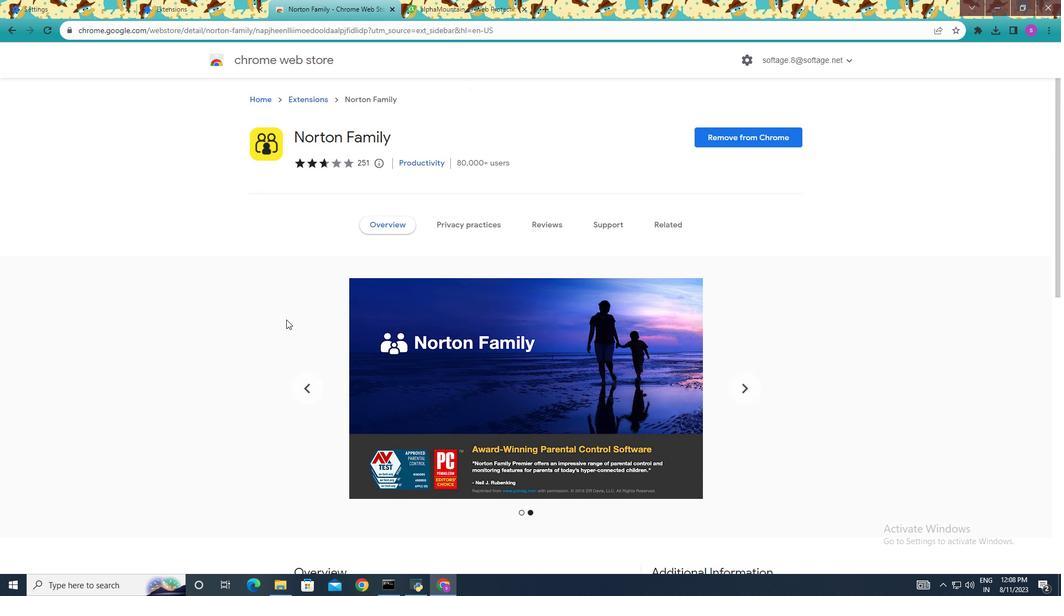 
Action: Mouse moved to (283, 323)
Screenshot: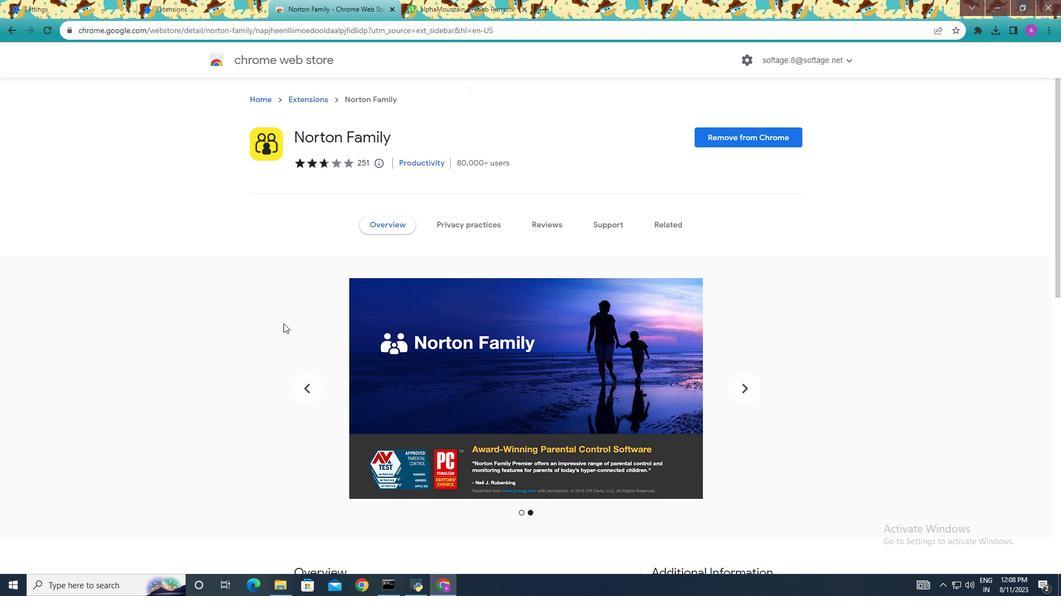 
Action: Mouse scrolled (283, 324) with delta (0, 0)
Screenshot: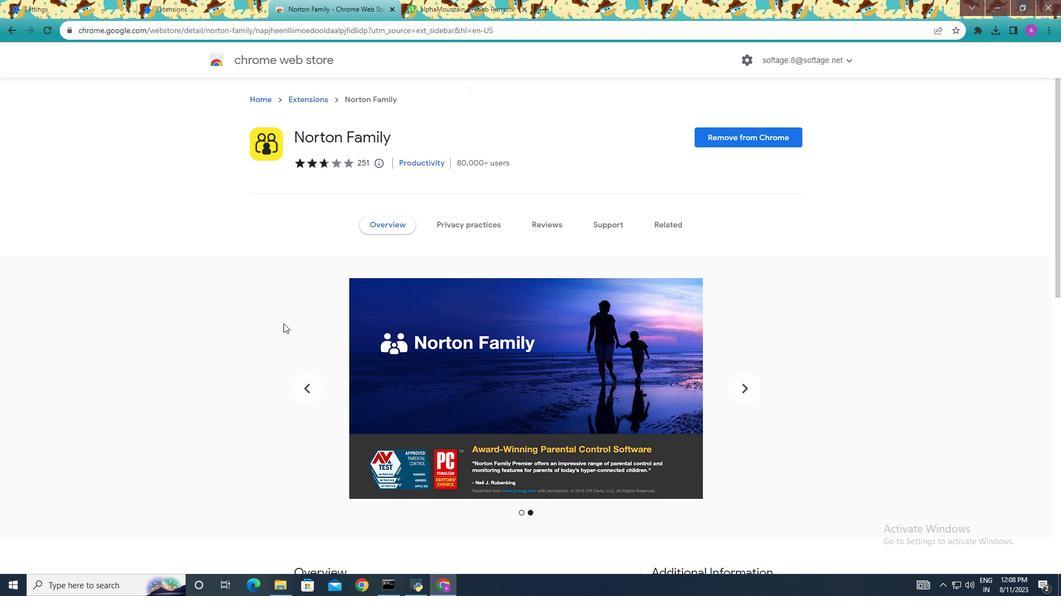 
Action: Mouse scrolled (283, 324) with delta (0, 0)
Screenshot: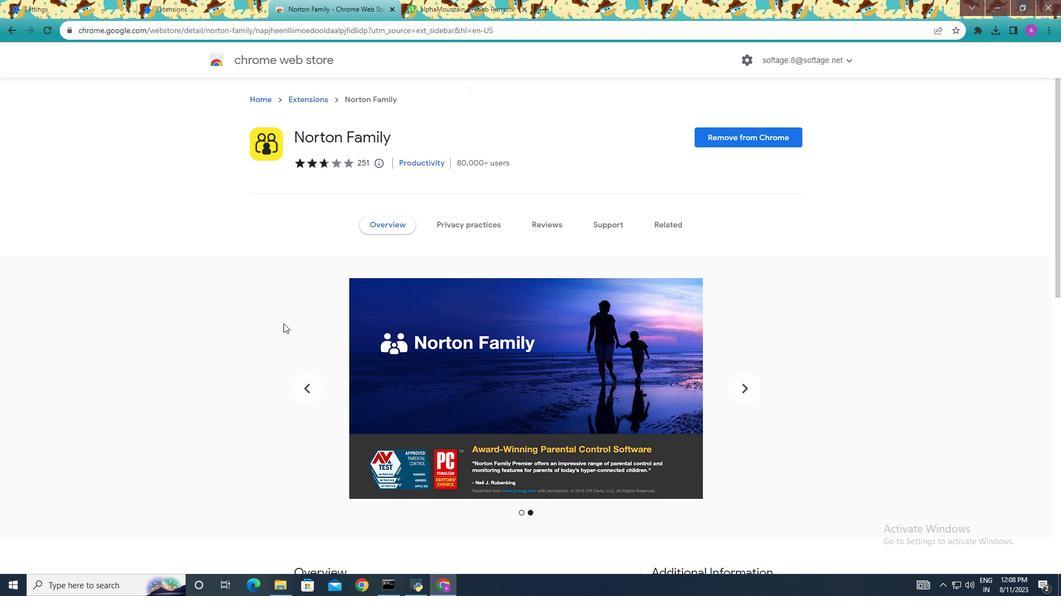 
Action: Mouse scrolled (283, 324) with delta (0, 0)
Screenshot: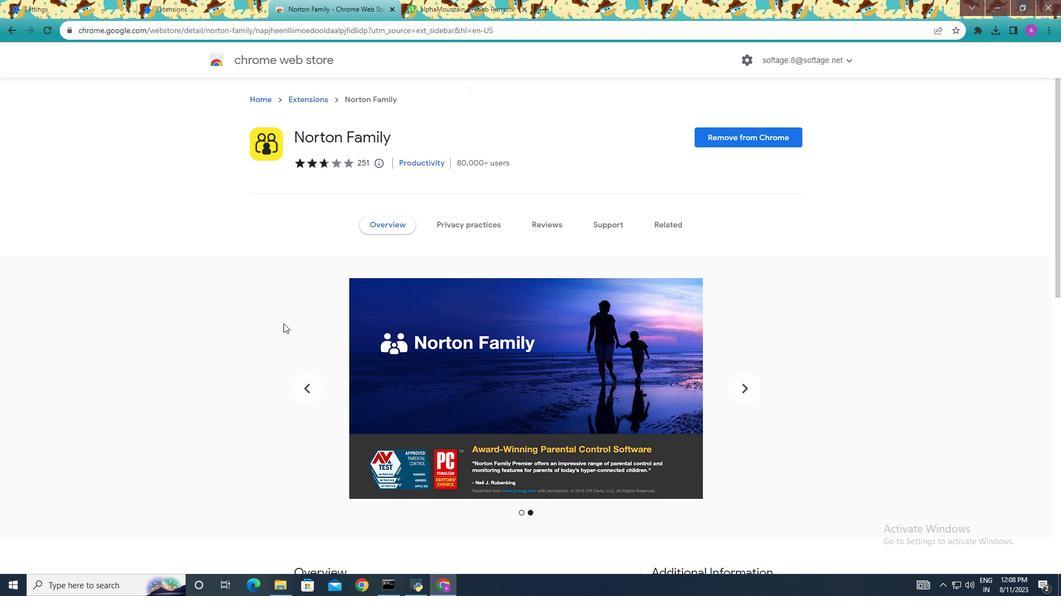 
Action: Mouse scrolled (283, 324) with delta (0, 0)
Screenshot: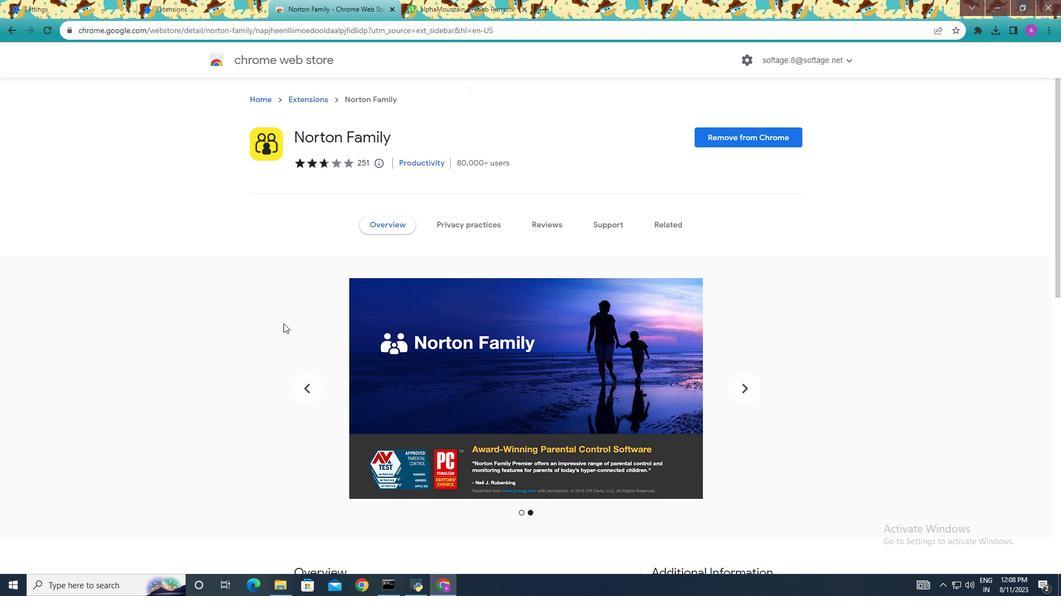
Action: Mouse scrolled (283, 324) with delta (0, 0)
Screenshot: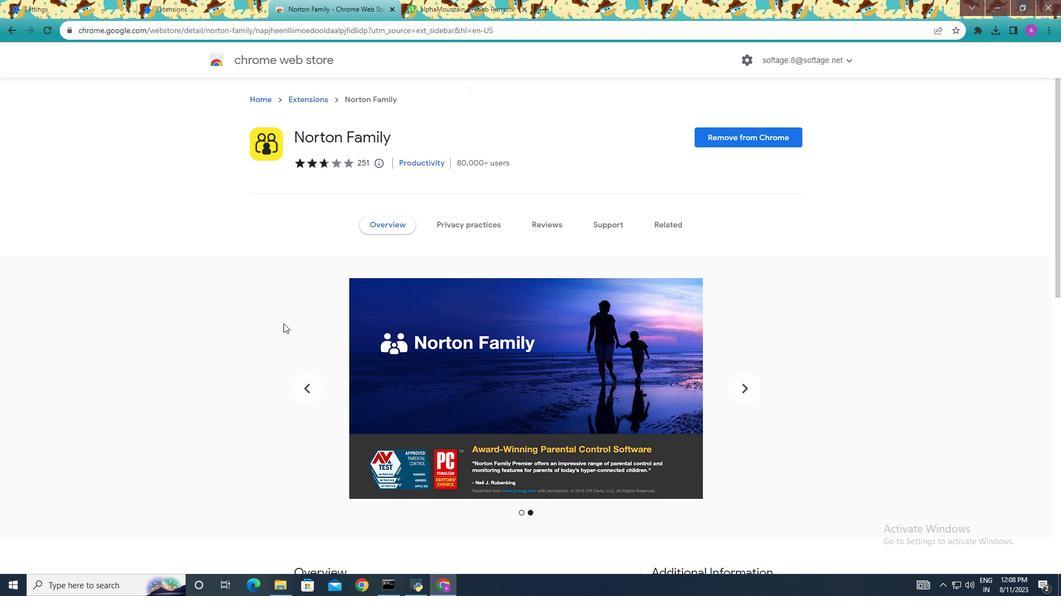 
Action: Mouse moved to (286, 324)
Screenshot: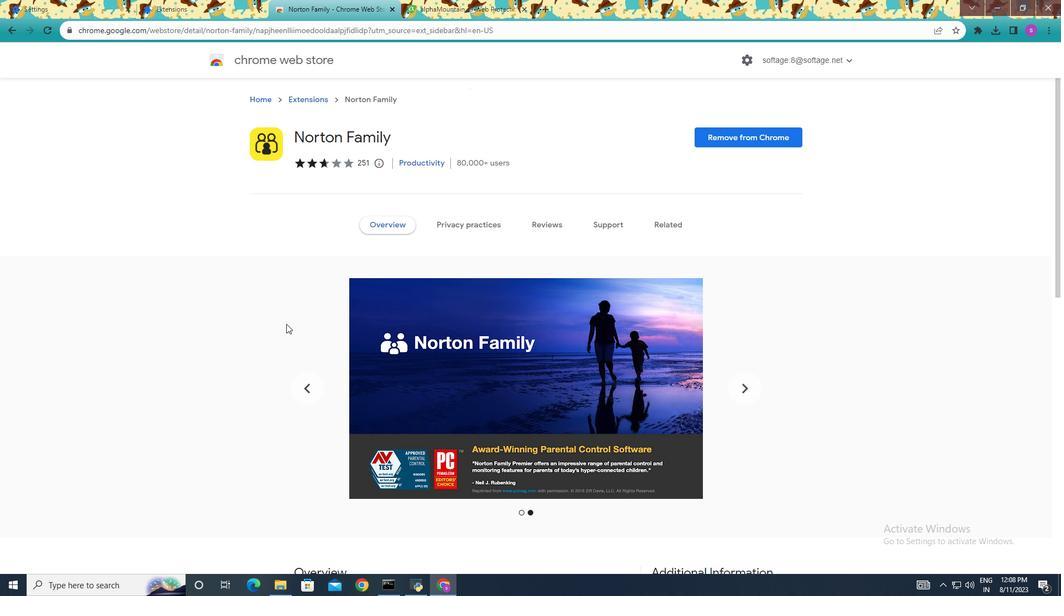 
